 Task: Buy 2 Check Engine Light from Sensors section under best seller category for shipping address: Larry Evans, 1137 Sharon Lane, South Bend, Indiana 46625, Cell Number 5742125169. Pay from credit card ending with 7965, CVV 549
Action: Key pressed amazonn<Key.backspace>.com<Key.enter>
Screenshot: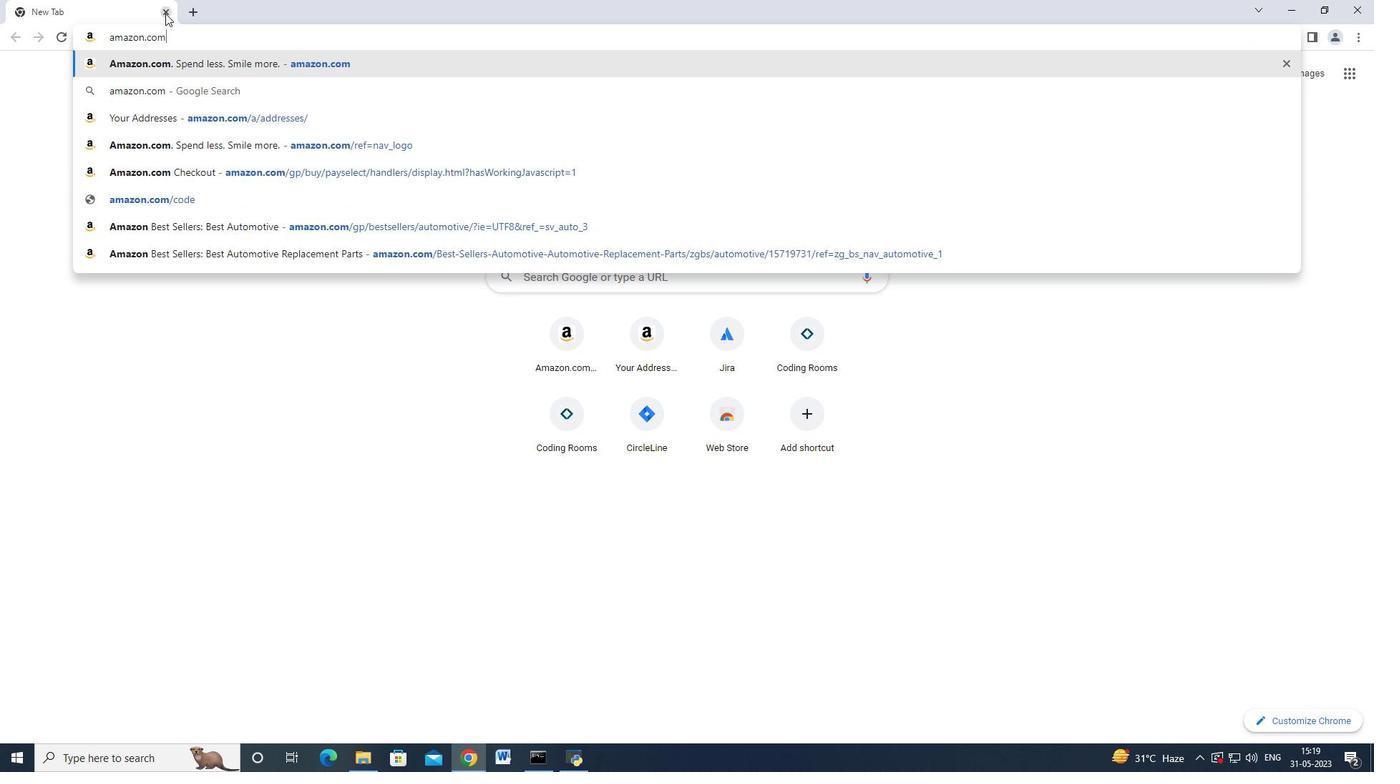 
Action: Mouse moved to (14, 100)
Screenshot: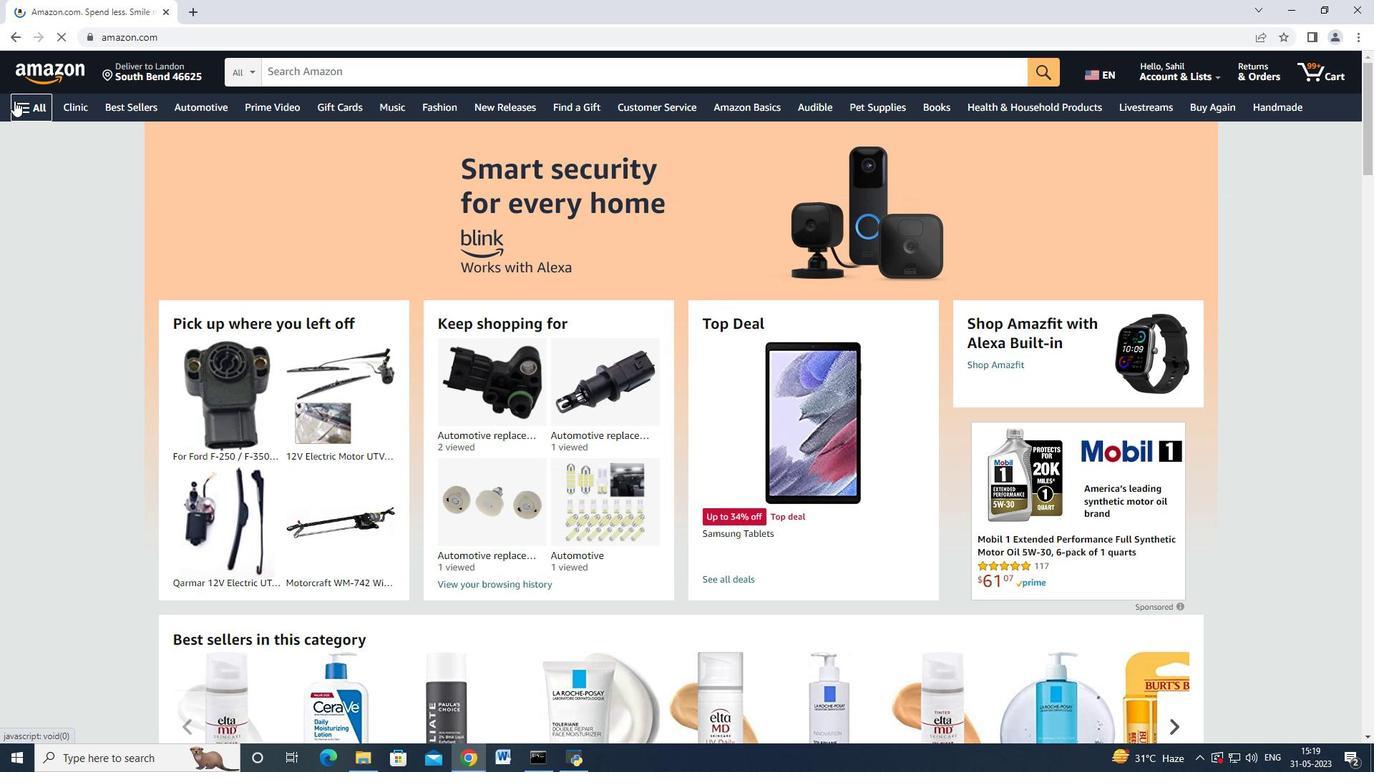 
Action: Mouse pressed left at (14, 100)
Screenshot: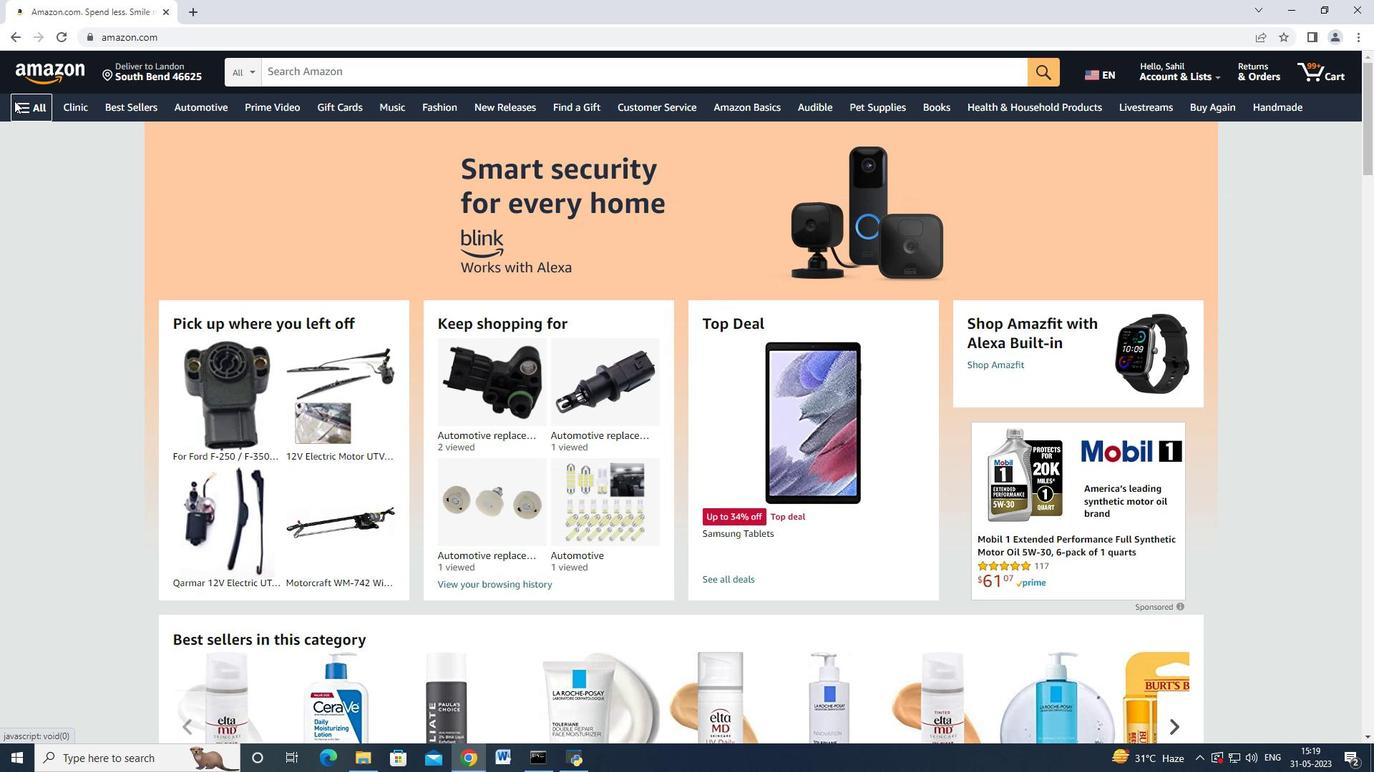
Action: Mouse moved to (78, 251)
Screenshot: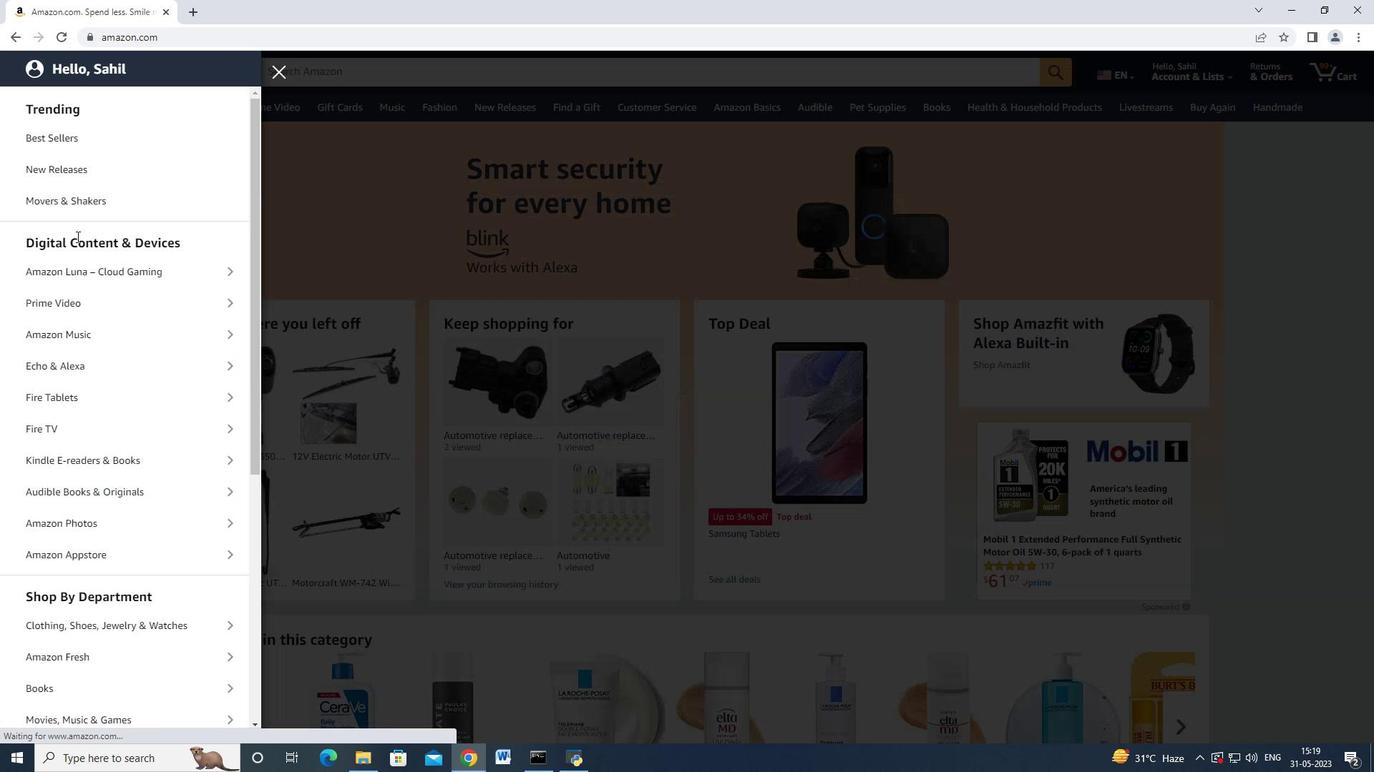 
Action: Mouse scrolled (78, 250) with delta (0, 0)
Screenshot: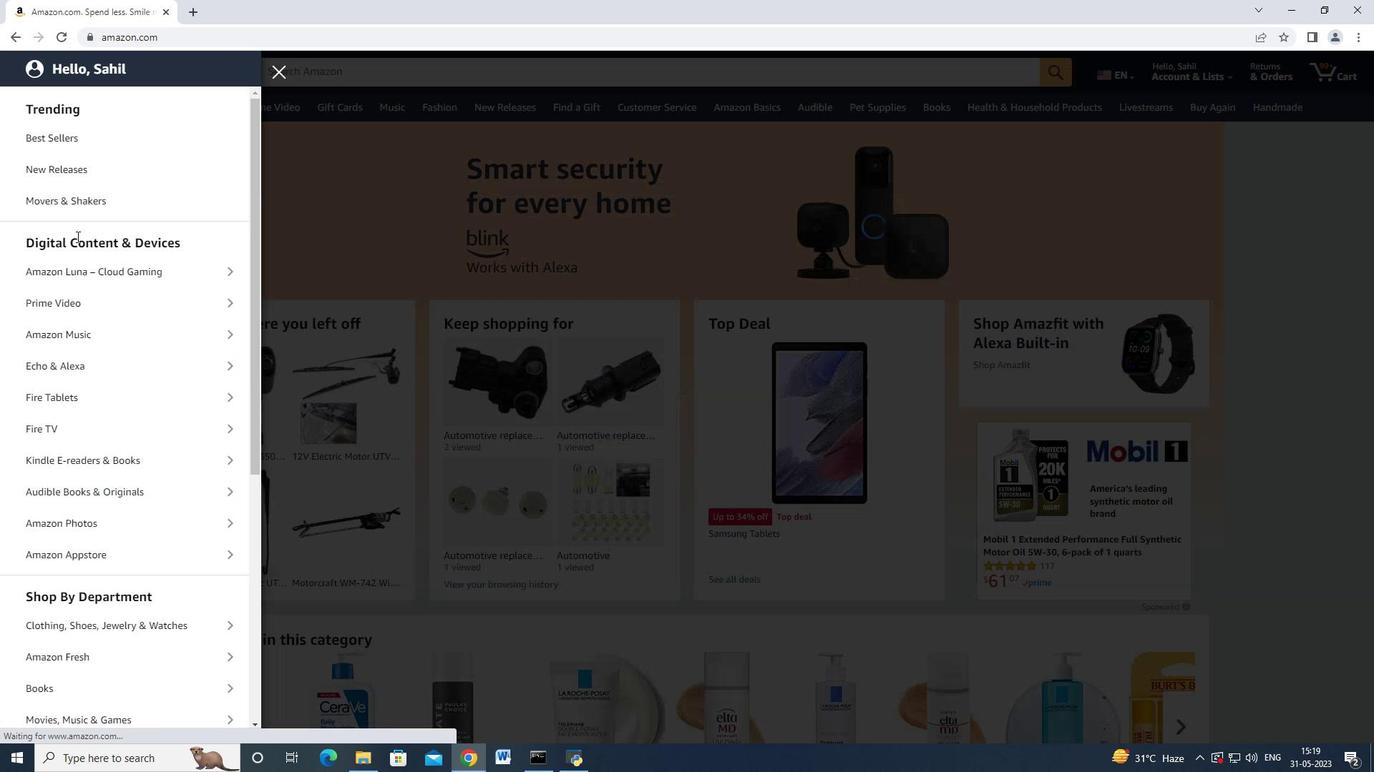
Action: Mouse moved to (86, 292)
Screenshot: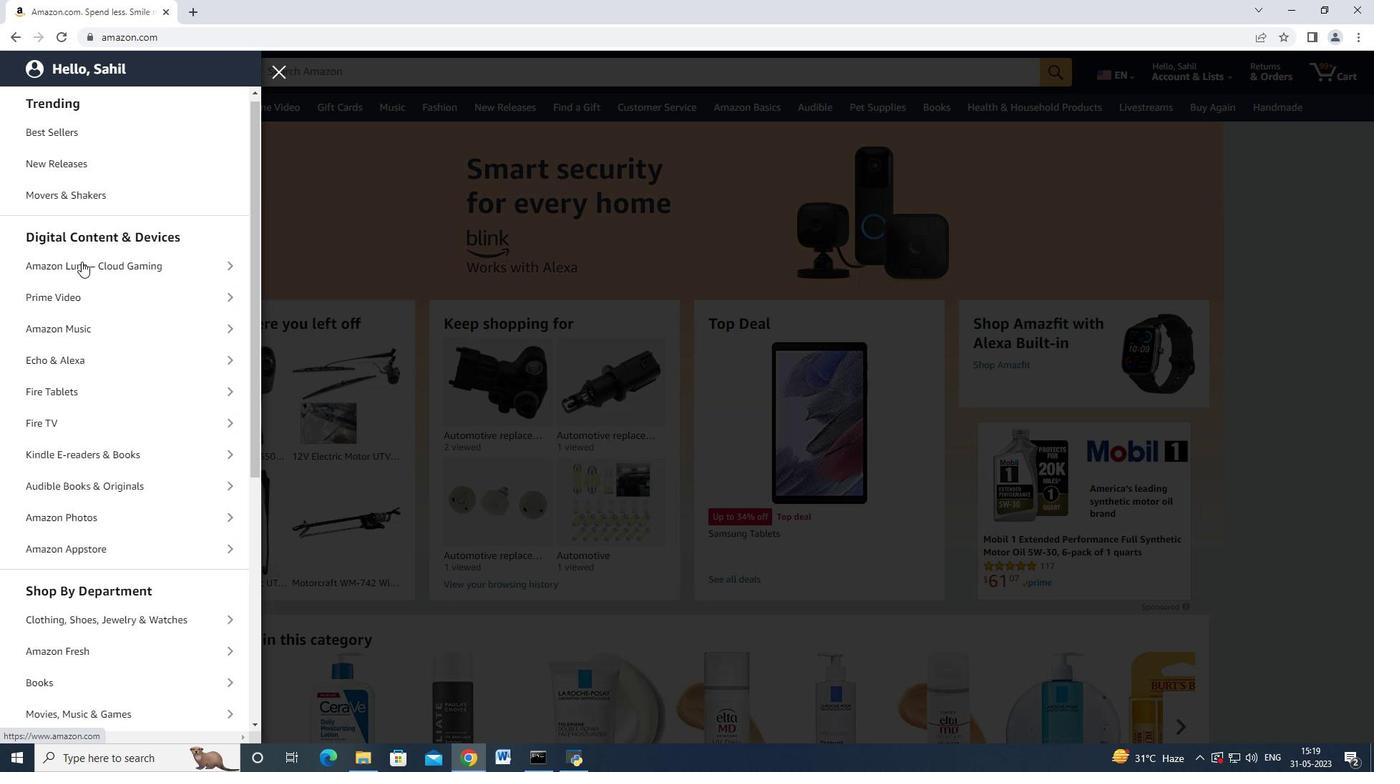 
Action: Mouse scrolled (86, 291) with delta (0, 0)
Screenshot: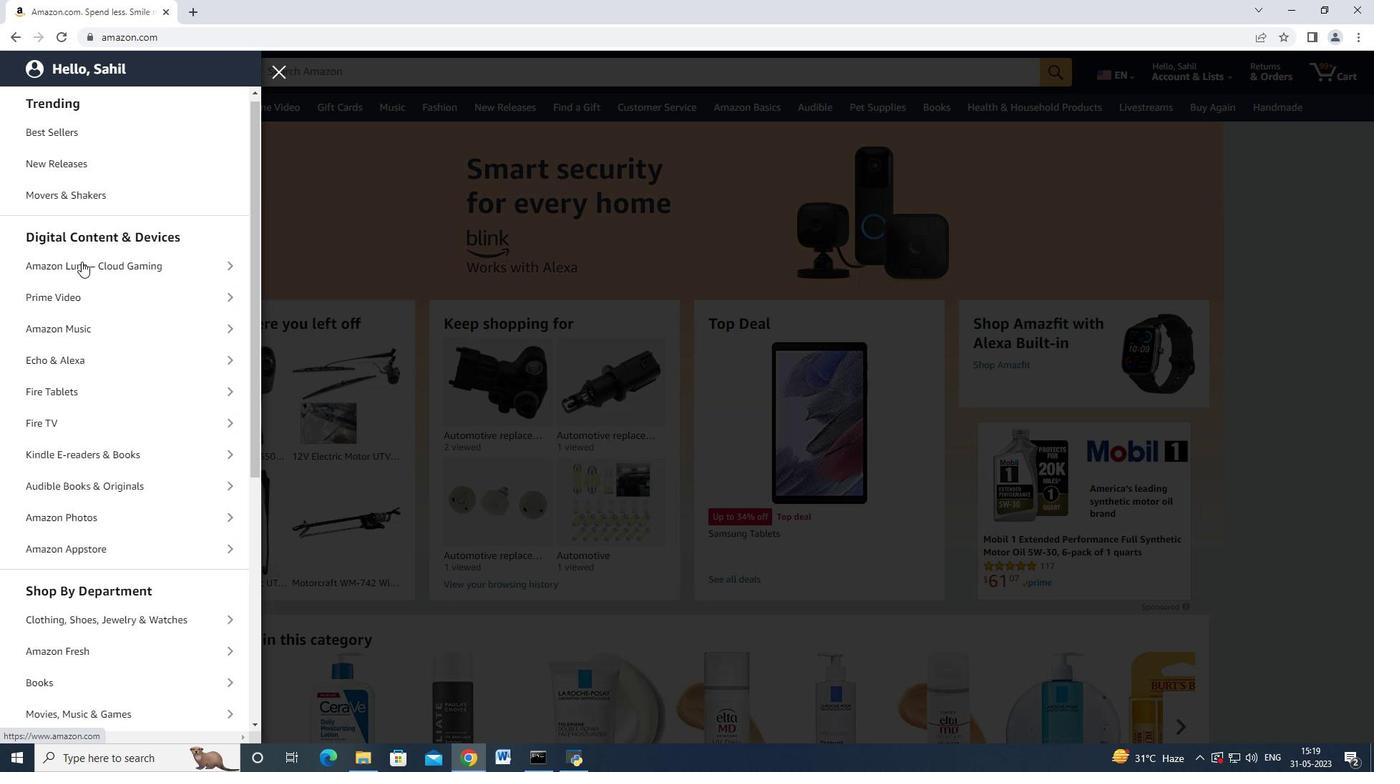
Action: Mouse moved to (113, 448)
Screenshot: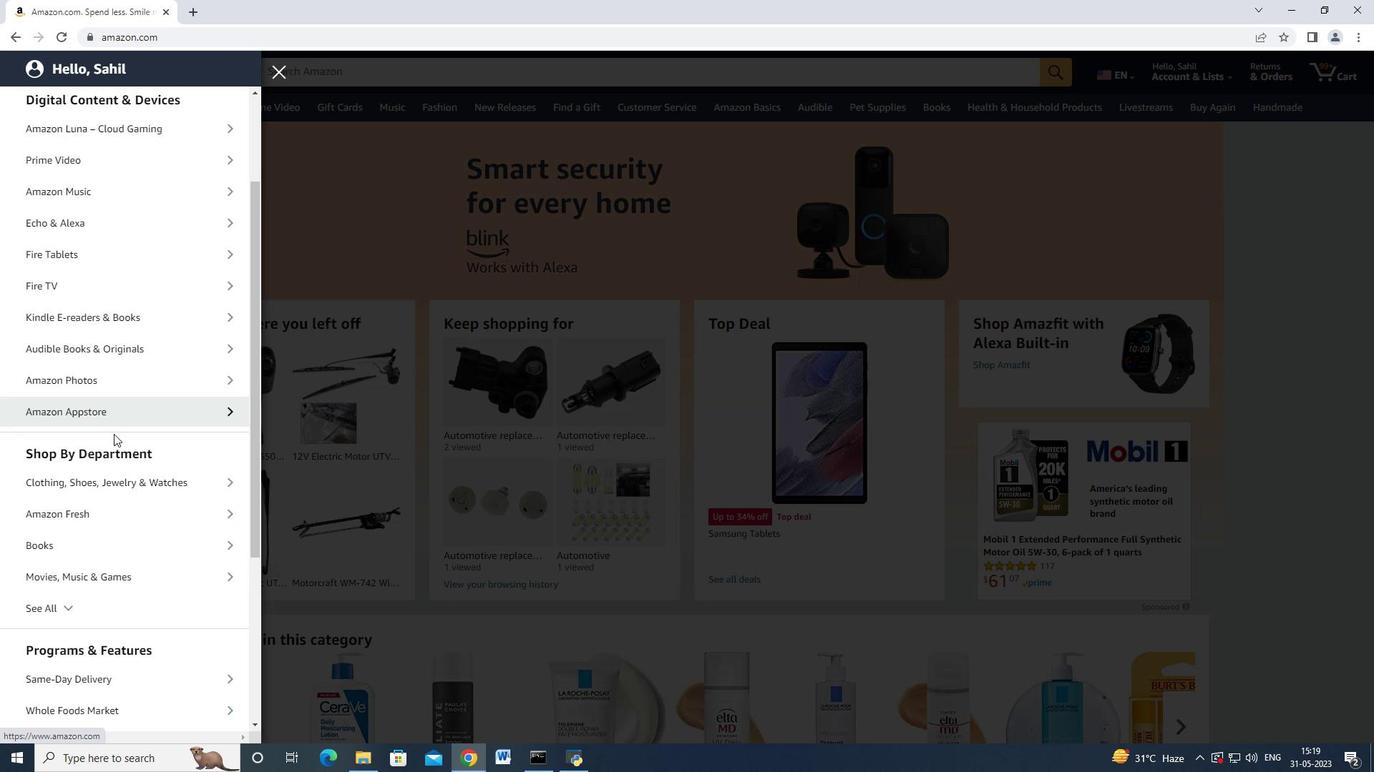 
Action: Mouse scrolled (113, 447) with delta (0, 0)
Screenshot: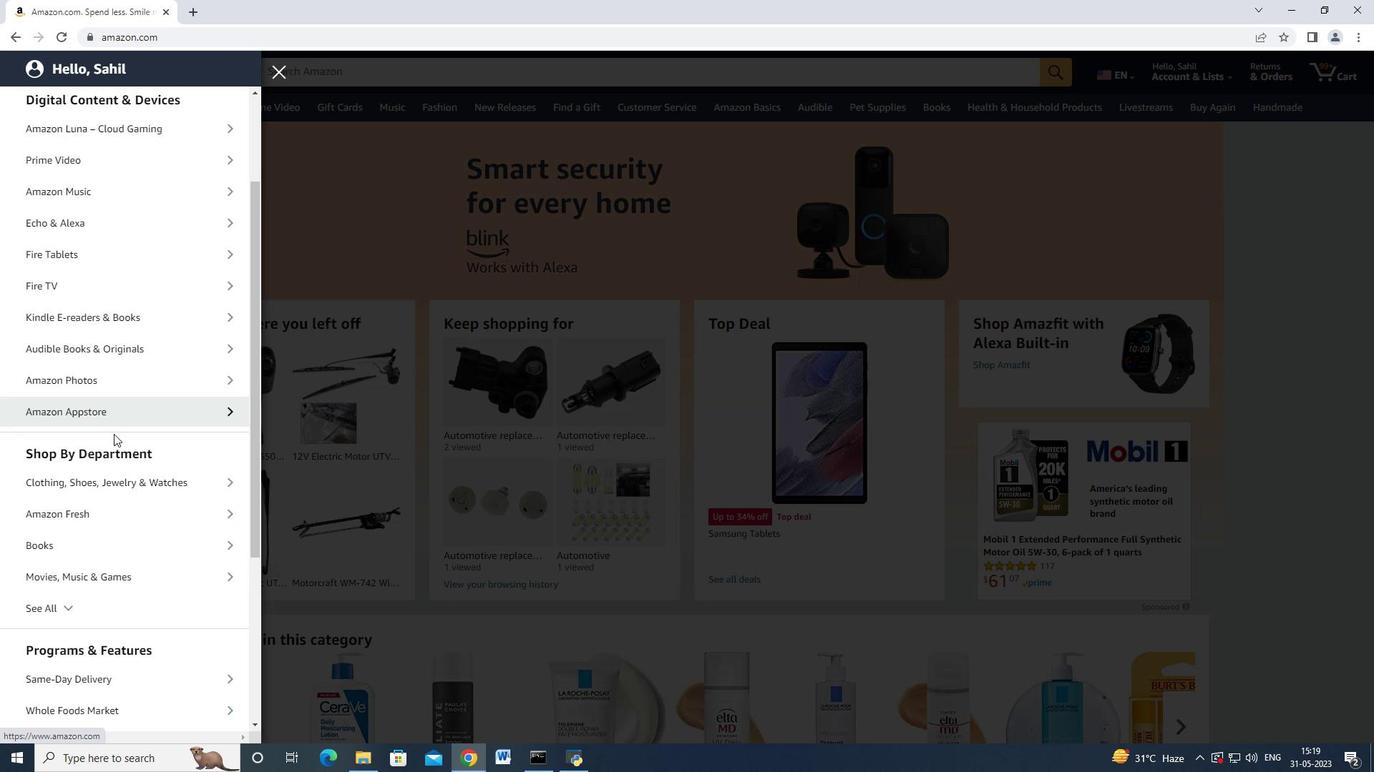 
Action: Mouse moved to (91, 486)
Screenshot: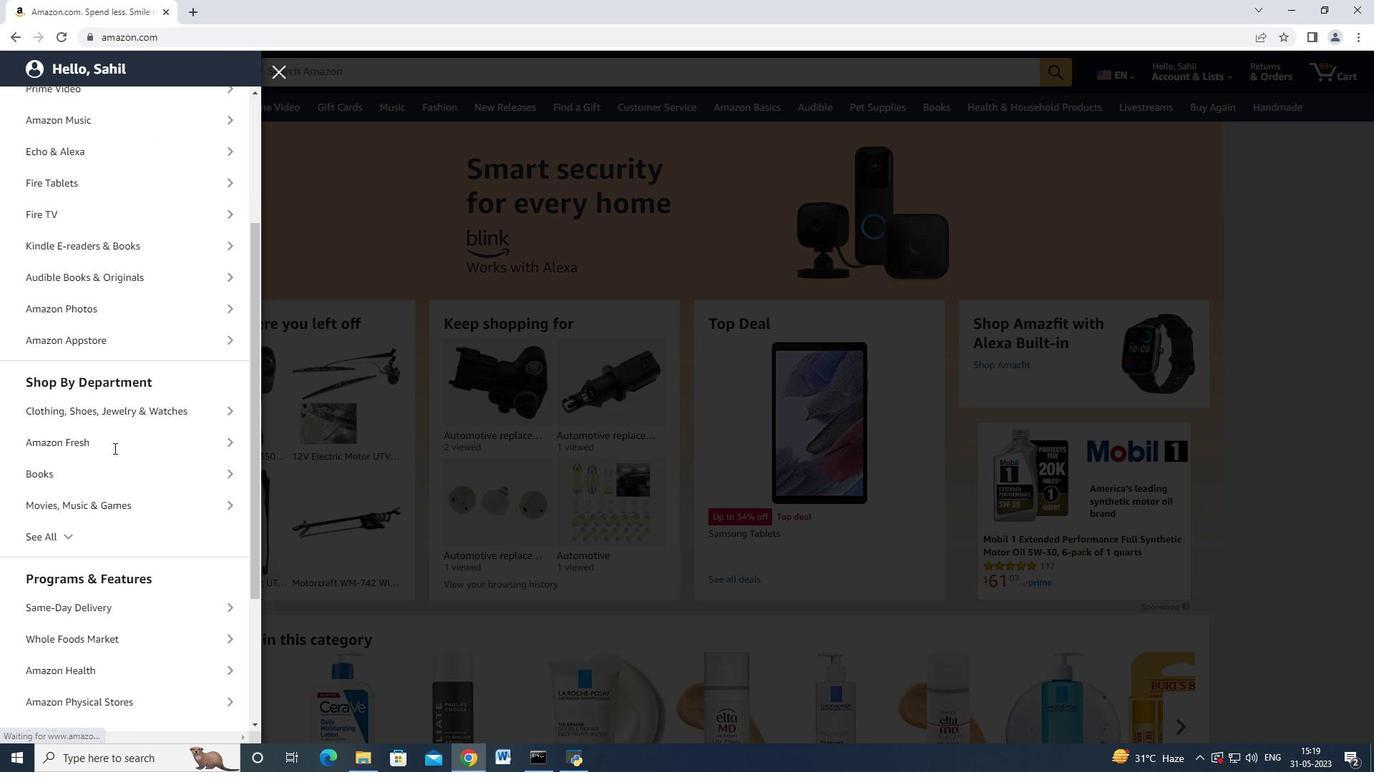 
Action: Mouse scrolled (113, 447) with delta (0, 0)
Screenshot: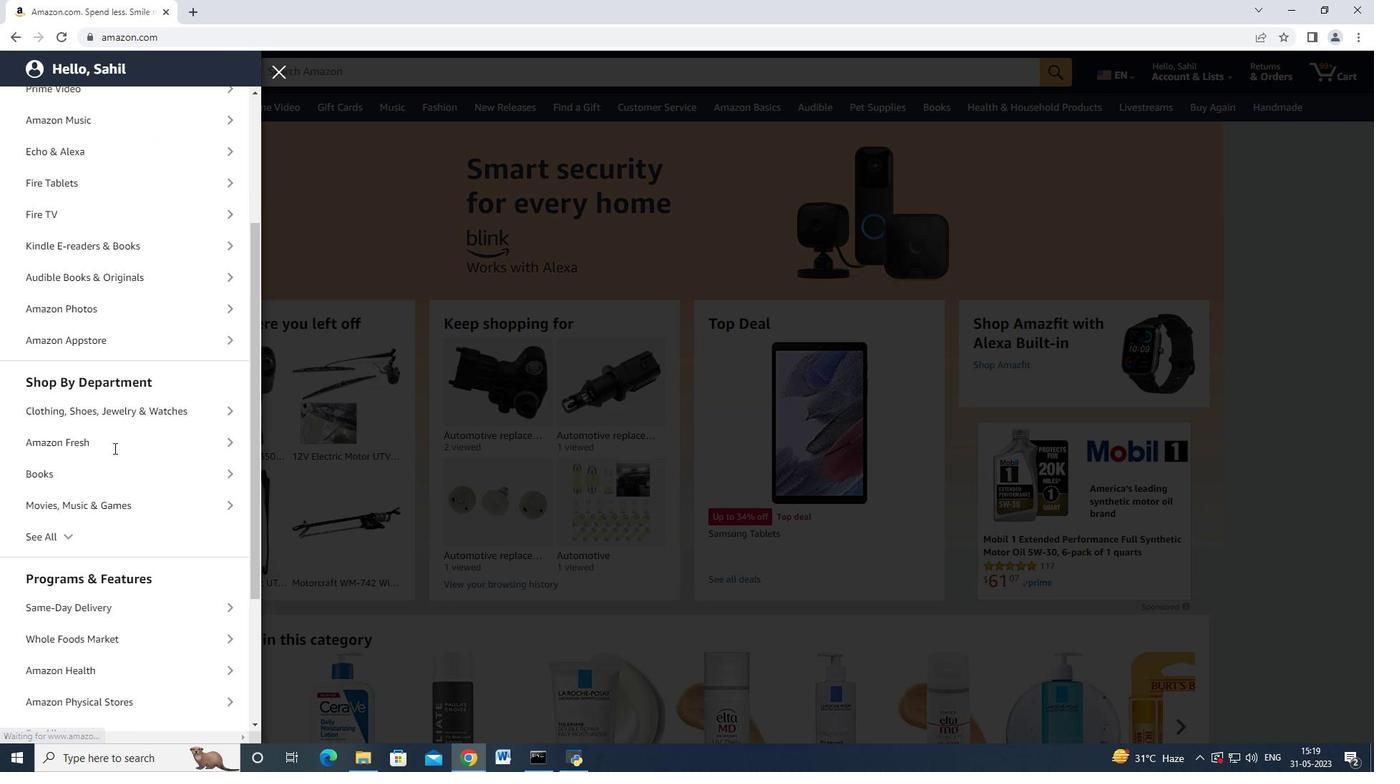 
Action: Mouse moved to (59, 476)
Screenshot: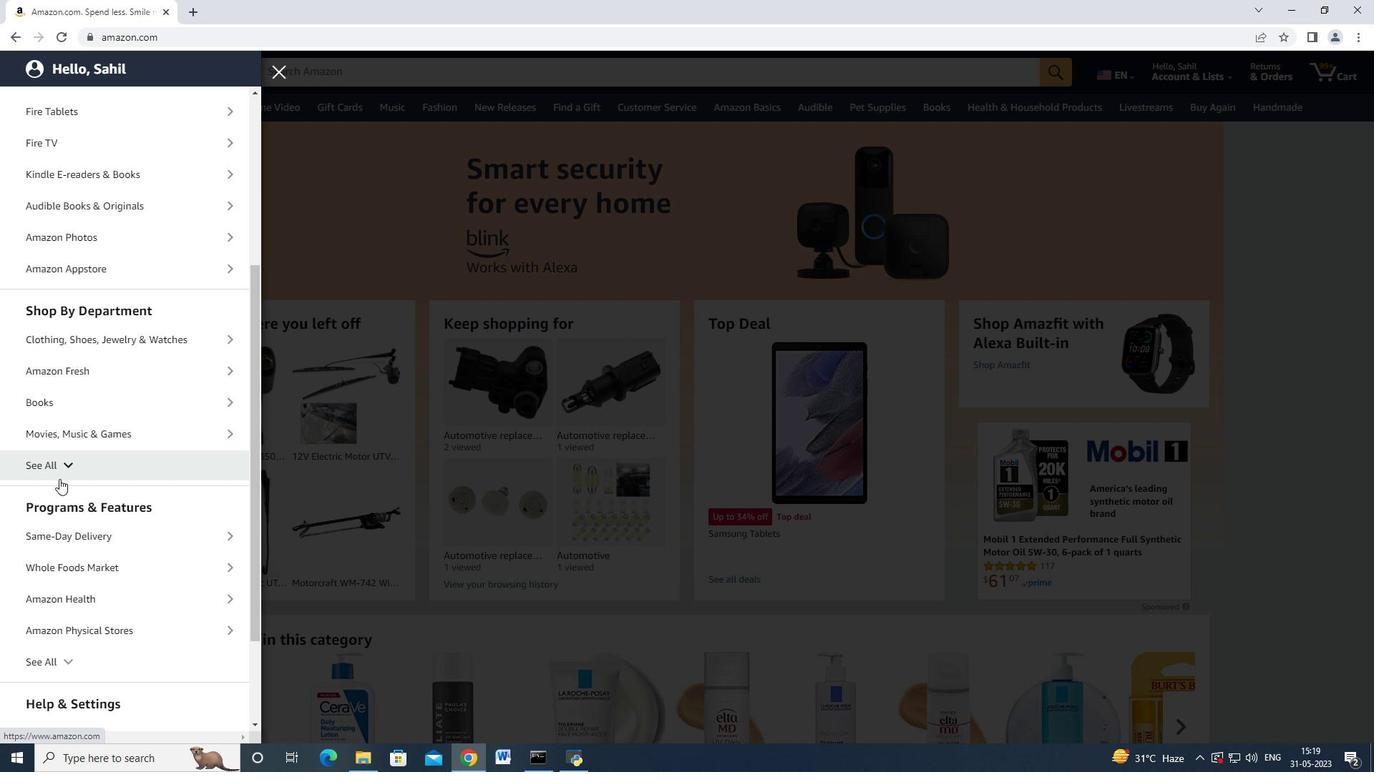
Action: Mouse pressed left at (59, 476)
Screenshot: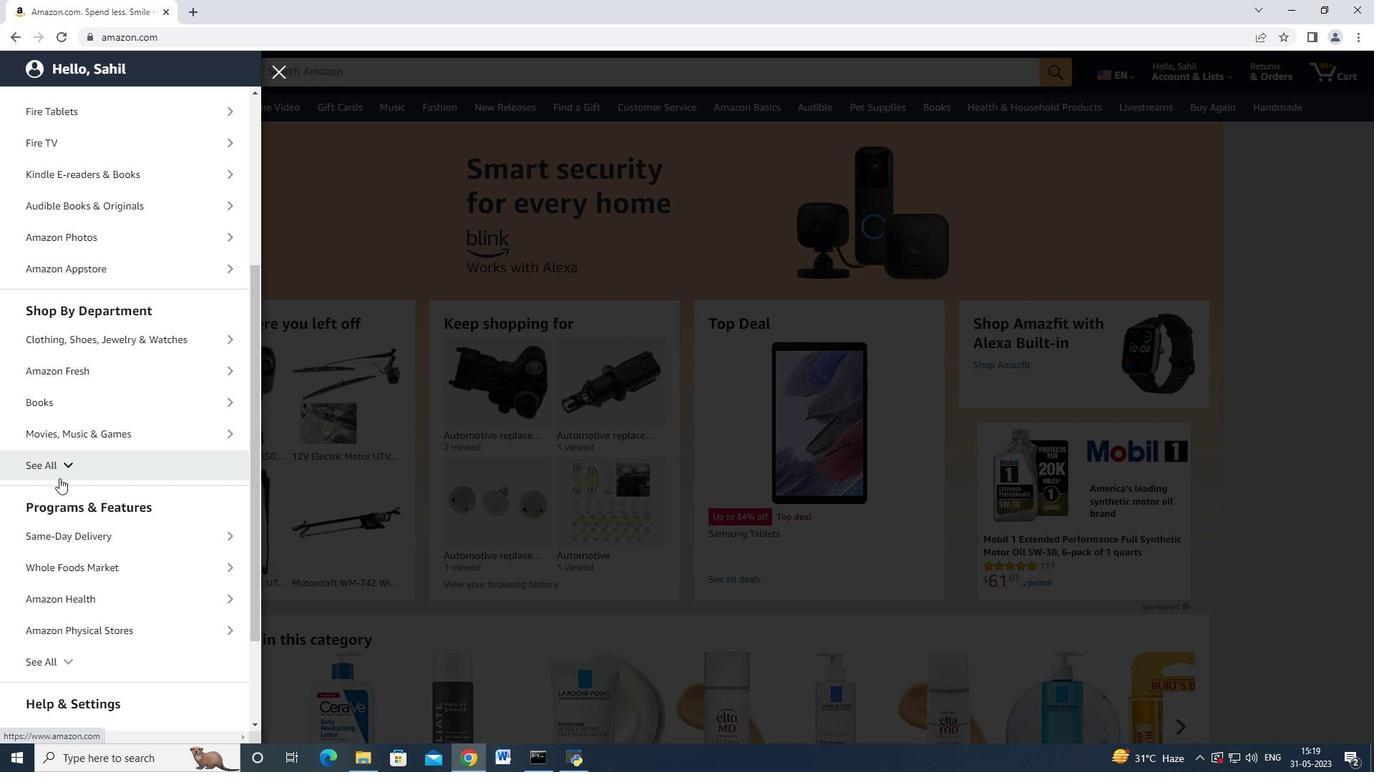 
Action: Mouse moved to (65, 478)
Screenshot: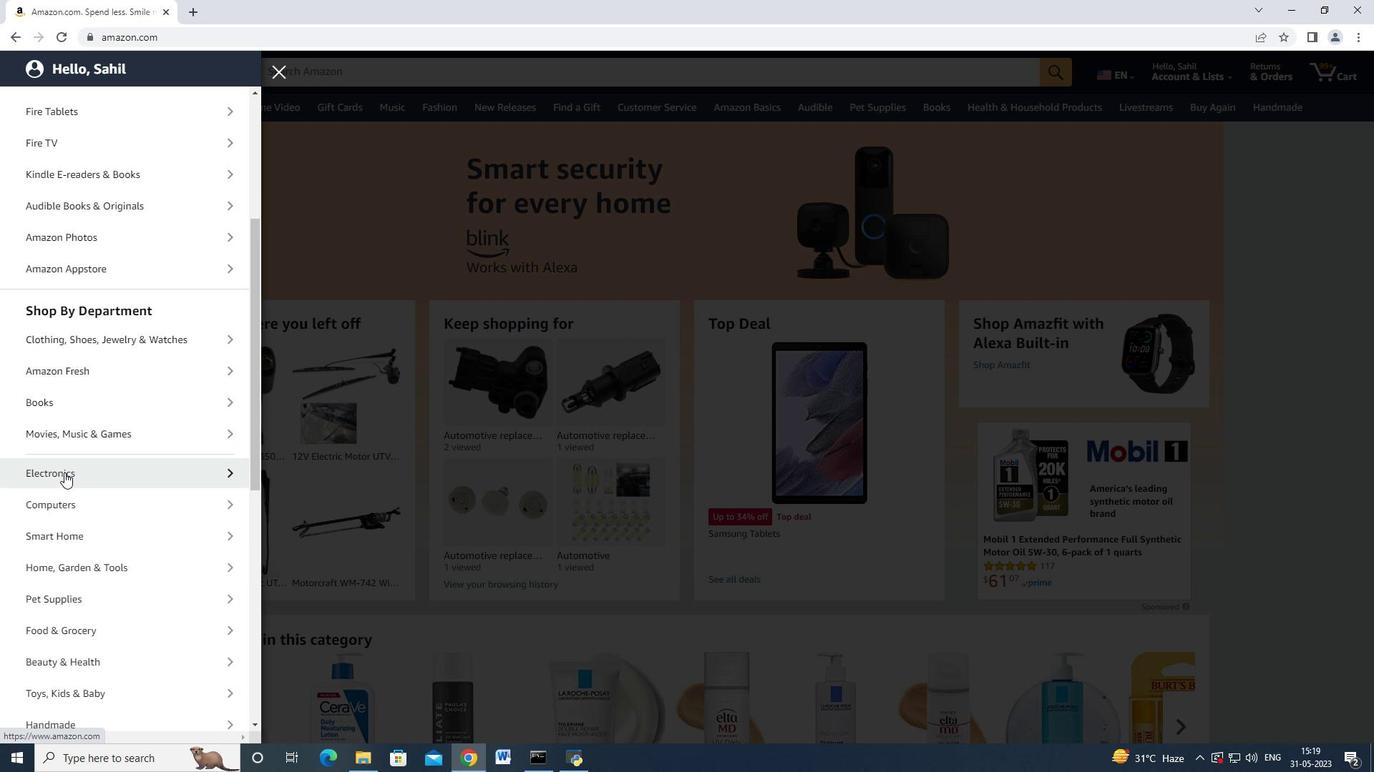 
Action: Mouse scrolled (65, 477) with delta (0, 0)
Screenshot: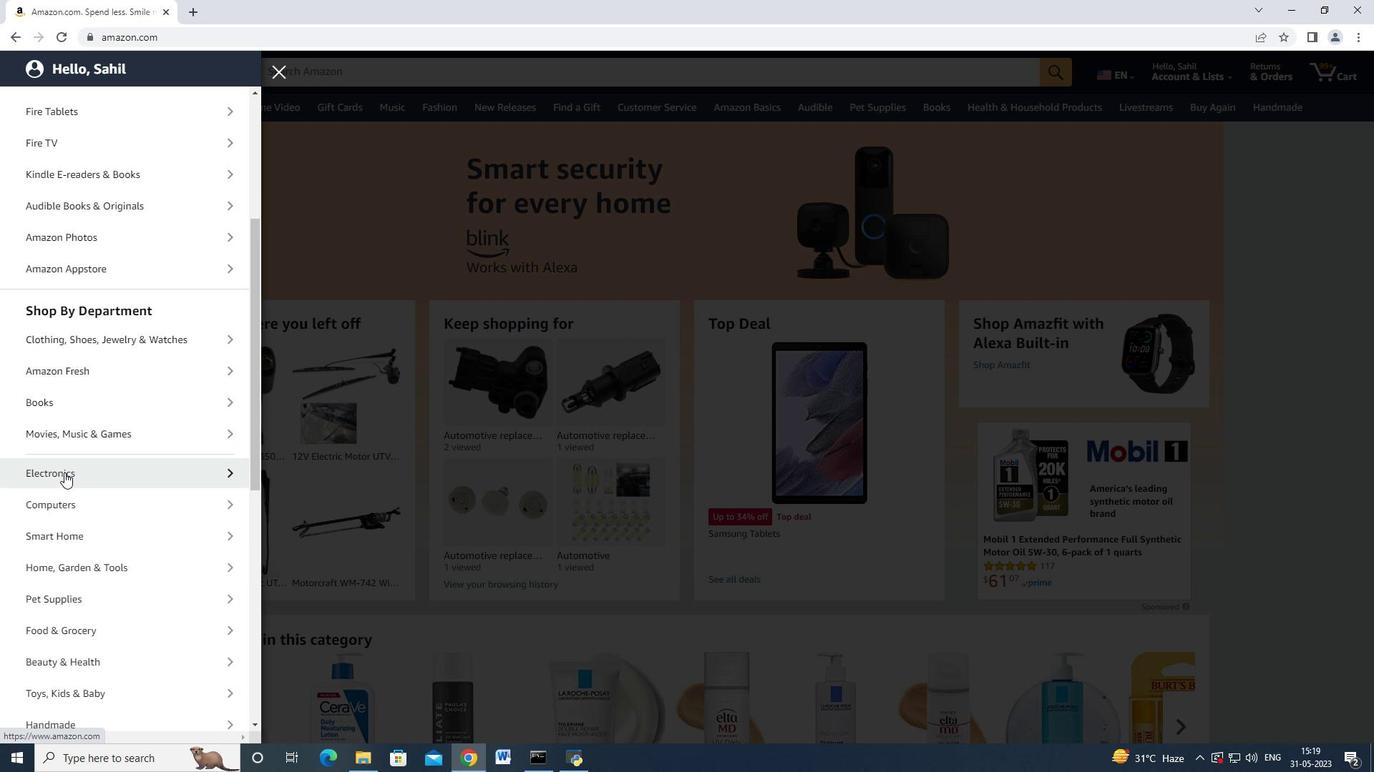 
Action: Mouse scrolled (65, 477) with delta (0, 0)
Screenshot: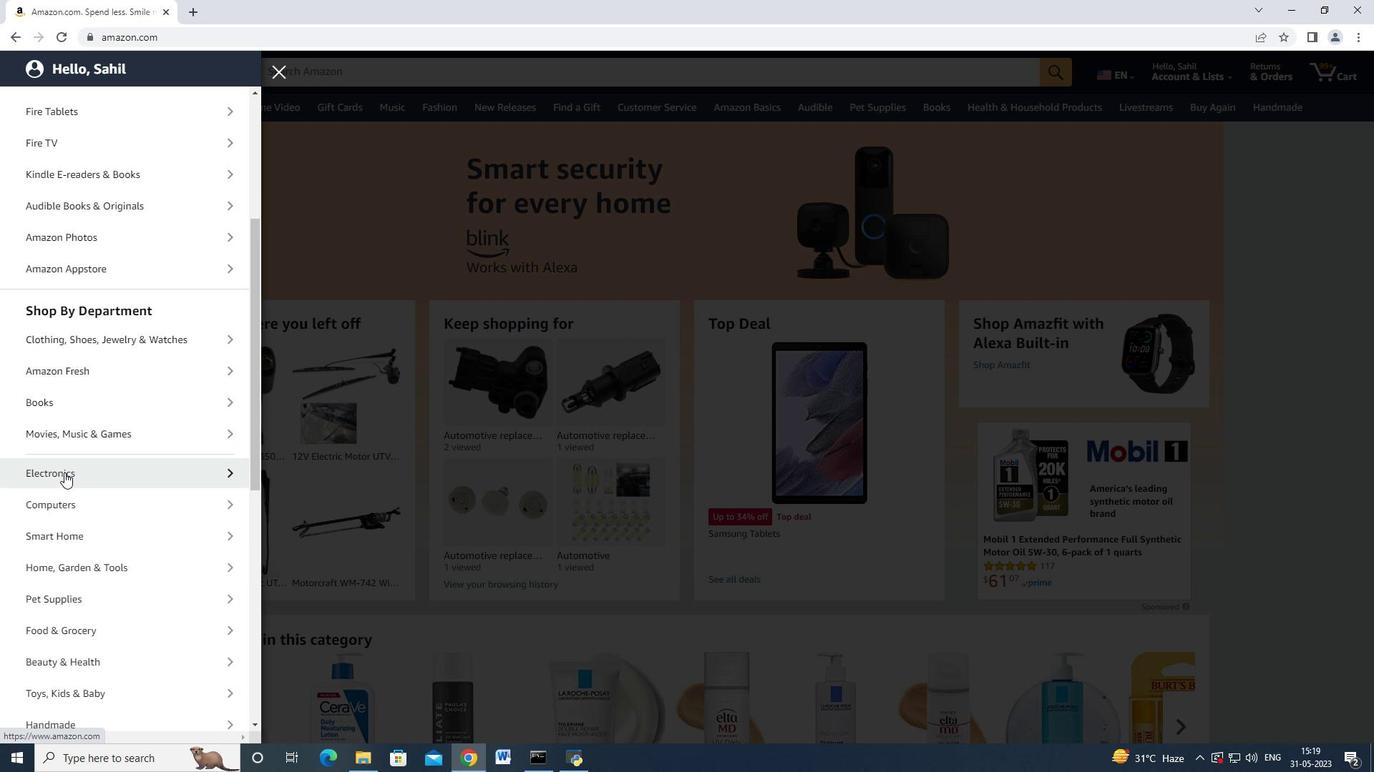 
Action: Mouse scrolled (65, 477) with delta (0, 0)
Screenshot: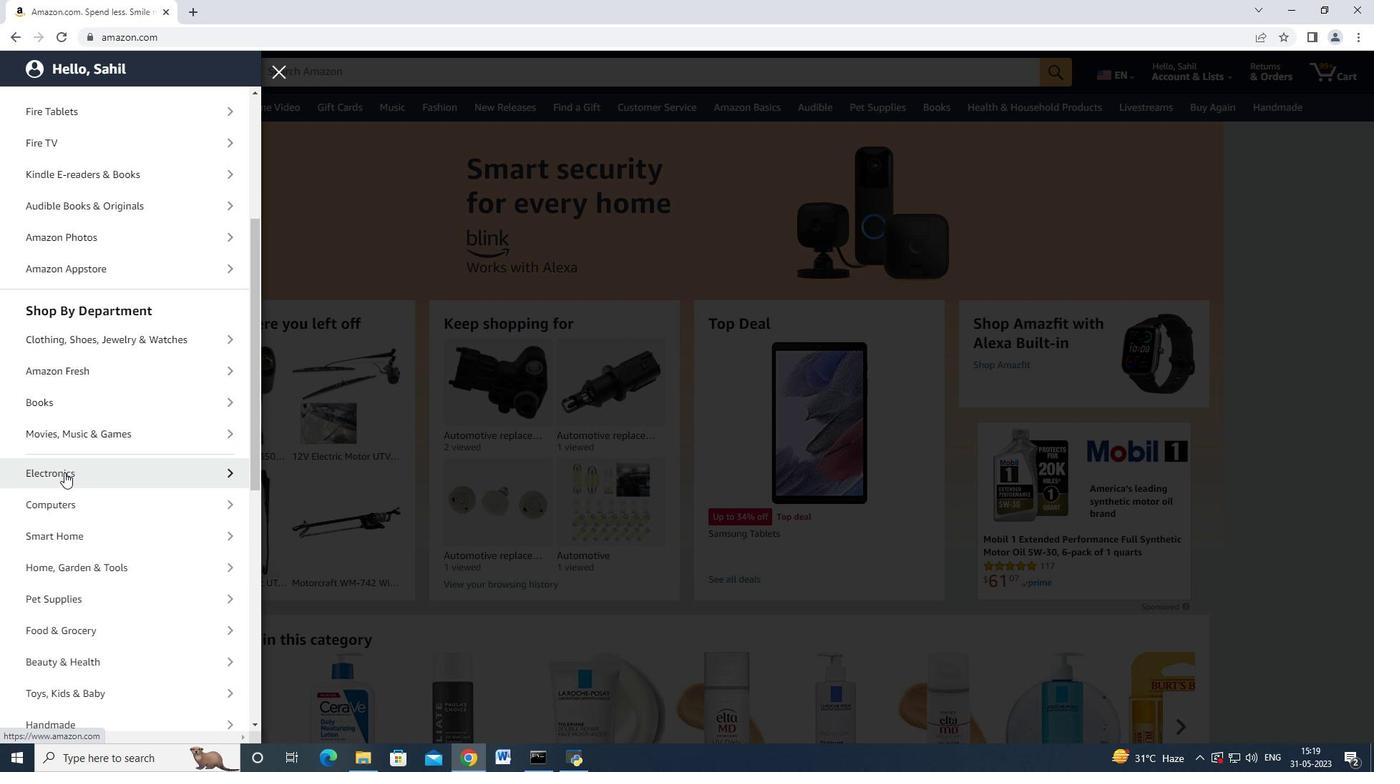 
Action: Mouse moved to (65, 478)
Screenshot: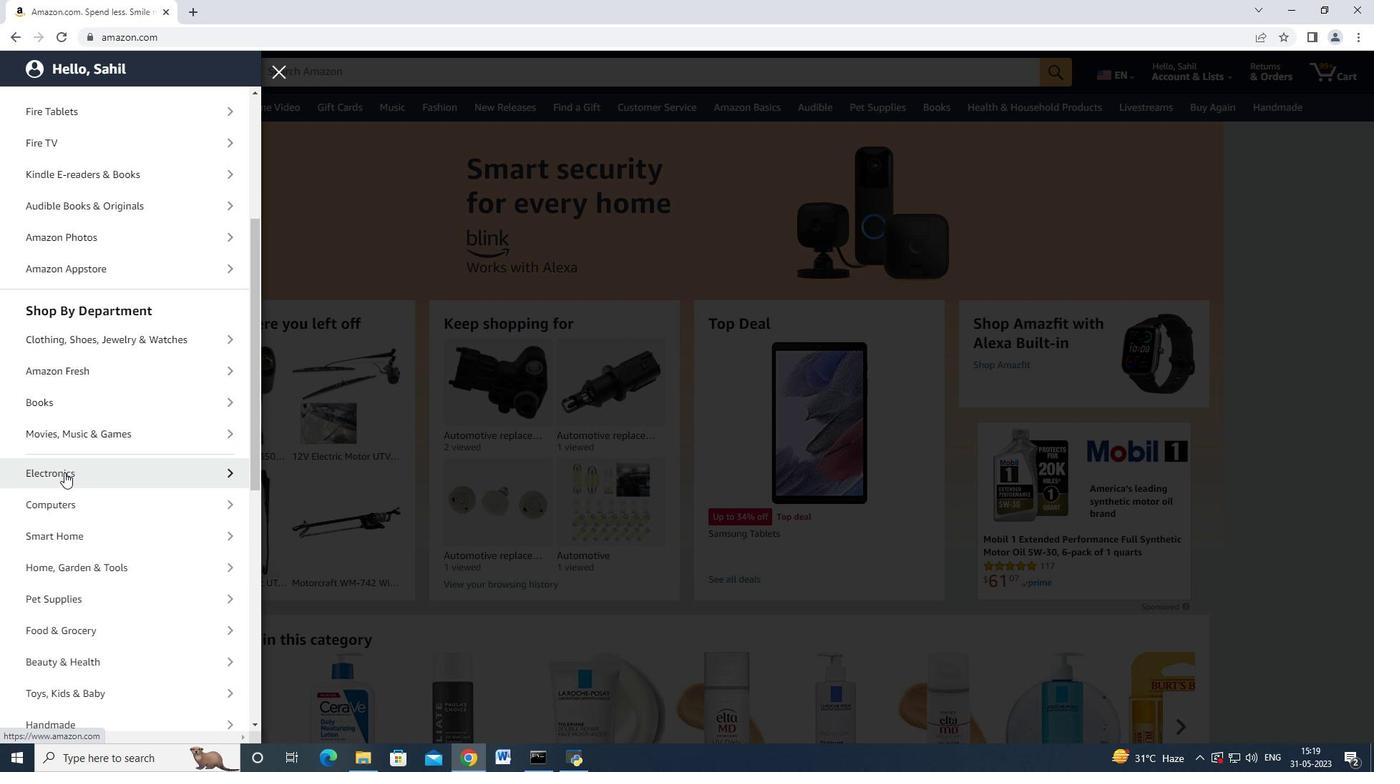 
Action: Mouse scrolled (65, 477) with delta (0, 0)
Screenshot: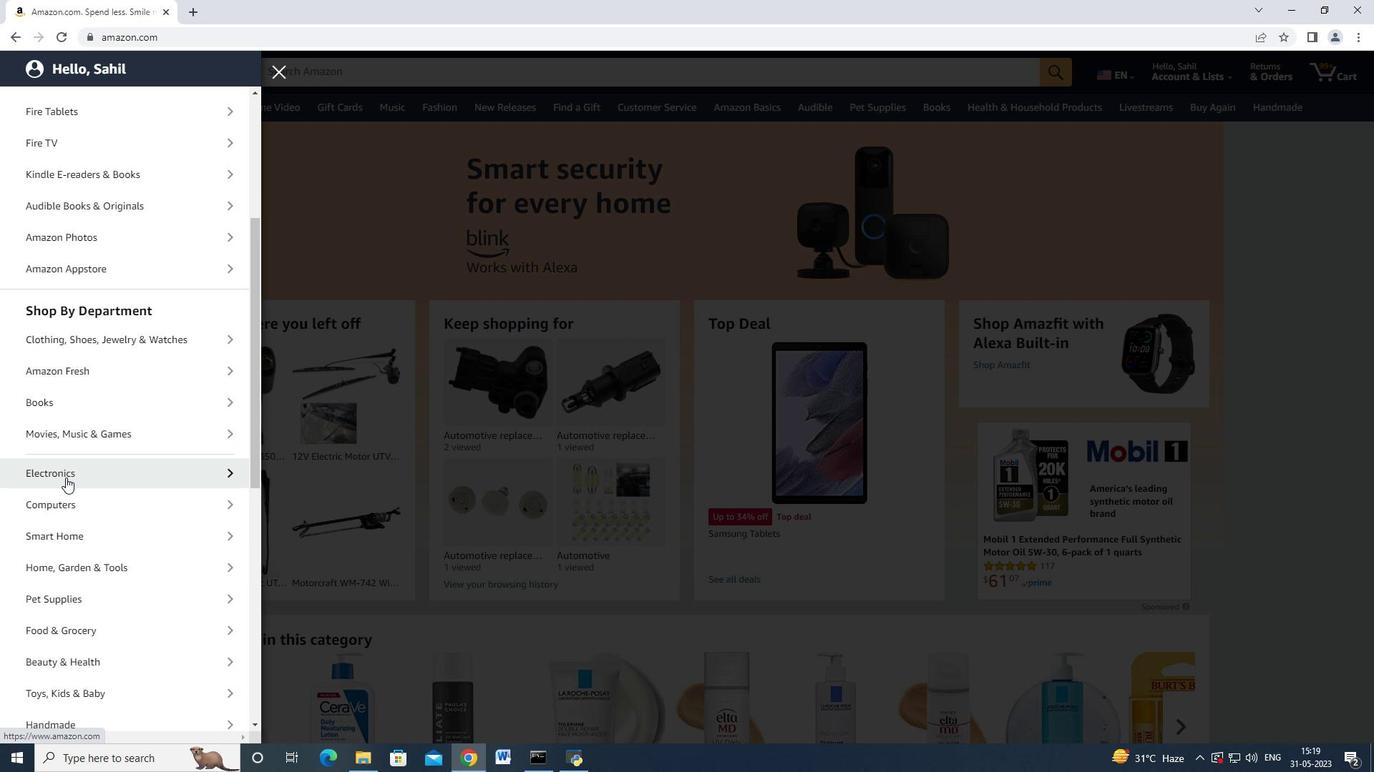 
Action: Mouse moved to (110, 531)
Screenshot: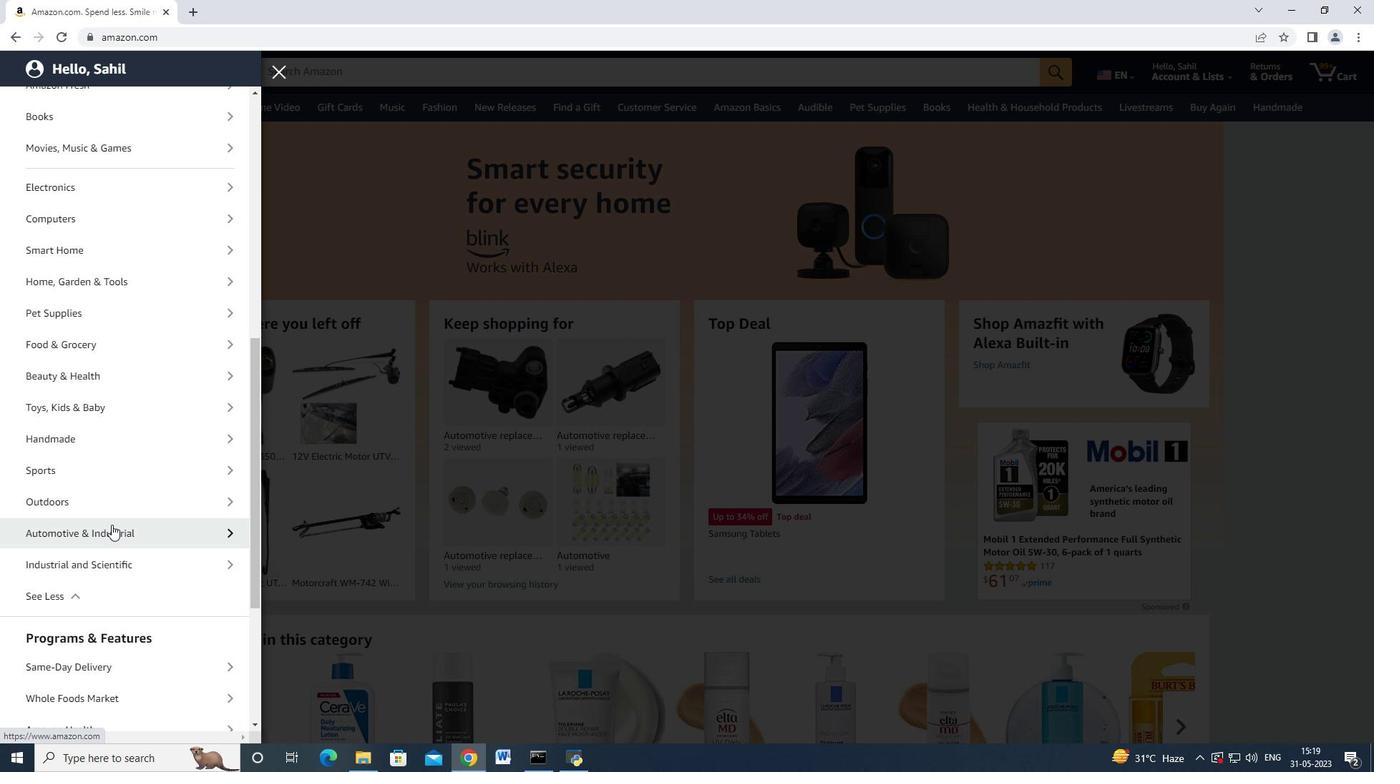 
Action: Mouse pressed left at (110, 531)
Screenshot: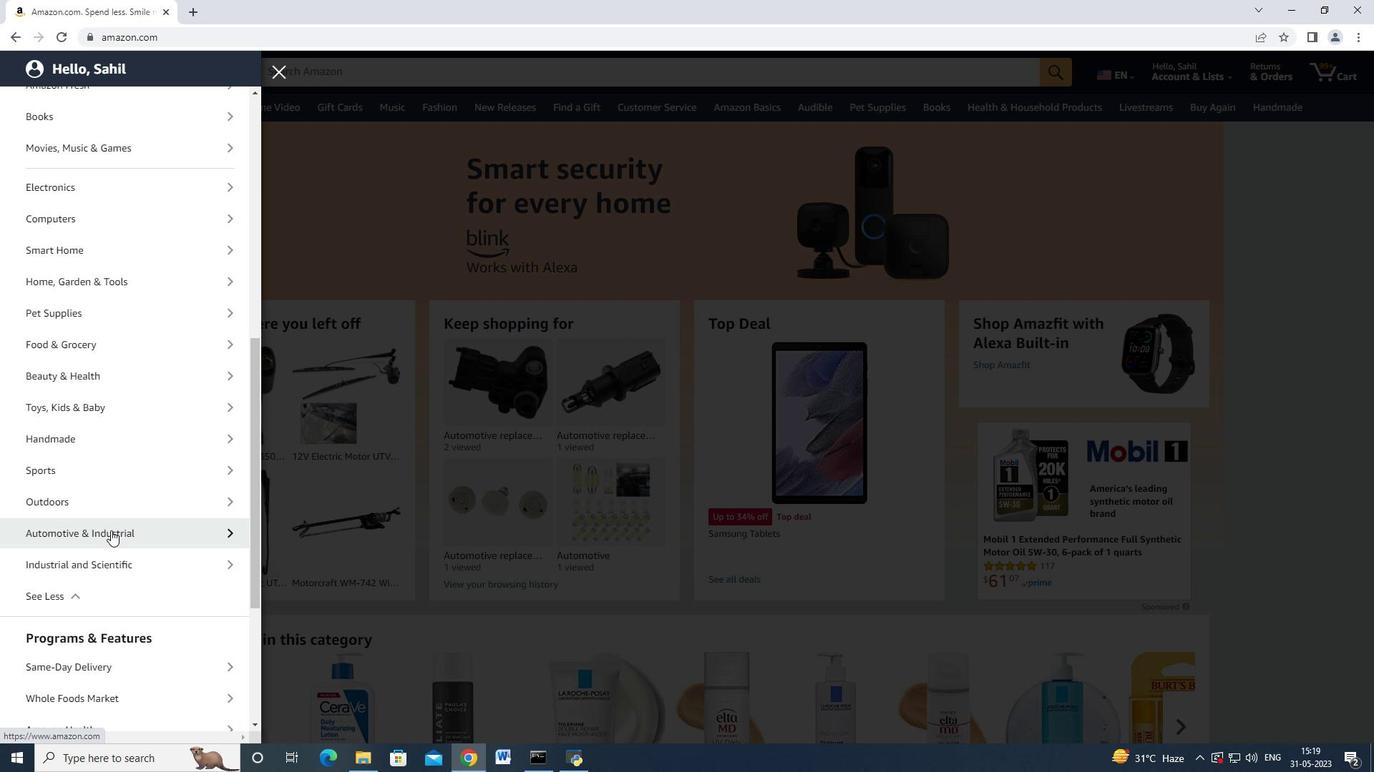 
Action: Mouse moved to (110, 163)
Screenshot: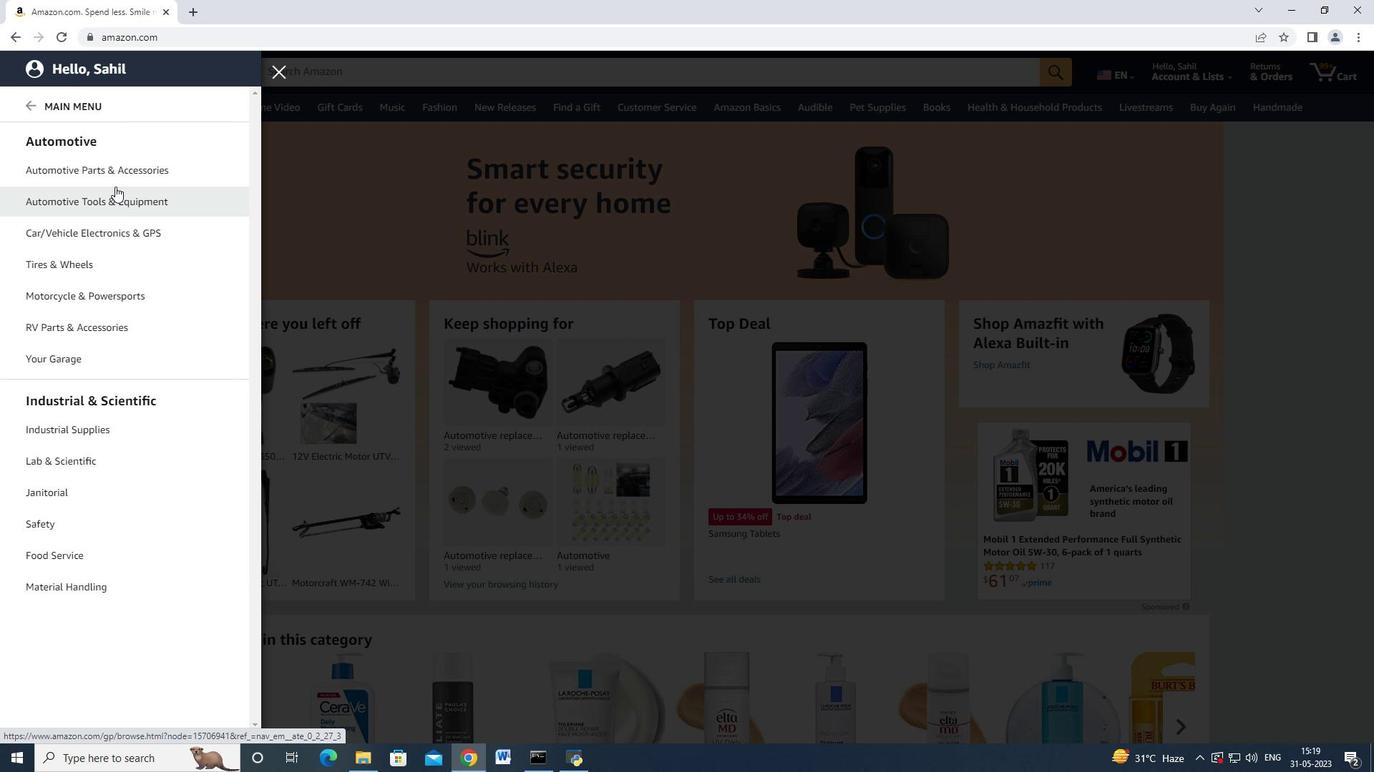 
Action: Mouse pressed left at (110, 163)
Screenshot: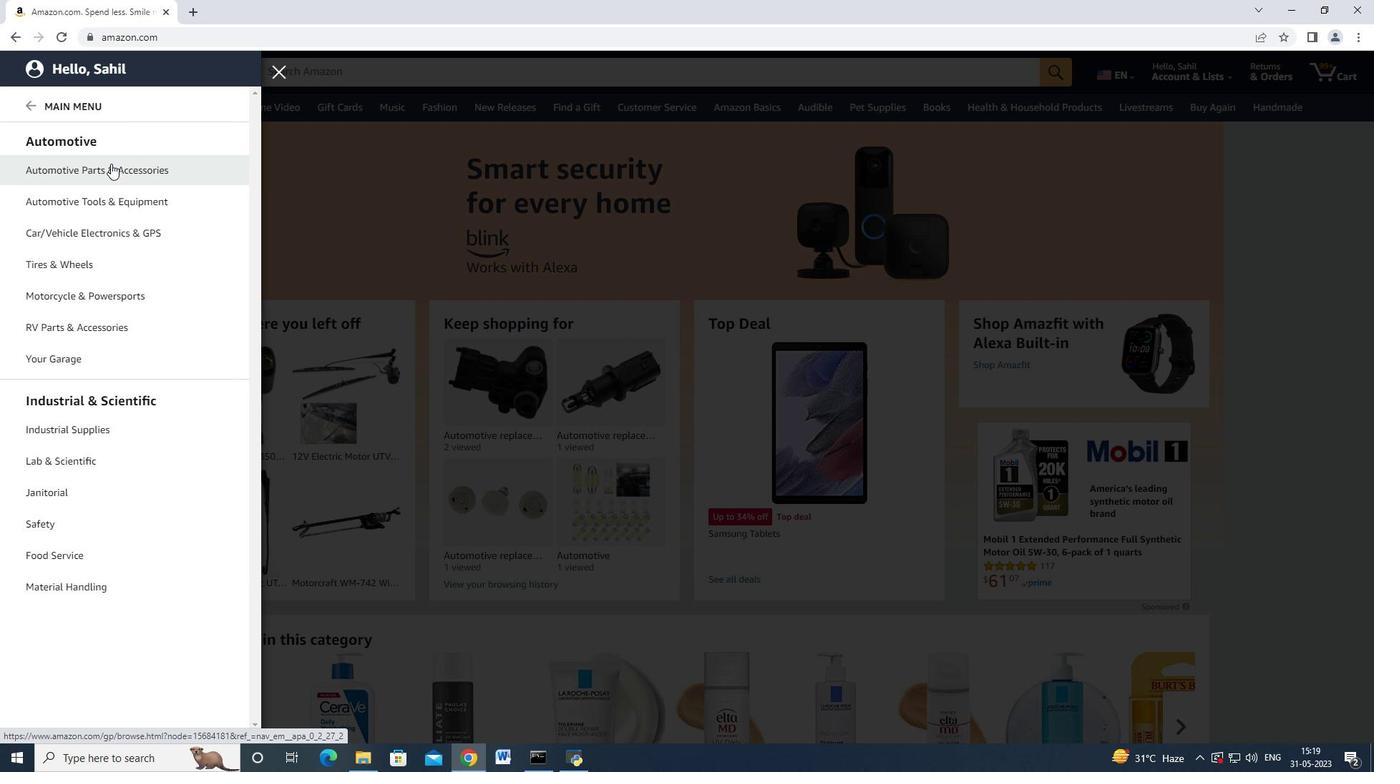 
Action: Mouse moved to (249, 131)
Screenshot: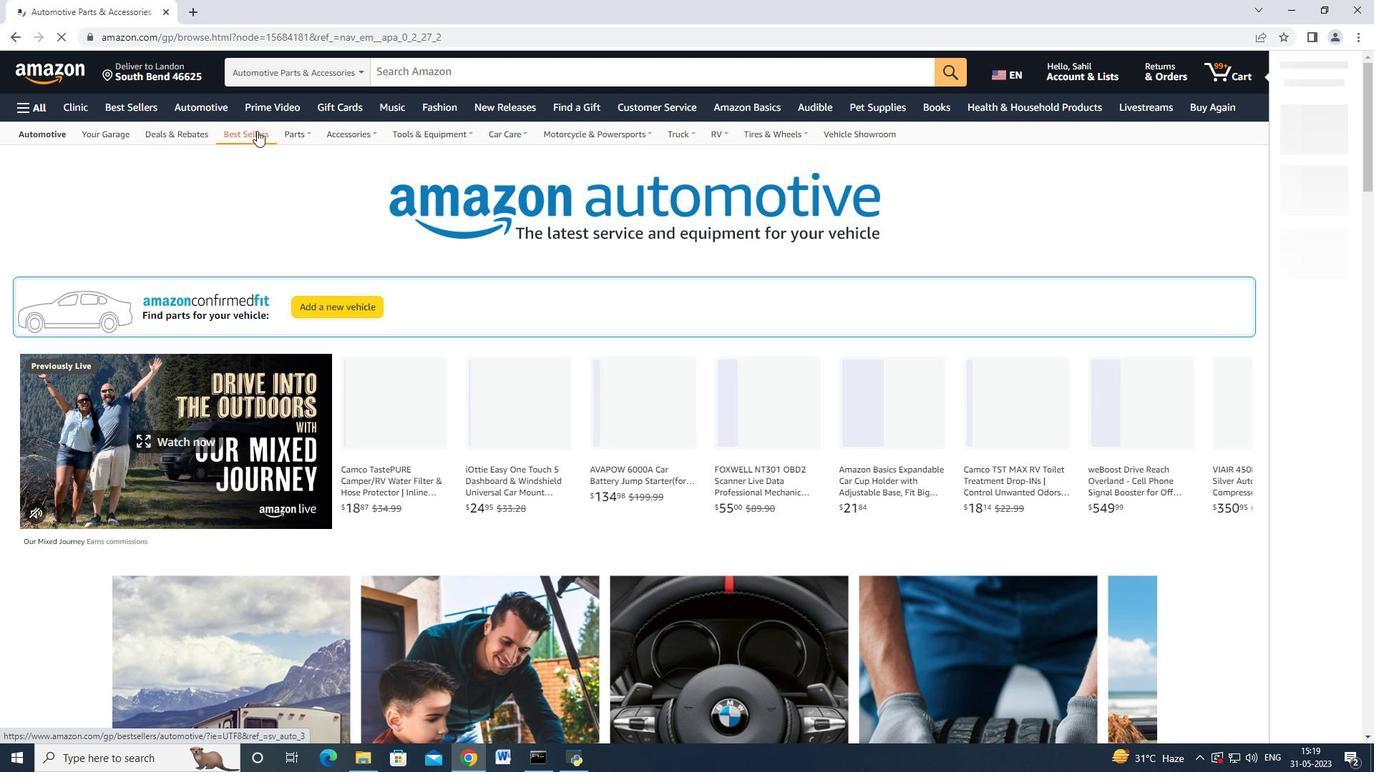
Action: Mouse pressed left at (249, 131)
Screenshot: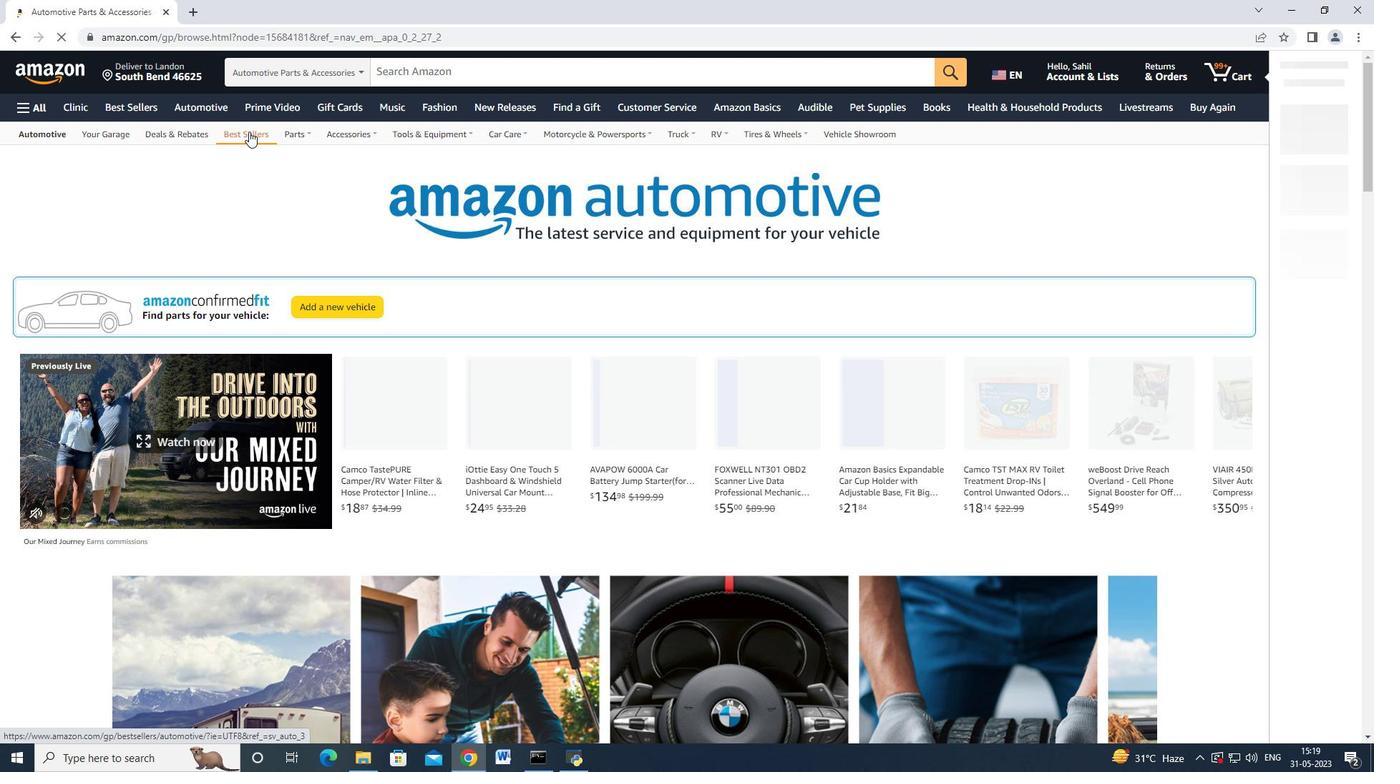 
Action: Mouse moved to (234, 206)
Screenshot: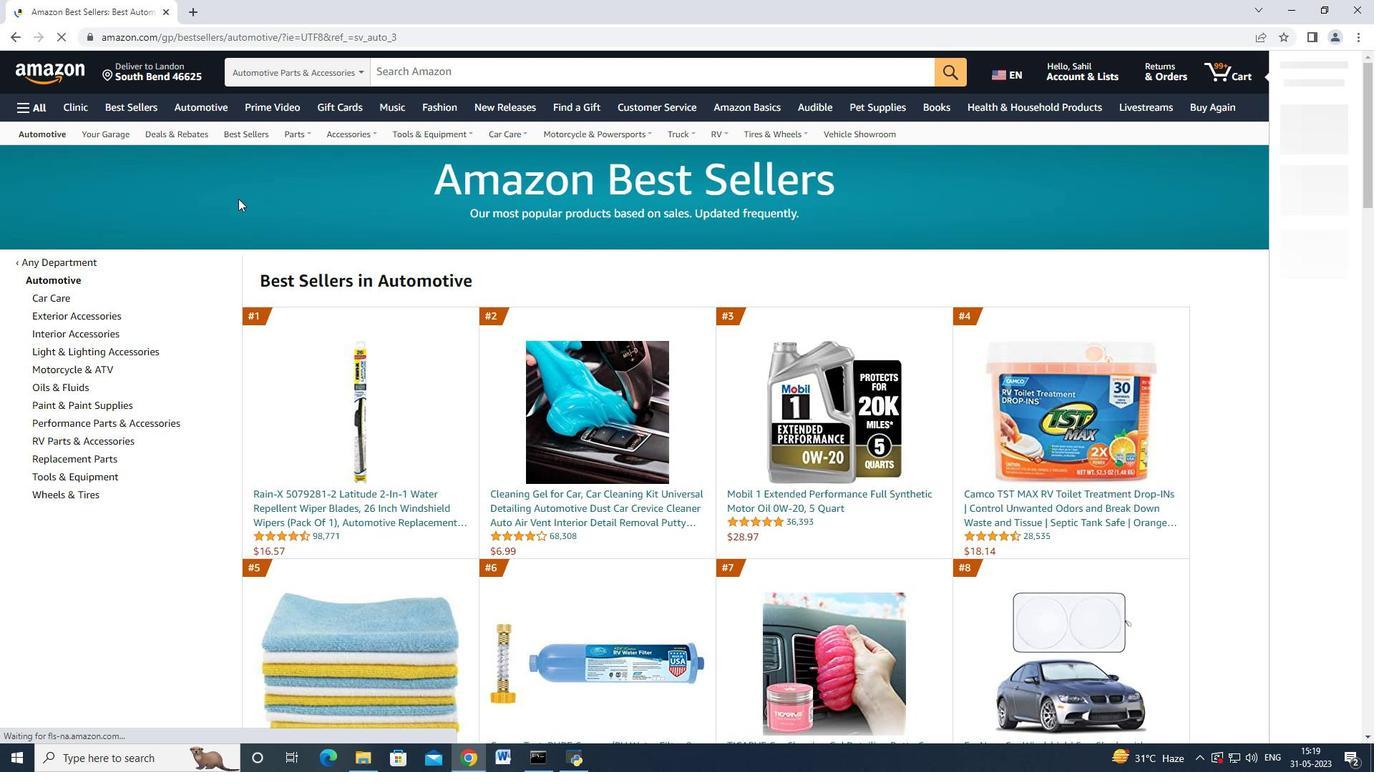 
Action: Mouse scrolled (234, 205) with delta (0, 0)
Screenshot: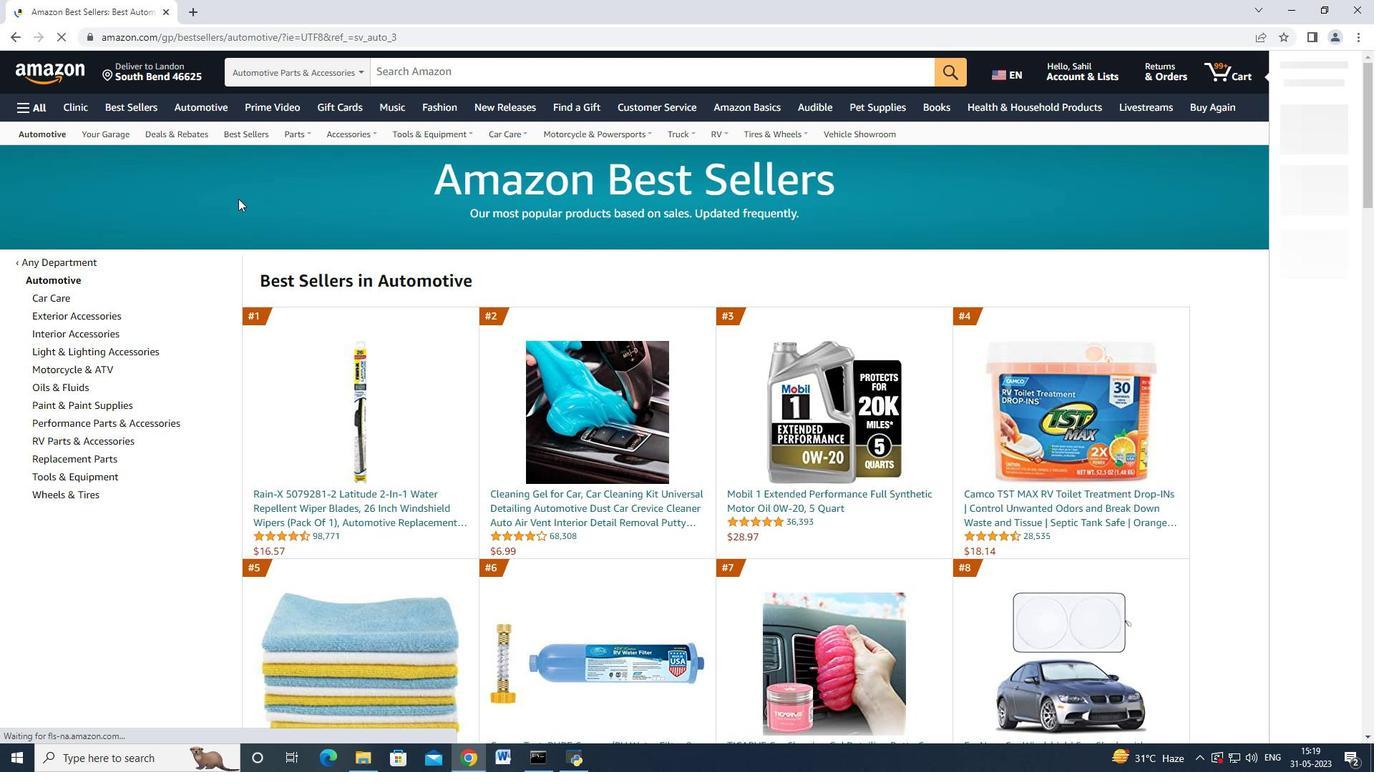 
Action: Mouse moved to (234, 207)
Screenshot: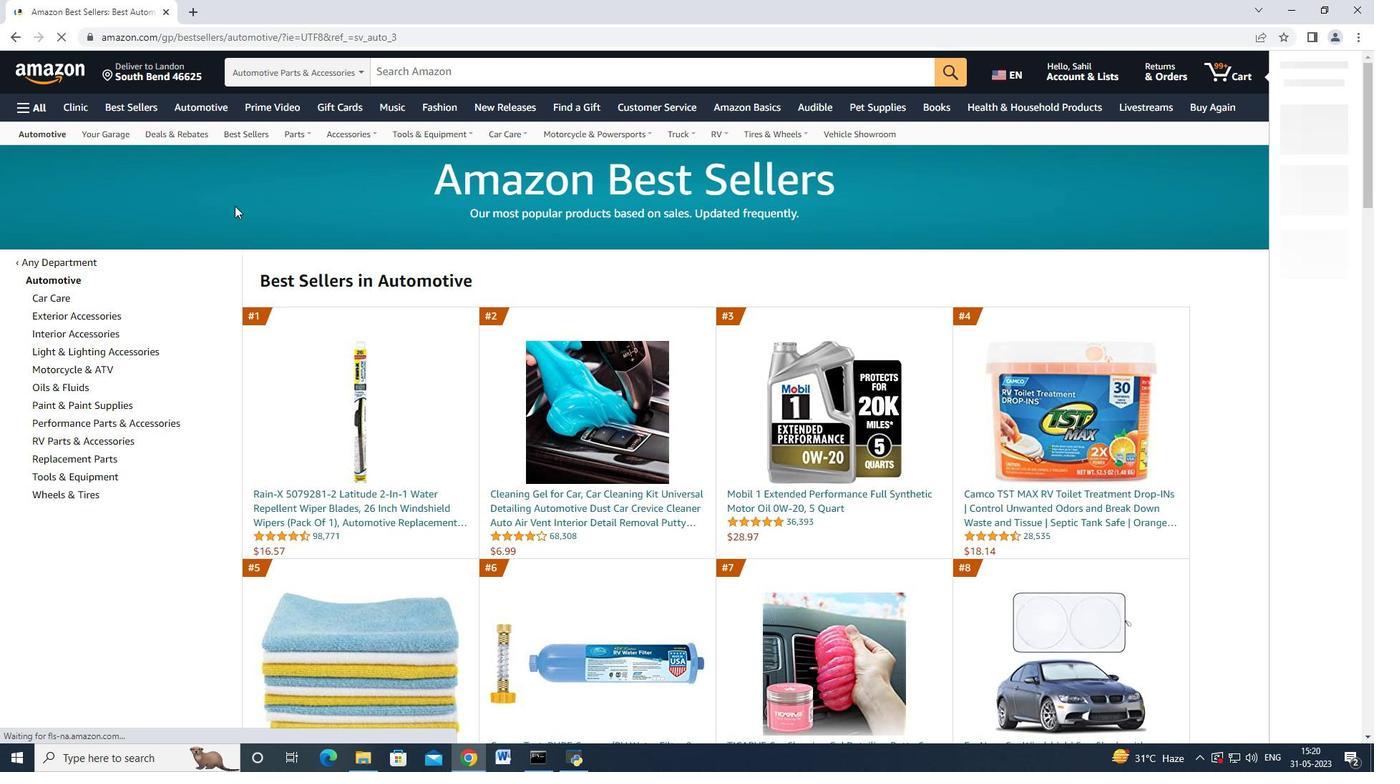 
Action: Mouse scrolled (234, 206) with delta (0, 0)
Screenshot: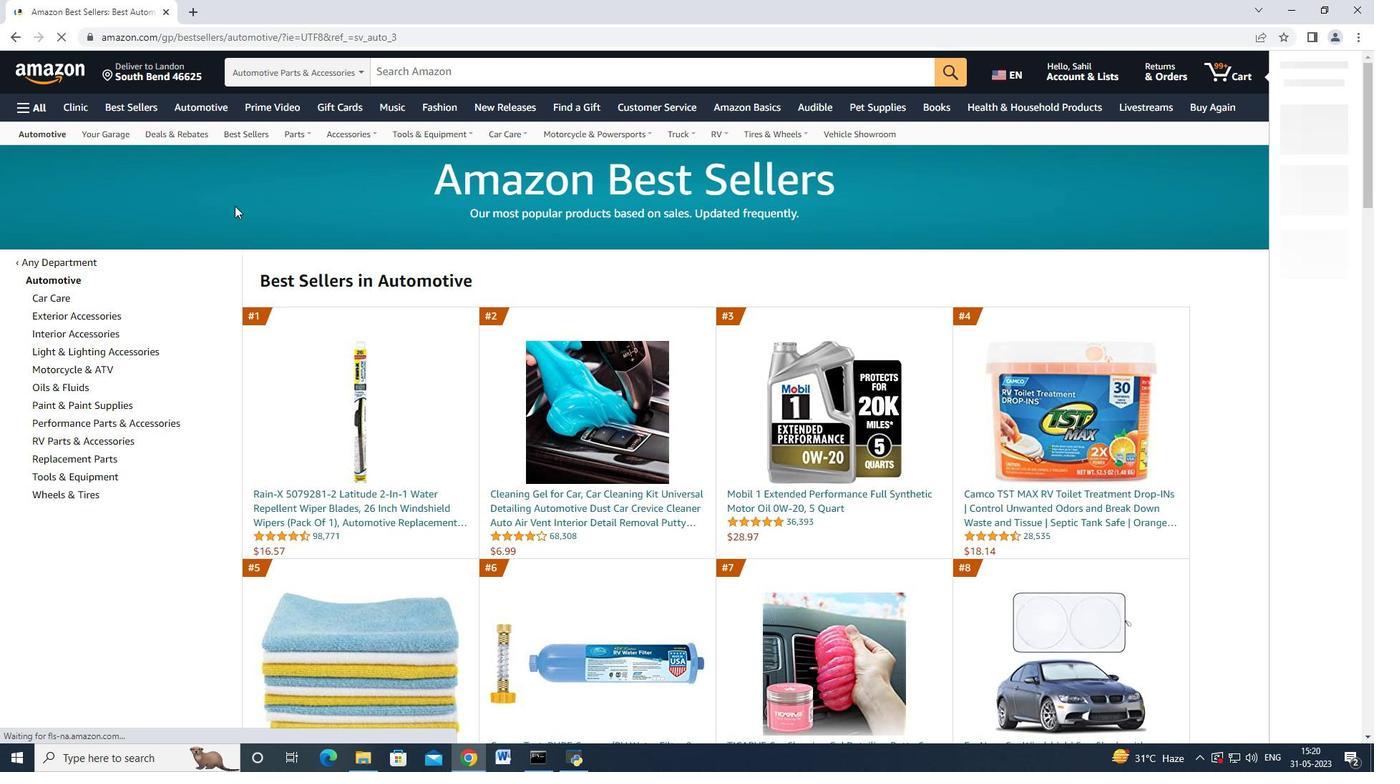 
Action: Mouse moved to (77, 321)
Screenshot: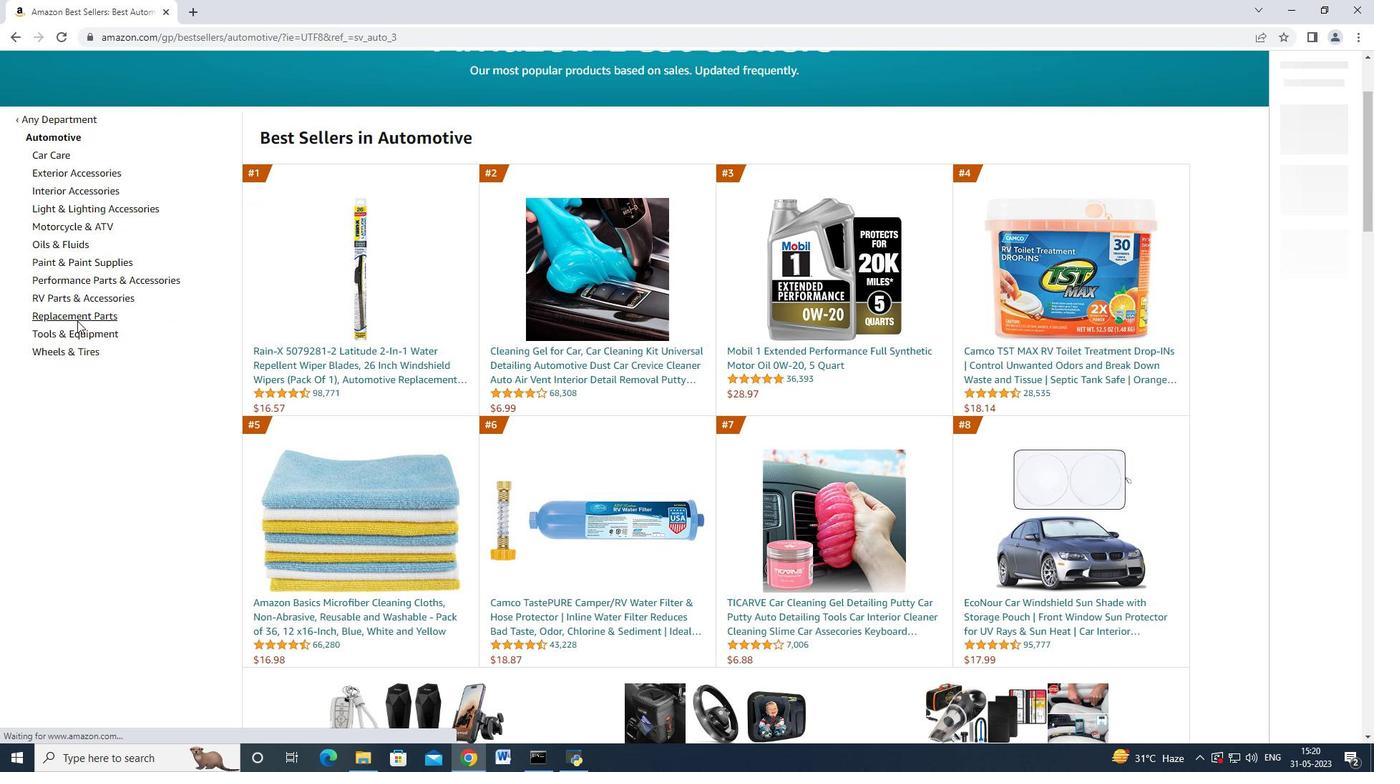 
Action: Mouse pressed left at (77, 321)
Screenshot: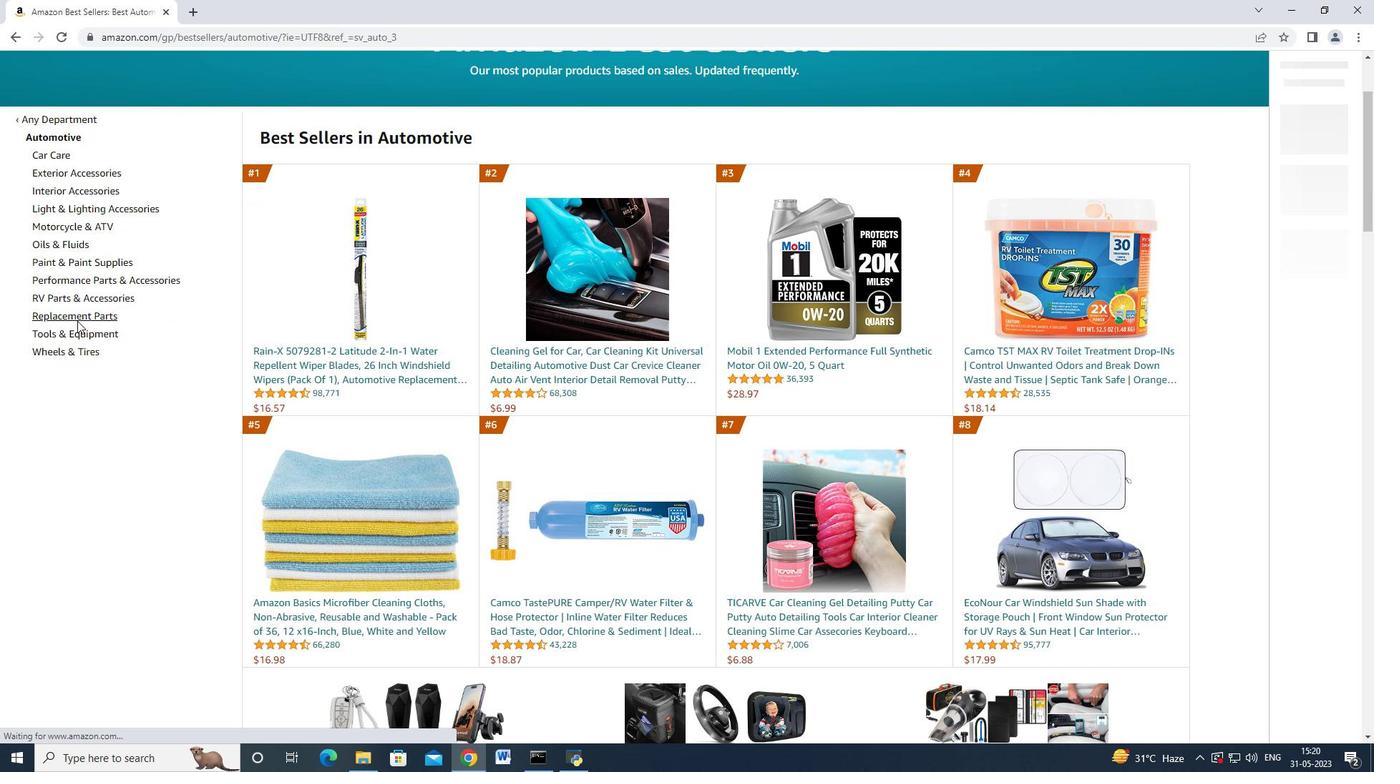 
Action: Mouse moved to (201, 314)
Screenshot: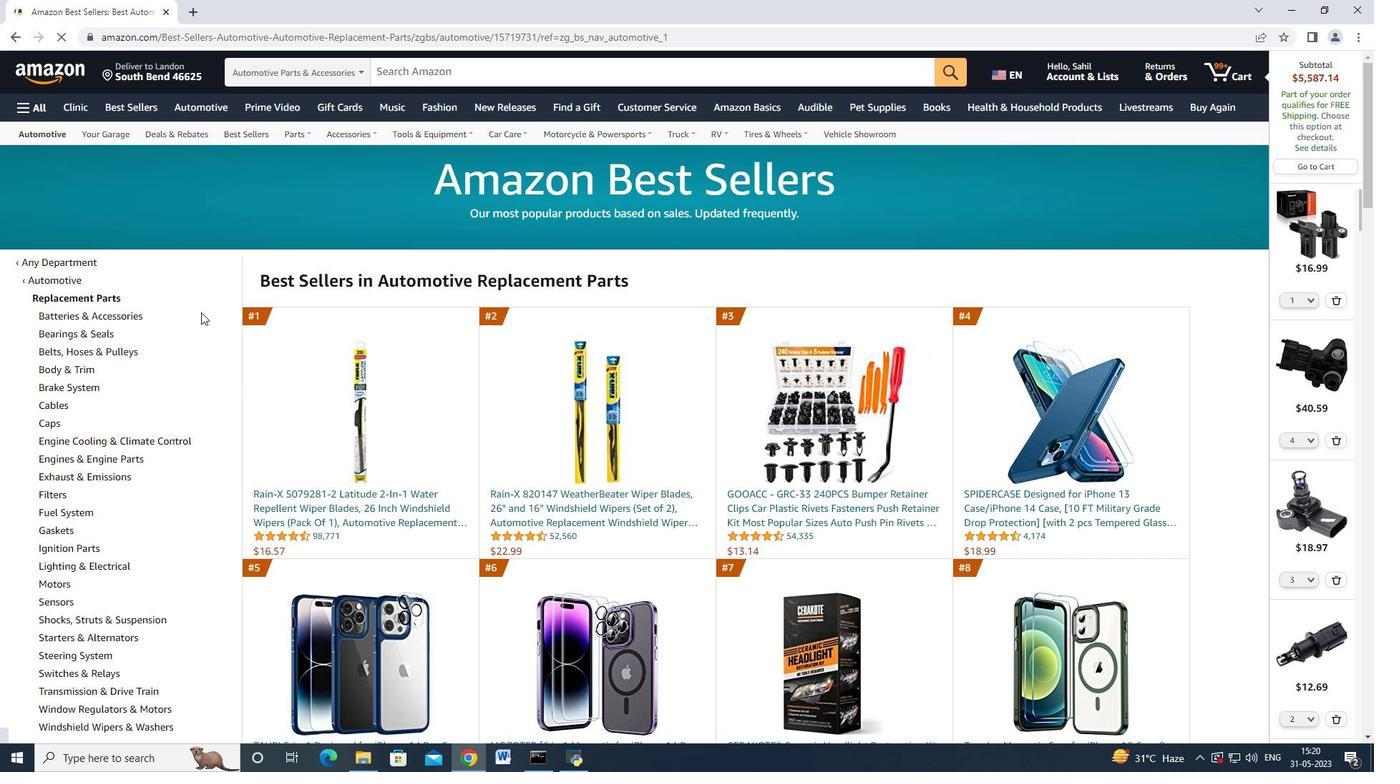 
Action: Mouse scrolled (201, 314) with delta (0, 0)
Screenshot: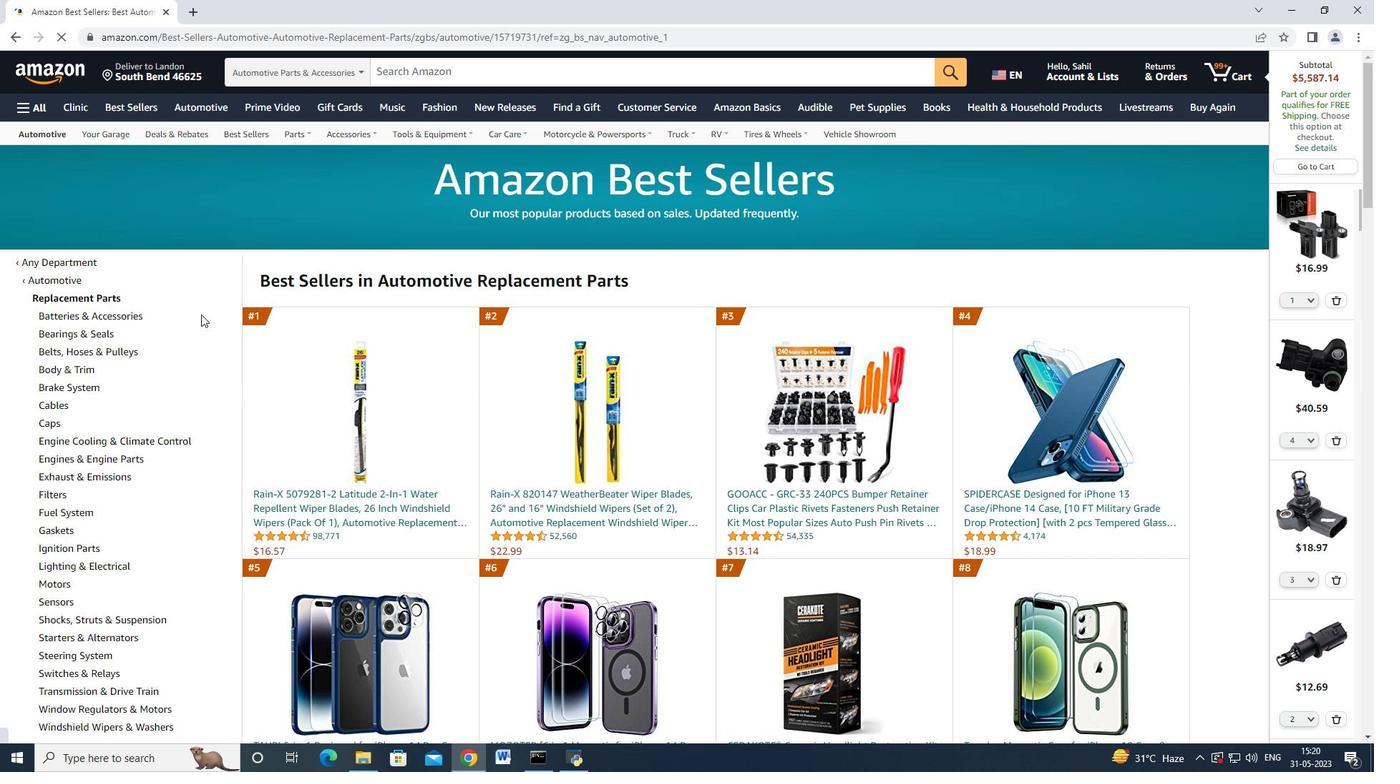 
Action: Mouse moved to (199, 318)
Screenshot: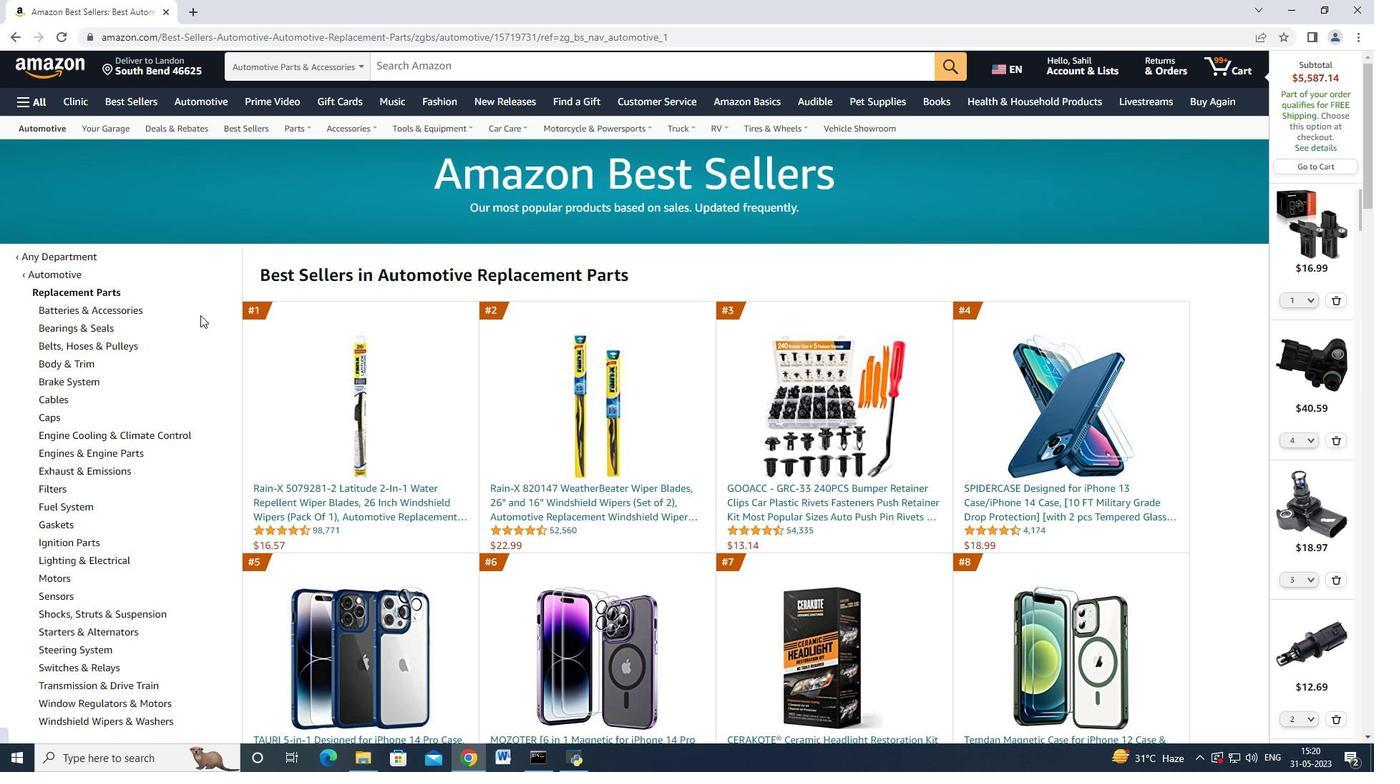 
Action: Mouse scrolled (199, 317) with delta (0, 0)
Screenshot: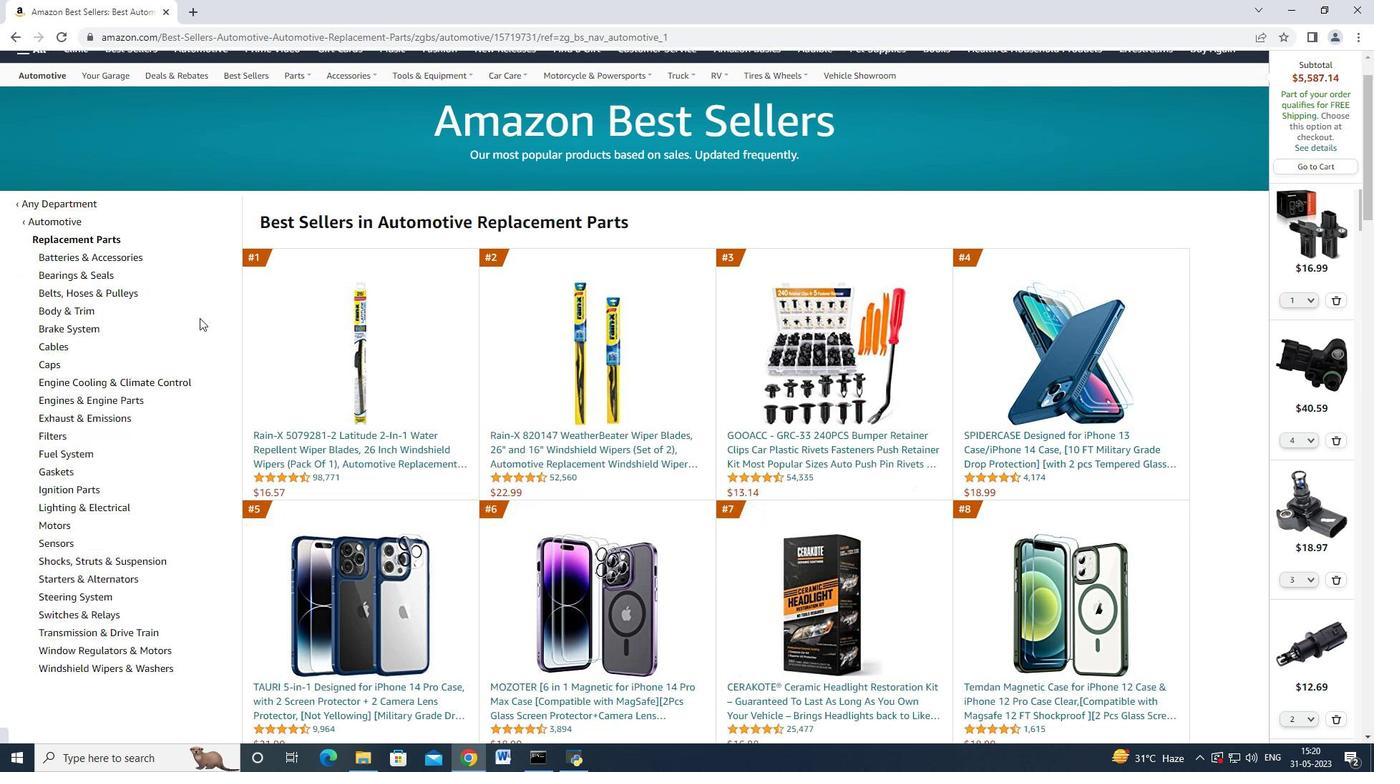 
Action: Mouse scrolled (199, 317) with delta (0, 0)
Screenshot: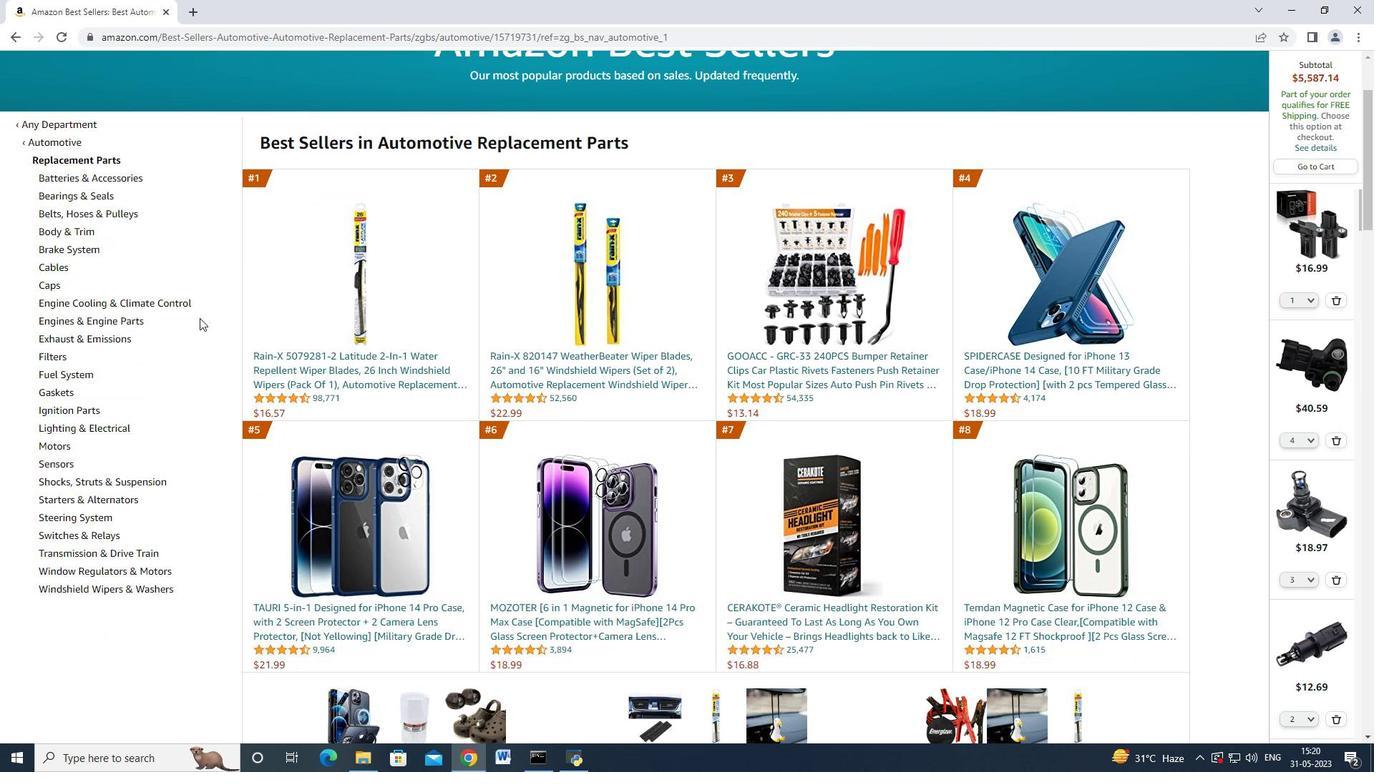 
Action: Mouse moved to (57, 387)
Screenshot: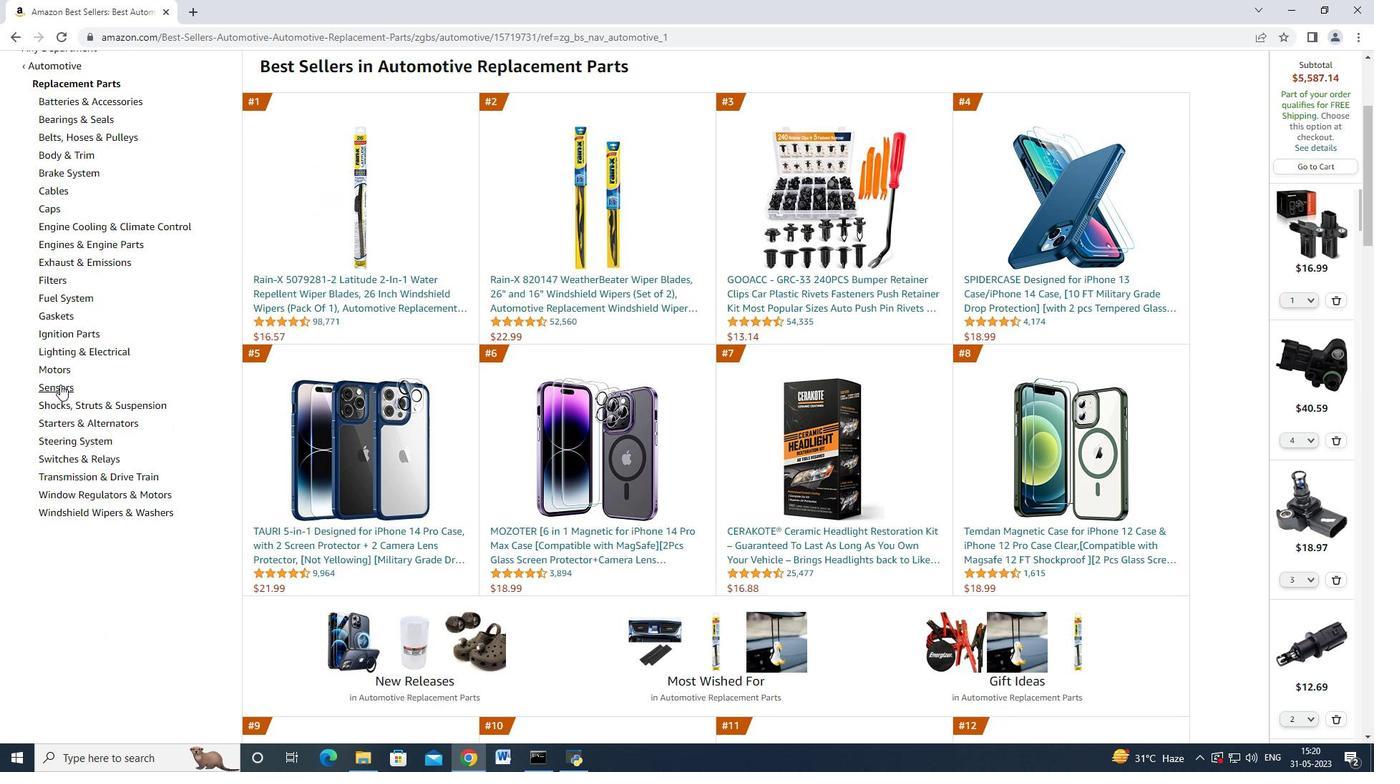 
Action: Mouse pressed left at (57, 387)
Screenshot: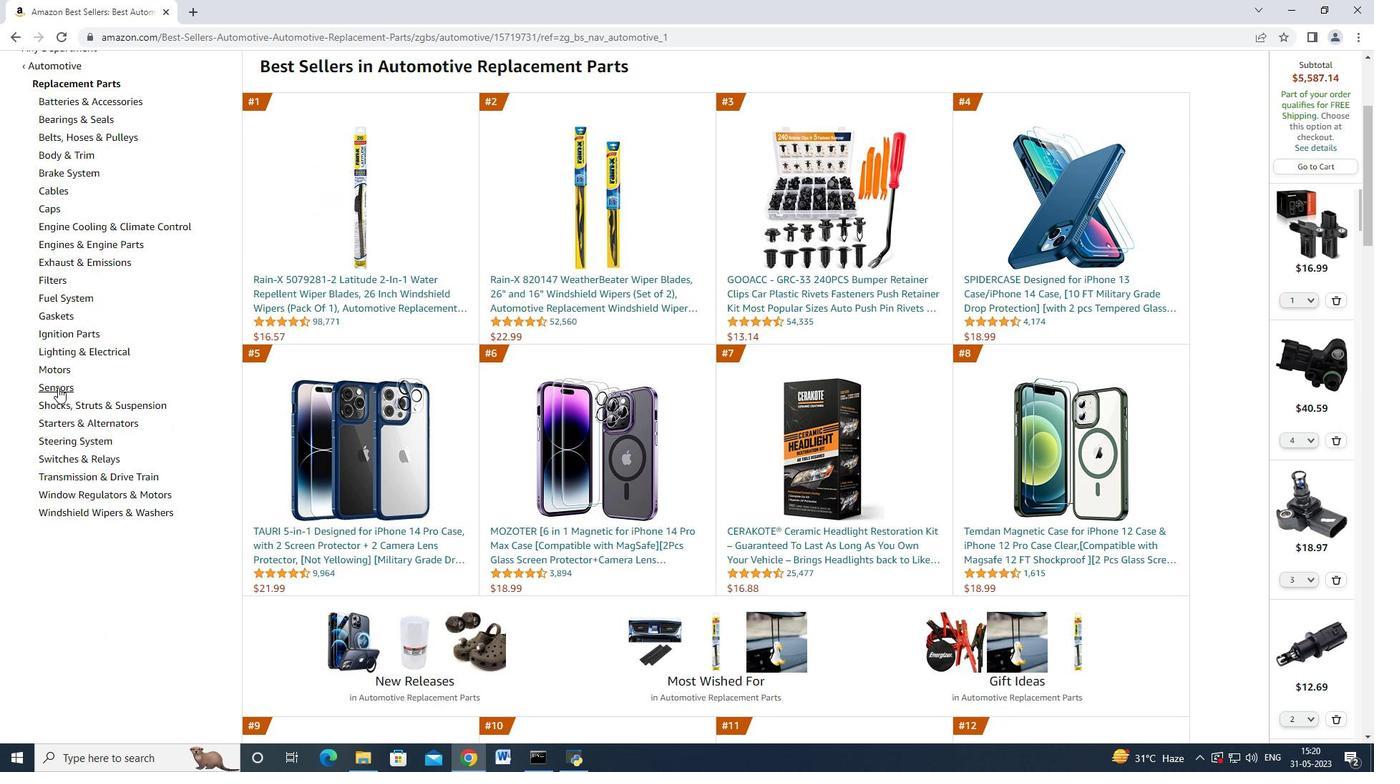 
Action: Mouse moved to (130, 347)
Screenshot: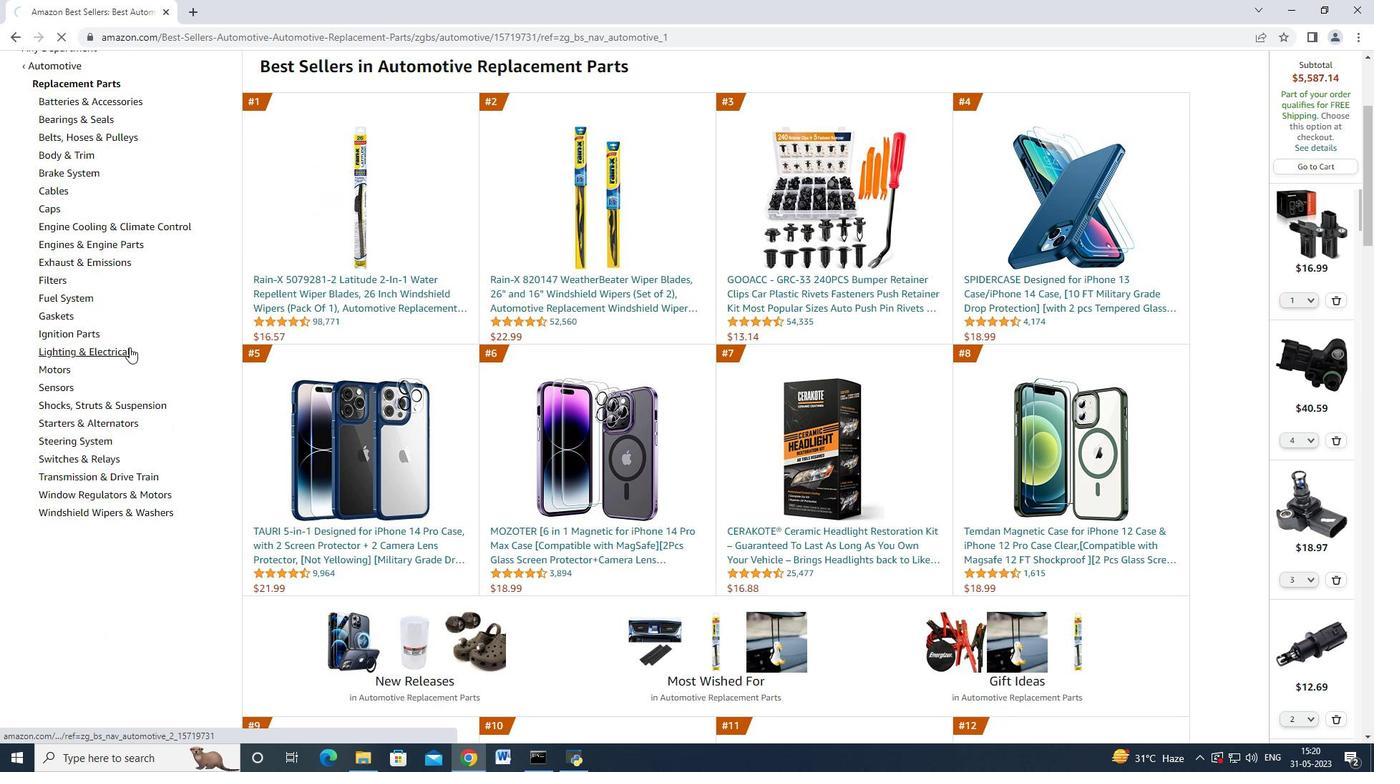 
Action: Mouse scrolled (130, 346) with delta (0, 0)
Screenshot: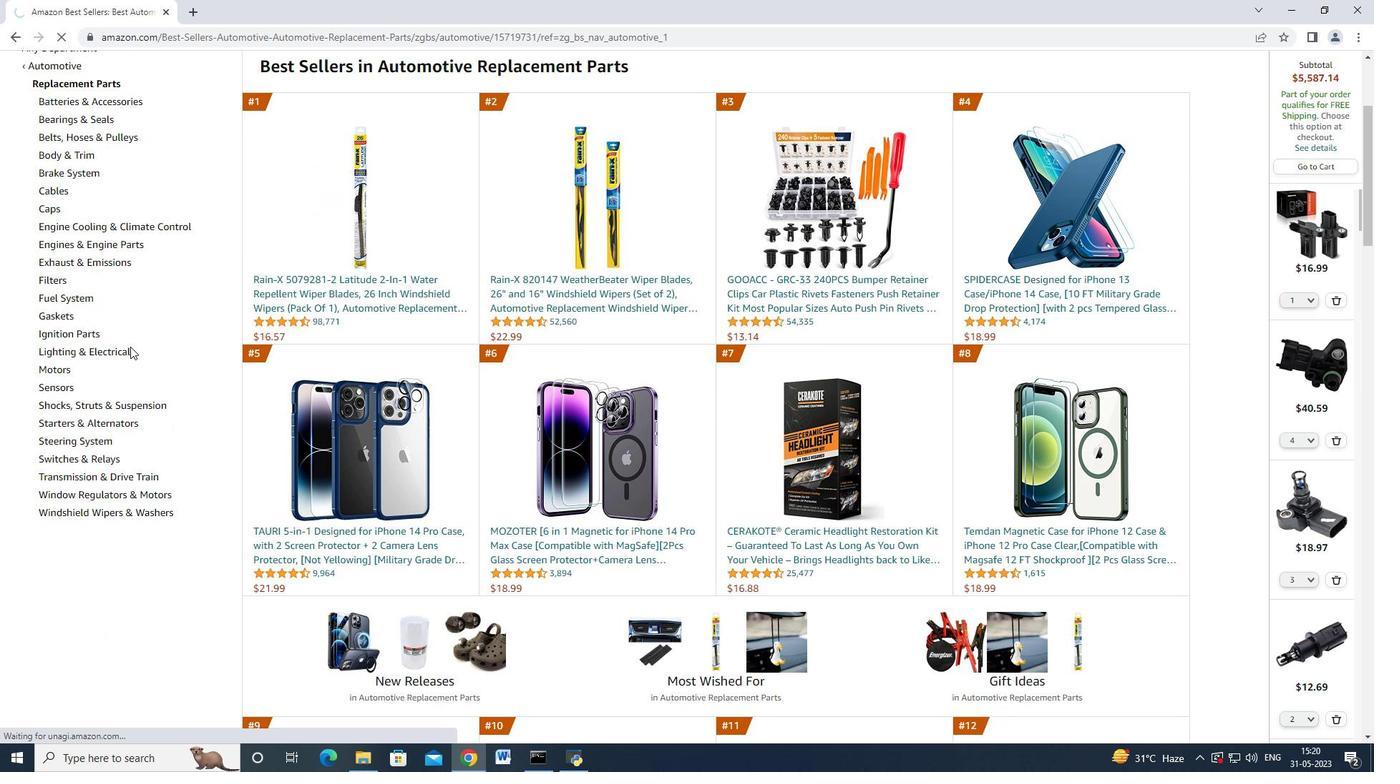 
Action: Mouse scrolled (130, 346) with delta (0, 0)
Screenshot: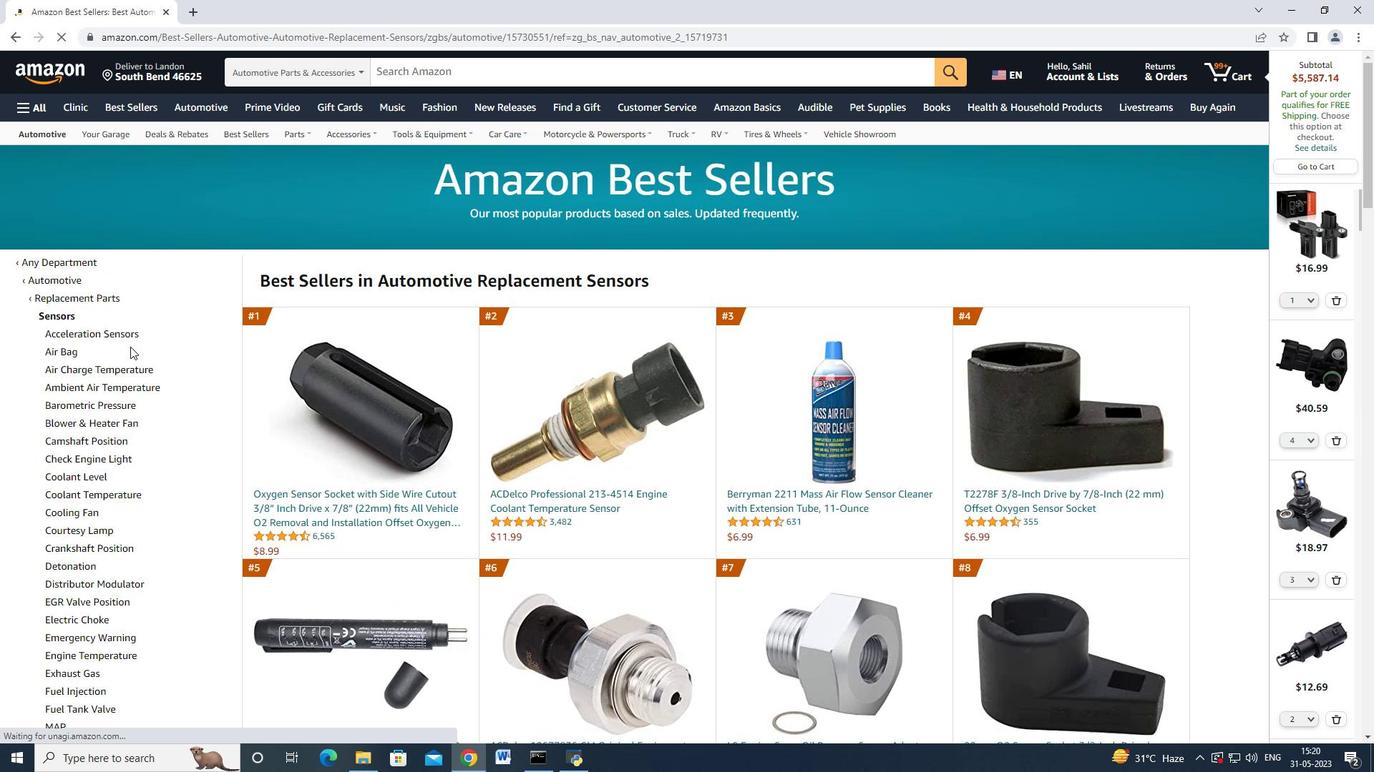 
Action: Mouse scrolled (130, 346) with delta (0, 0)
Screenshot: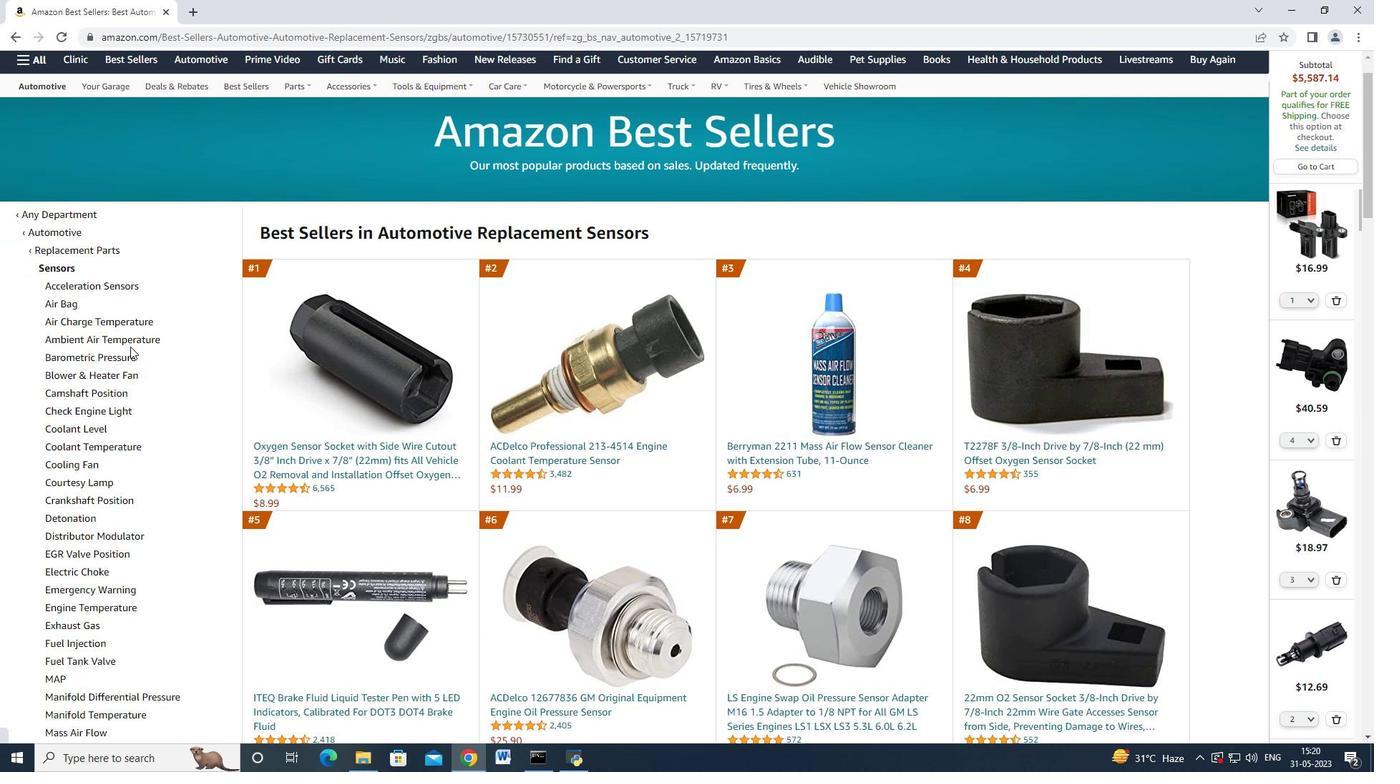 
Action: Mouse moved to (110, 338)
Screenshot: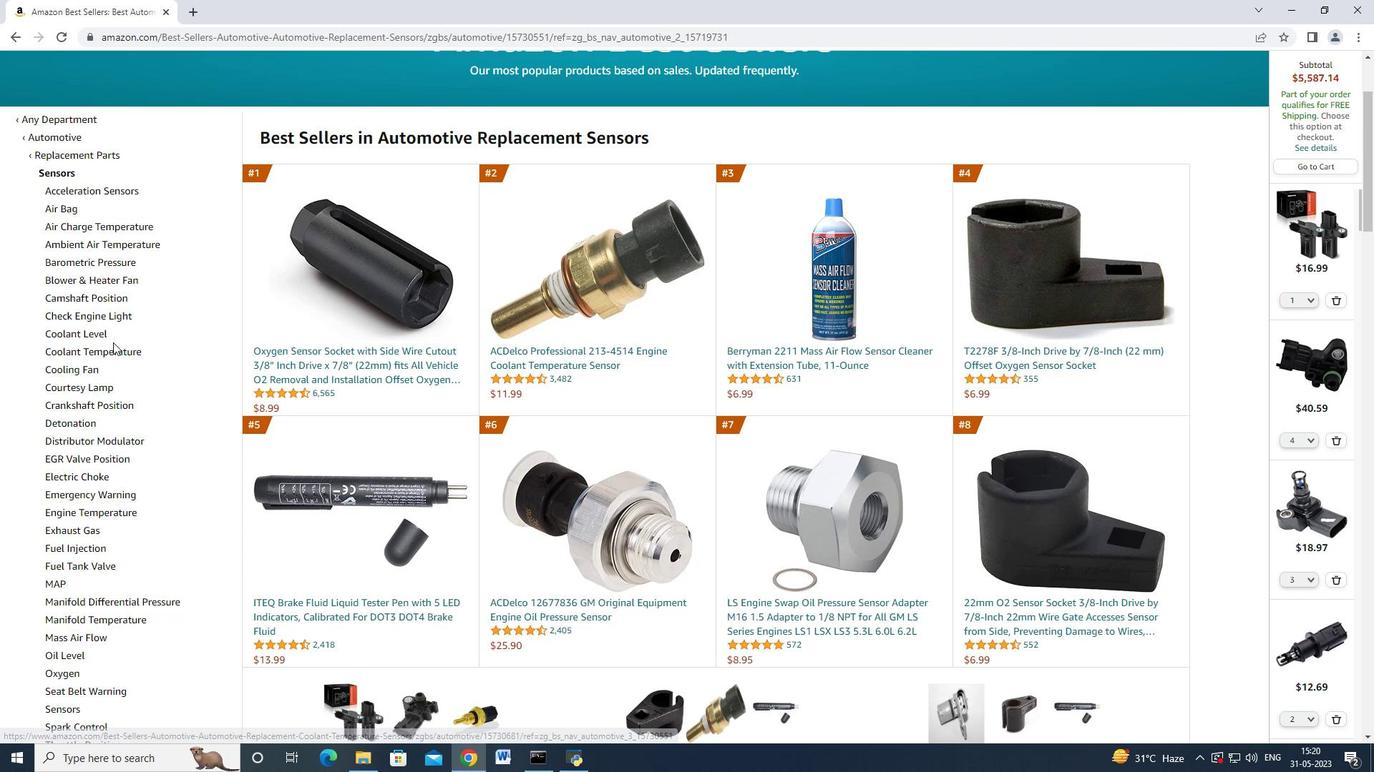 
Action: Mouse scrolled (110, 337) with delta (0, 0)
Screenshot: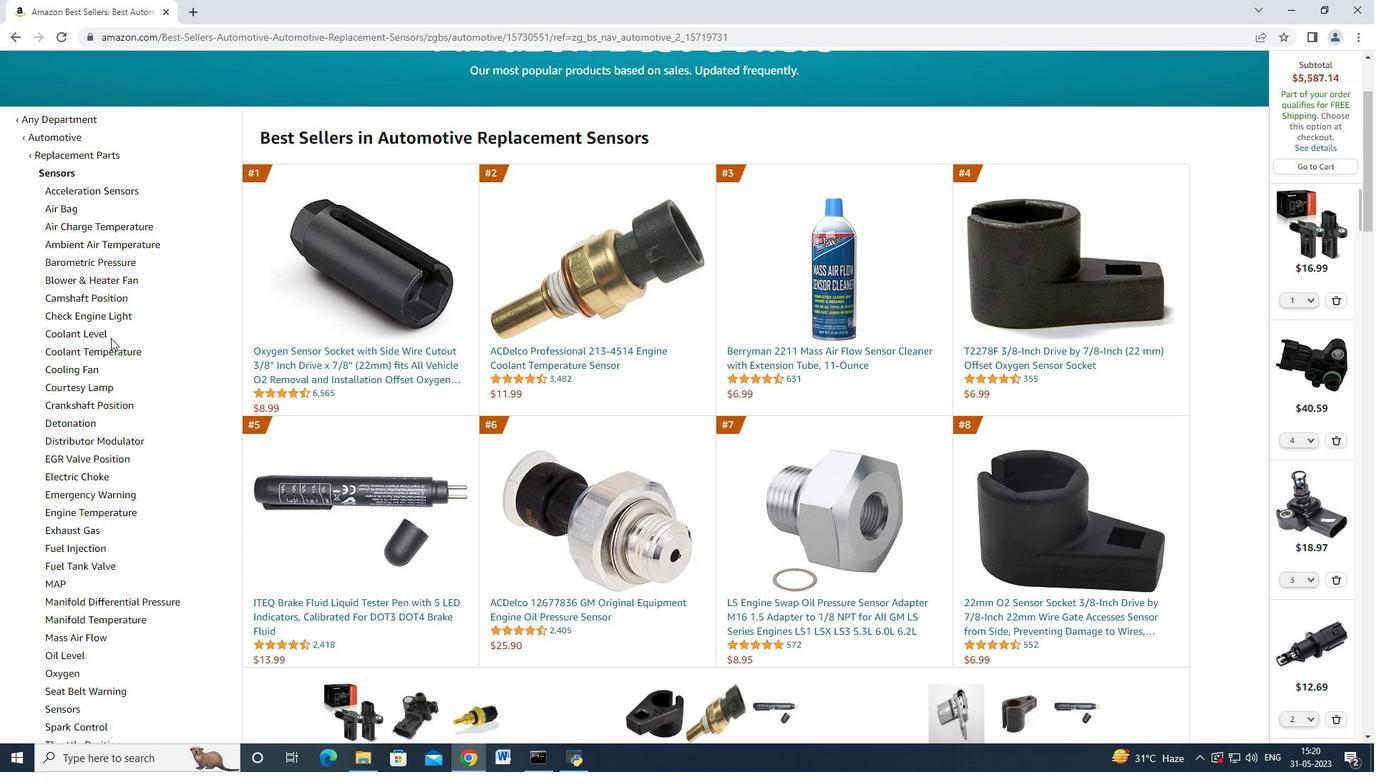 
Action: Mouse moved to (115, 246)
Screenshot: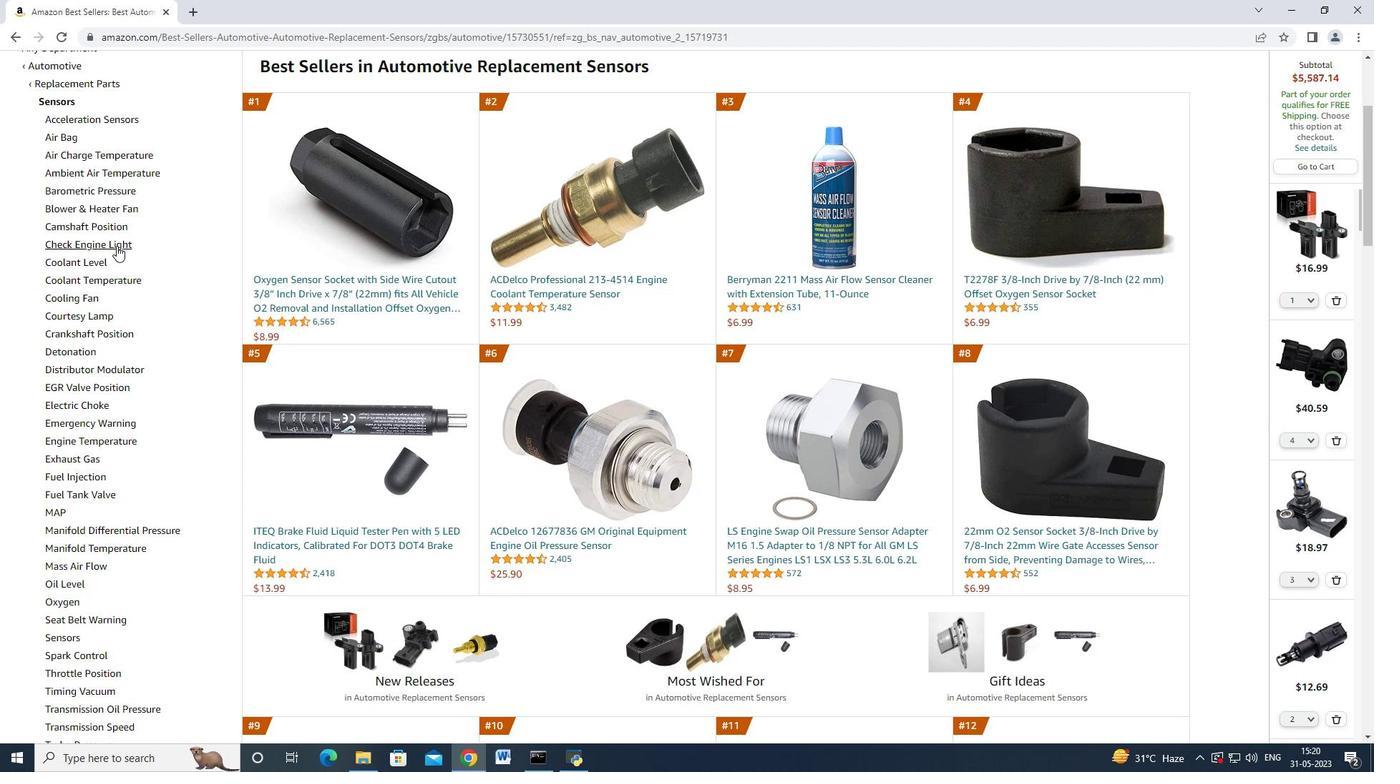 
Action: Mouse pressed left at (115, 246)
Screenshot: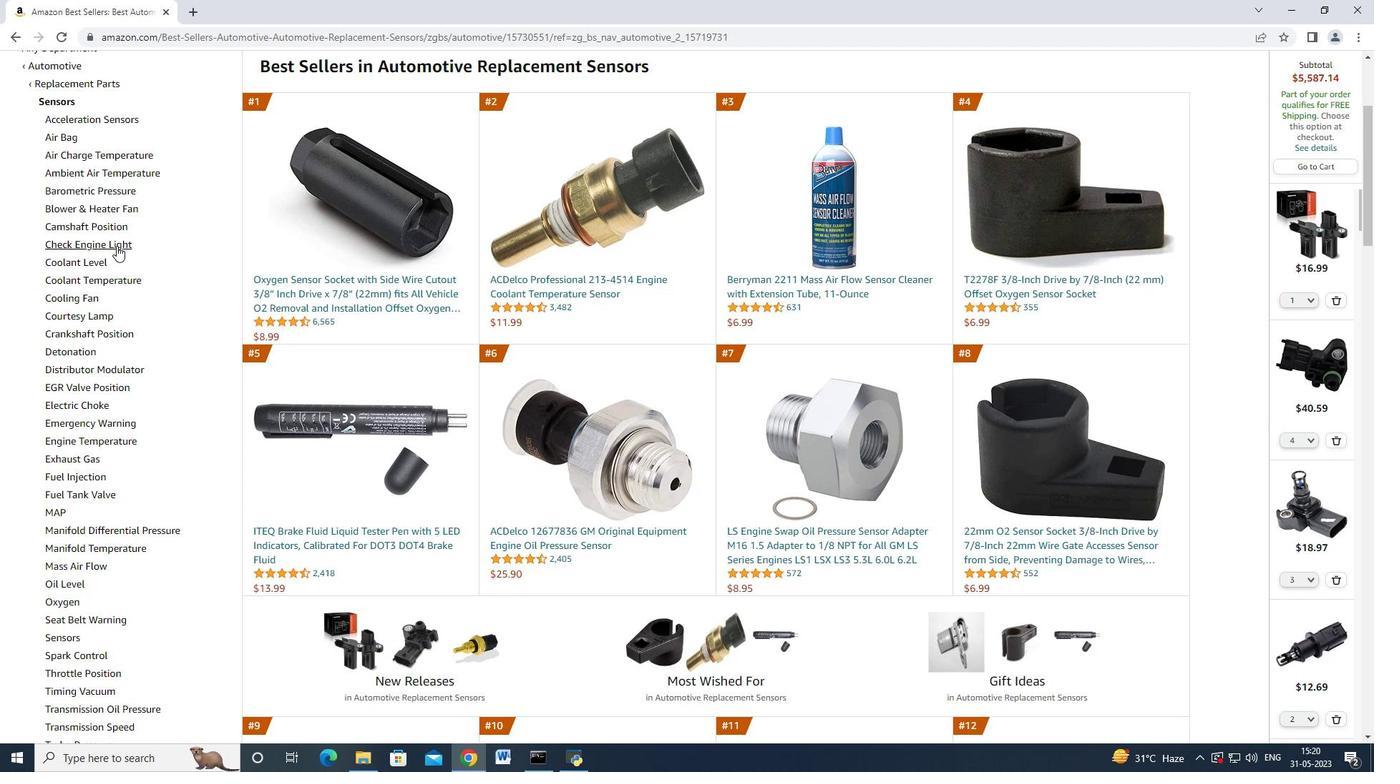 
Action: Mouse moved to (153, 77)
Screenshot: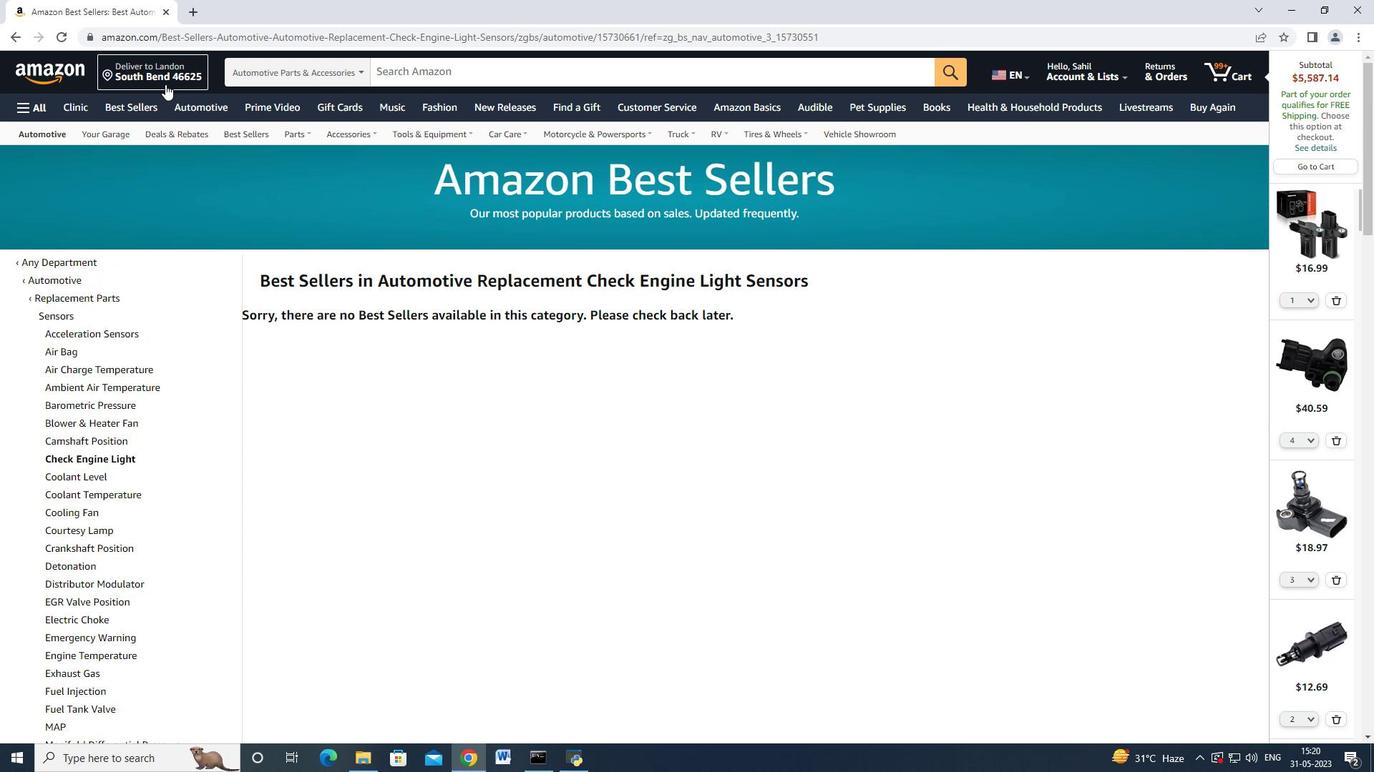 
Action: Mouse pressed left at (153, 77)
Screenshot: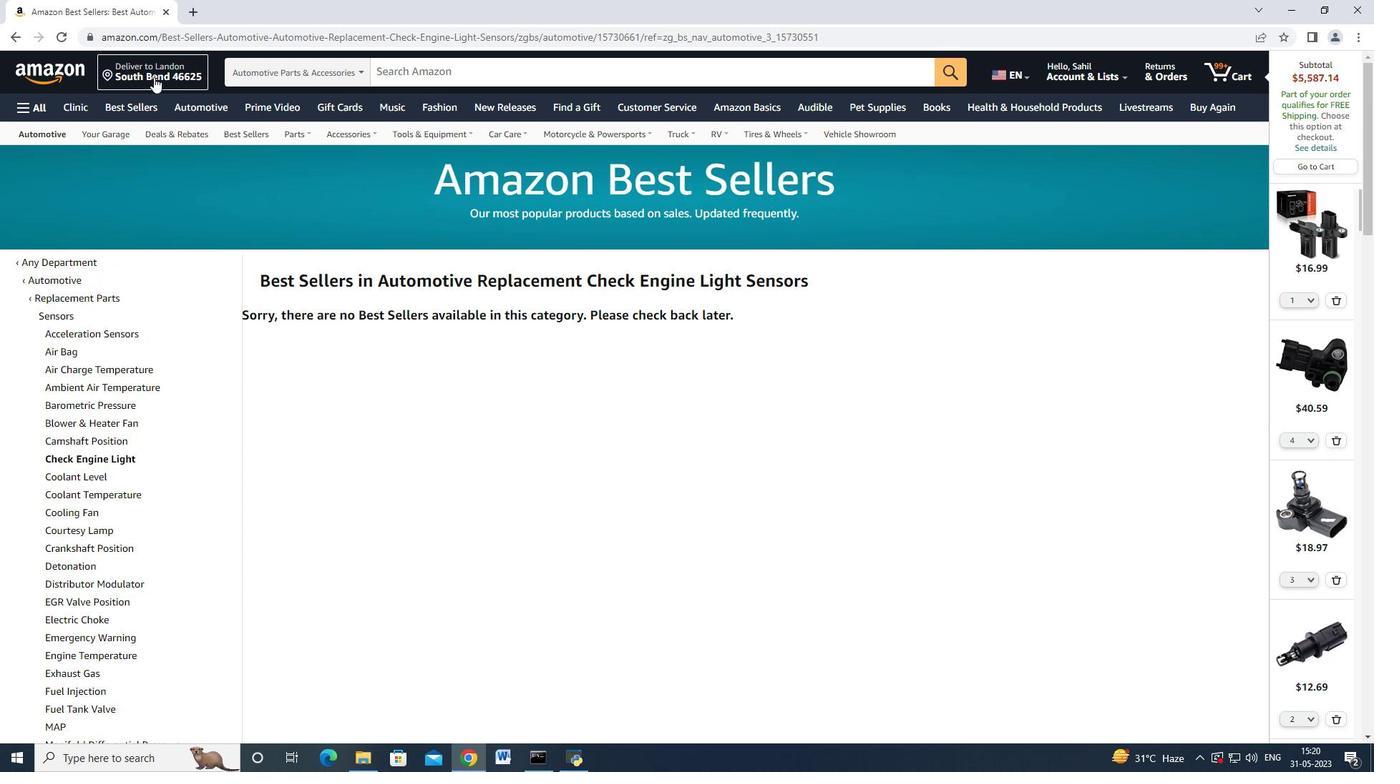 
Action: Mouse moved to (531, 309)
Screenshot: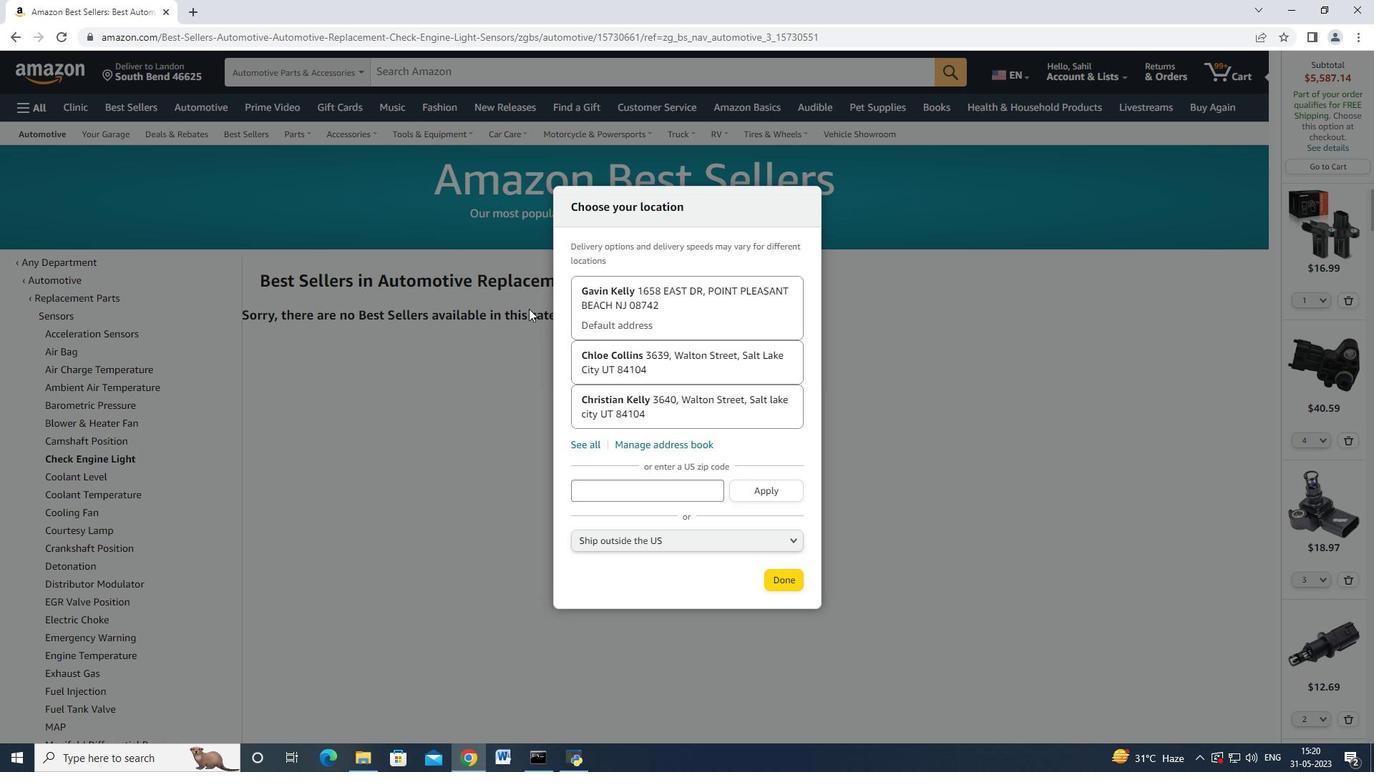 
Action: Mouse scrolled (531, 309) with delta (0, 0)
Screenshot: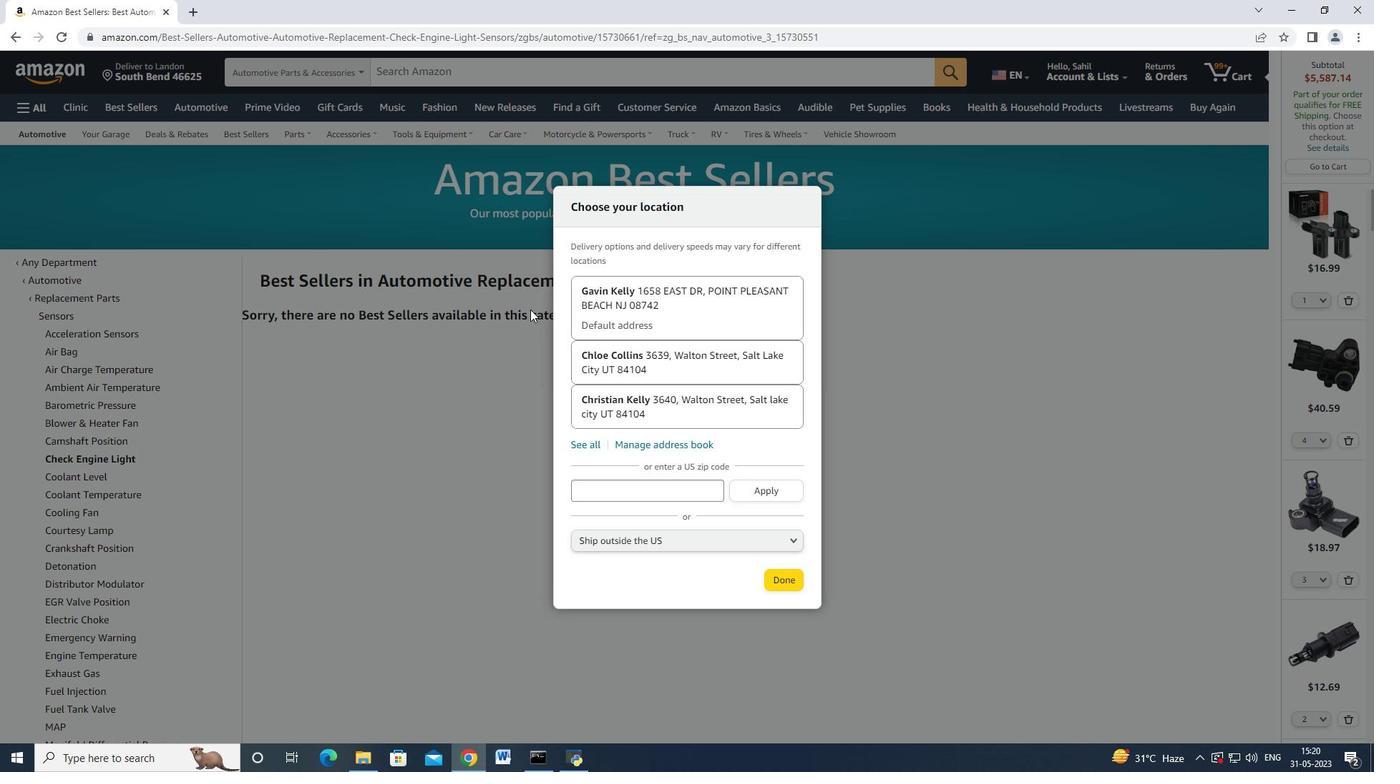 
Action: Mouse moved to (532, 313)
Screenshot: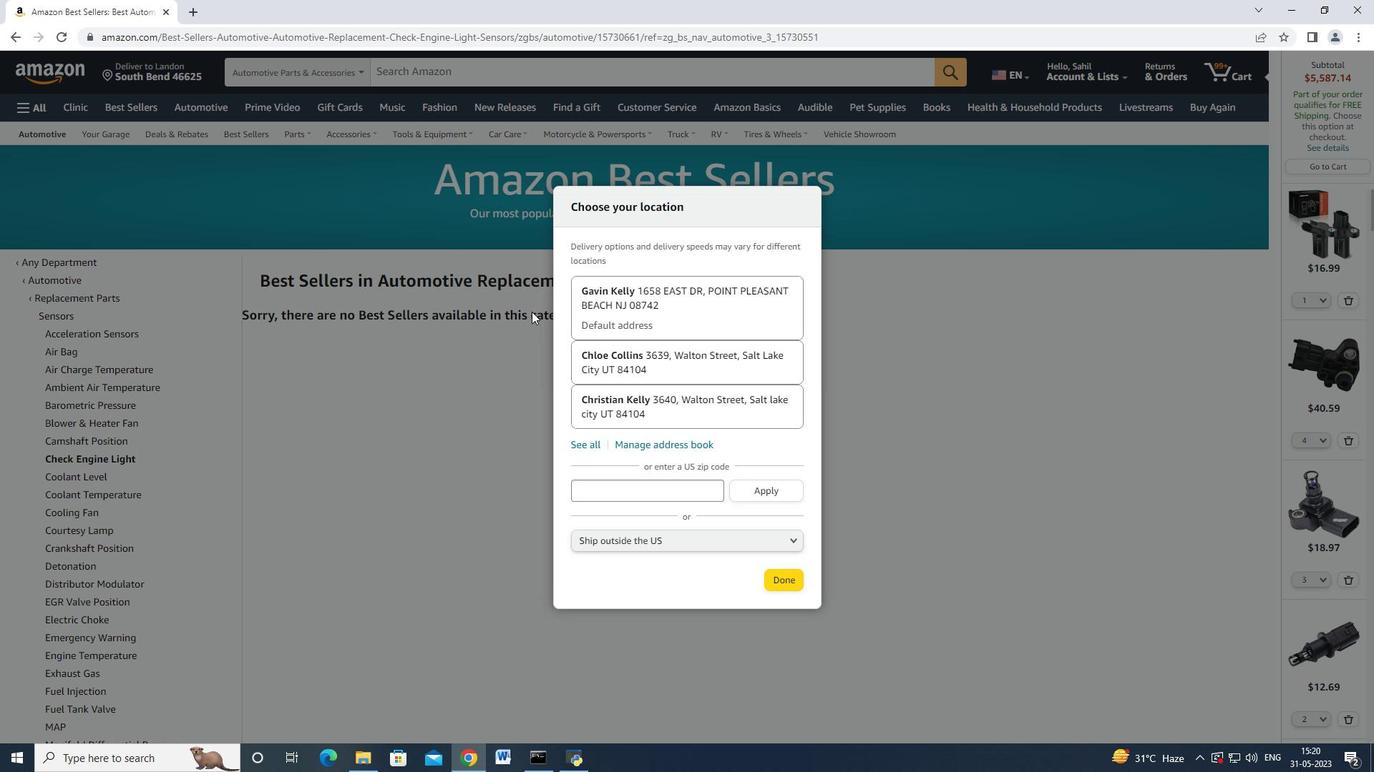 
Action: Mouse scrolled (532, 312) with delta (0, 0)
Screenshot: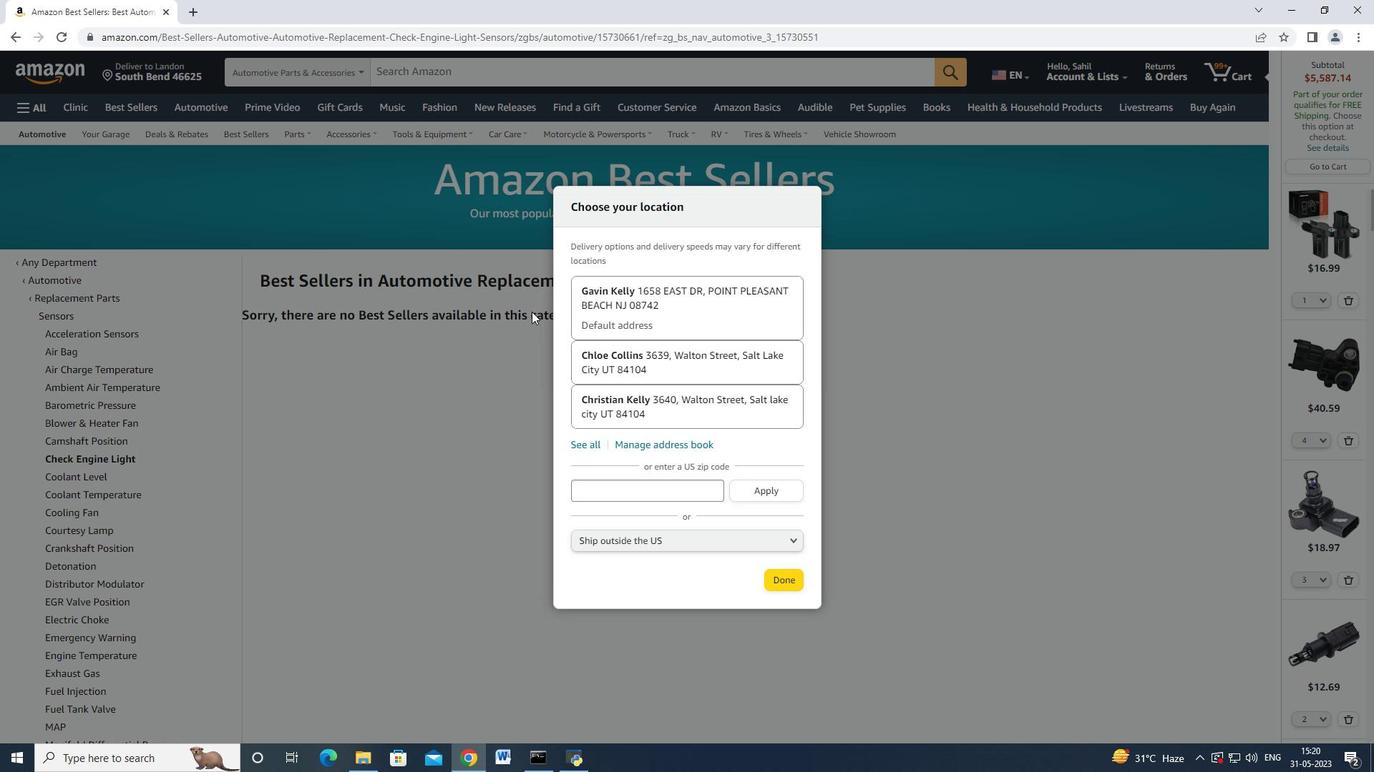 
Action: Mouse moved to (586, 334)
Screenshot: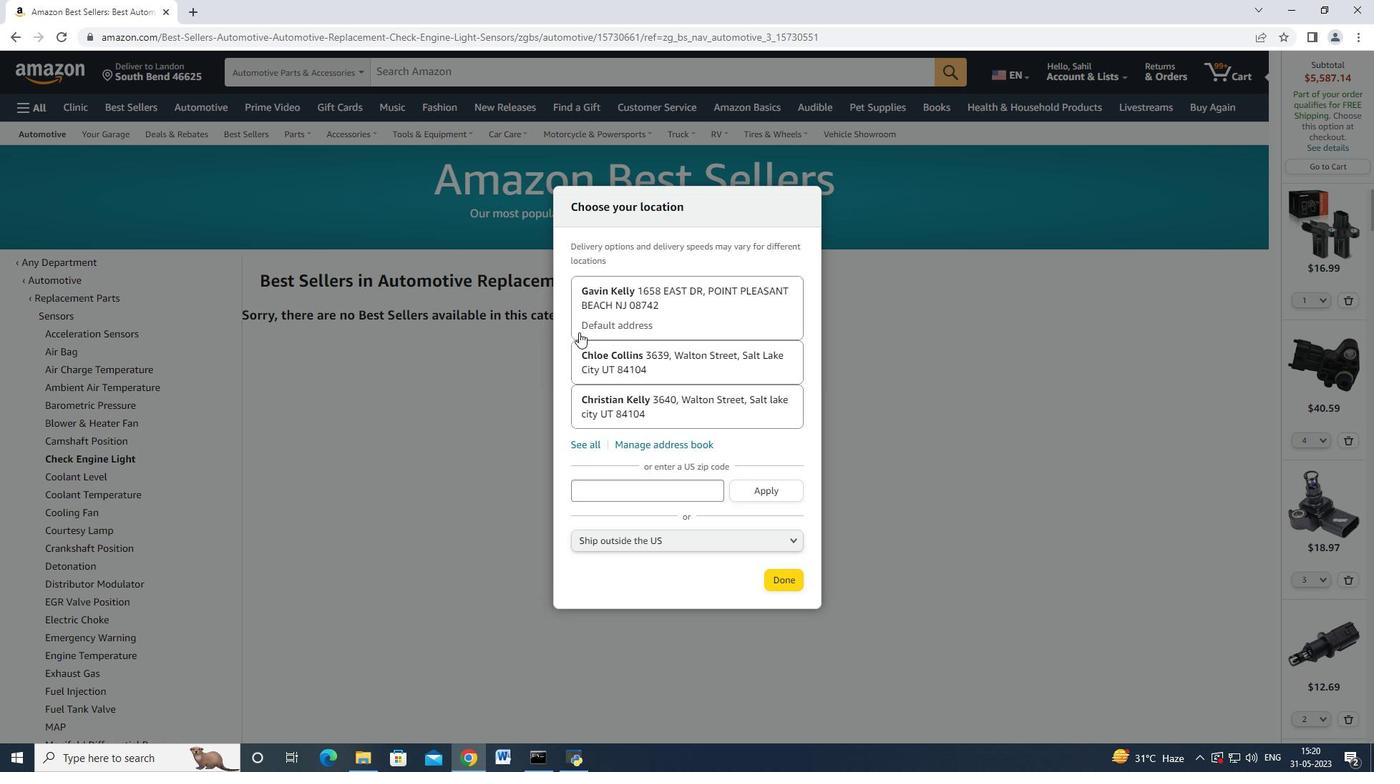 
Action: Mouse scrolled (586, 334) with delta (0, 0)
Screenshot: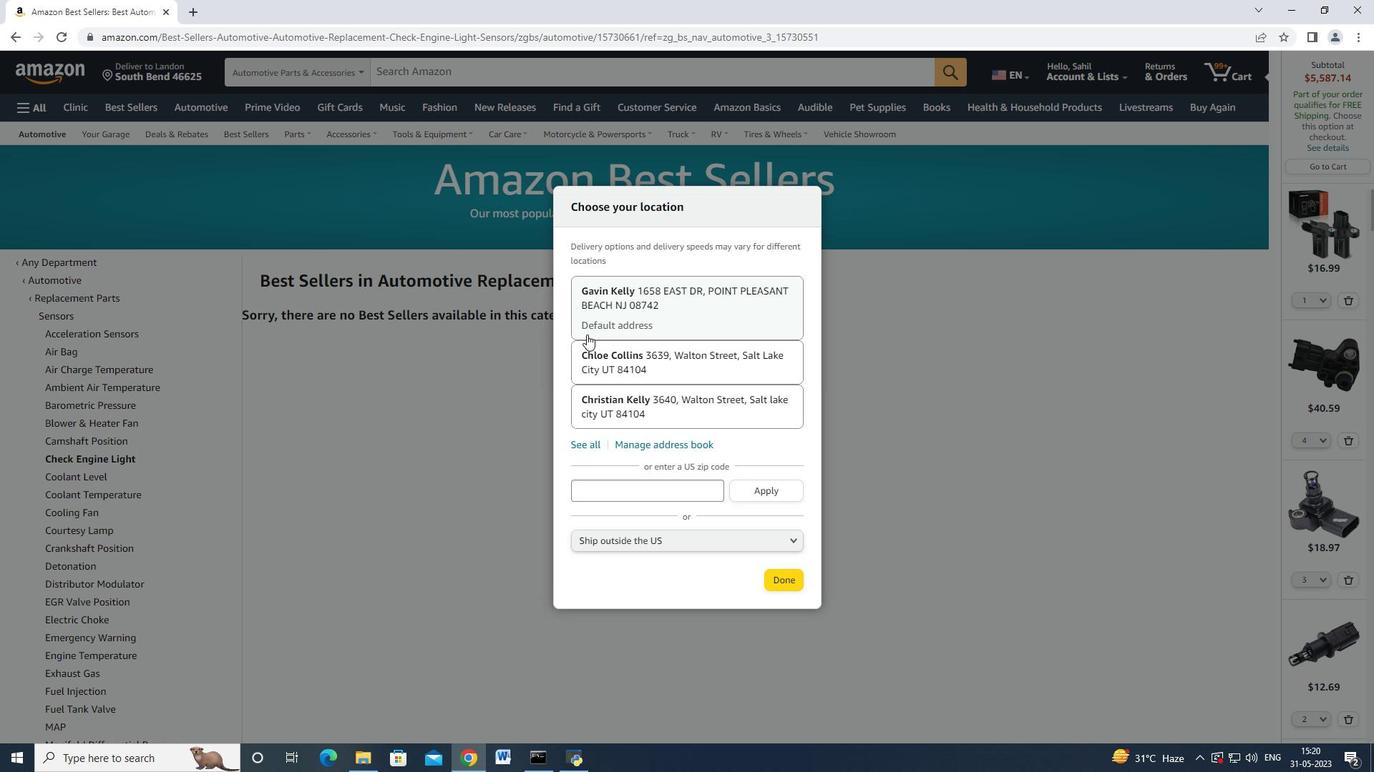 
Action: Mouse scrolled (586, 334) with delta (0, 0)
Screenshot: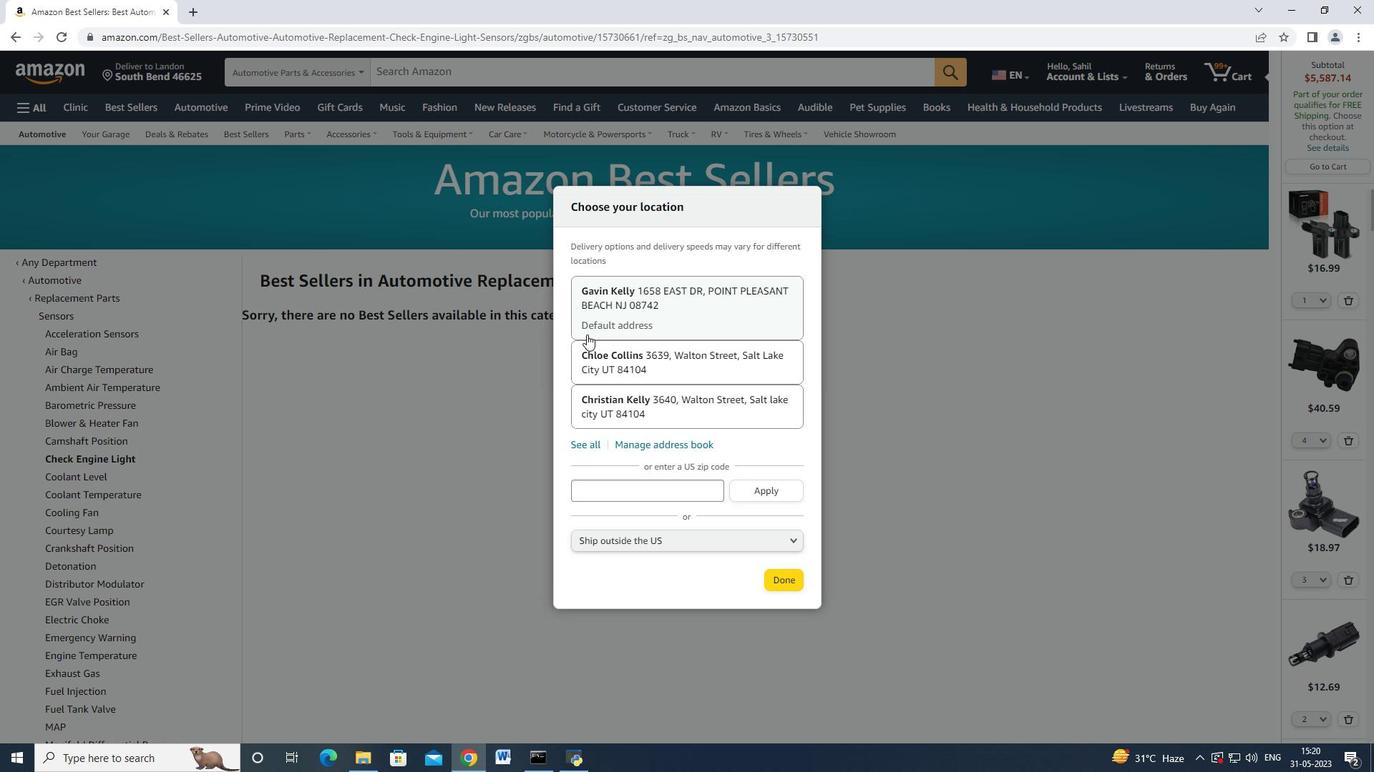 
Action: Mouse scrolled (586, 334) with delta (0, 0)
Screenshot: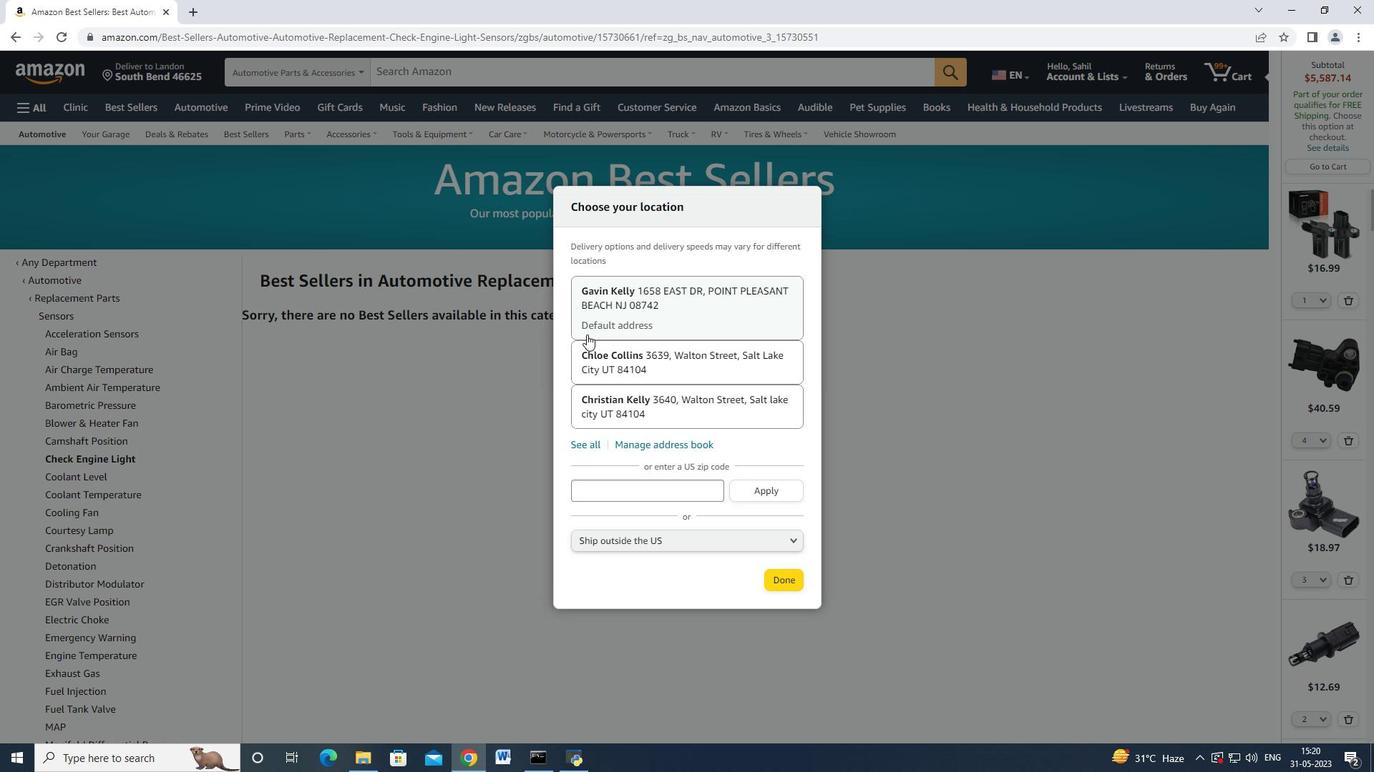 
Action: Mouse moved to (538, 362)
Screenshot: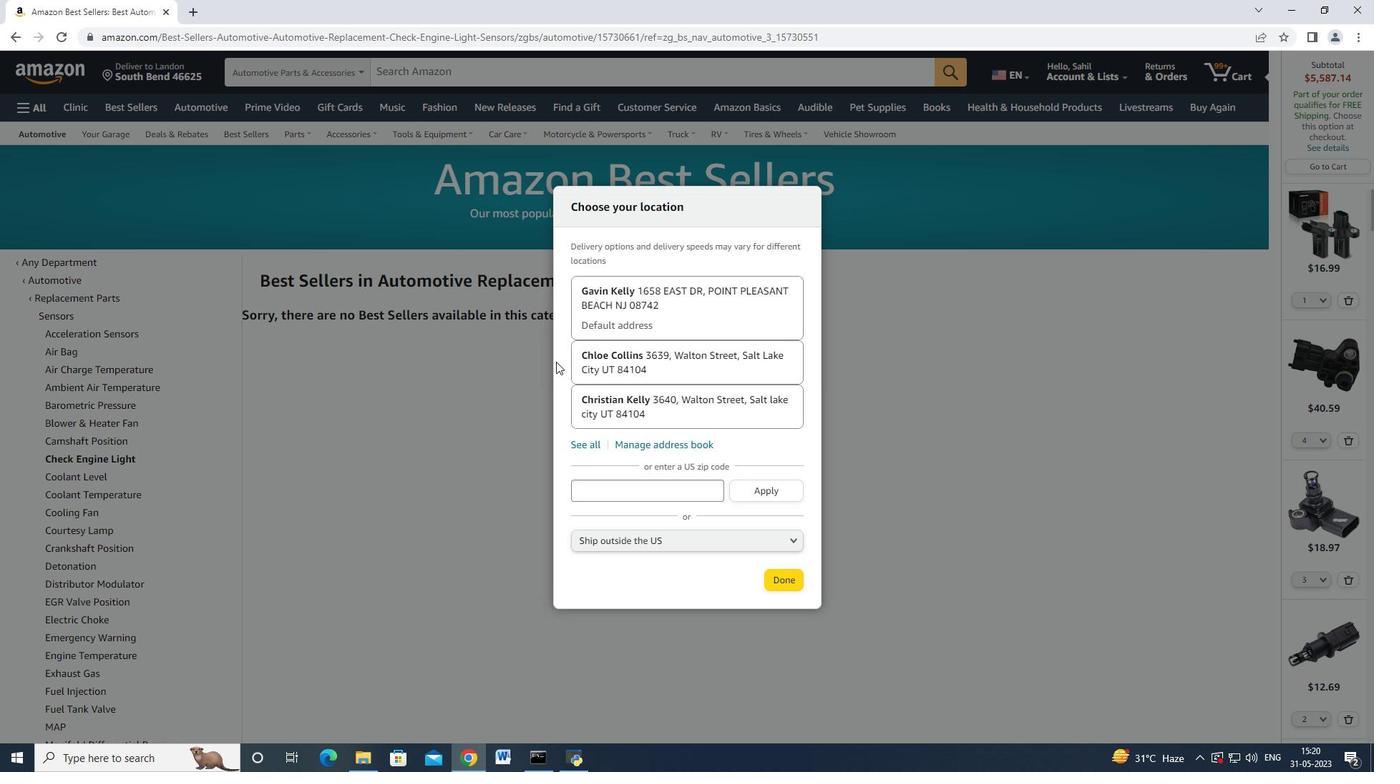 
Action: Mouse scrolled (538, 361) with delta (0, 0)
Screenshot: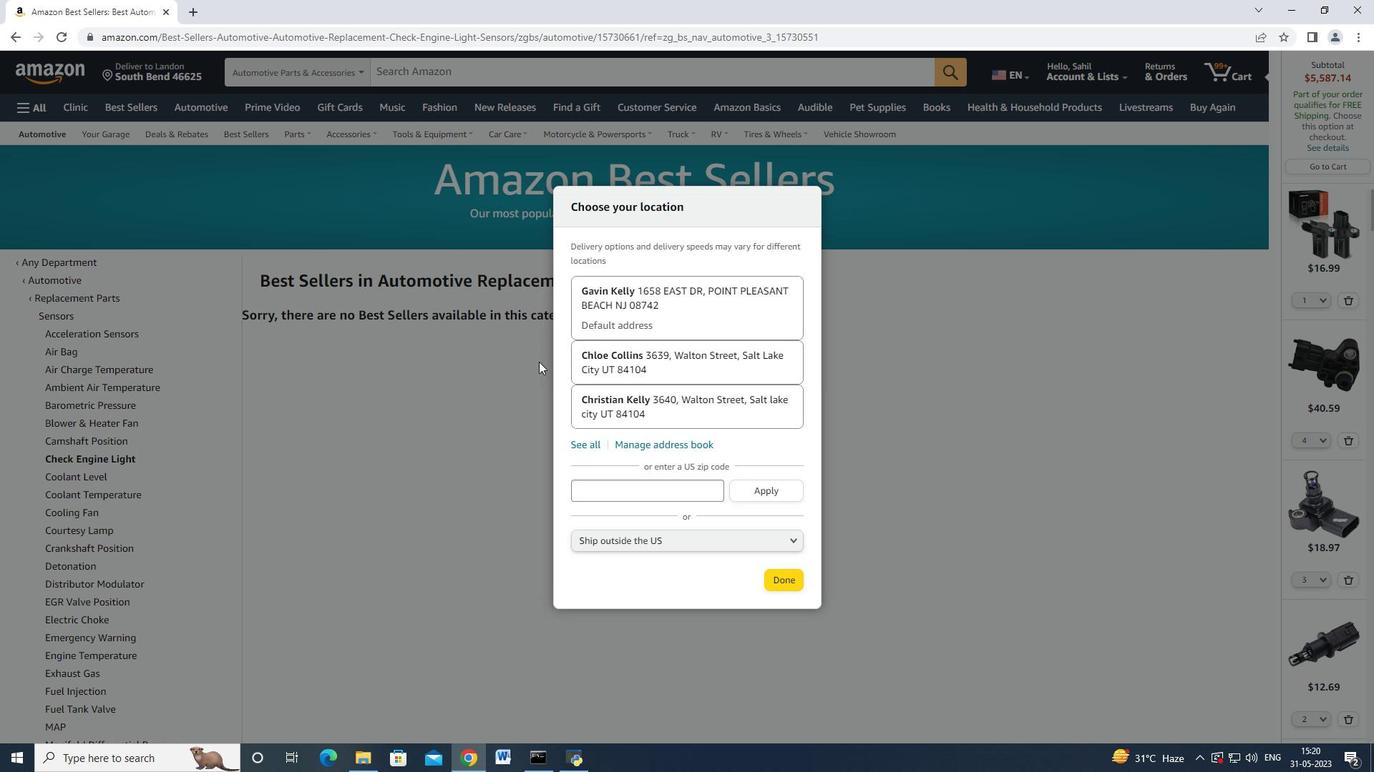 
Action: Mouse scrolled (538, 361) with delta (0, 0)
Screenshot: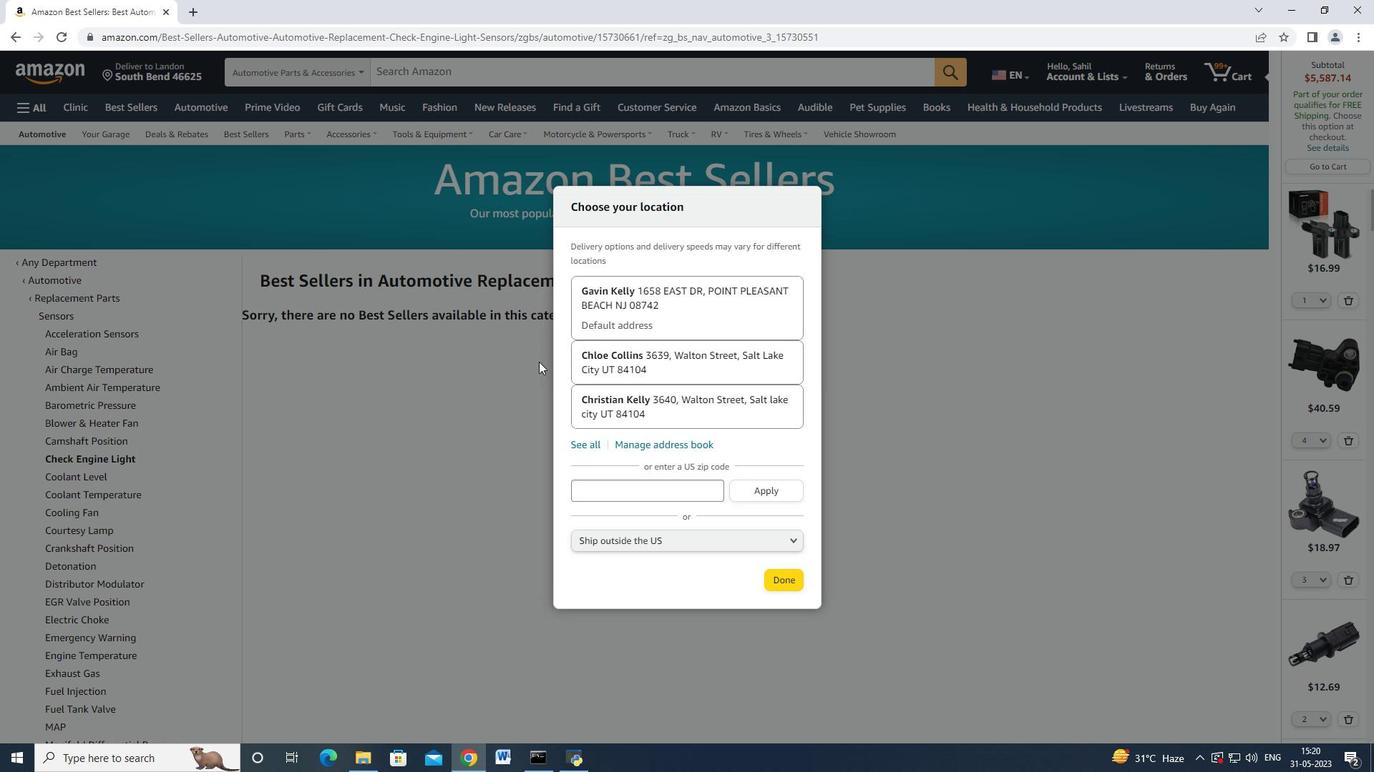 
Action: Mouse moved to (614, 372)
Screenshot: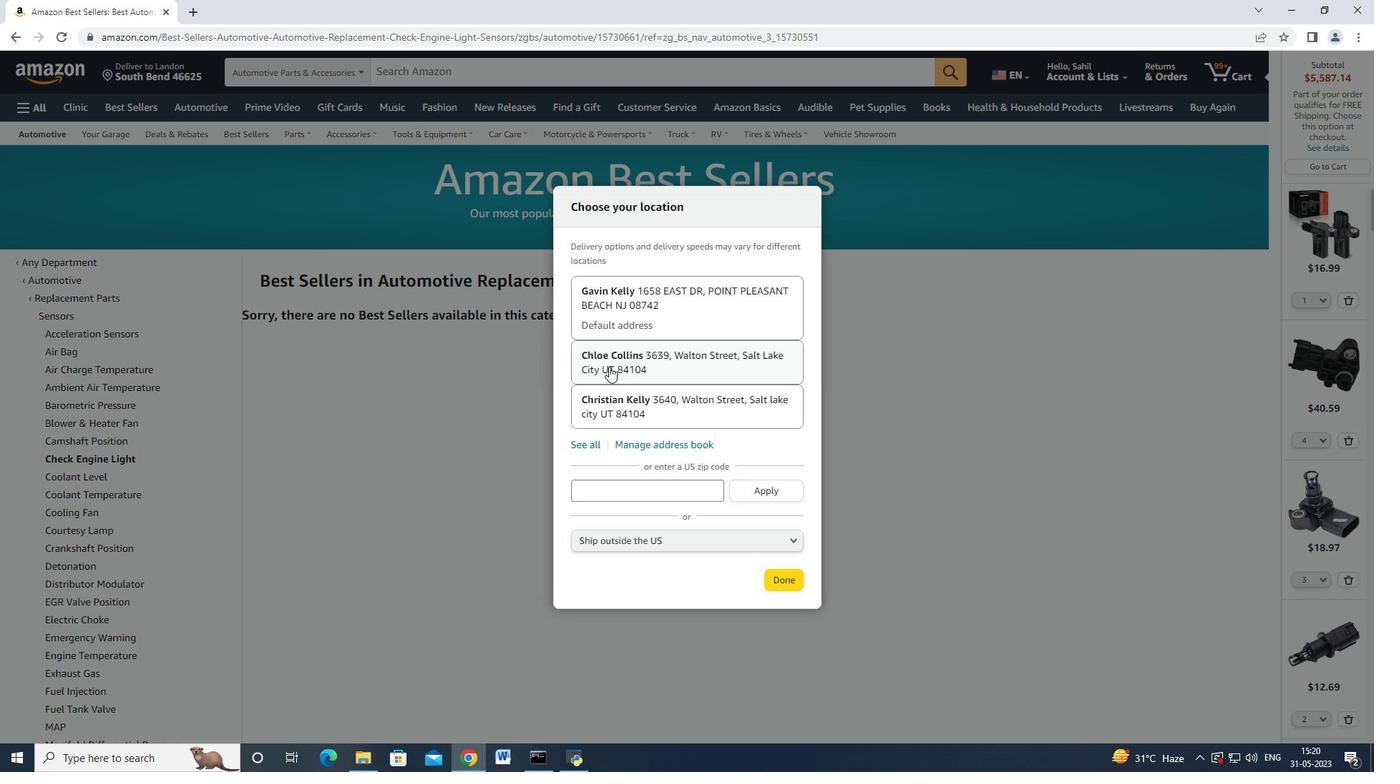 
Action: Mouse scrolled (614, 372) with delta (0, 0)
Screenshot: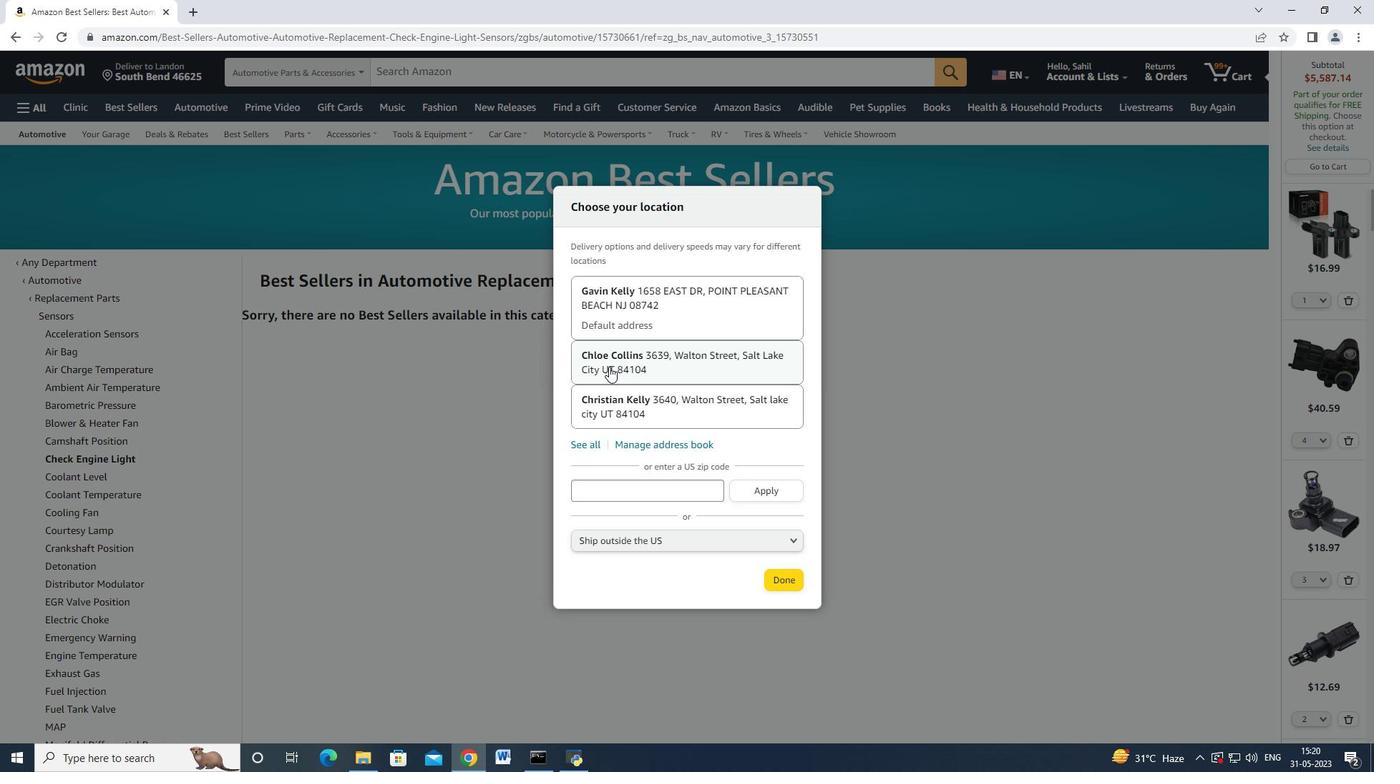 
Action: Mouse moved to (624, 442)
Screenshot: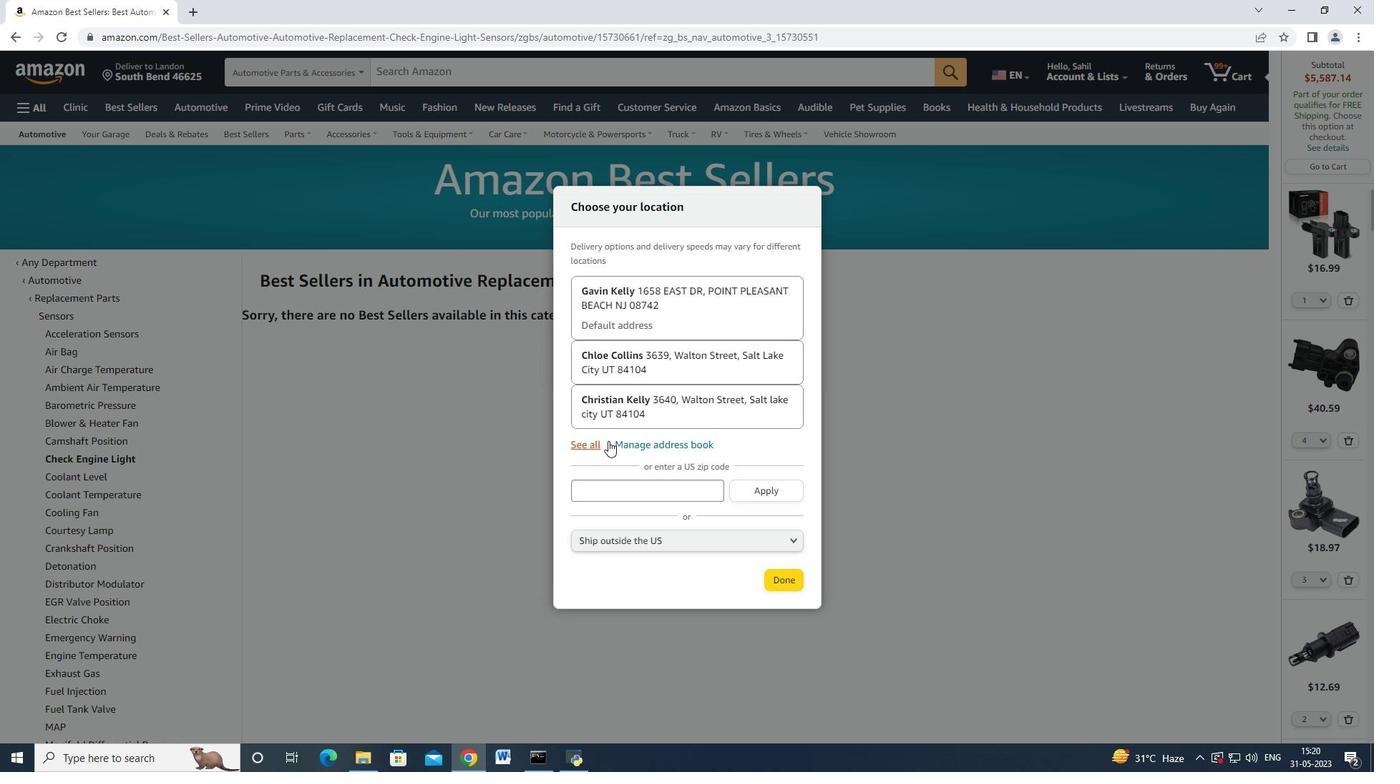 
Action: Mouse pressed left at (624, 442)
Screenshot: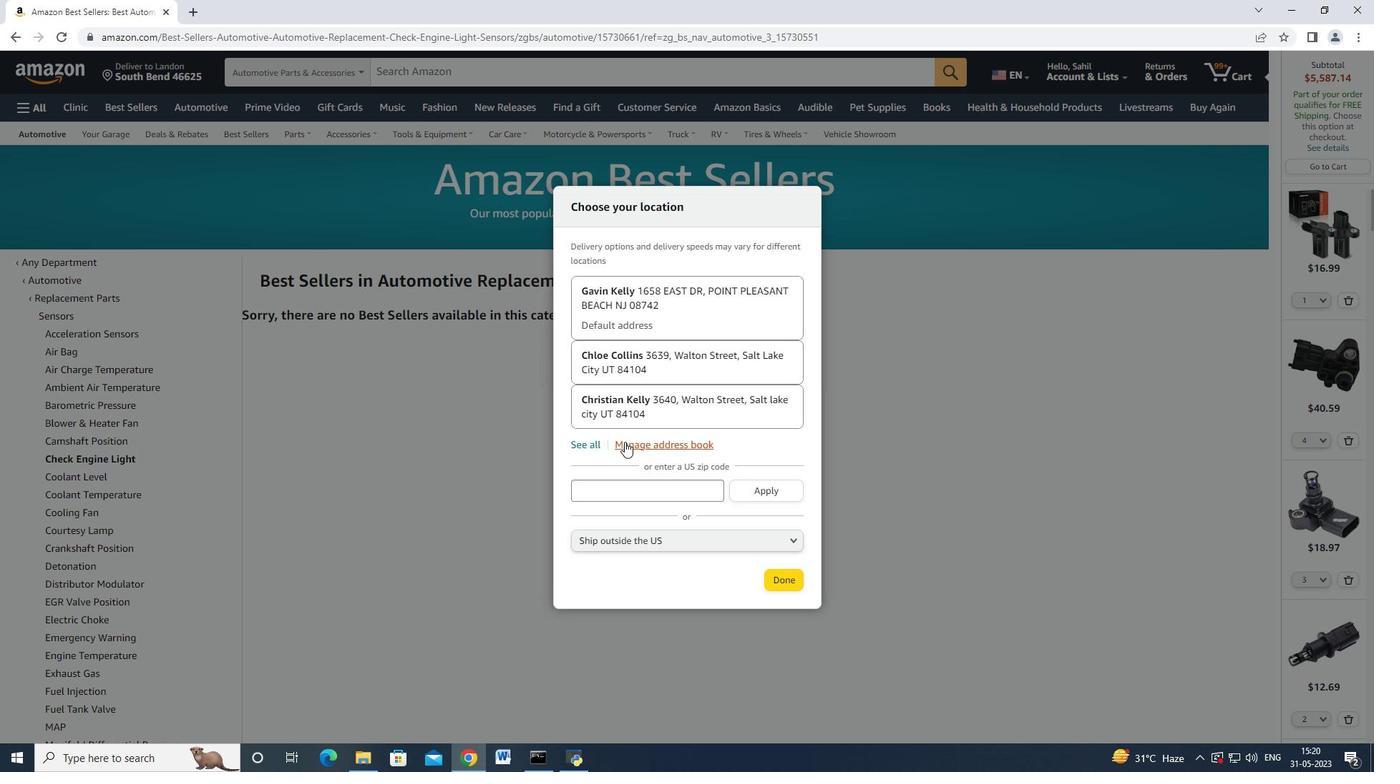 
Action: Mouse moved to (336, 254)
Screenshot: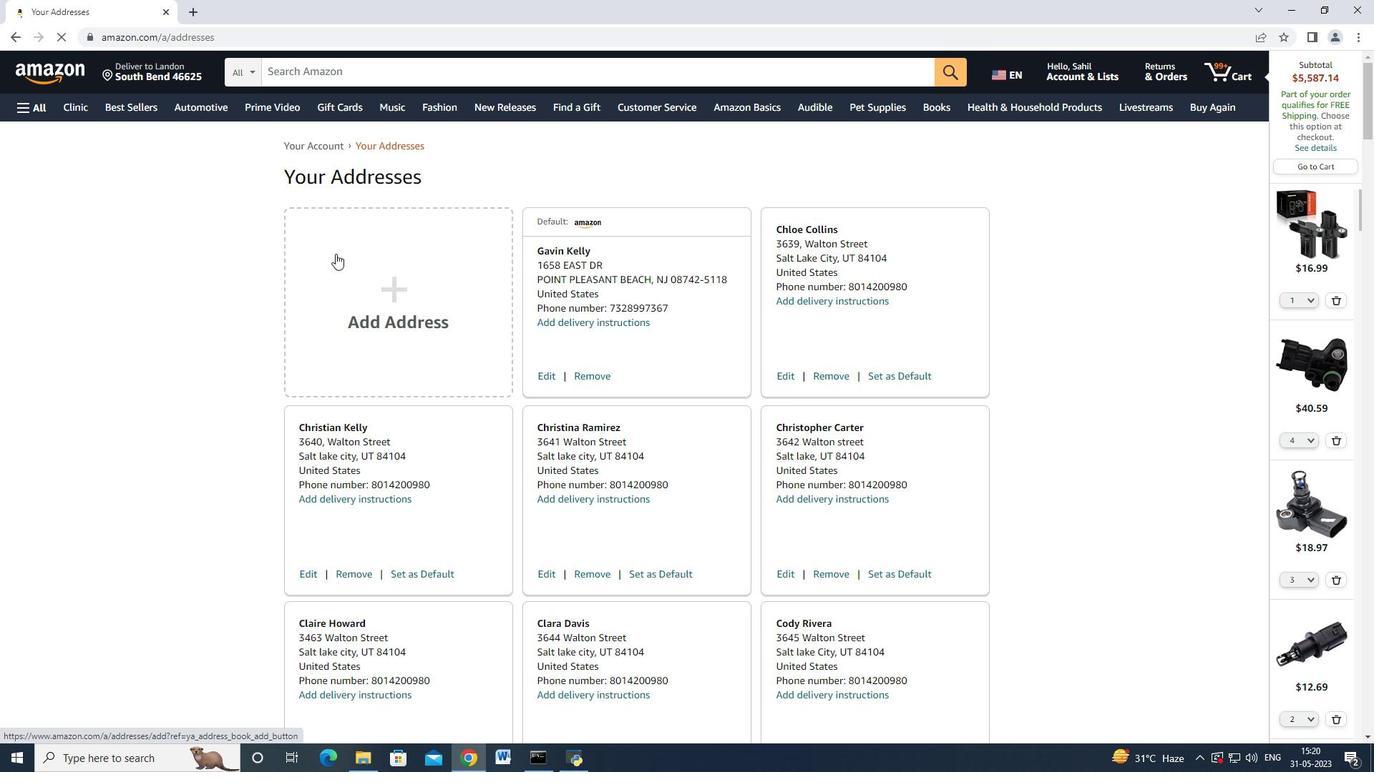 
Action: Mouse pressed left at (336, 254)
Screenshot: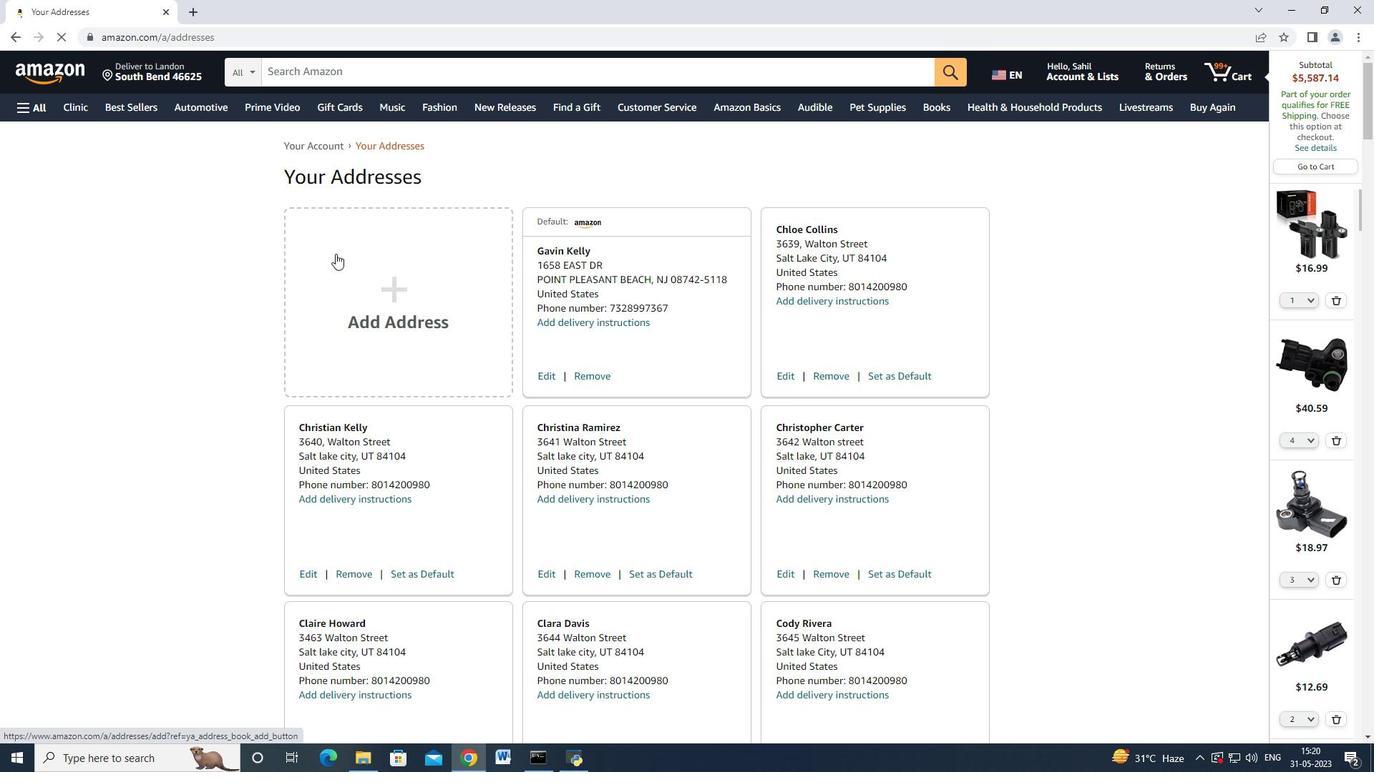 
Action: Mouse moved to (510, 351)
Screenshot: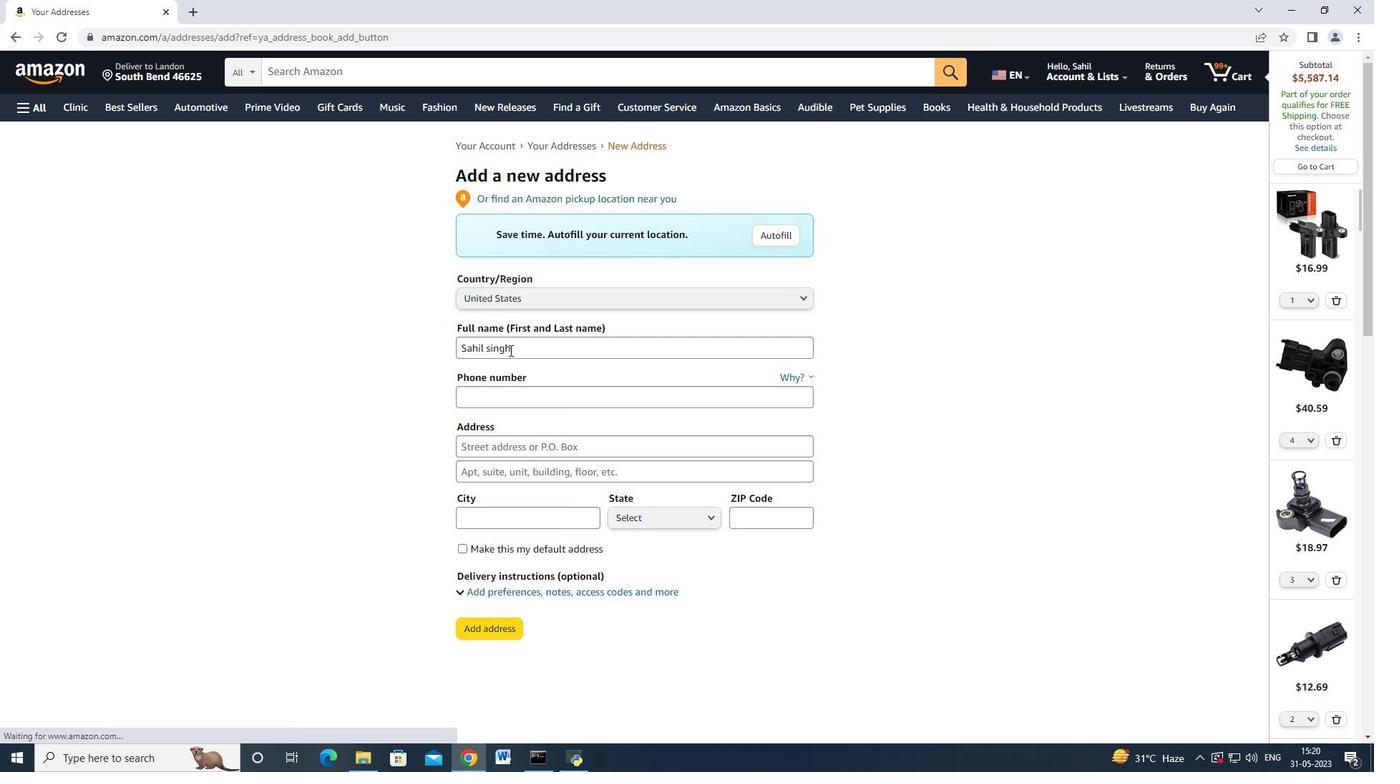 
Action: Mouse pressed left at (510, 351)
Screenshot: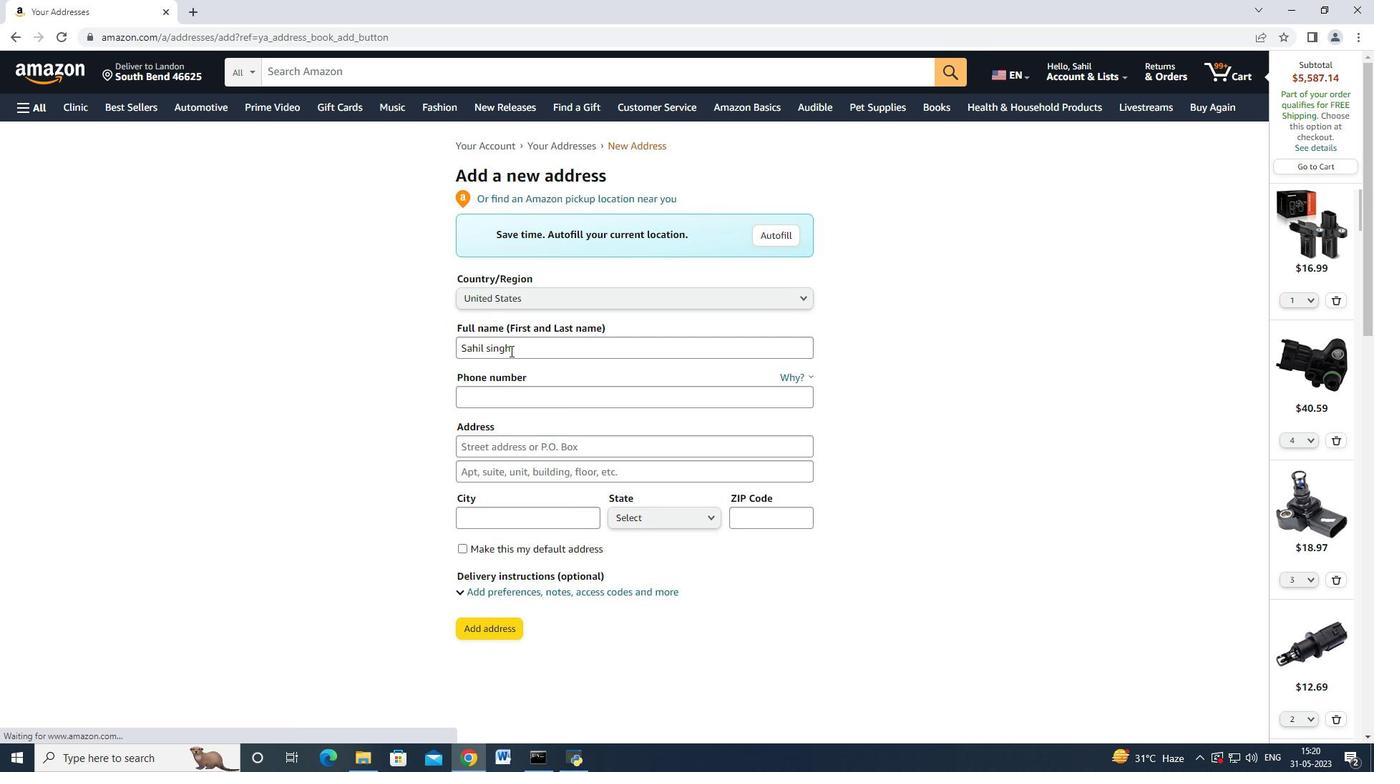 
Action: Mouse moved to (805, 398)
Screenshot: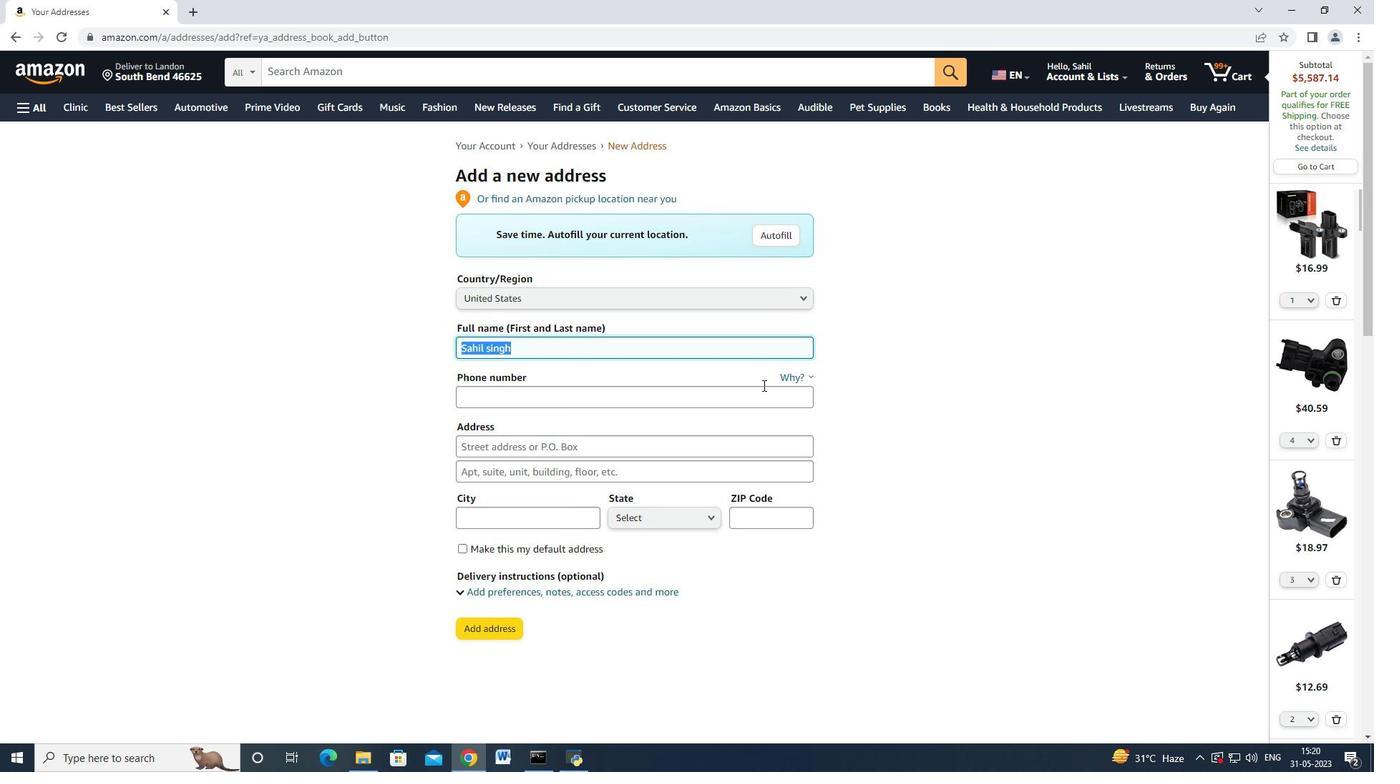 
Action: Key pressed <Key.backspace><Key.shift>Larry<Key.space><Key.shift_r>Evans<Key.space><Key.tab><Key.tab>5742125169<Key.tab>1137<Key.space><Key.shift_r>sharon<Key.space><Key.shift>lane<Key.space><Key.tab><Key.tab><Key.shift>South<Key.space><Key.shift>Bend<Key.space>
Screenshot: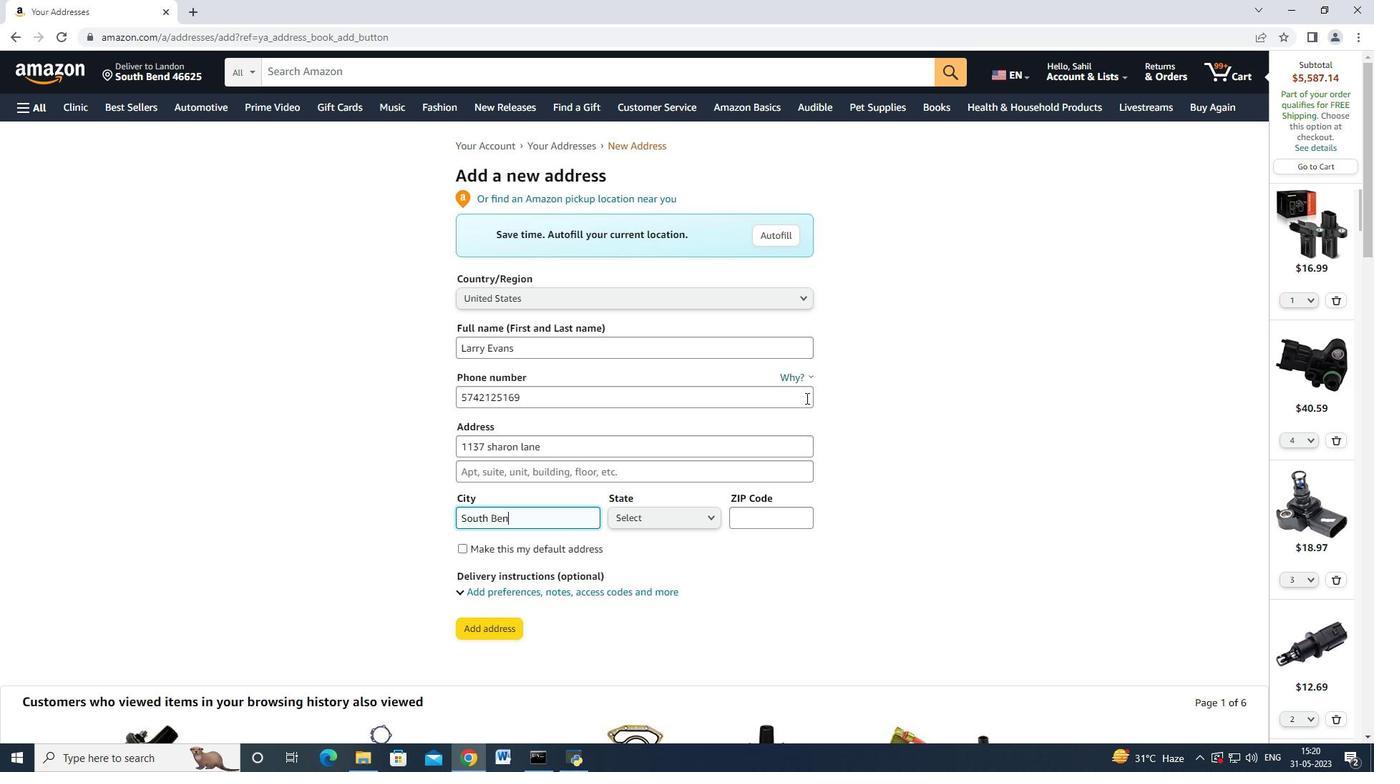 
Action: Mouse moved to (680, 511)
Screenshot: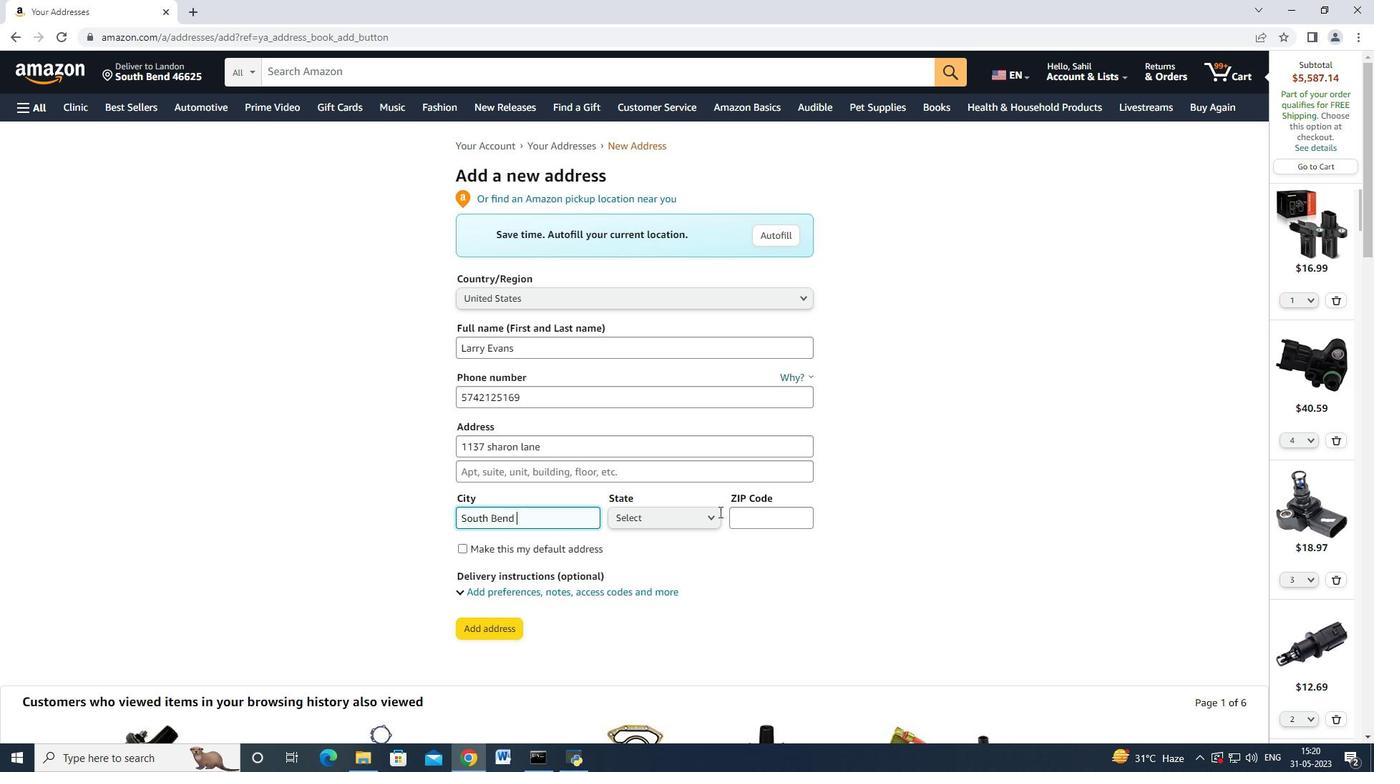
Action: Mouse pressed left at (680, 511)
Screenshot: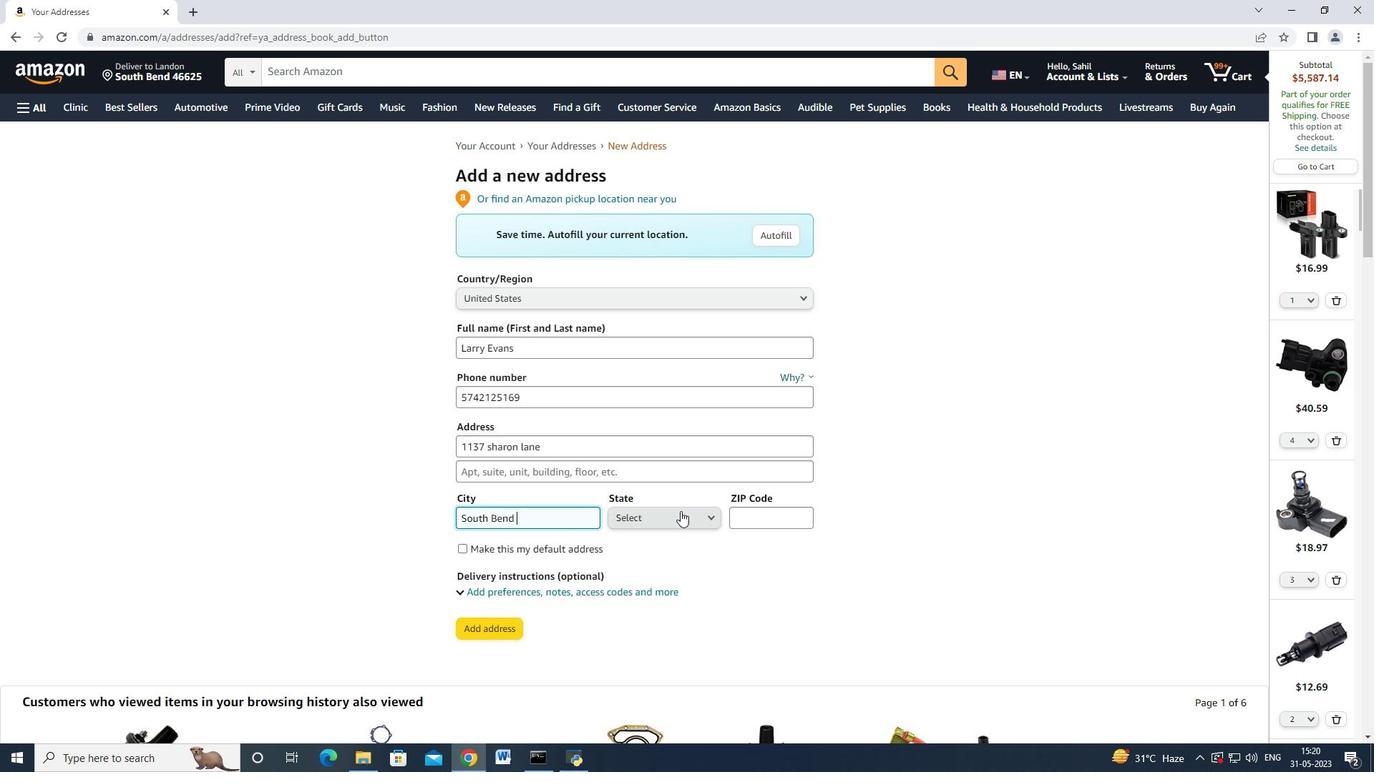 
Action: Mouse moved to (704, 364)
Screenshot: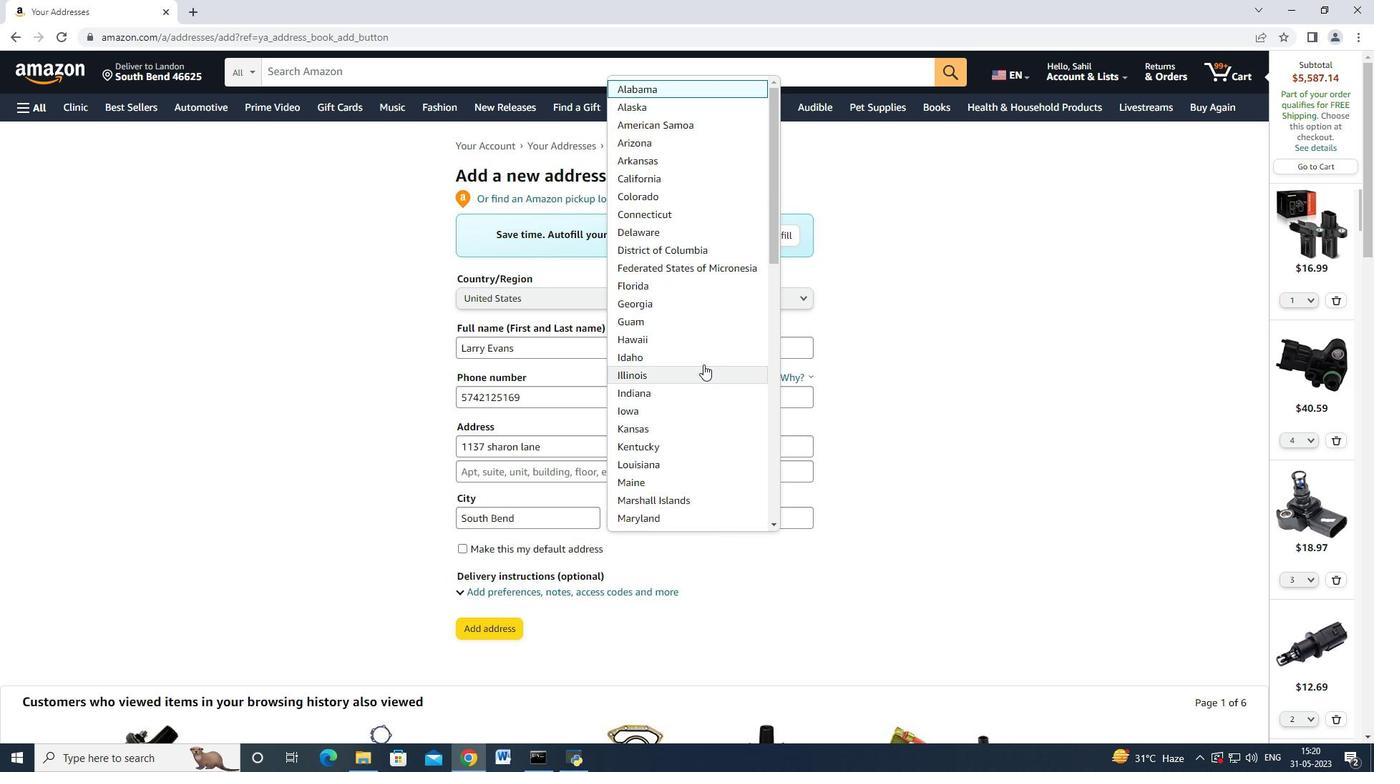
Action: Mouse scrolled (704, 363) with delta (0, 0)
Screenshot: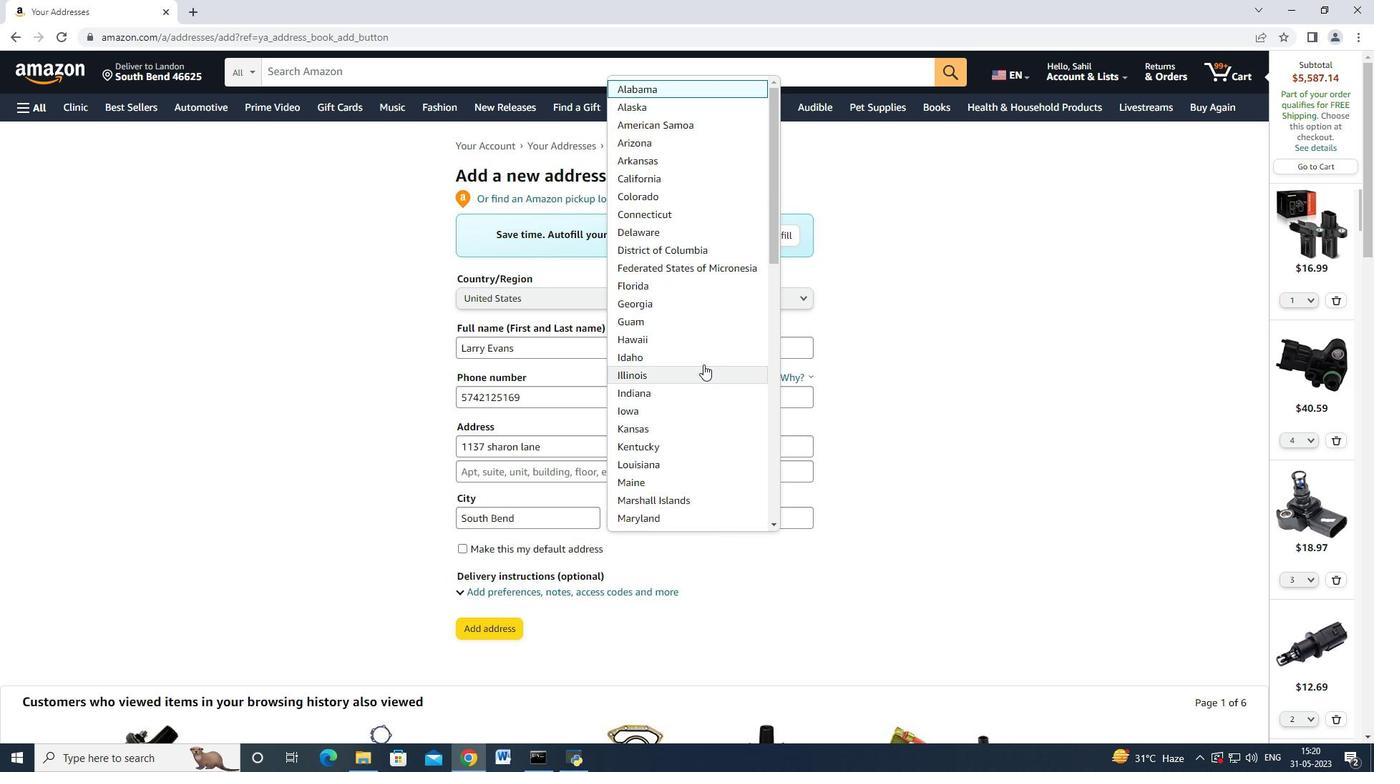 
Action: Mouse moved to (704, 364)
Screenshot: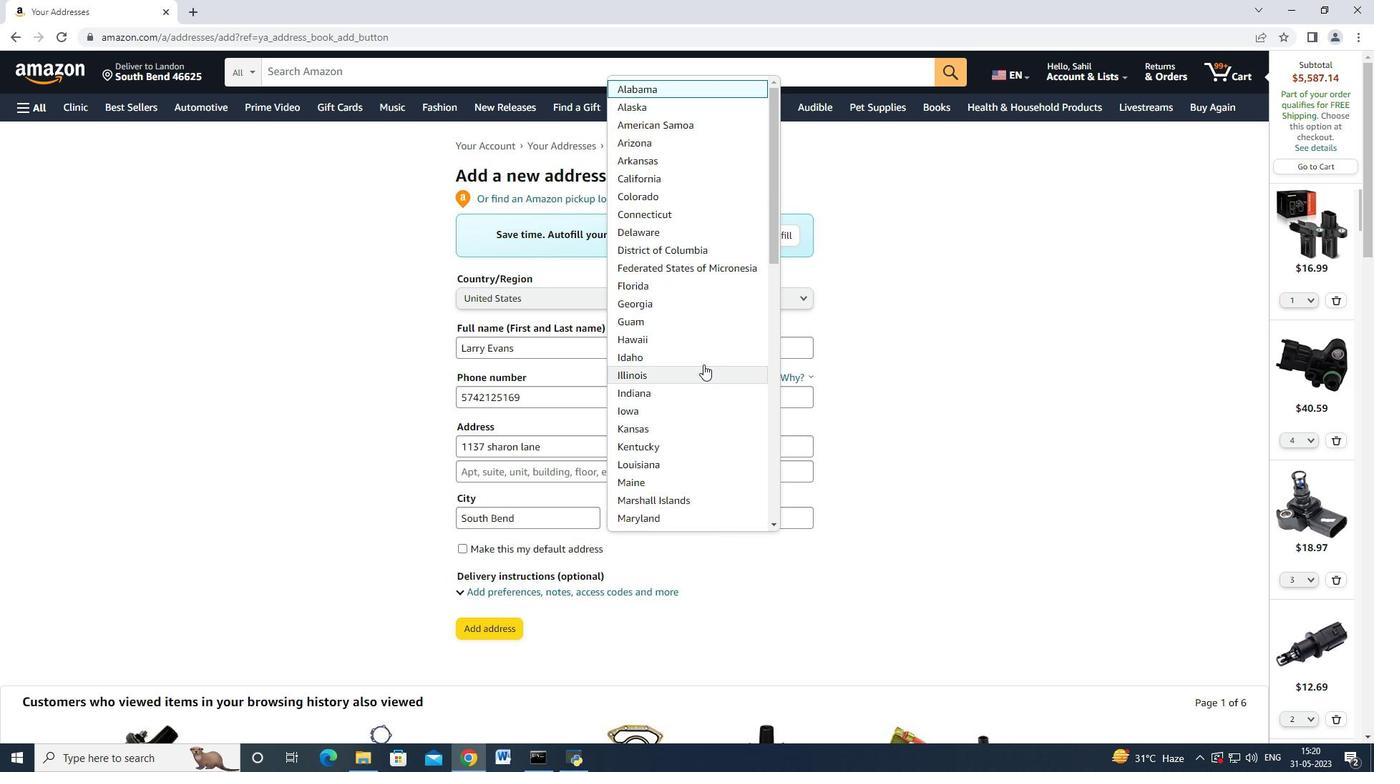 
Action: Mouse scrolled (704, 363) with delta (0, 0)
Screenshot: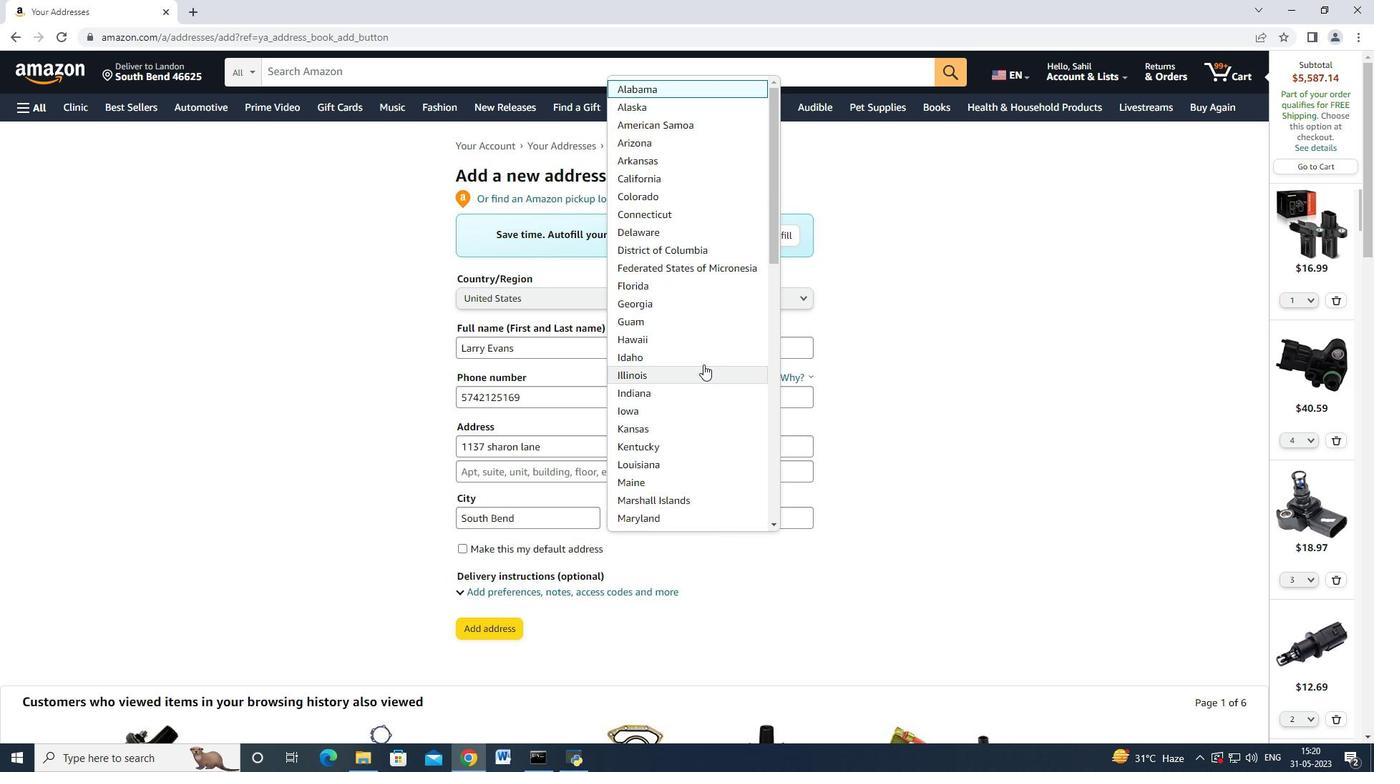 
Action: Mouse scrolled (704, 363) with delta (0, 0)
Screenshot: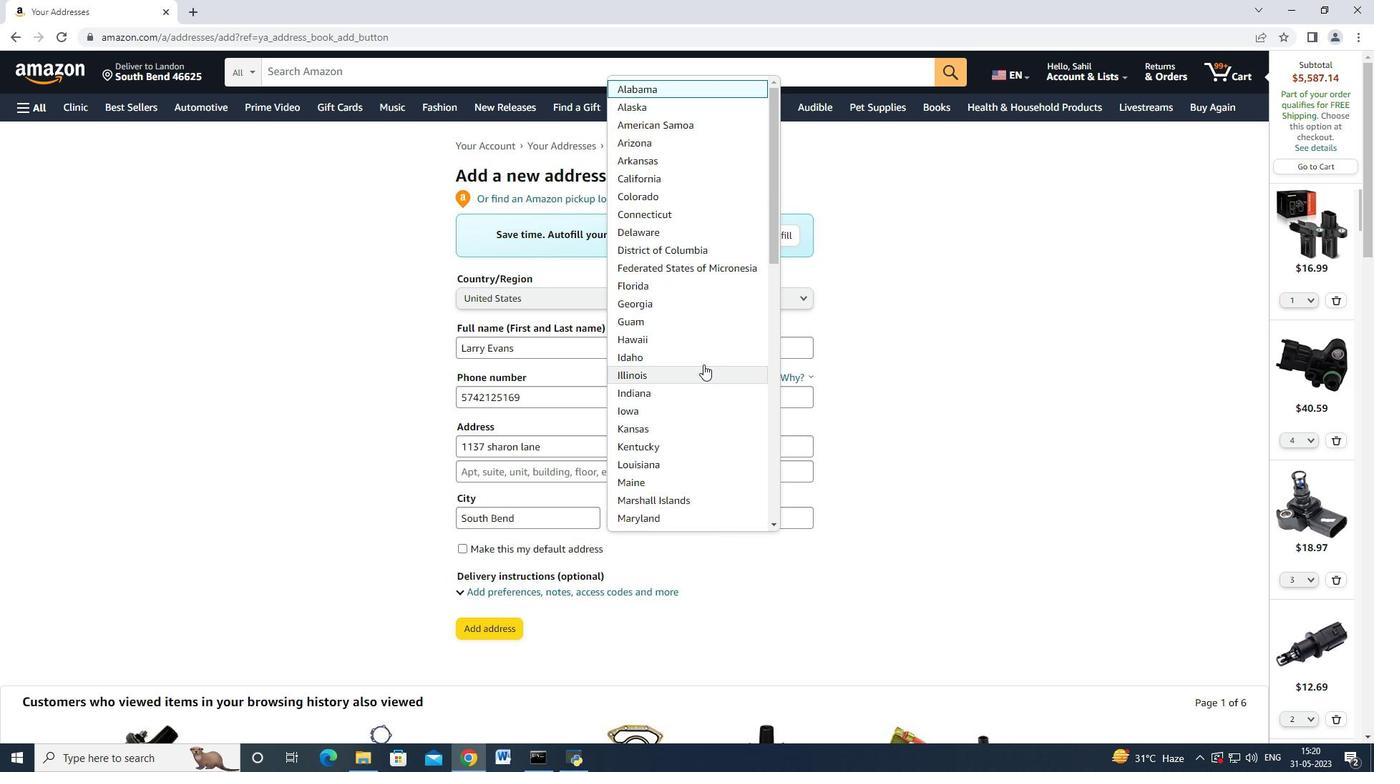 
Action: Mouse scrolled (704, 363) with delta (0, 0)
Screenshot: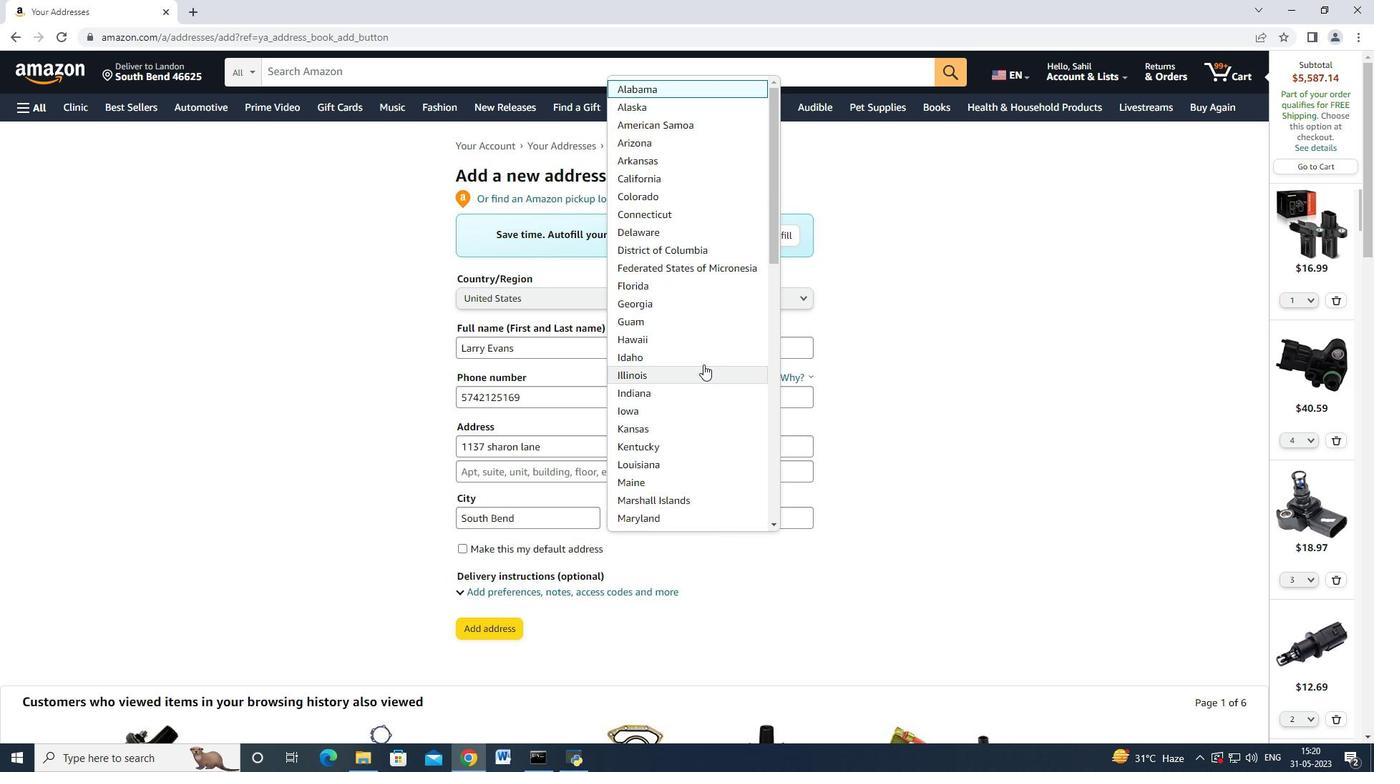 
Action: Mouse scrolled (704, 364) with delta (0, 0)
Screenshot: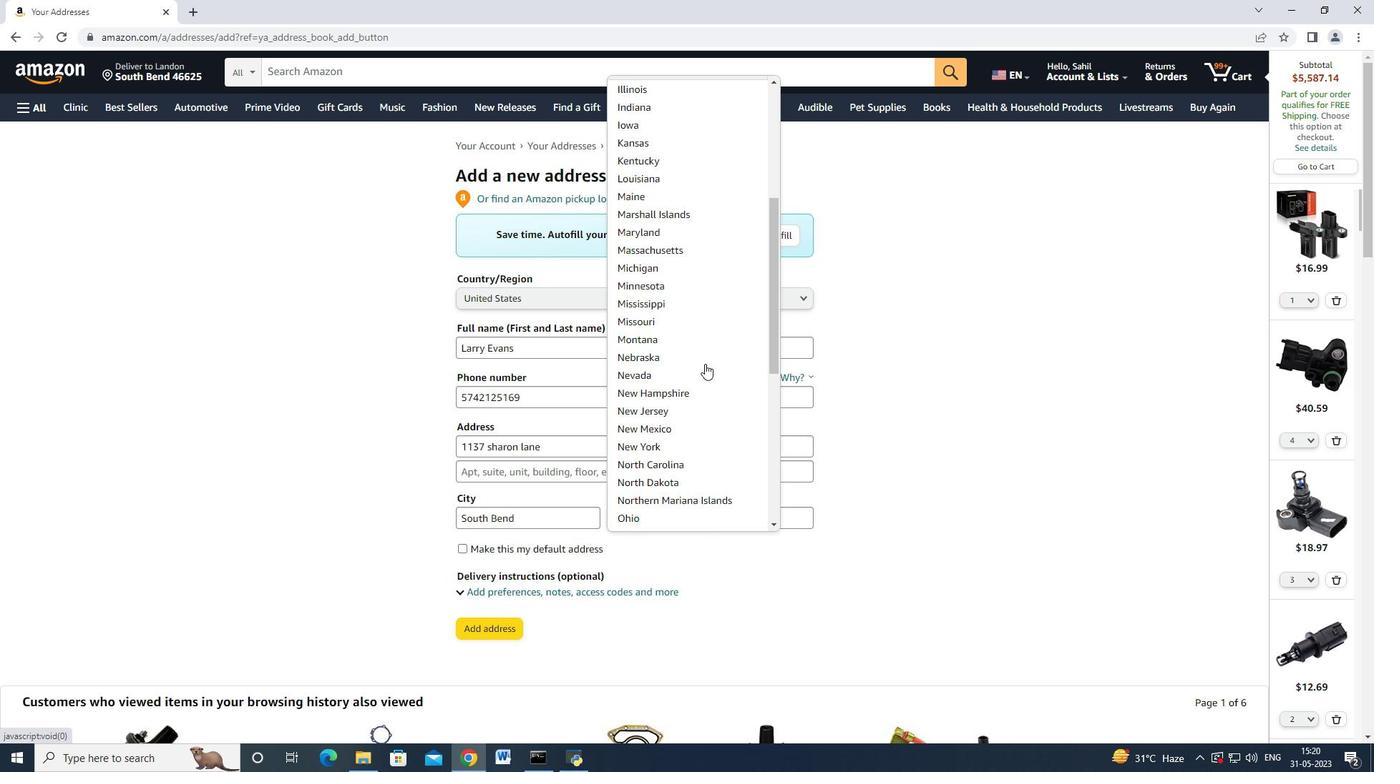 
Action: Mouse scrolled (704, 364) with delta (0, 0)
Screenshot: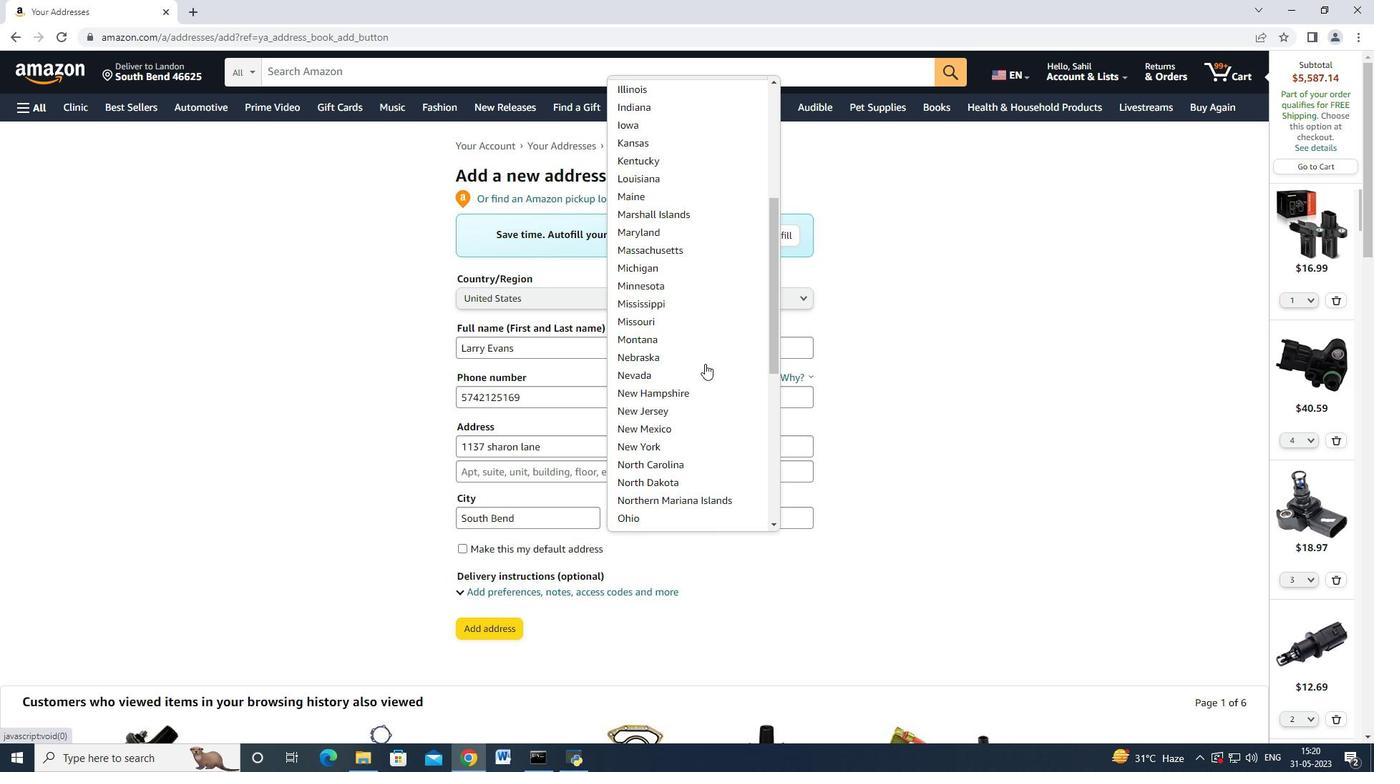 
Action: Mouse moved to (665, 256)
Screenshot: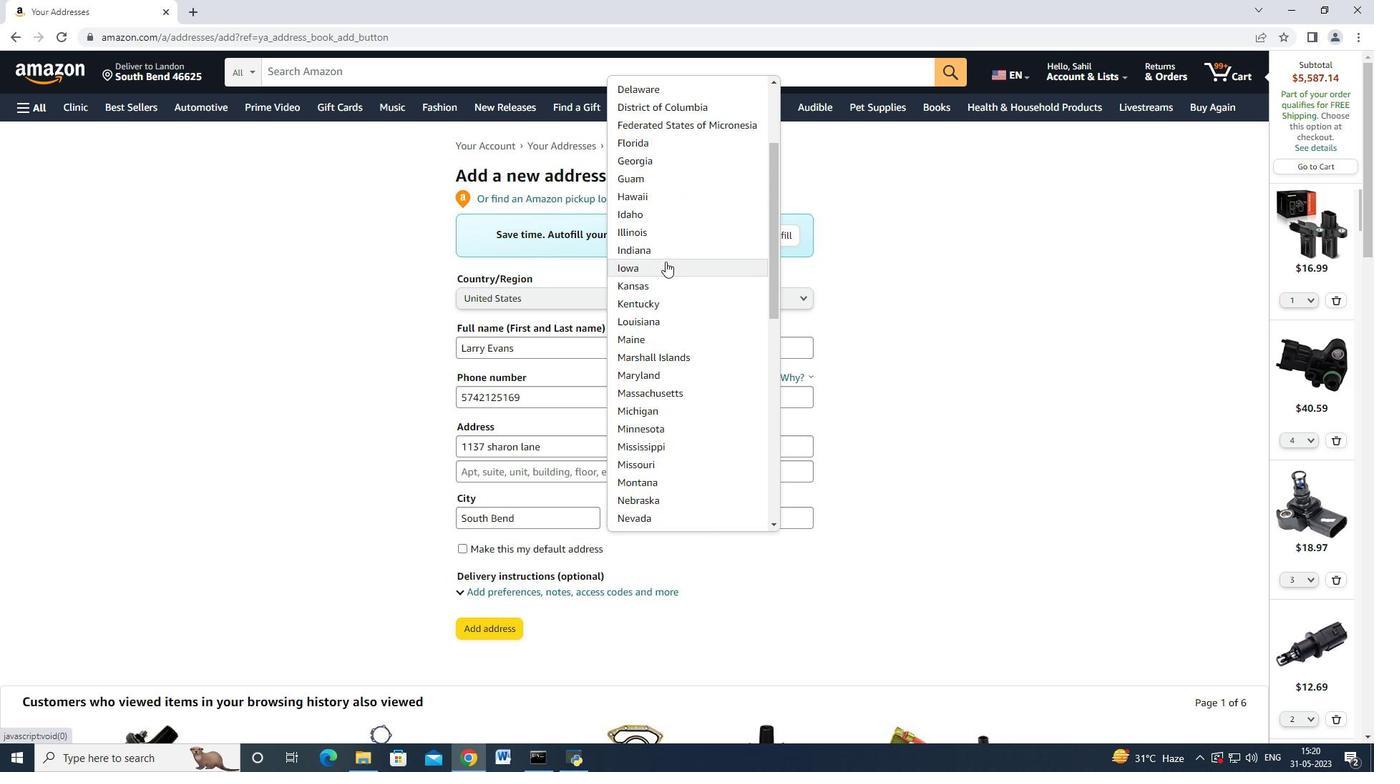 
Action: Mouse pressed left at (665, 256)
Screenshot: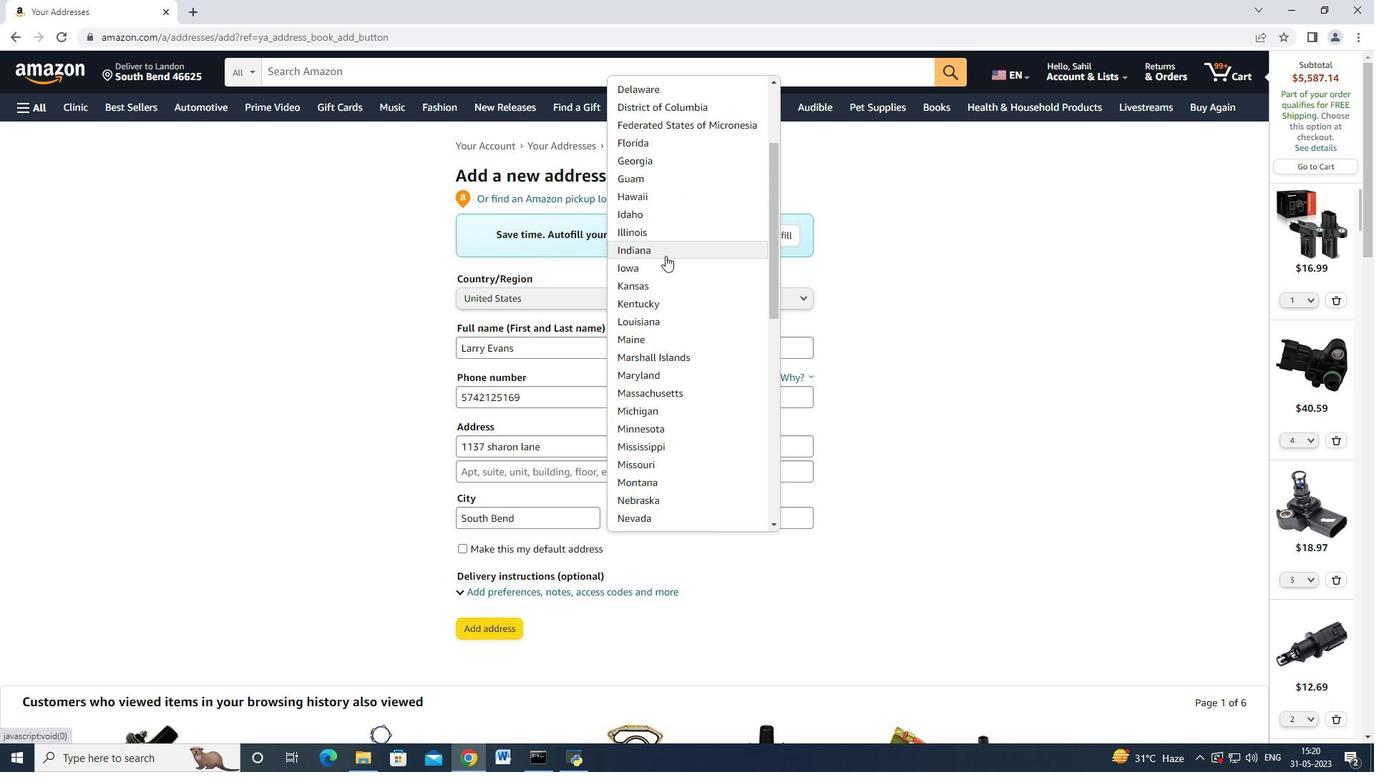 
Action: Mouse moved to (757, 517)
Screenshot: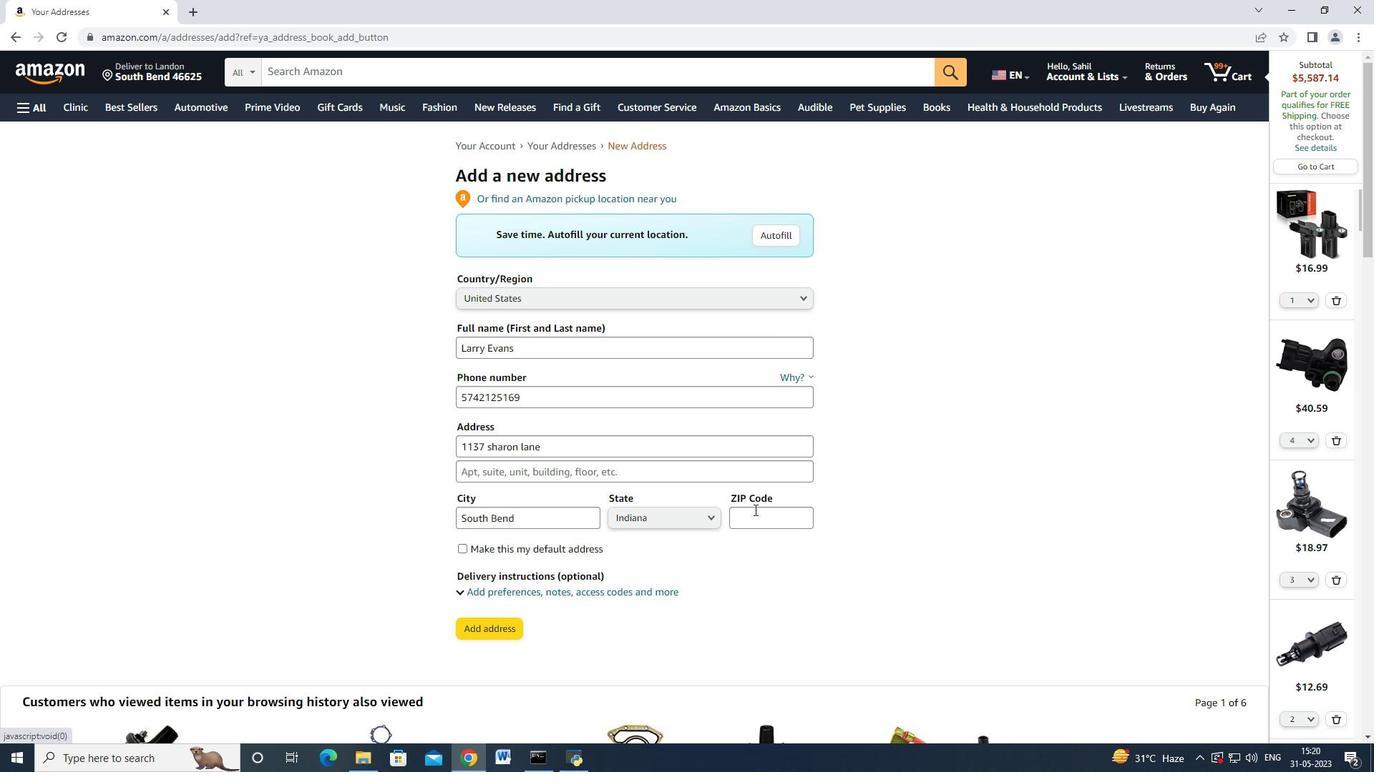 
Action: Mouse pressed left at (757, 517)
Screenshot: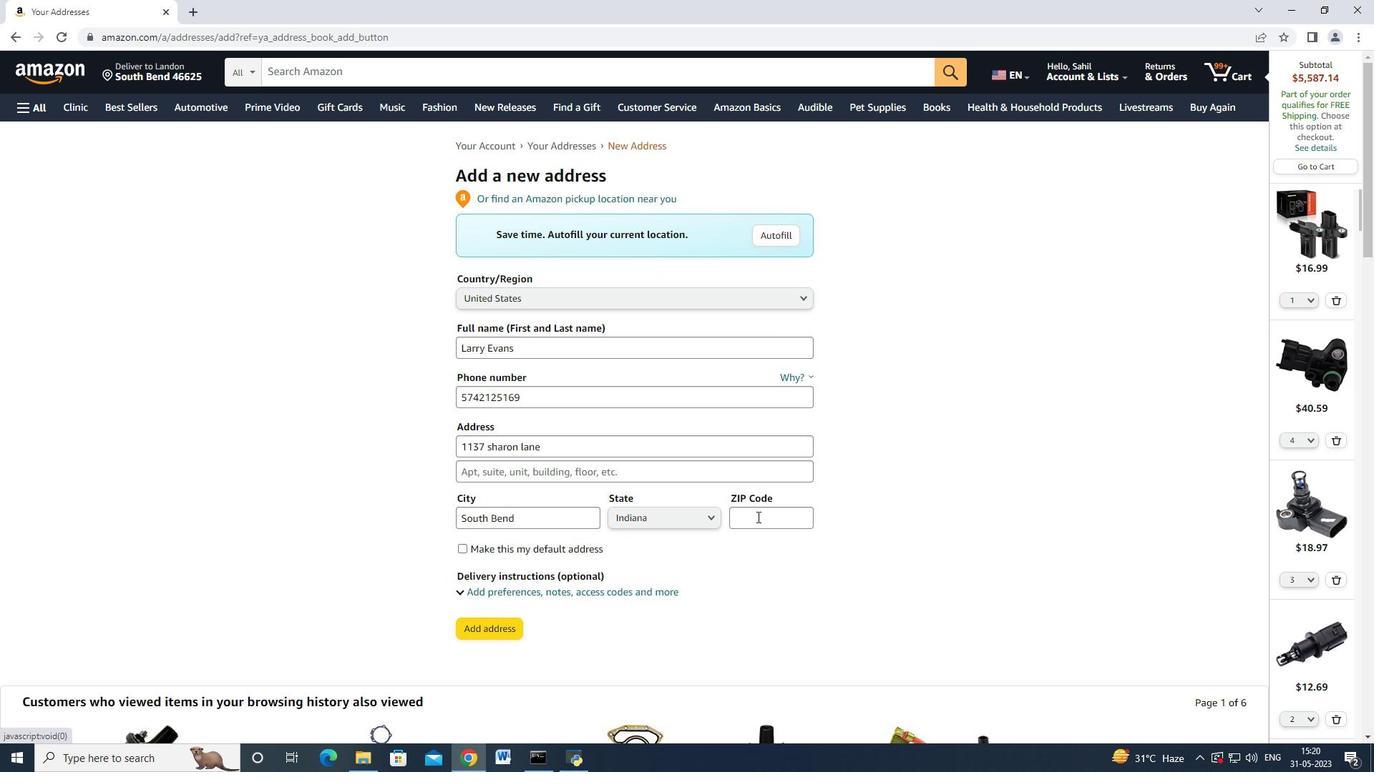 
Action: Mouse pressed left at (757, 517)
Screenshot: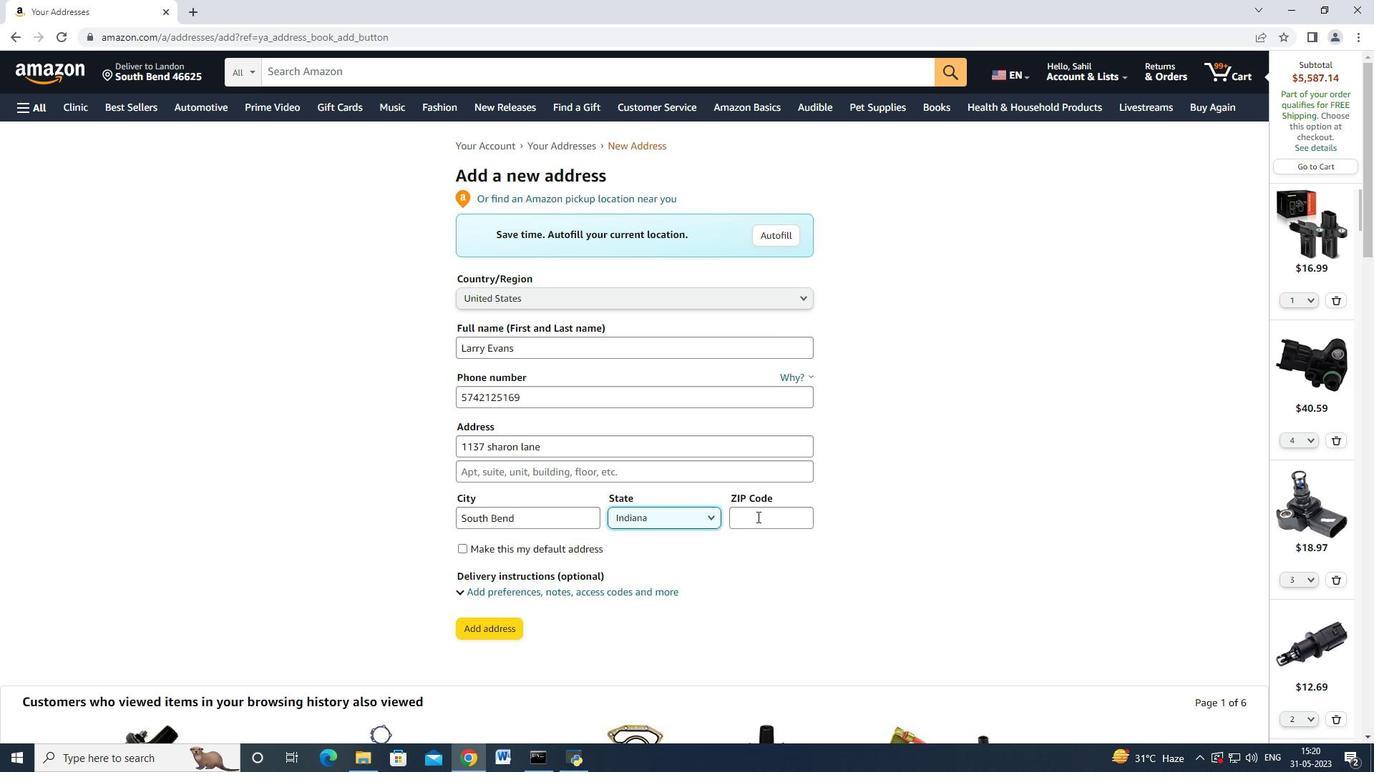 
Action: Key pressed 46625<Key.tab><Key.tab><Key.tab>
Screenshot: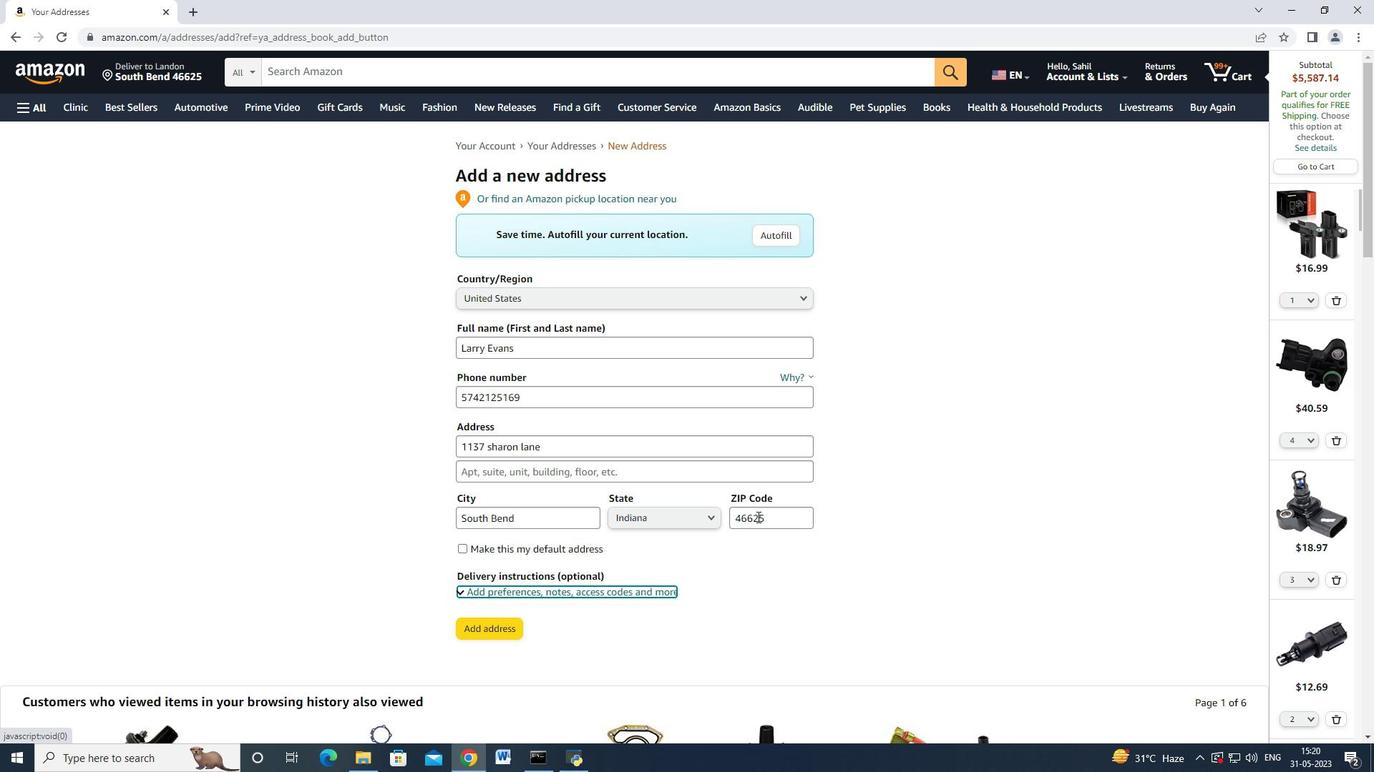 
Action: Mouse moved to (496, 657)
Screenshot: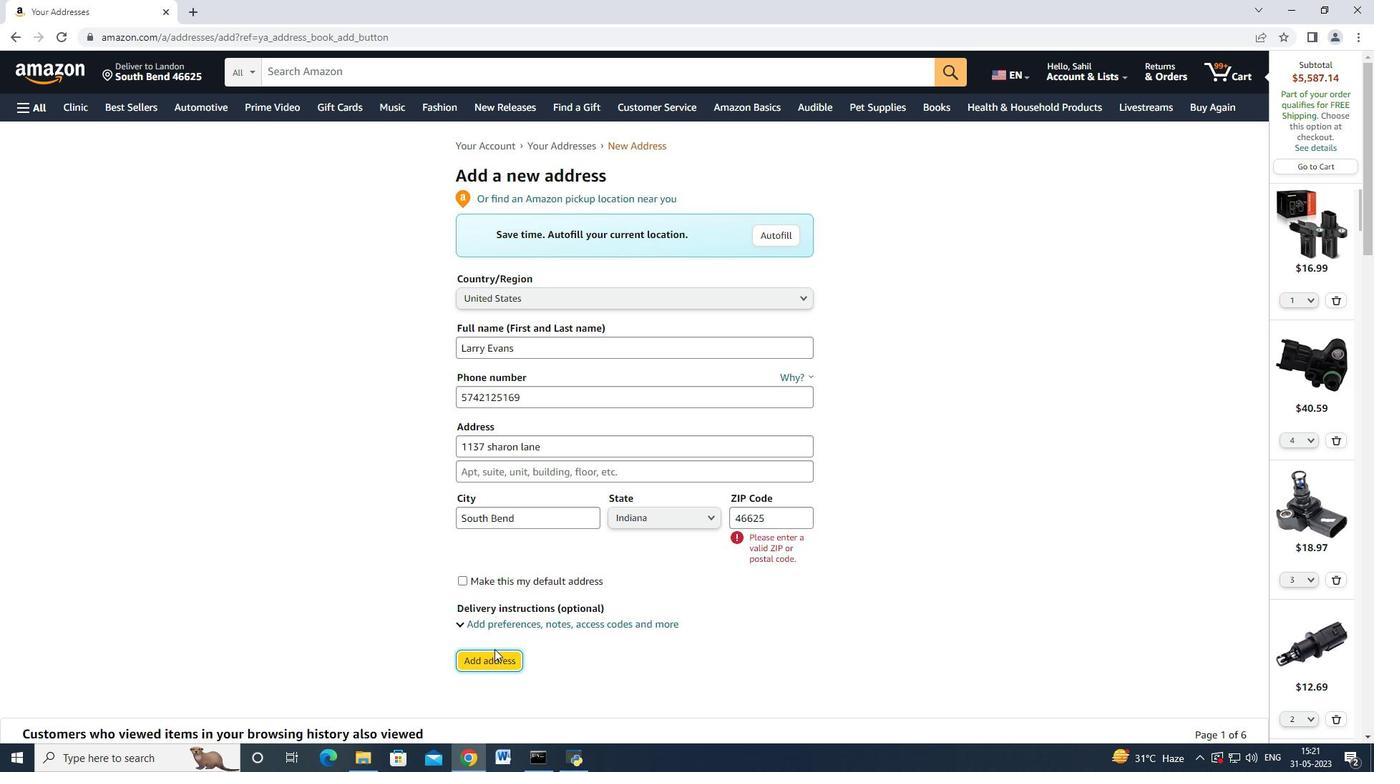 
Action: Mouse pressed left at (496, 657)
Screenshot: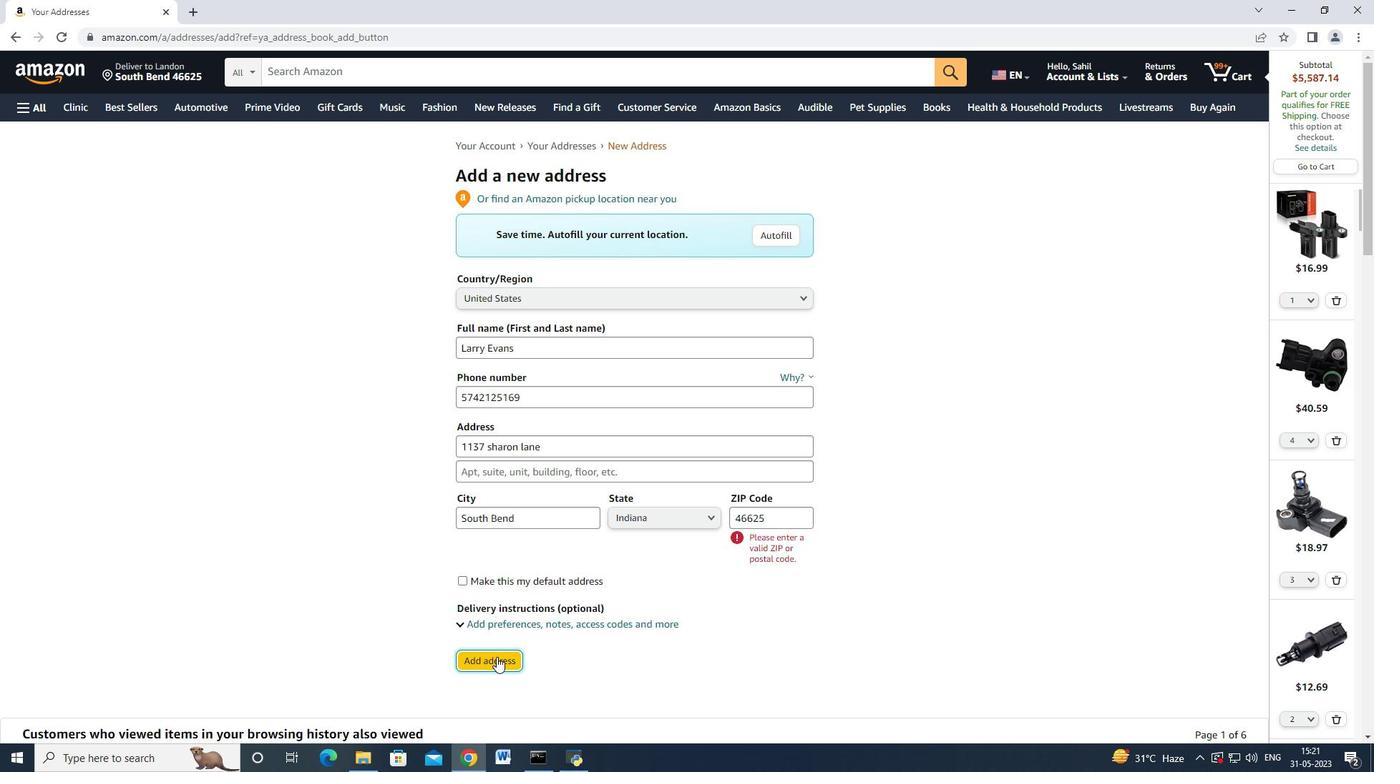 
Action: Mouse moved to (488, 644)
Screenshot: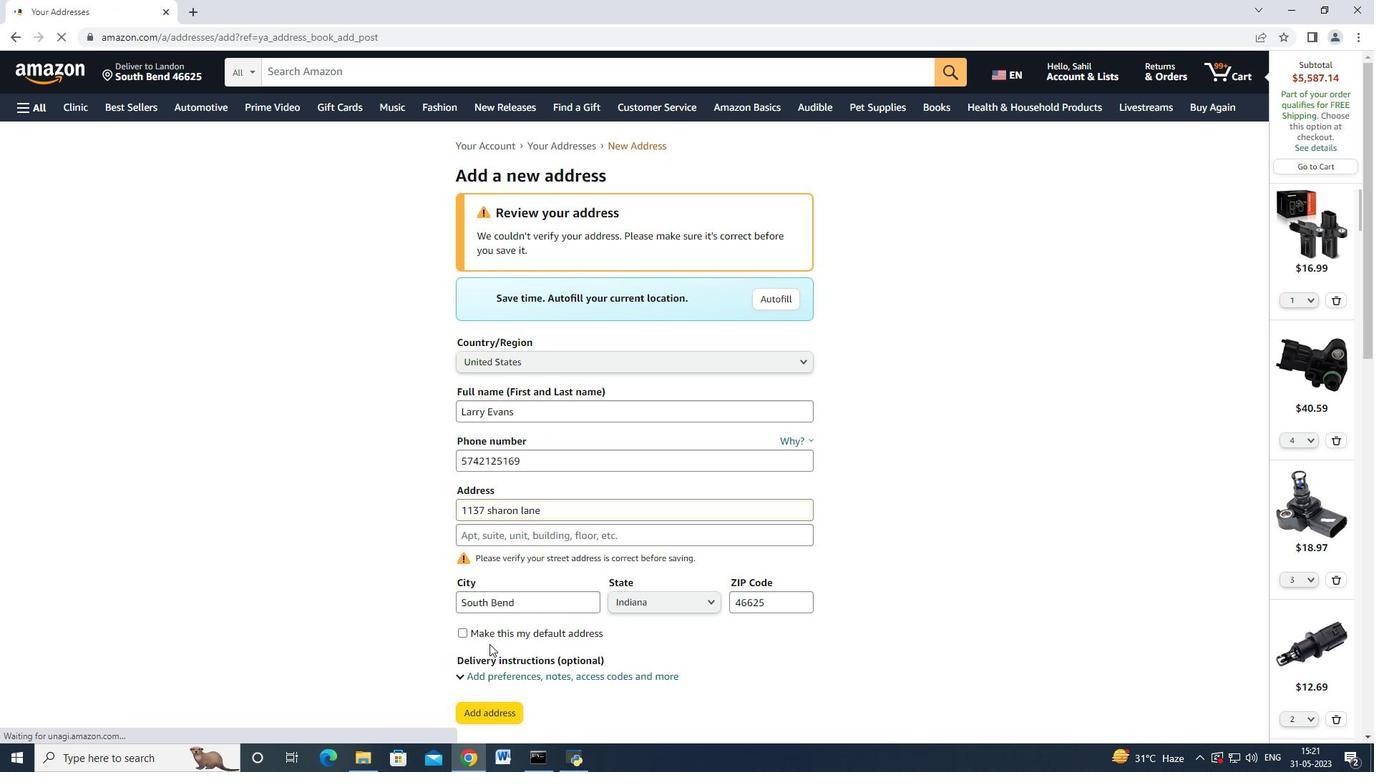 
Action: Mouse scrolled (488, 644) with delta (0, 0)
Screenshot: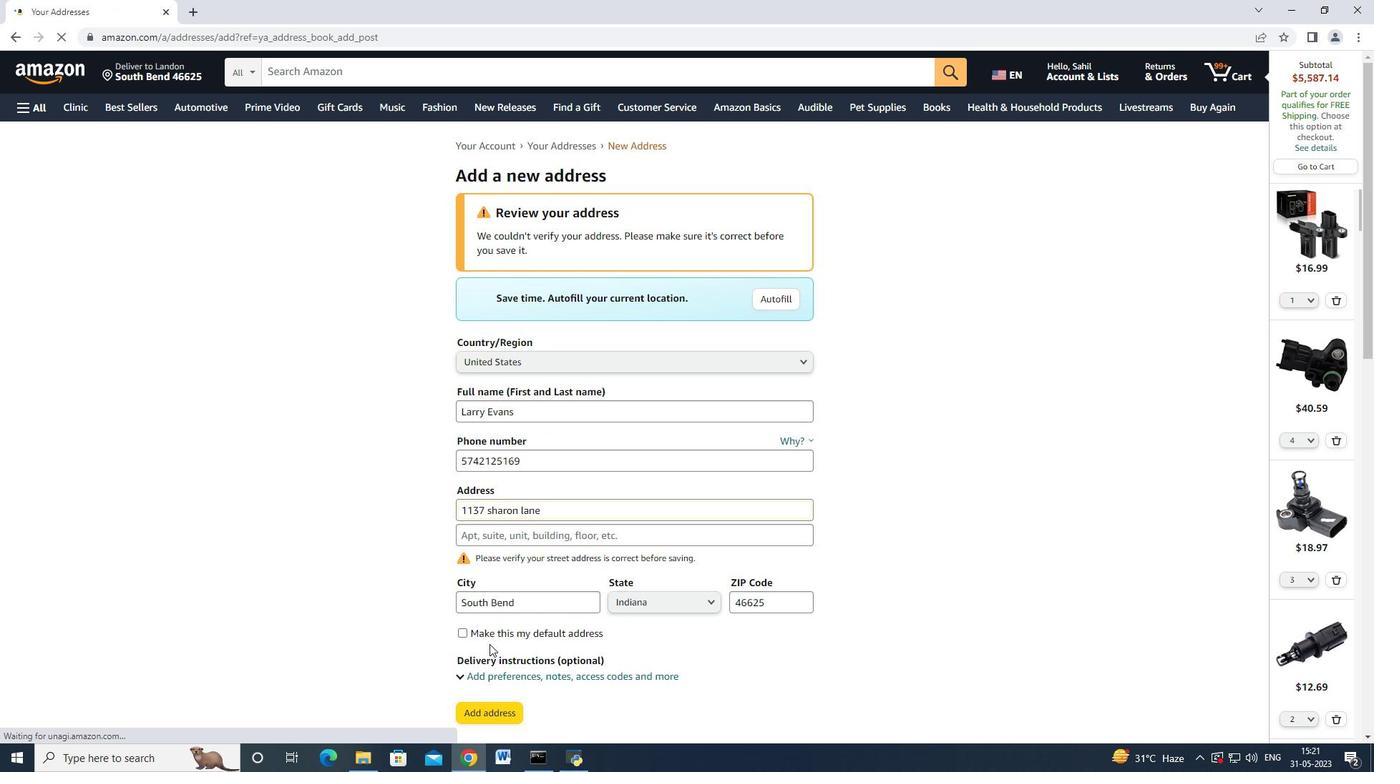 
Action: Mouse moved to (489, 645)
Screenshot: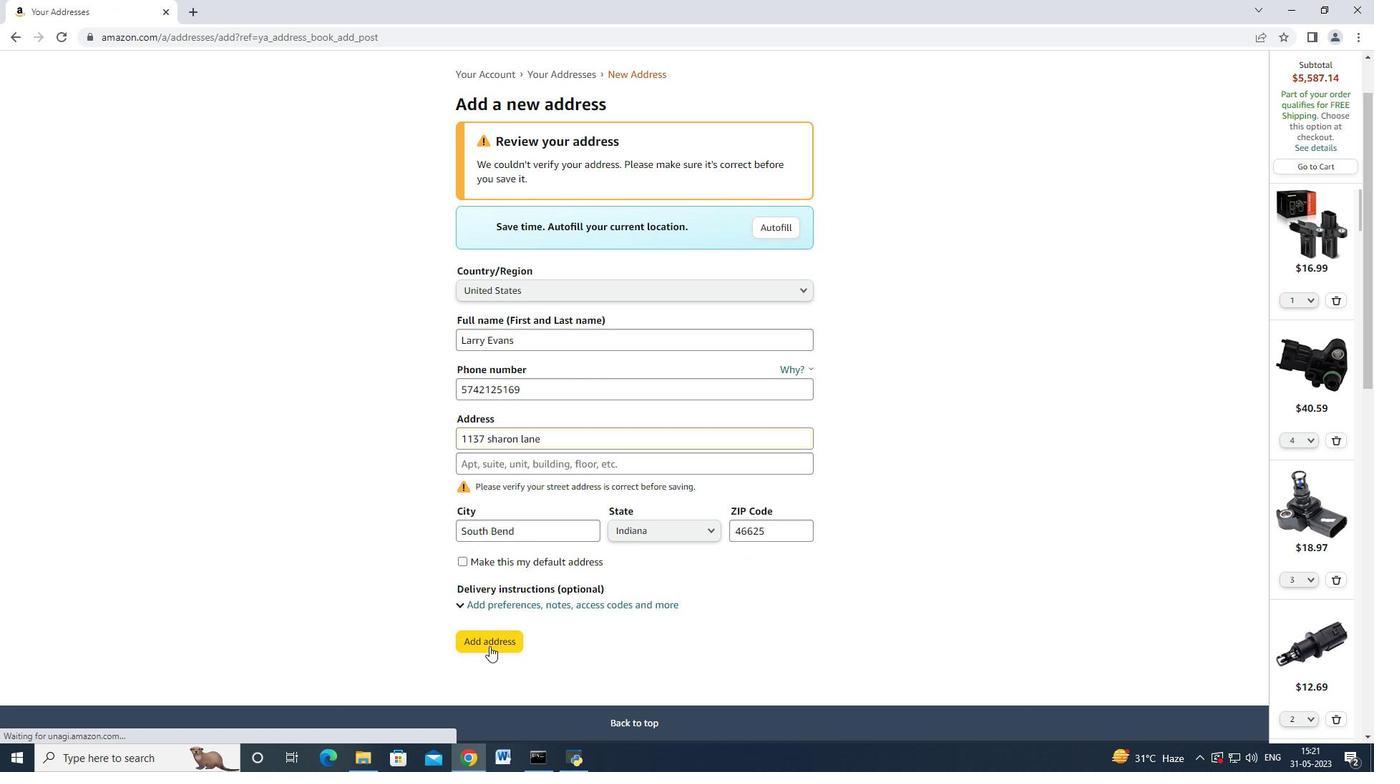 
Action: Mouse pressed left at (489, 645)
Screenshot: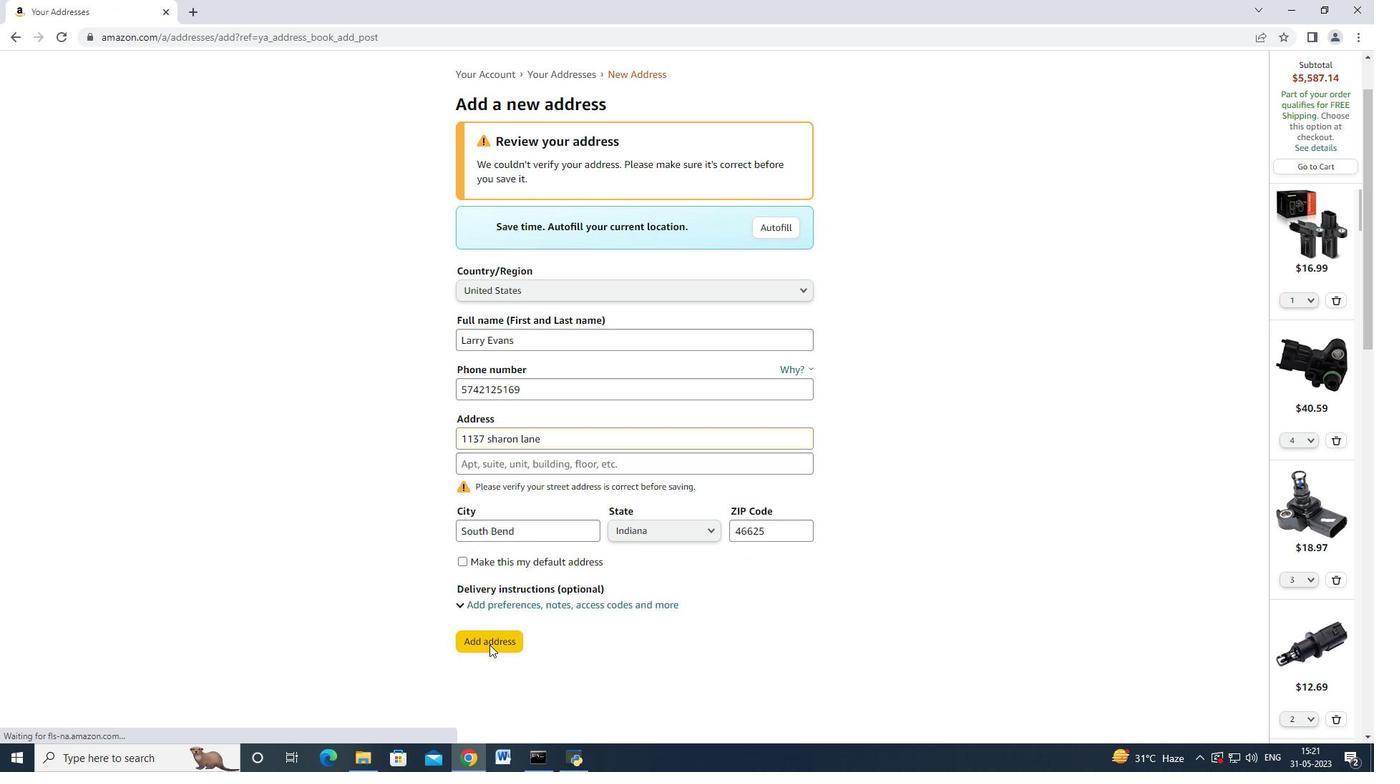 
Action: Mouse moved to (357, 562)
Screenshot: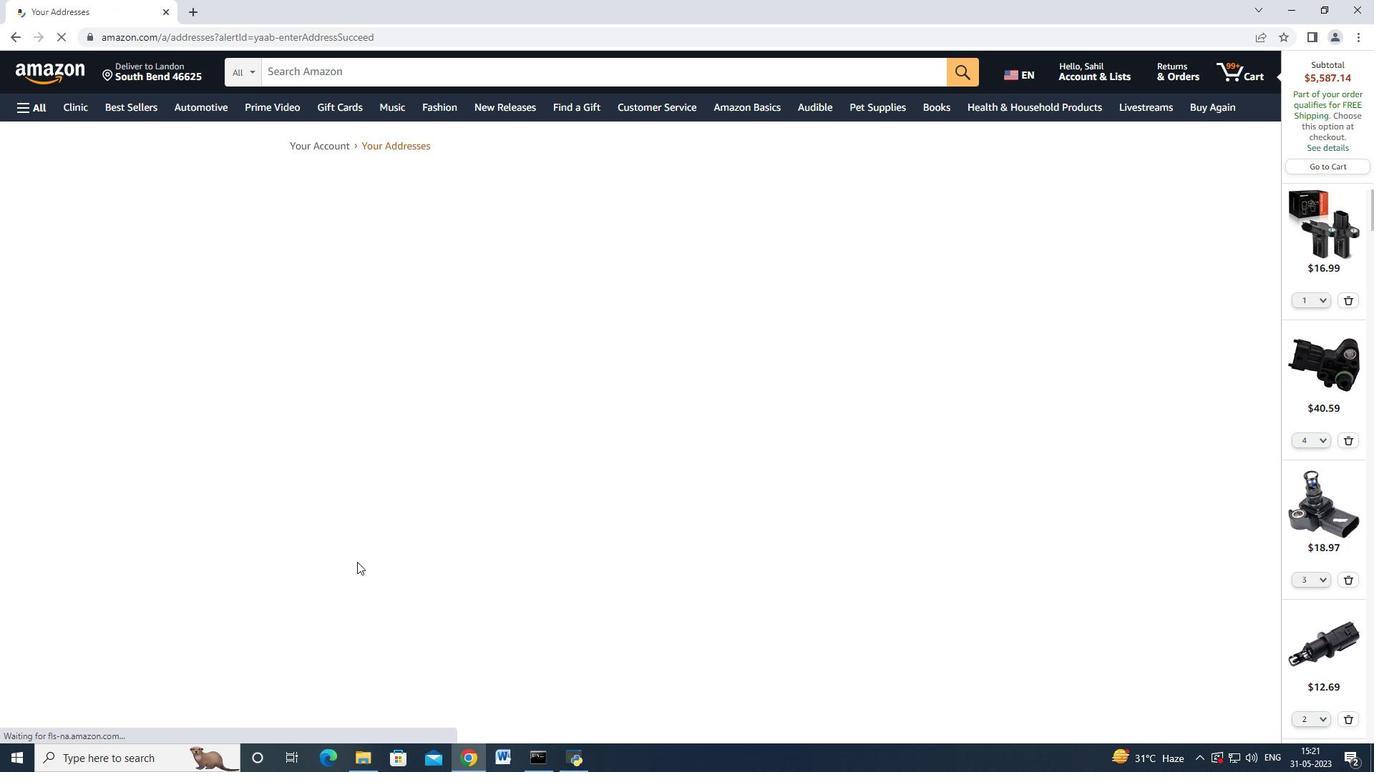 
Action: Mouse scrolled (357, 563) with delta (0, 0)
Screenshot: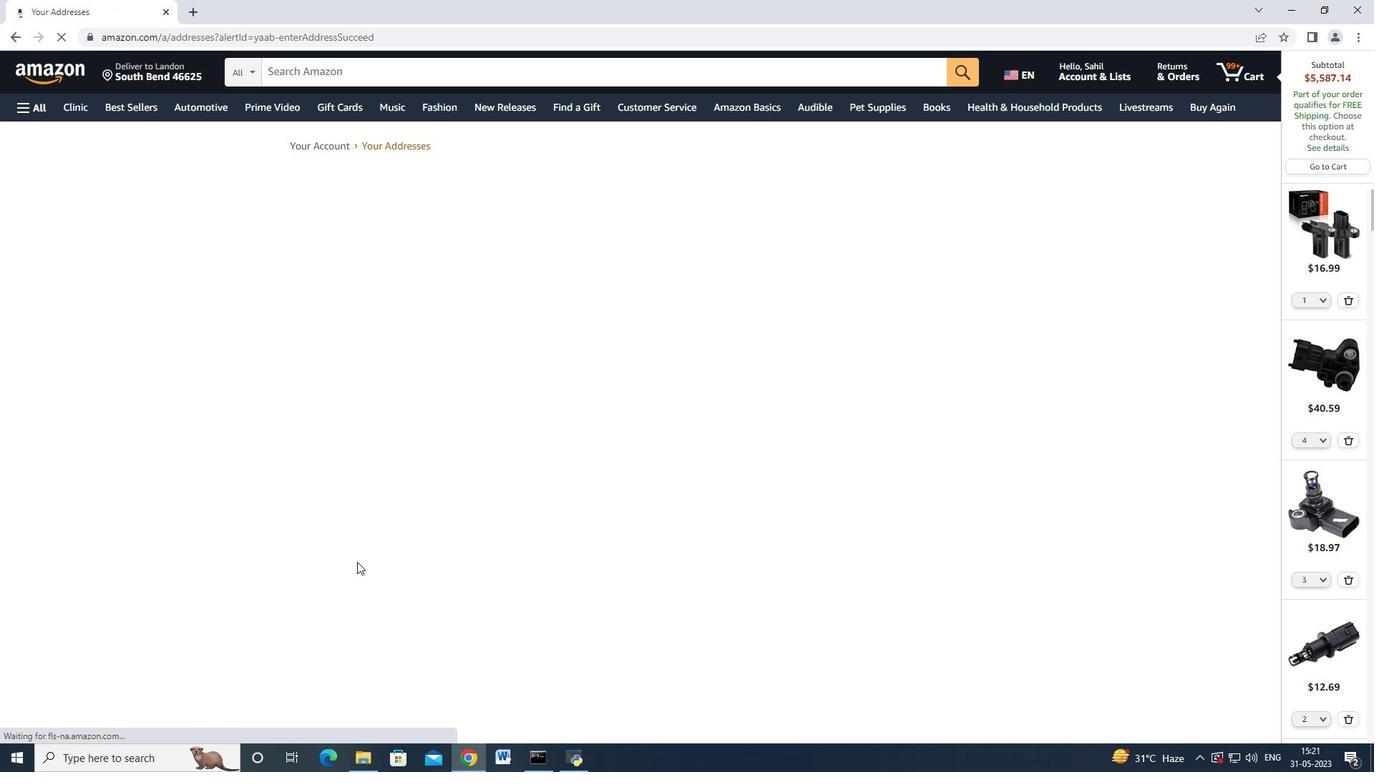 
Action: Mouse moved to (325, 327)
Screenshot: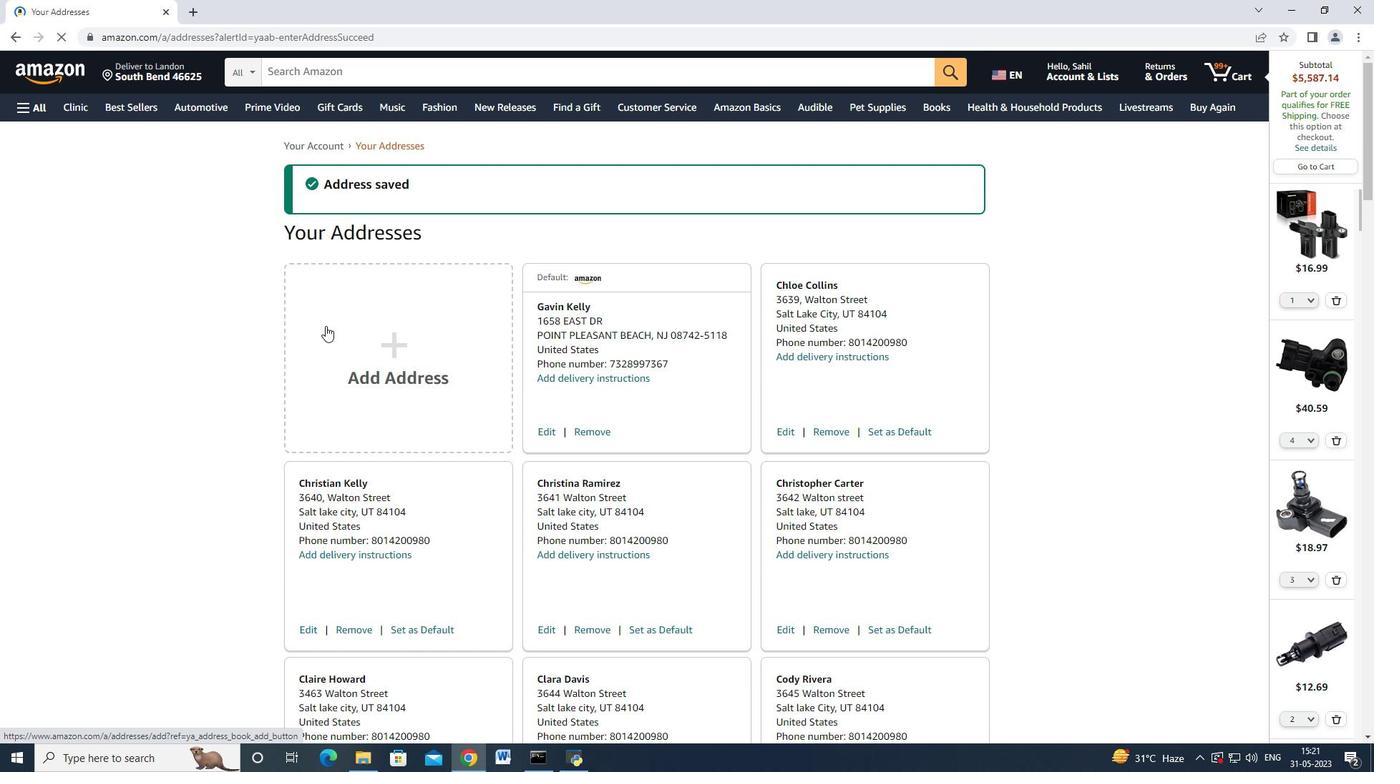 
Action: Mouse scrolled (325, 328) with delta (0, 0)
Screenshot: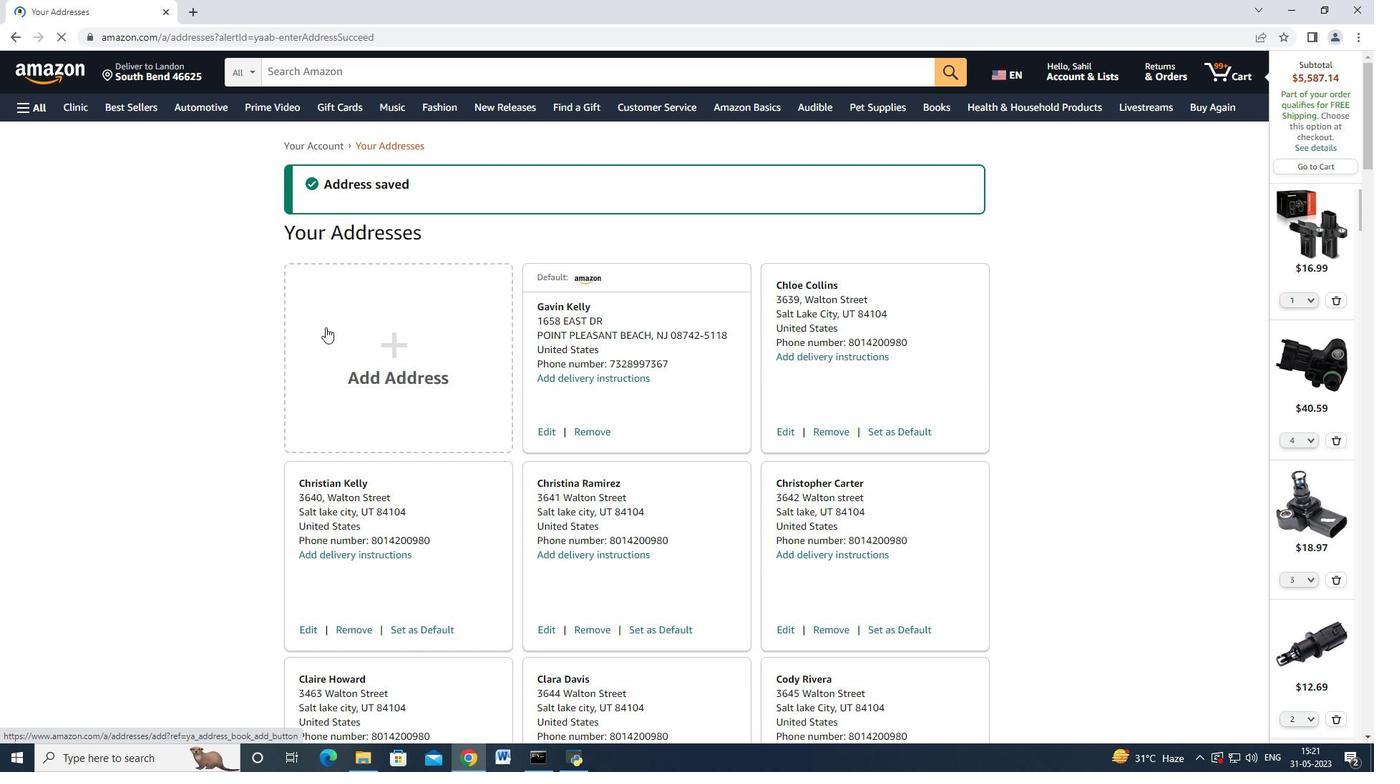 
Action: Mouse scrolled (325, 328) with delta (0, 0)
Screenshot: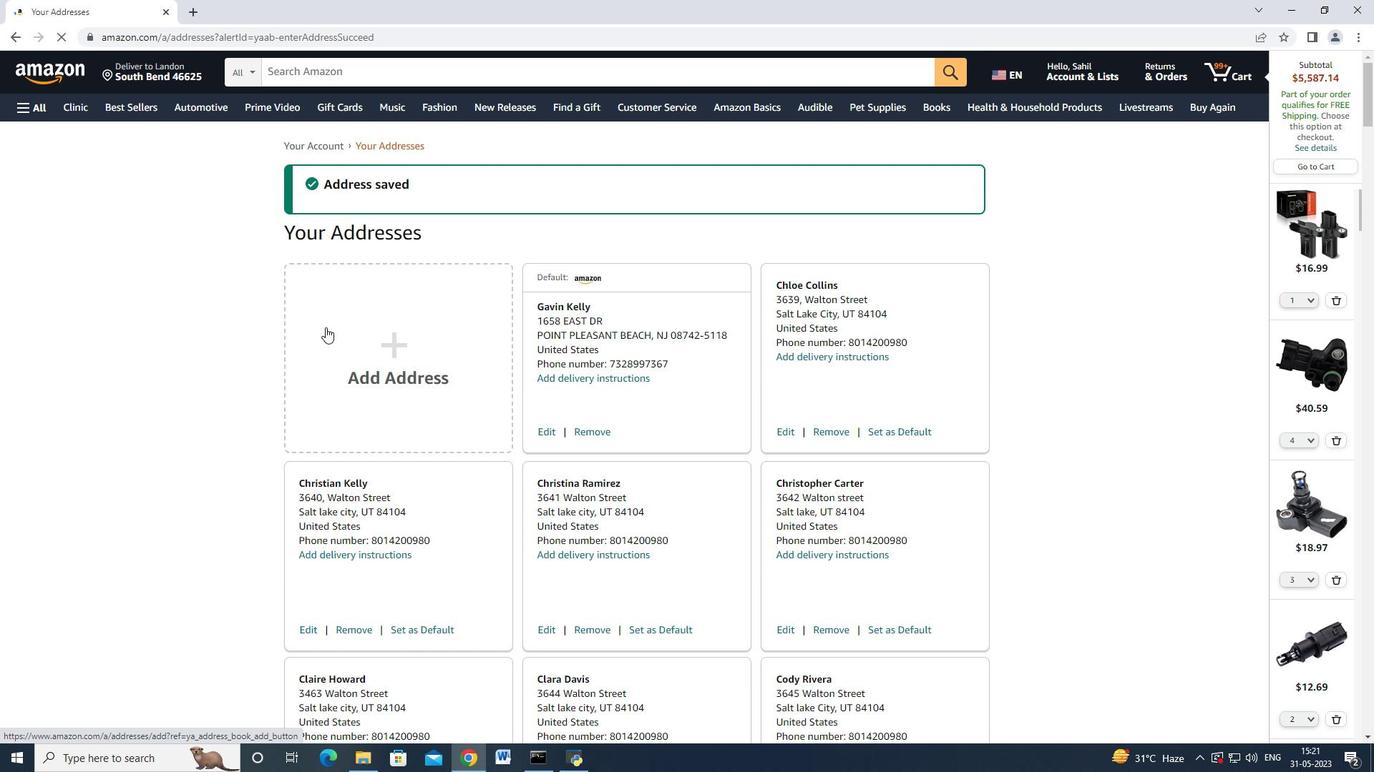 
Action: Mouse moved to (325, 327)
Screenshot: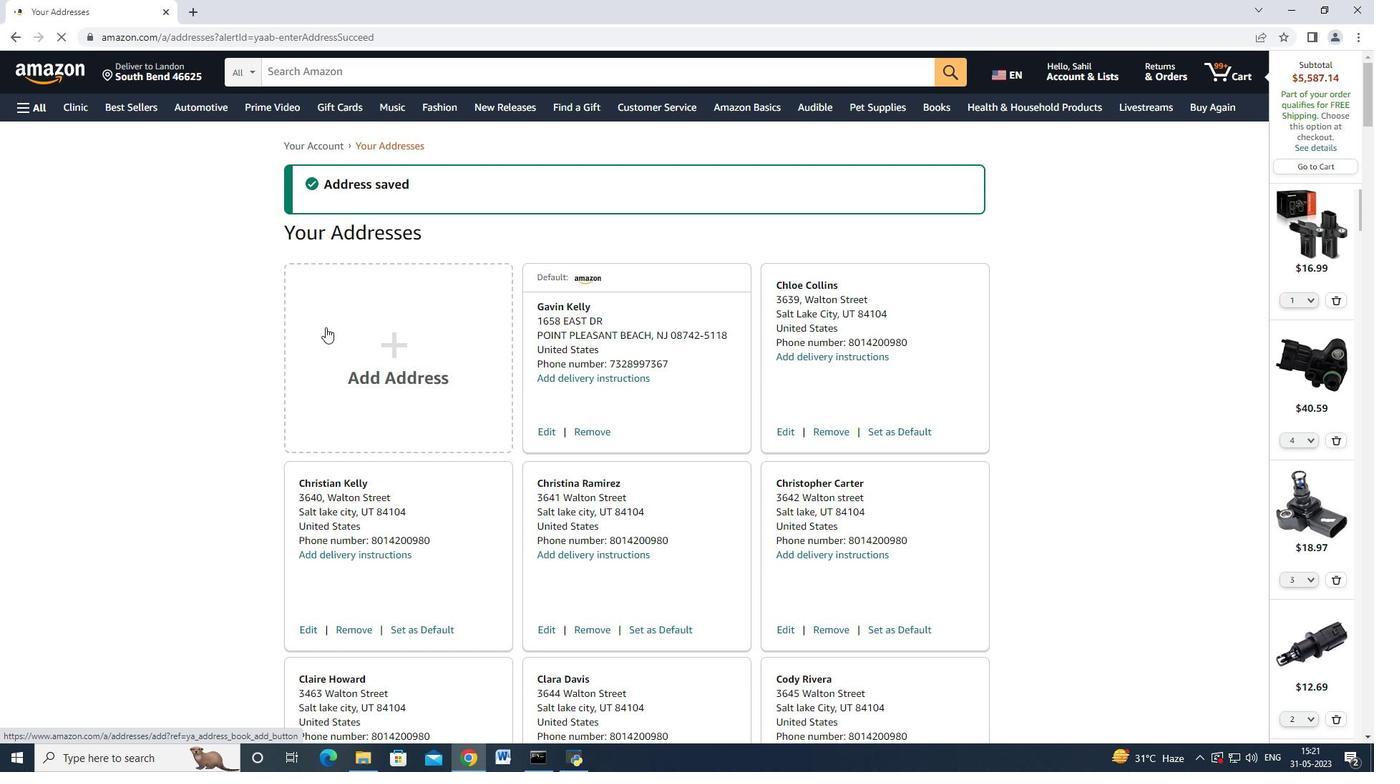 
Action: Mouse scrolled (325, 328) with delta (0, 0)
Screenshot: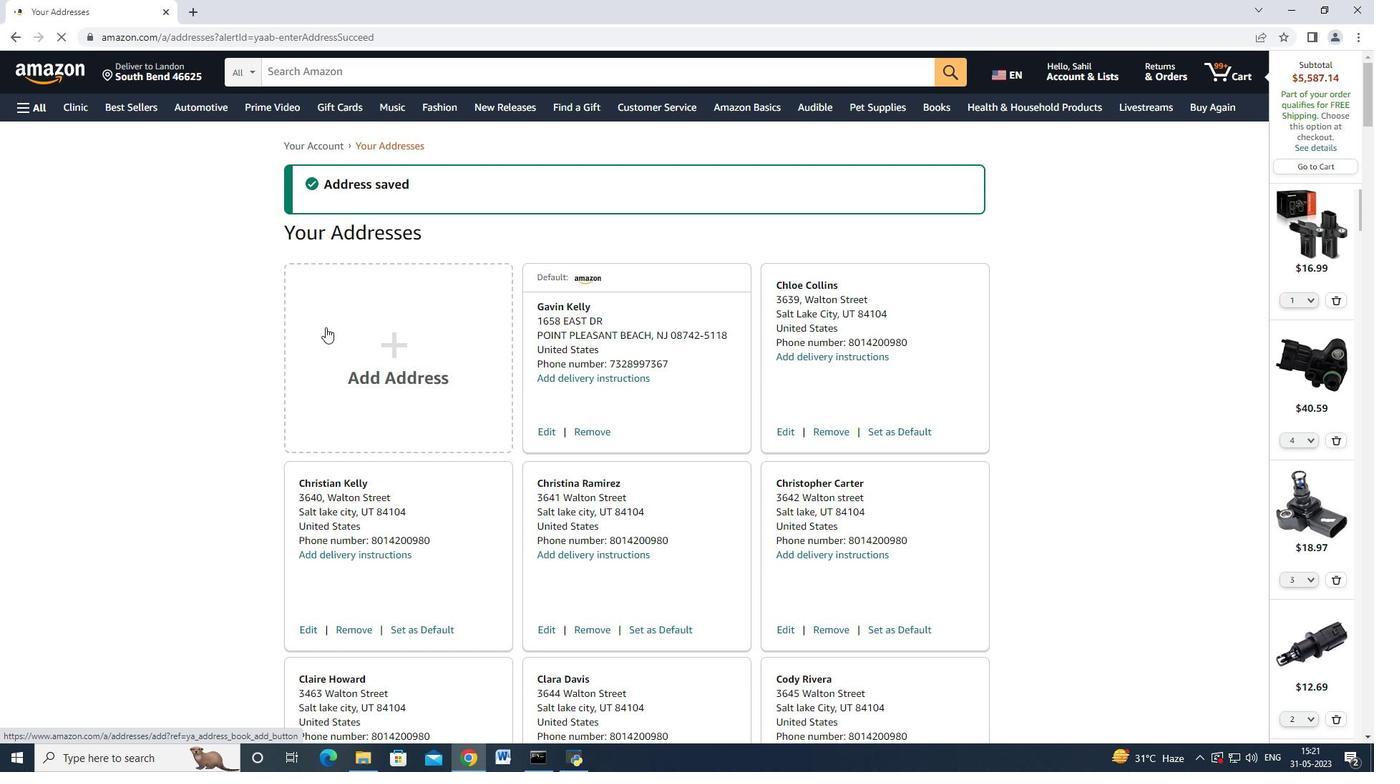 
Action: Mouse moved to (306, 276)
Screenshot: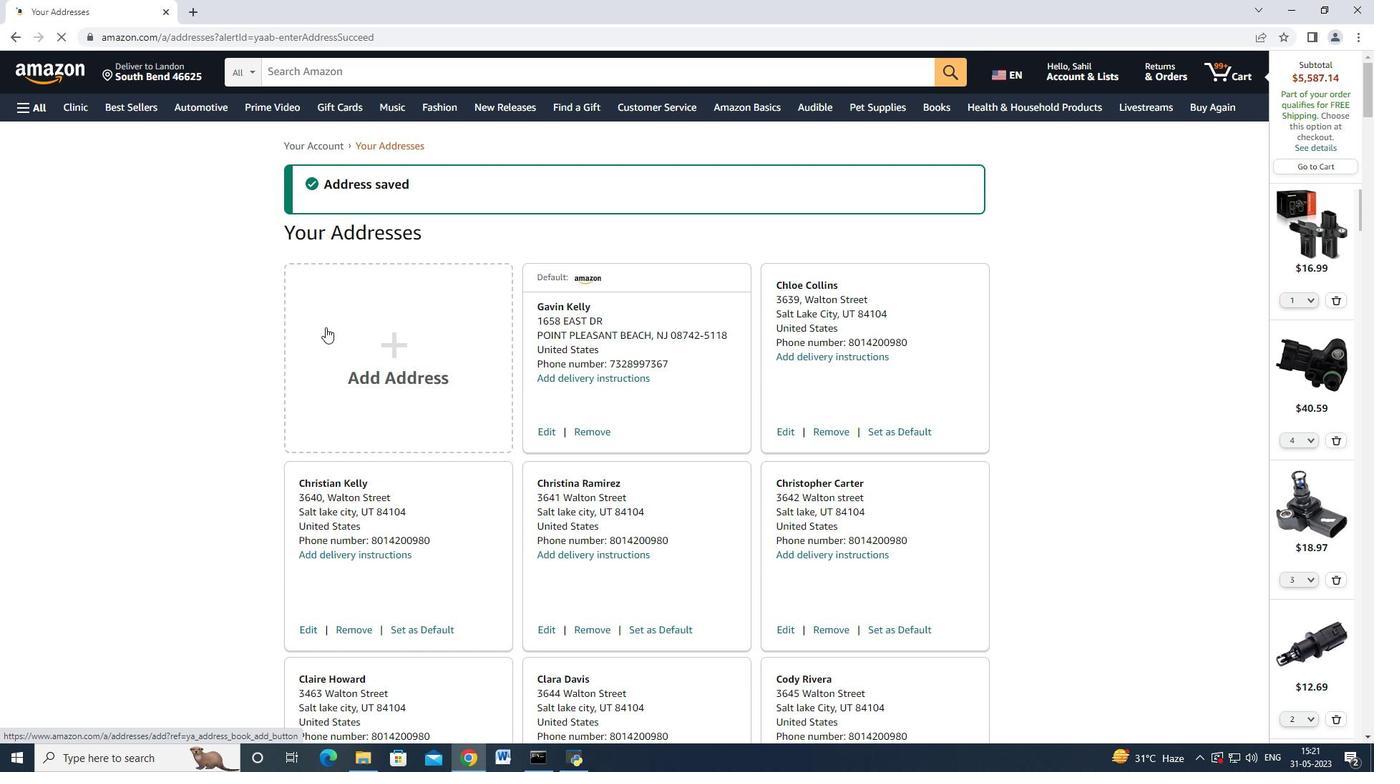 
Action: Mouse scrolled (325, 328) with delta (0, 0)
Screenshot: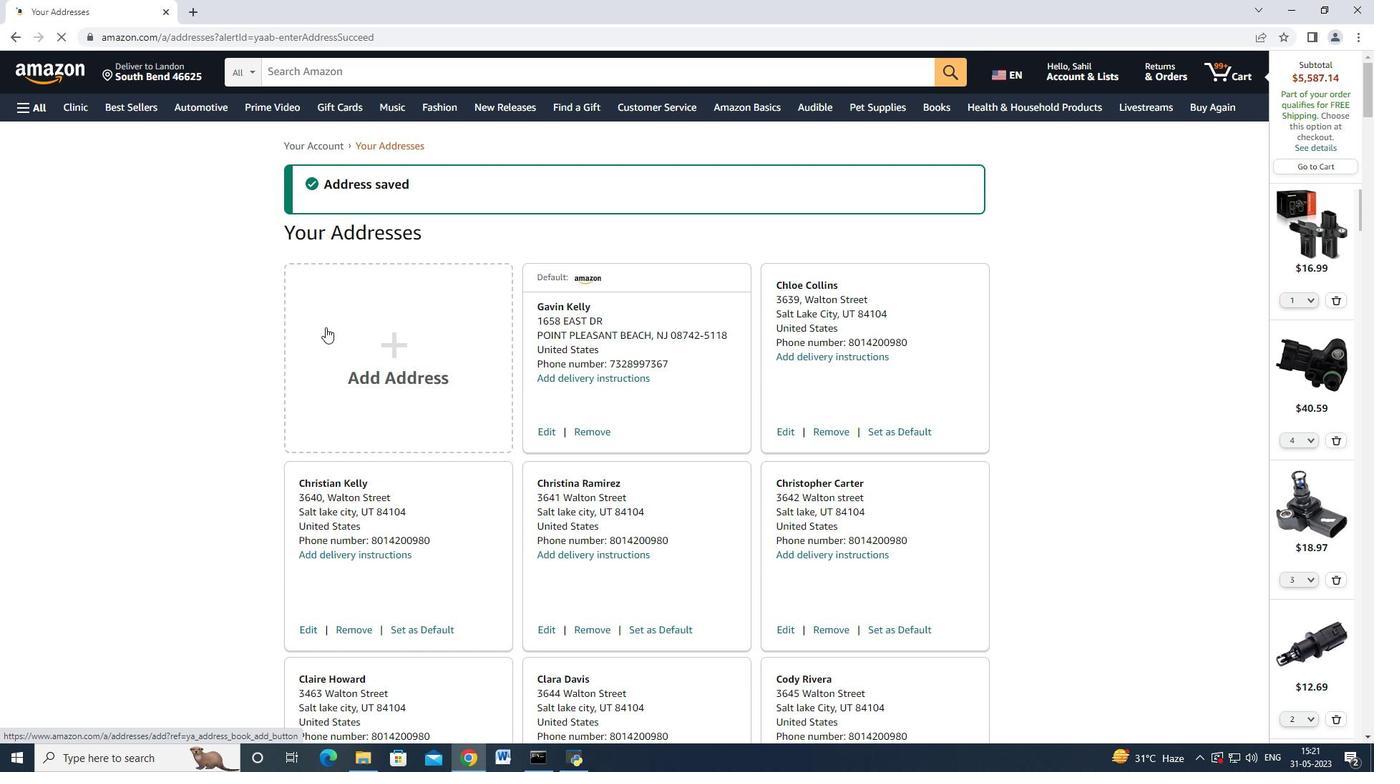 
Action: Mouse moved to (153, 71)
Screenshot: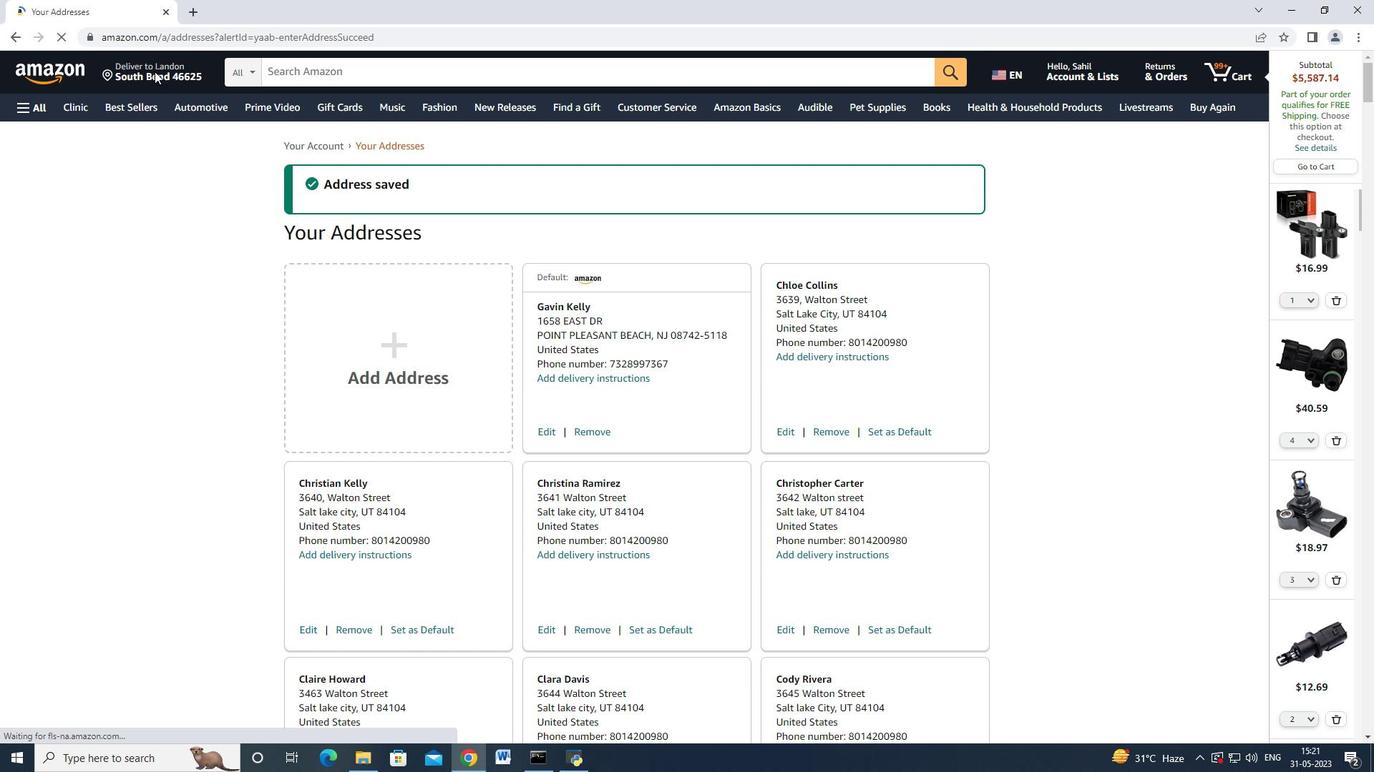 
Action: Mouse pressed left at (153, 71)
Screenshot: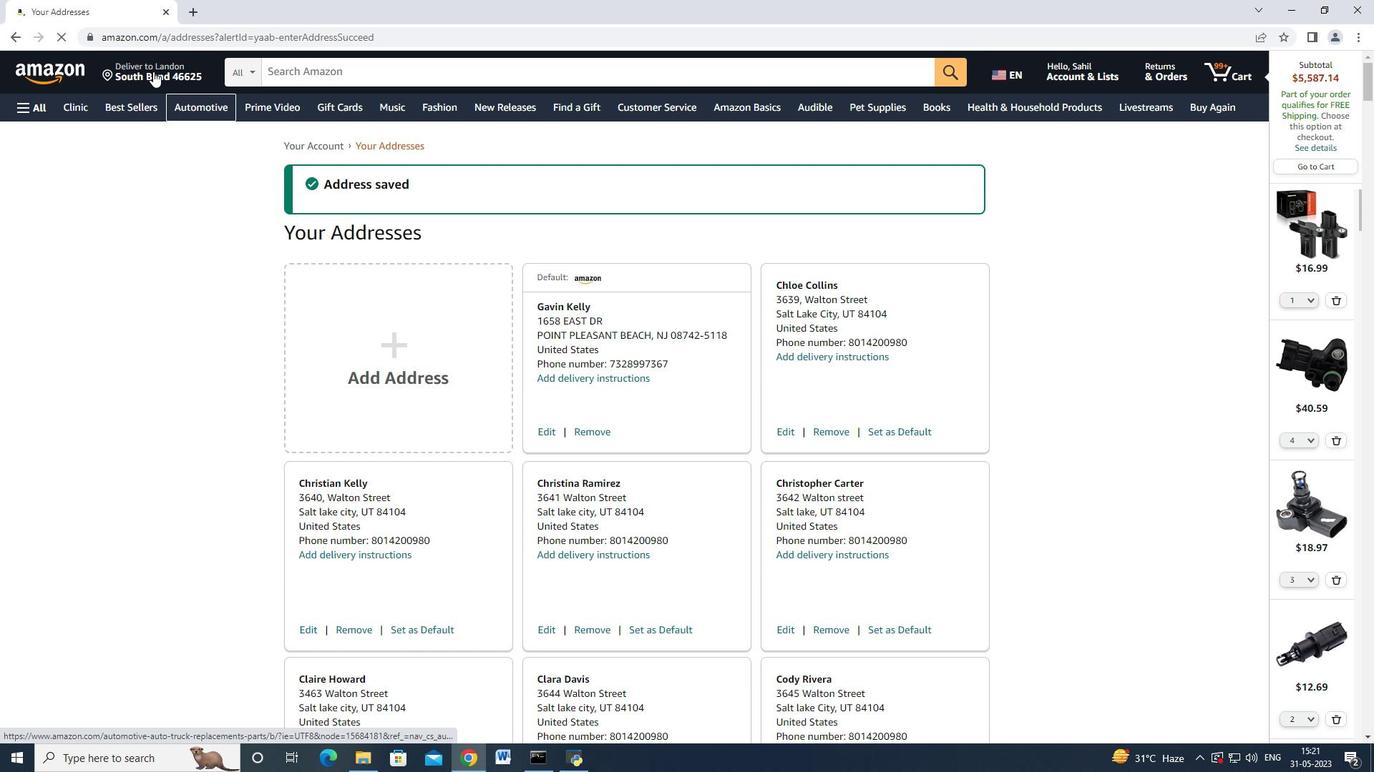 
Action: Mouse moved to (641, 410)
Screenshot: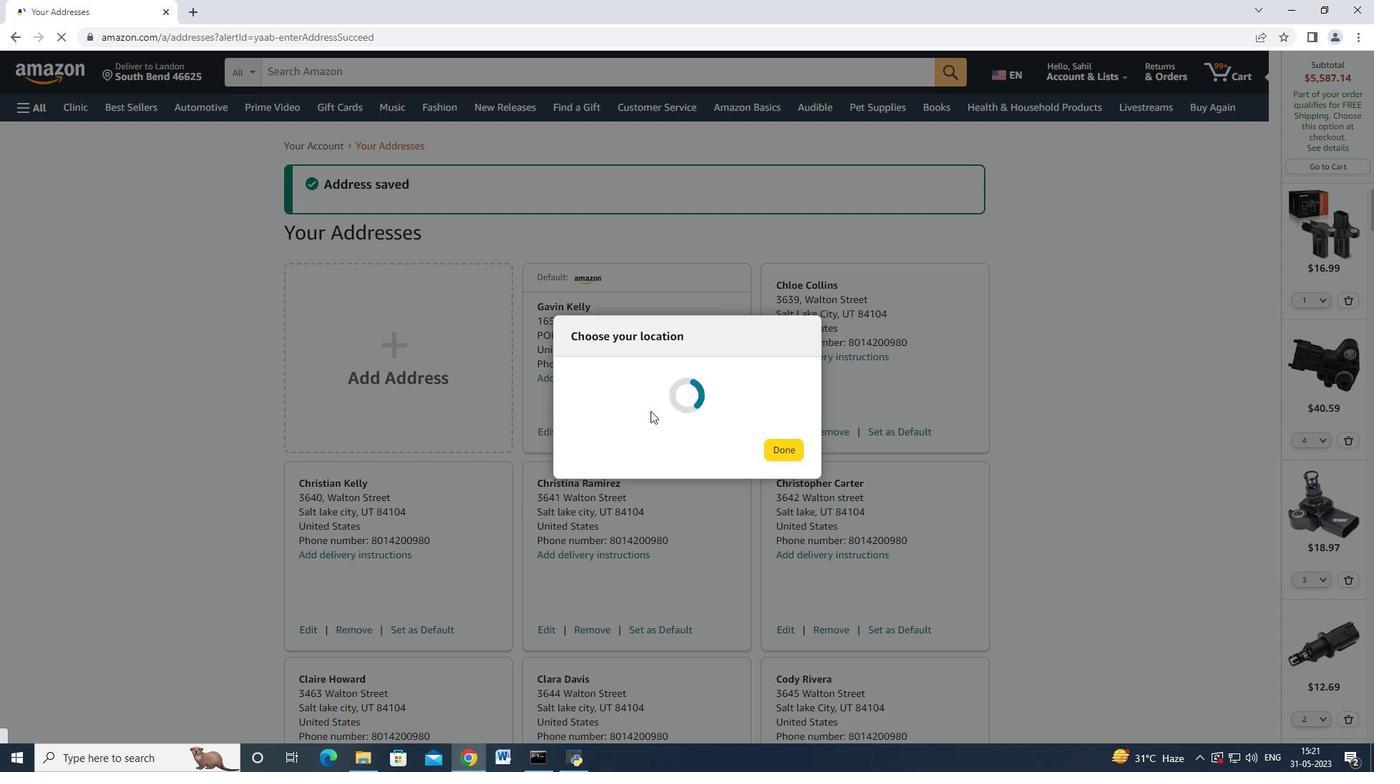
Action: Mouse scrolled (641, 410) with delta (0, 0)
Screenshot: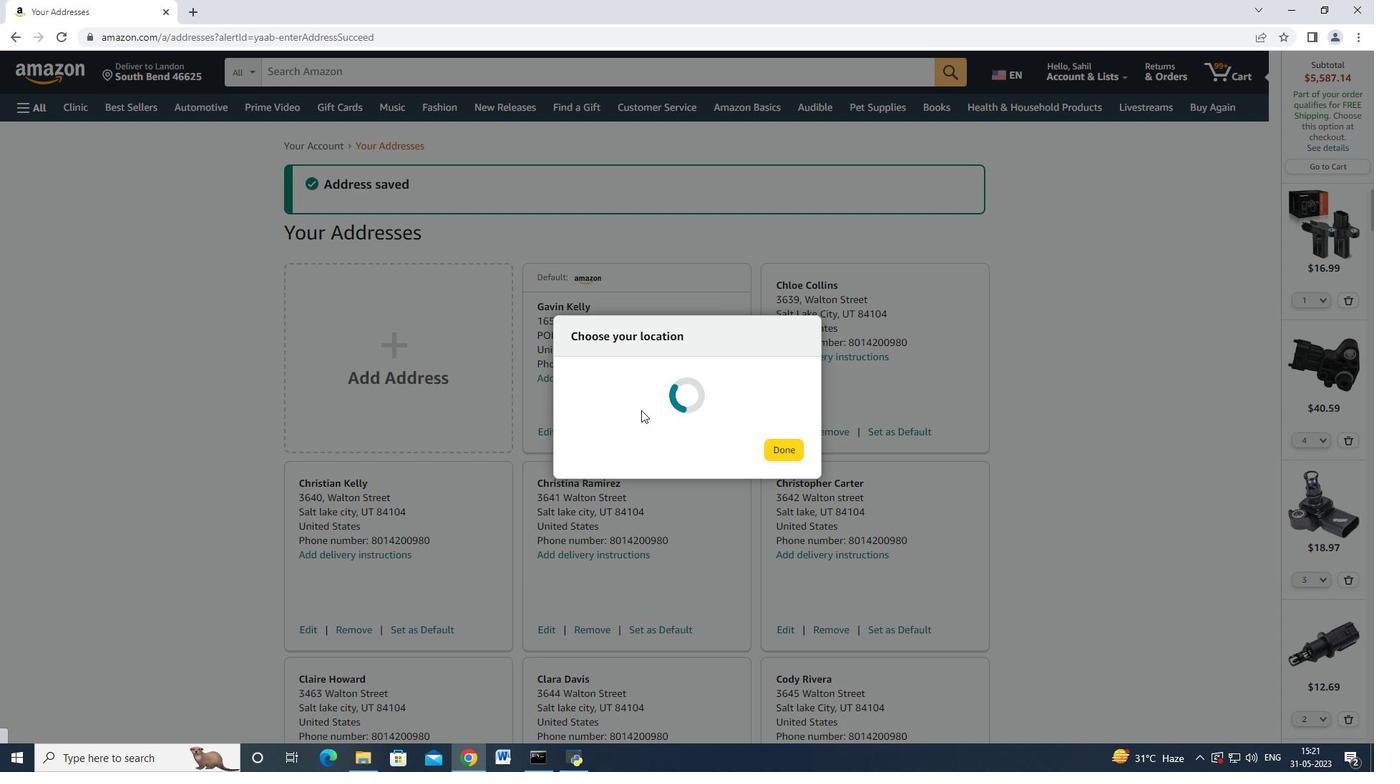
Action: Mouse moved to (639, 418)
Screenshot: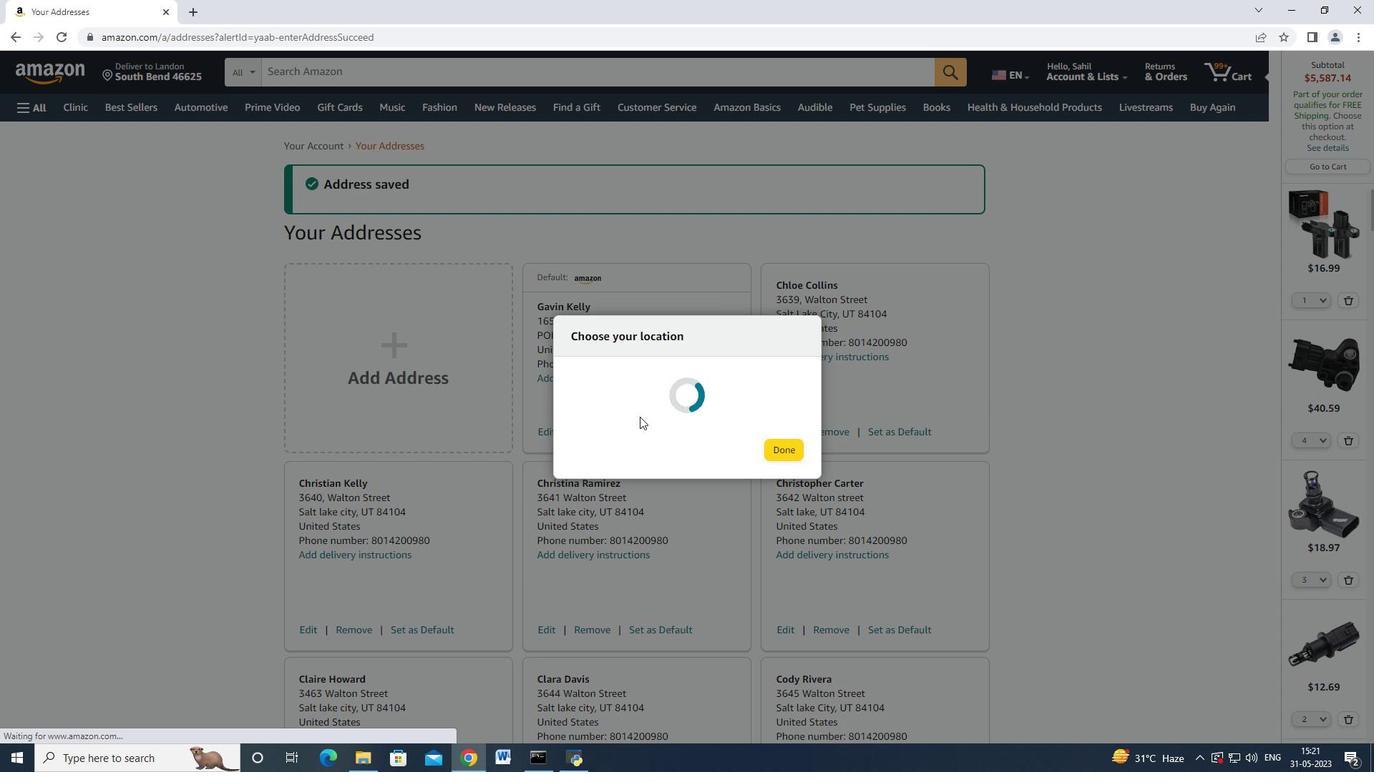 
Action: Mouse scrolled (639, 417) with delta (0, 0)
Screenshot: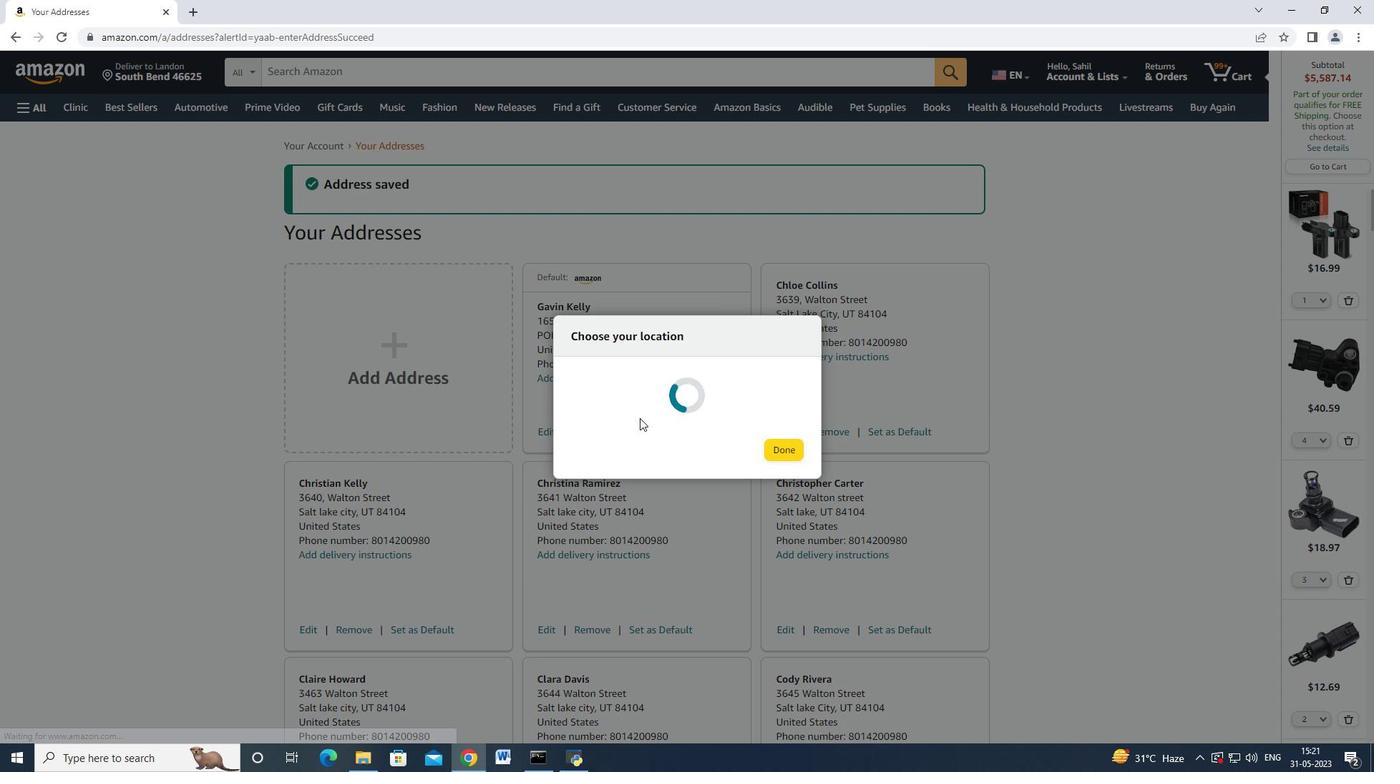 
Action: Mouse moved to (586, 442)
Screenshot: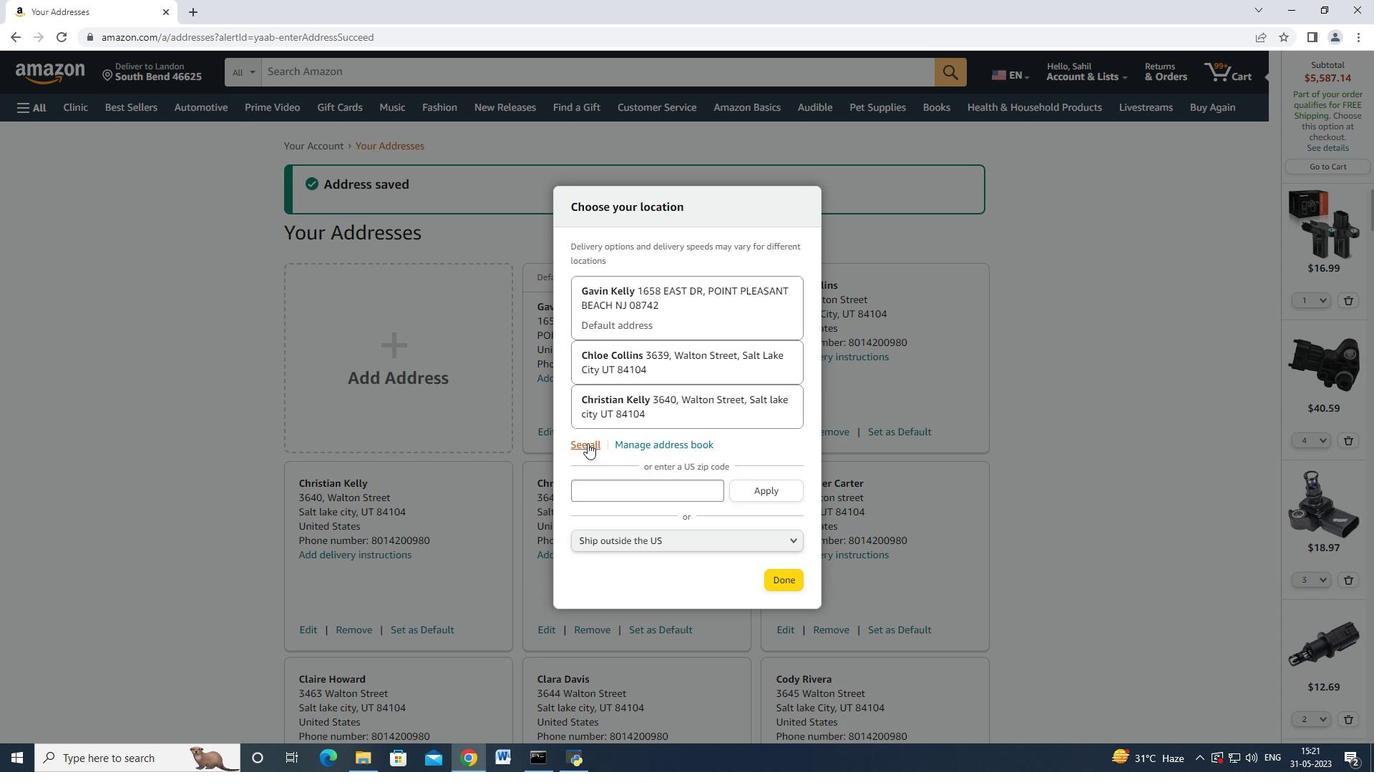 
Action: Mouse pressed left at (586, 442)
Screenshot: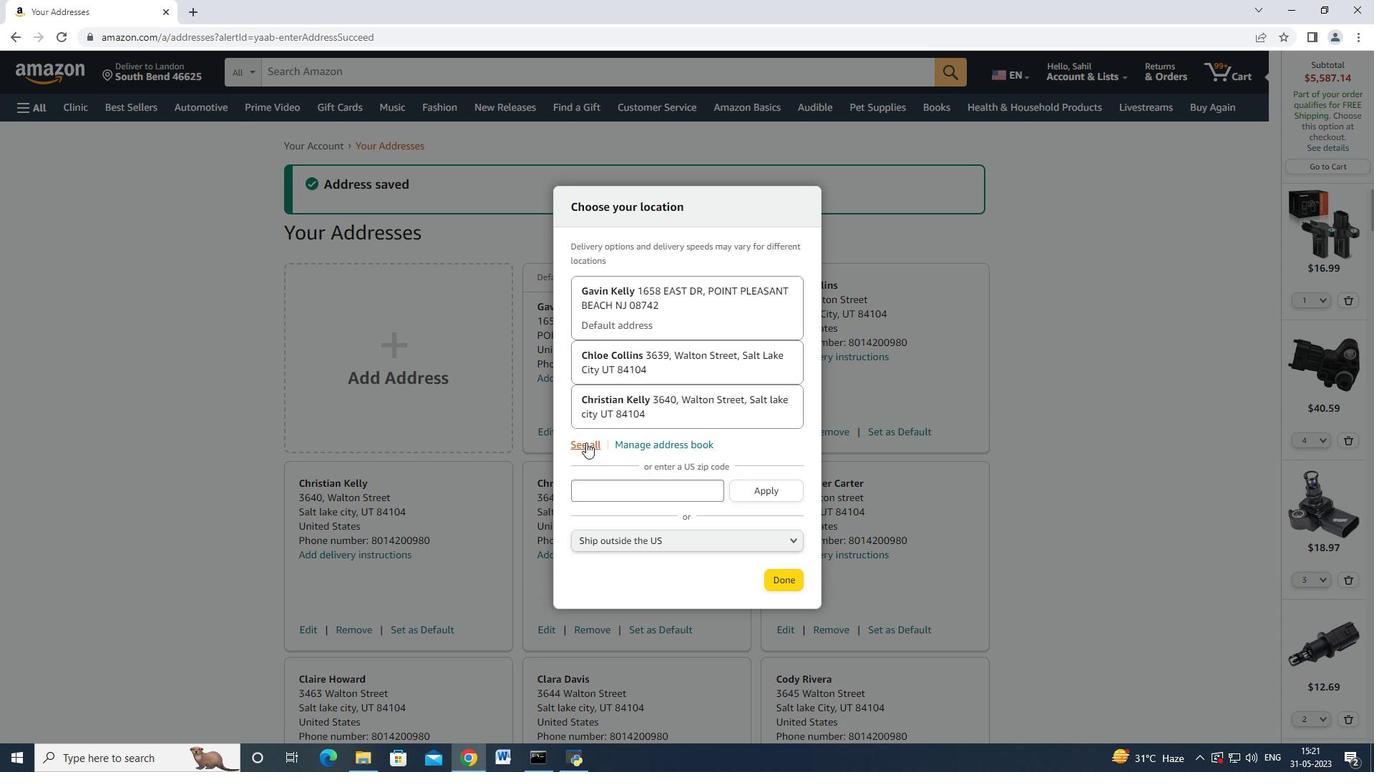 
Action: Mouse moved to (644, 440)
Screenshot: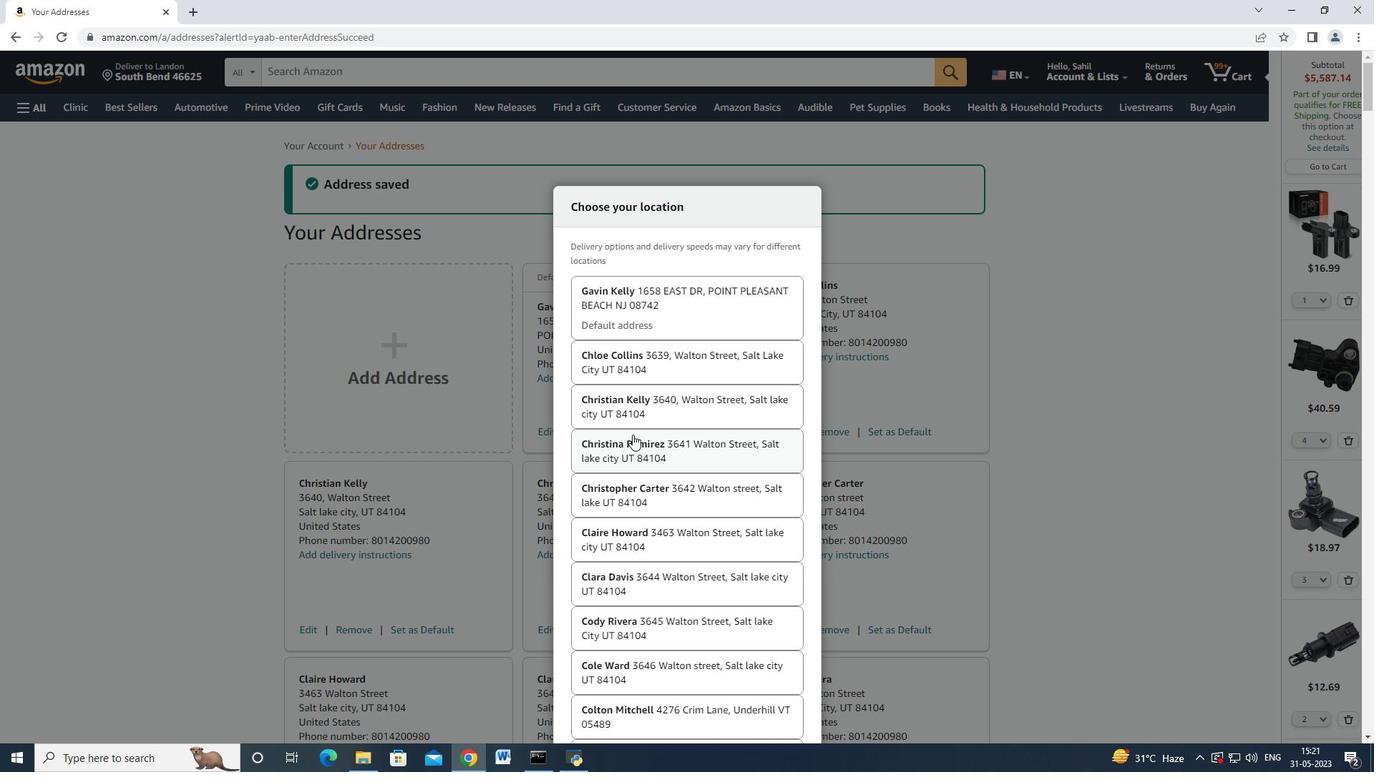 
Action: Mouse scrolled (644, 439) with delta (0, 0)
Screenshot: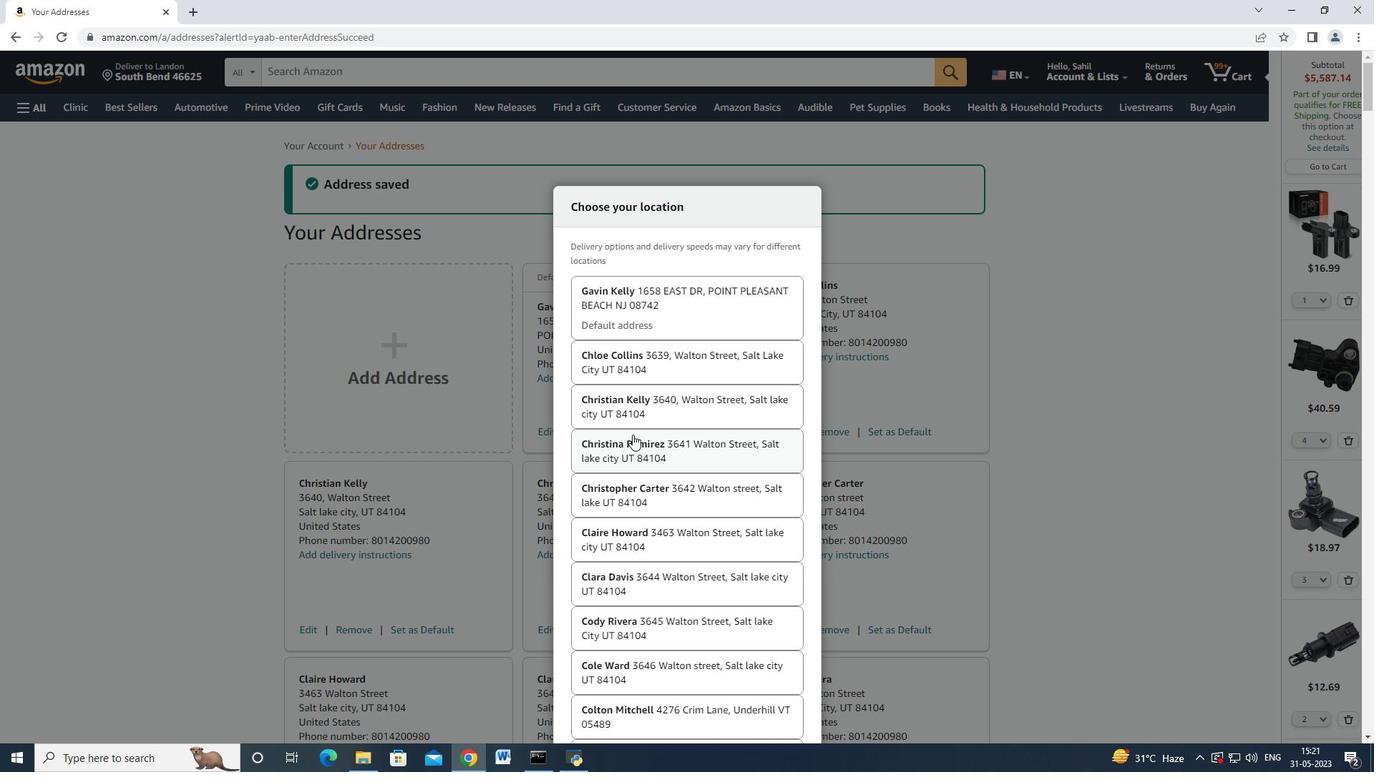 
Action: Mouse scrolled (644, 439) with delta (0, 0)
Screenshot: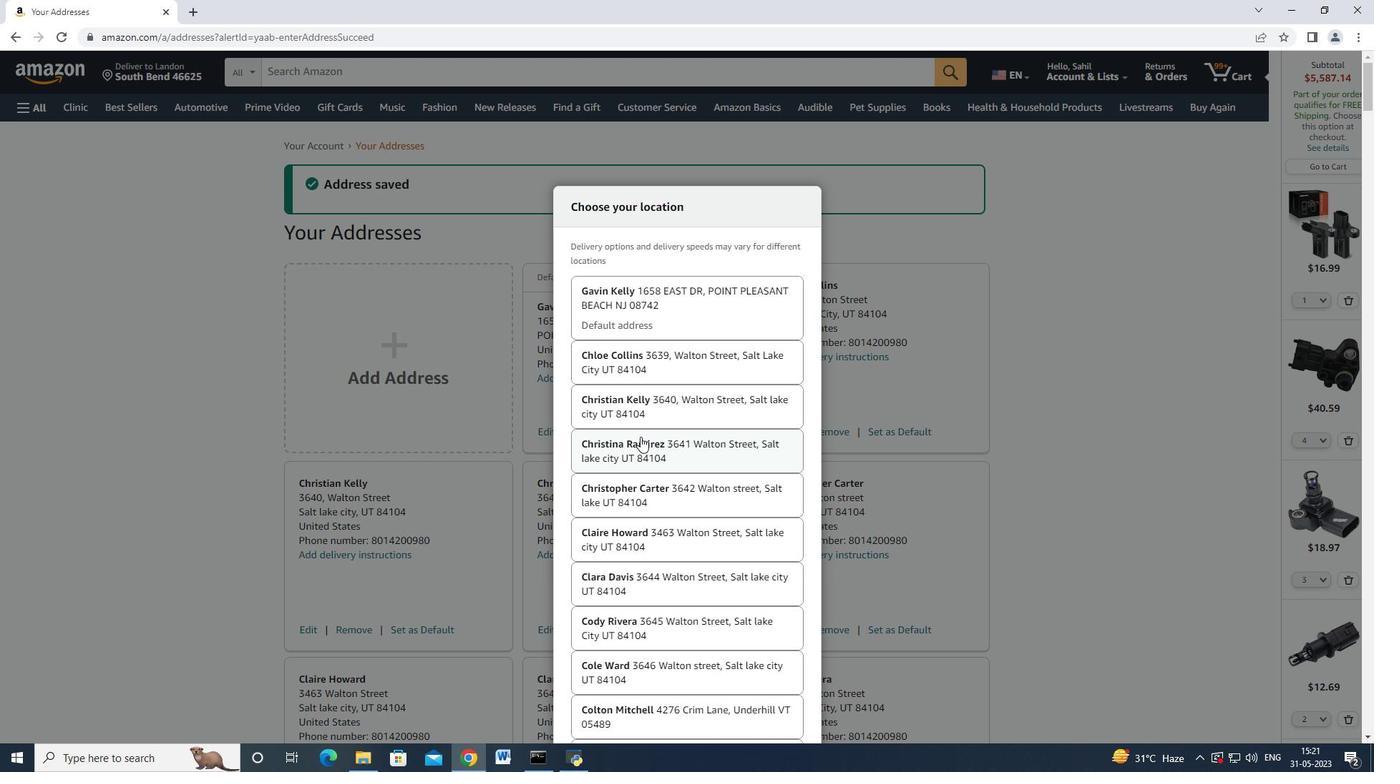 
Action: Mouse scrolled (644, 439) with delta (0, 0)
Screenshot: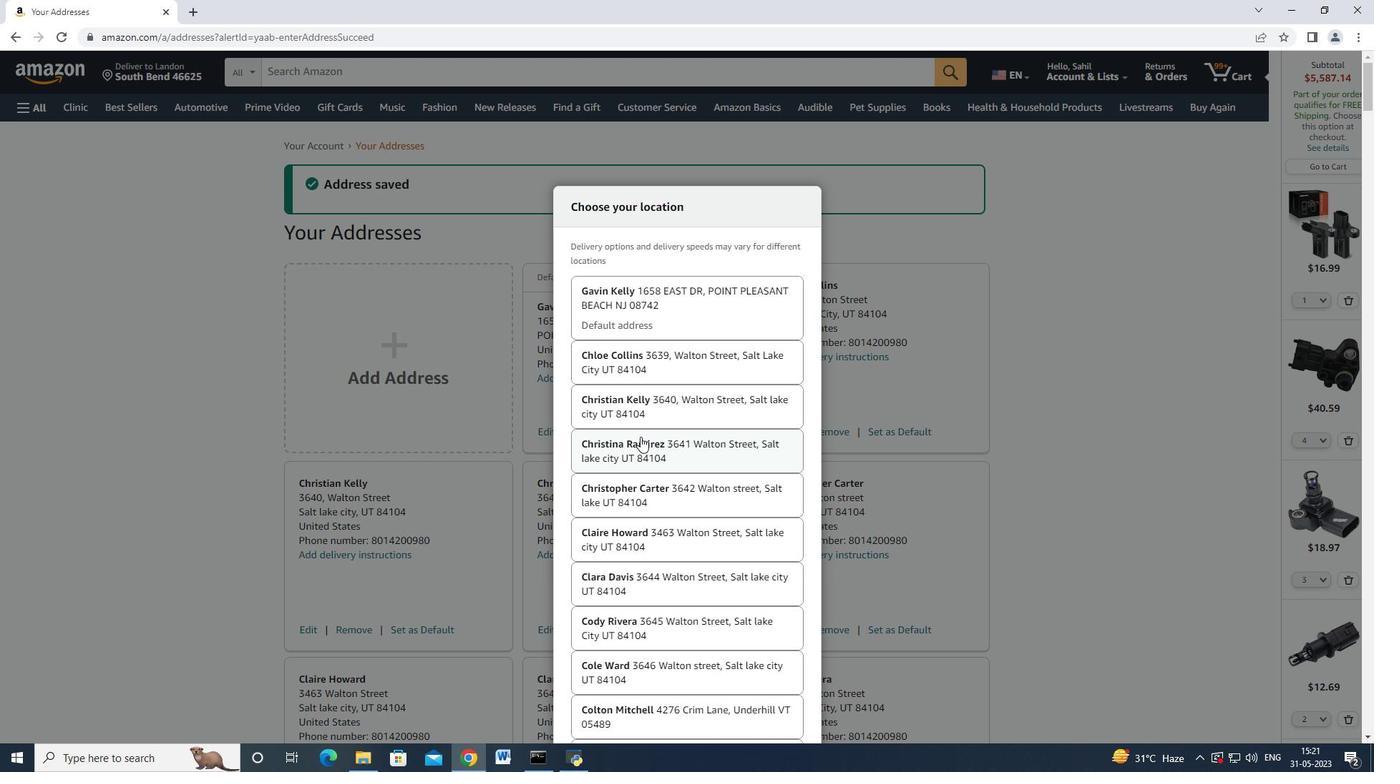 
Action: Mouse scrolled (644, 439) with delta (0, 0)
Screenshot: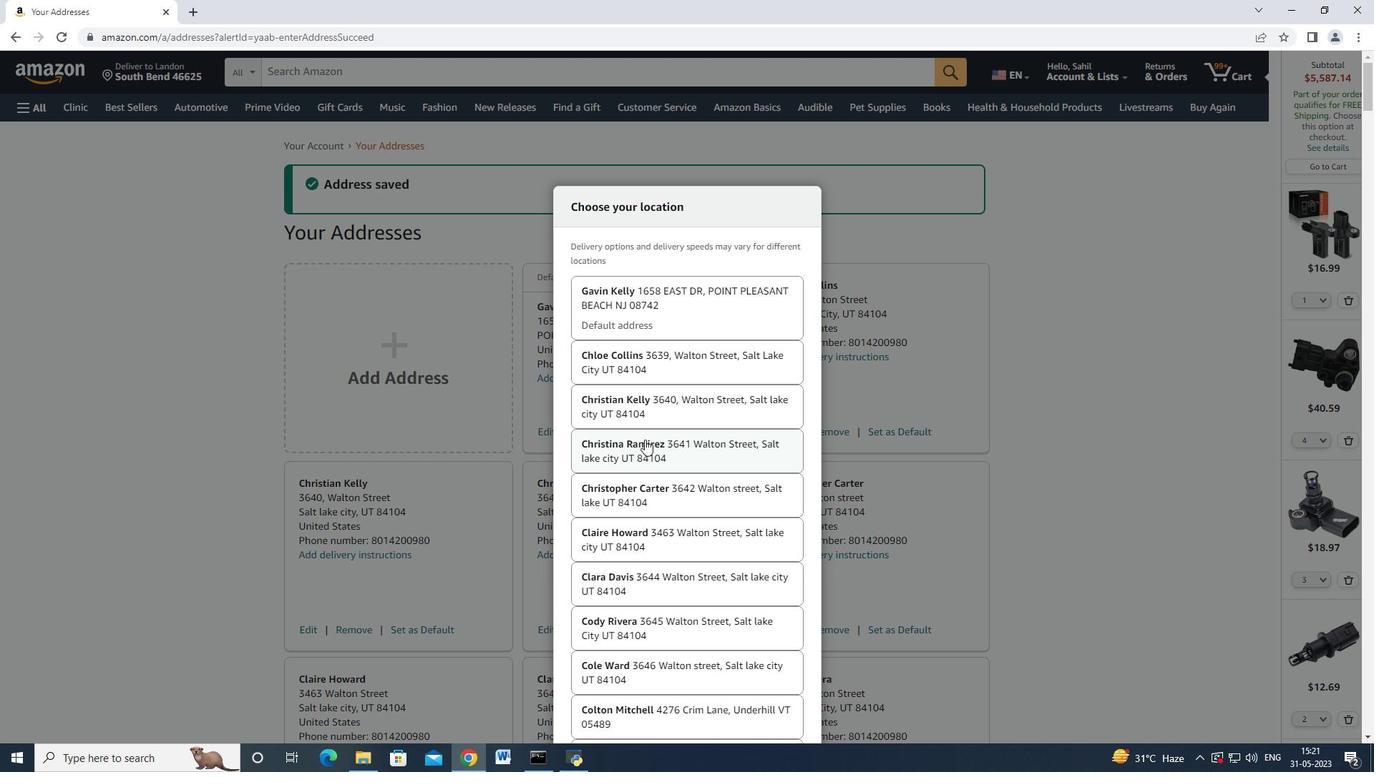 
Action: Mouse moved to (646, 438)
Screenshot: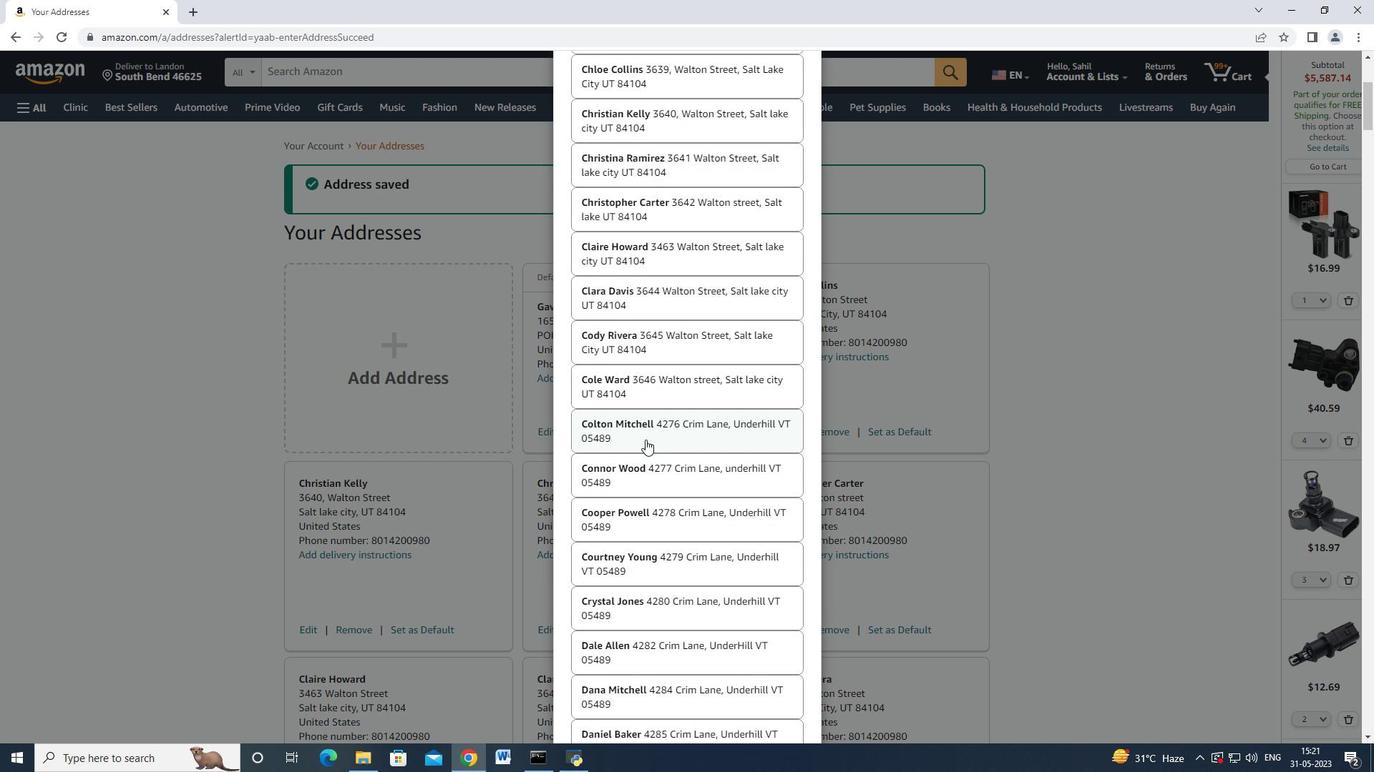
Action: Mouse scrolled (646, 437) with delta (0, 0)
Screenshot: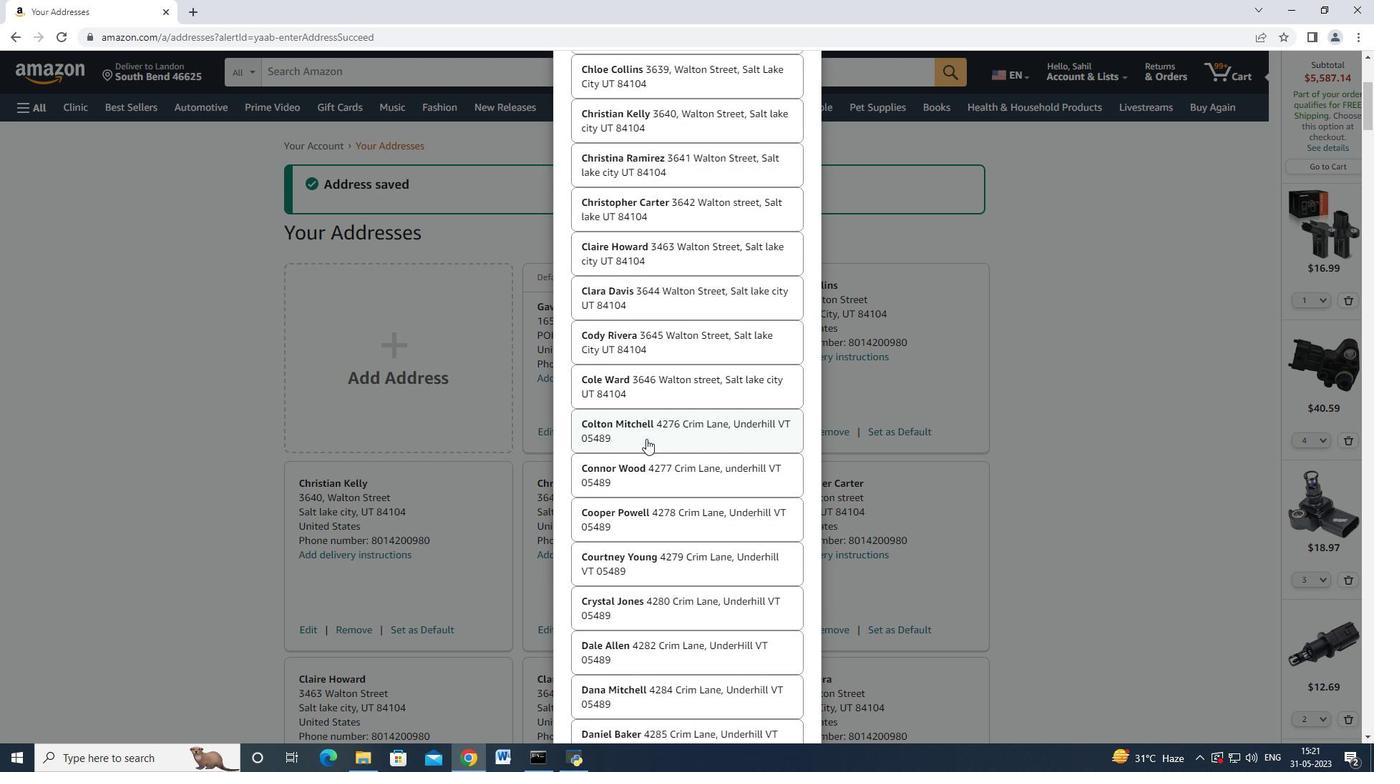 
Action: Mouse scrolled (646, 437) with delta (0, 0)
Screenshot: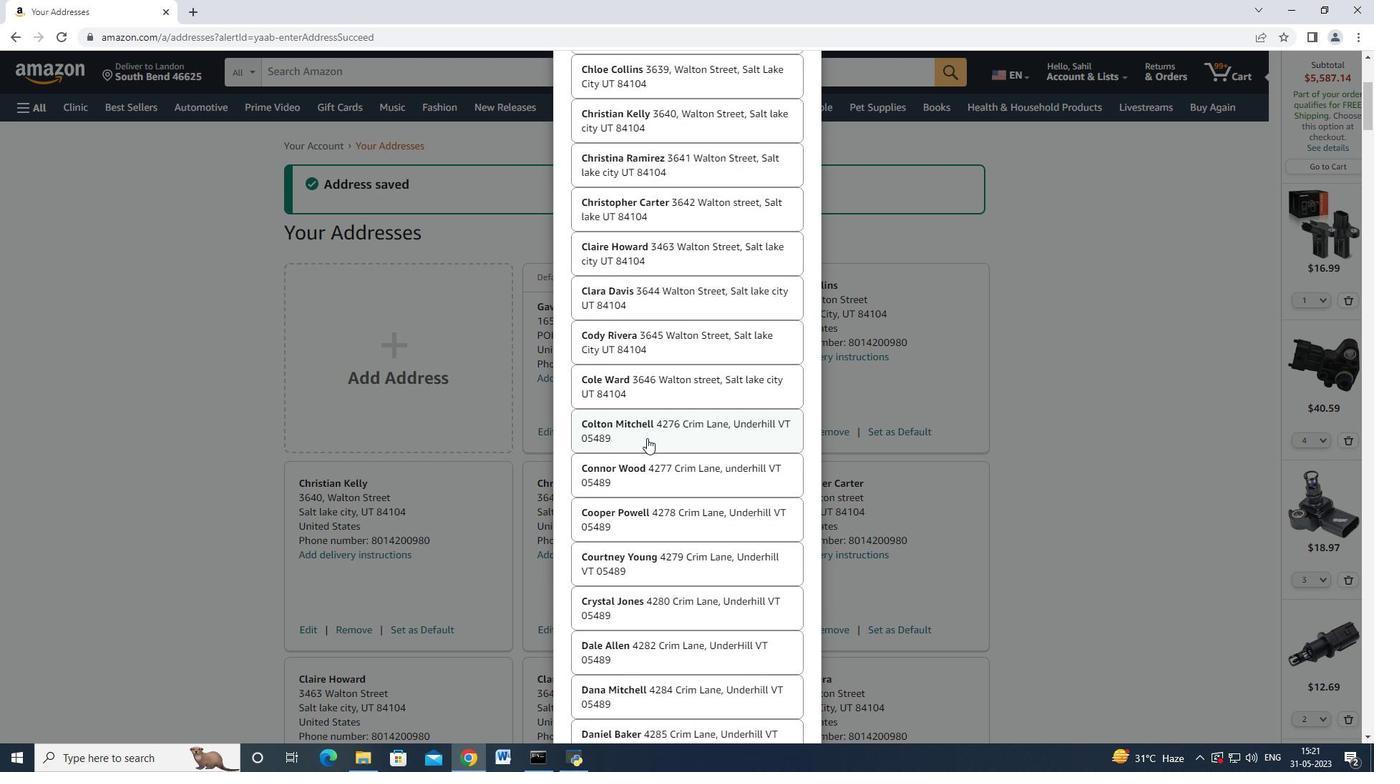 
Action: Mouse scrolled (646, 437) with delta (0, 0)
Screenshot: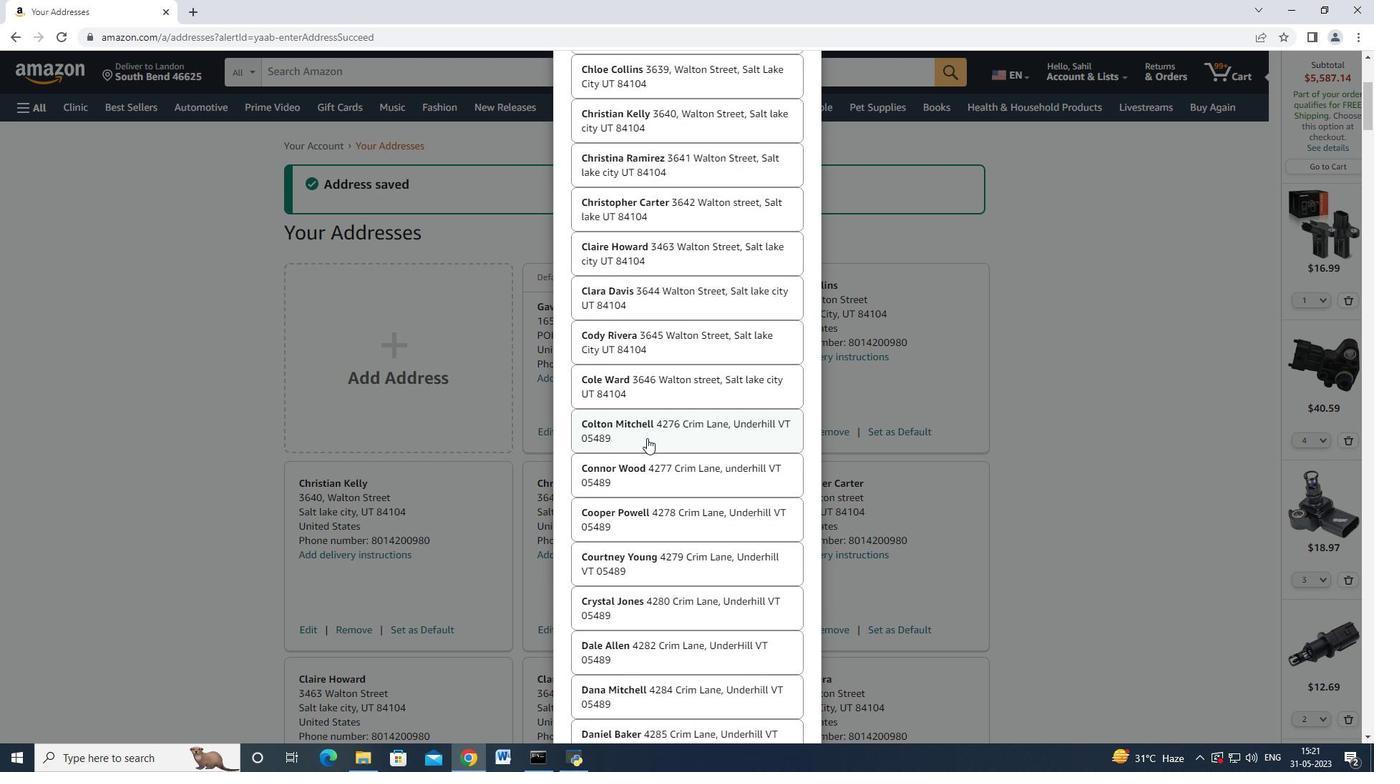 
Action: Mouse scrolled (646, 437) with delta (0, 0)
Screenshot: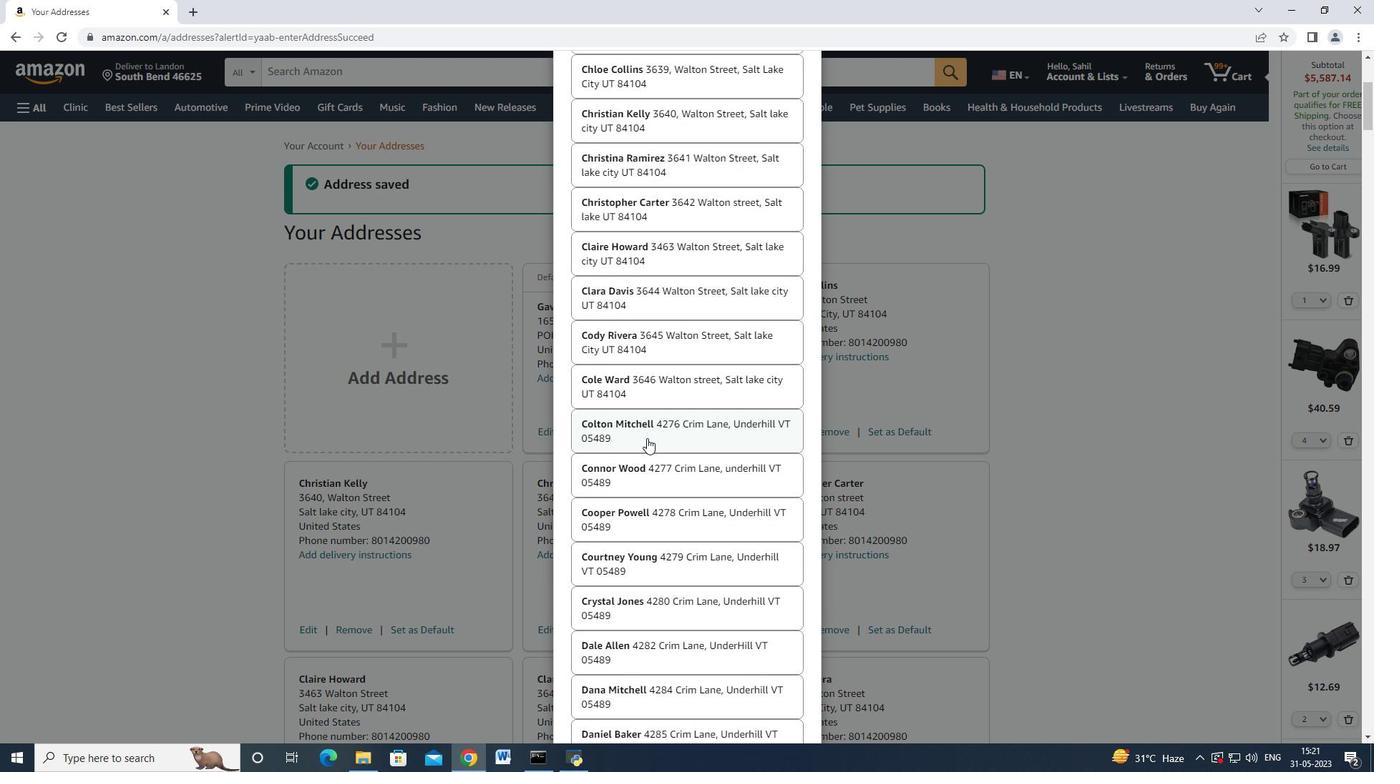 
Action: Mouse scrolled (646, 437) with delta (0, 0)
Screenshot: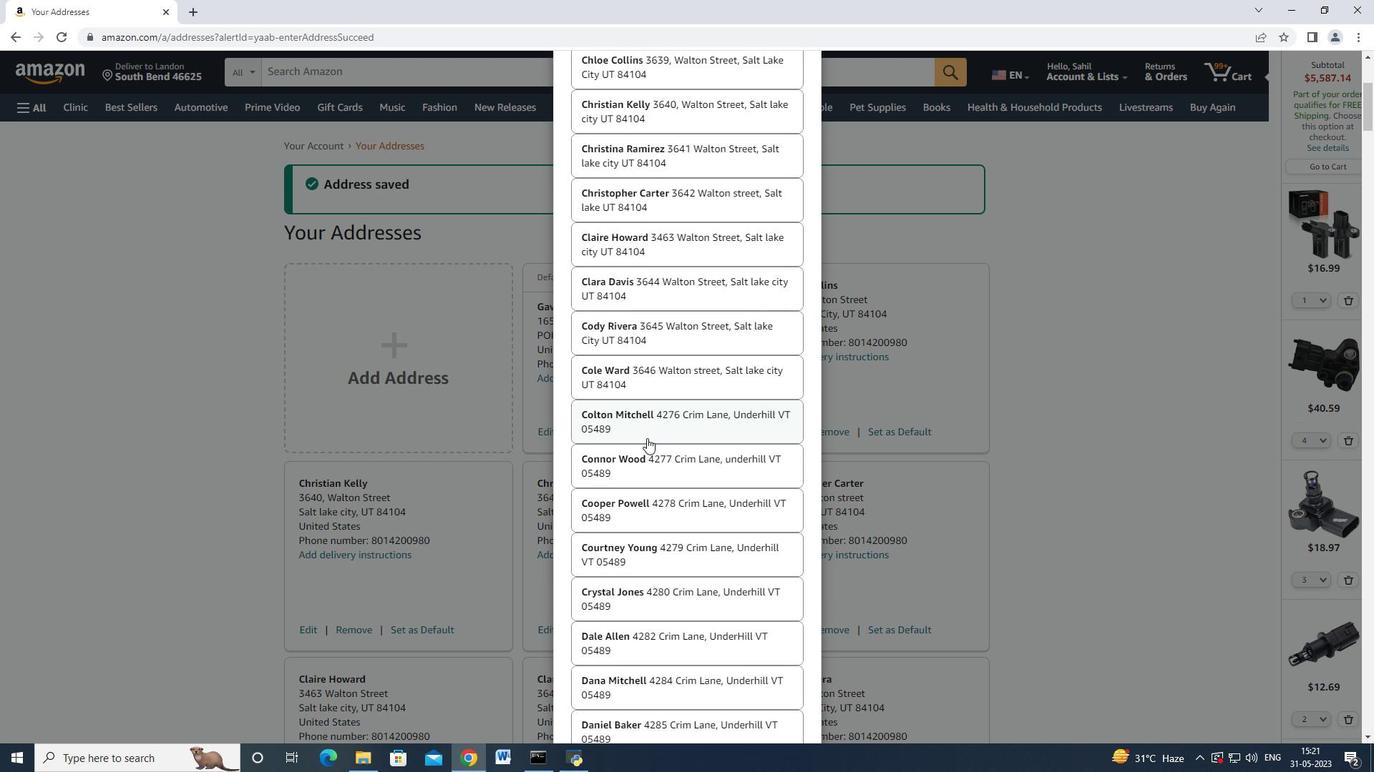 
Action: Mouse moved to (646, 438)
Screenshot: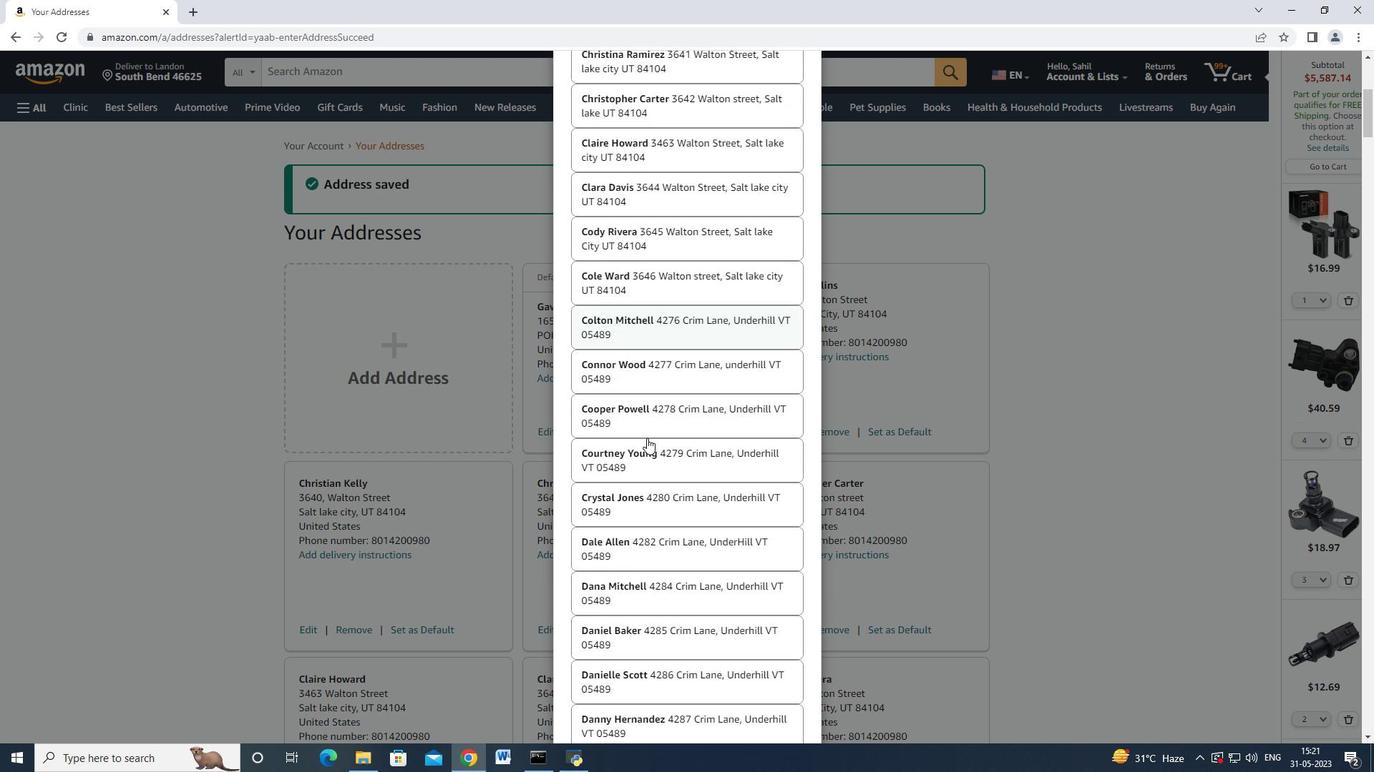 
Action: Mouse scrolled (646, 437) with delta (0, 0)
Screenshot: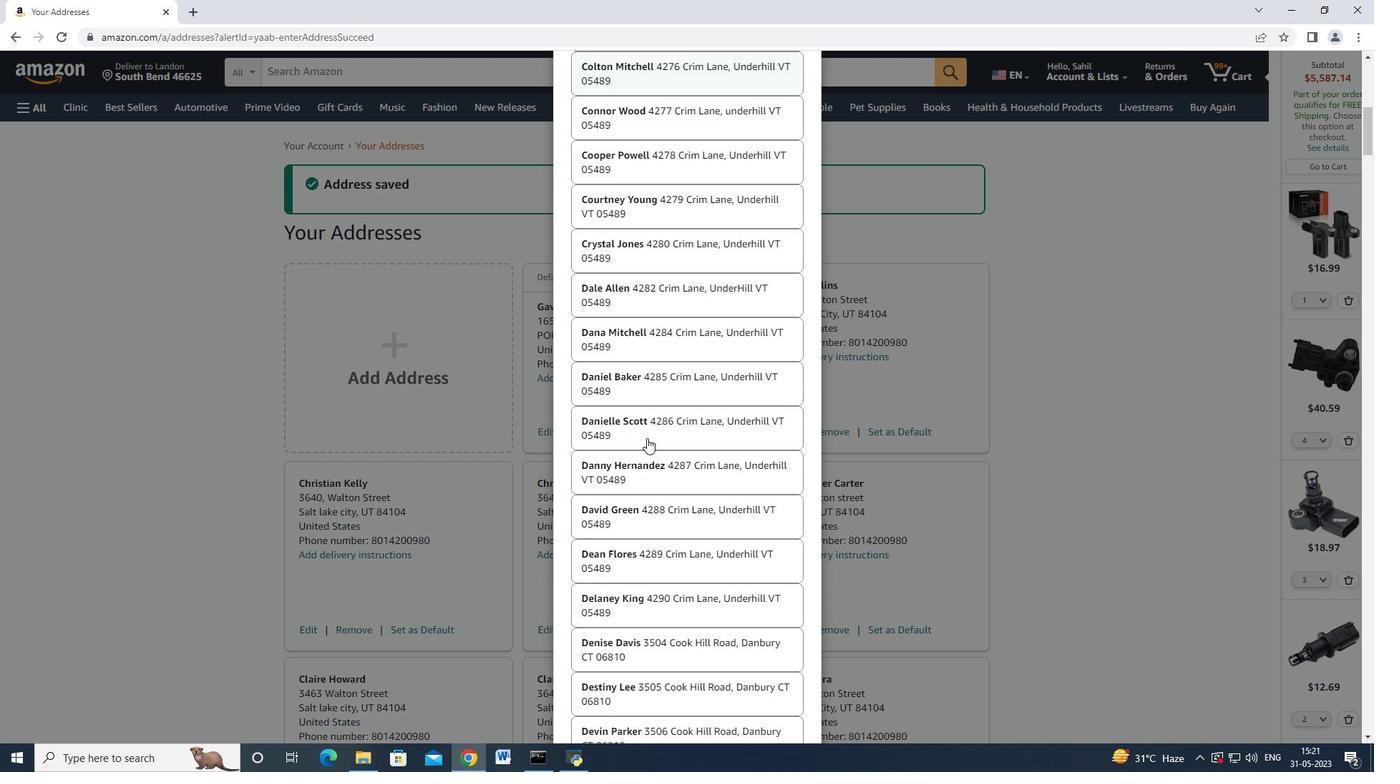 
Action: Mouse scrolled (646, 437) with delta (0, 0)
Screenshot: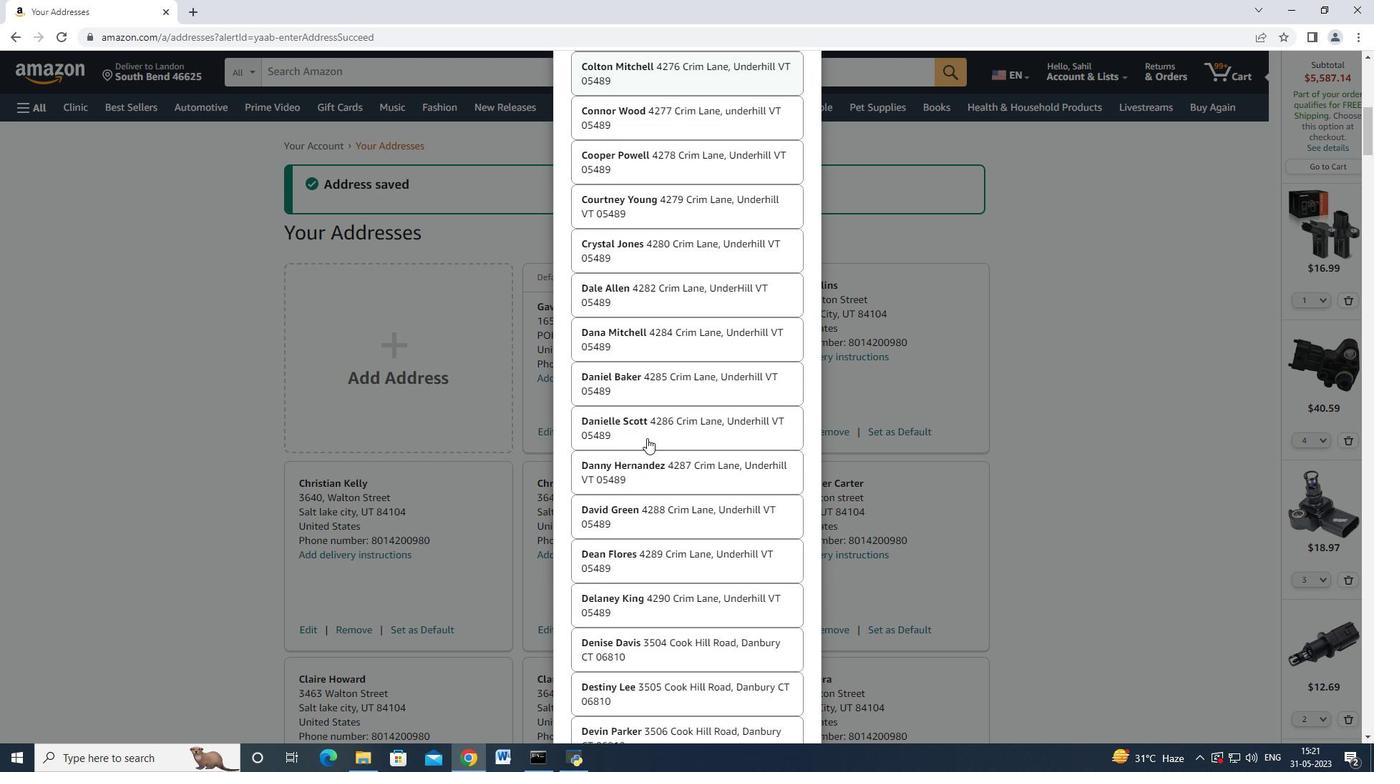 
Action: Mouse scrolled (646, 437) with delta (0, 0)
Screenshot: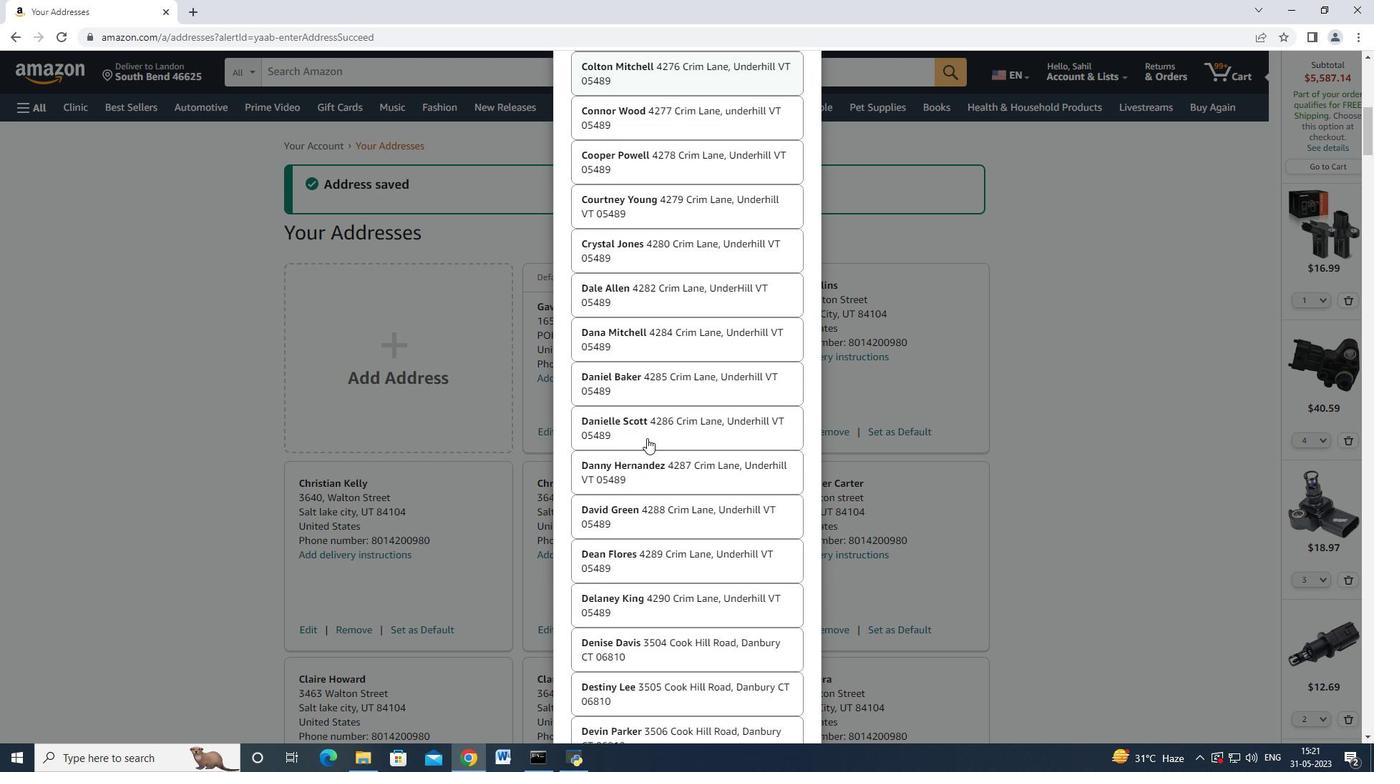 
Action: Mouse moved to (647, 437)
Screenshot: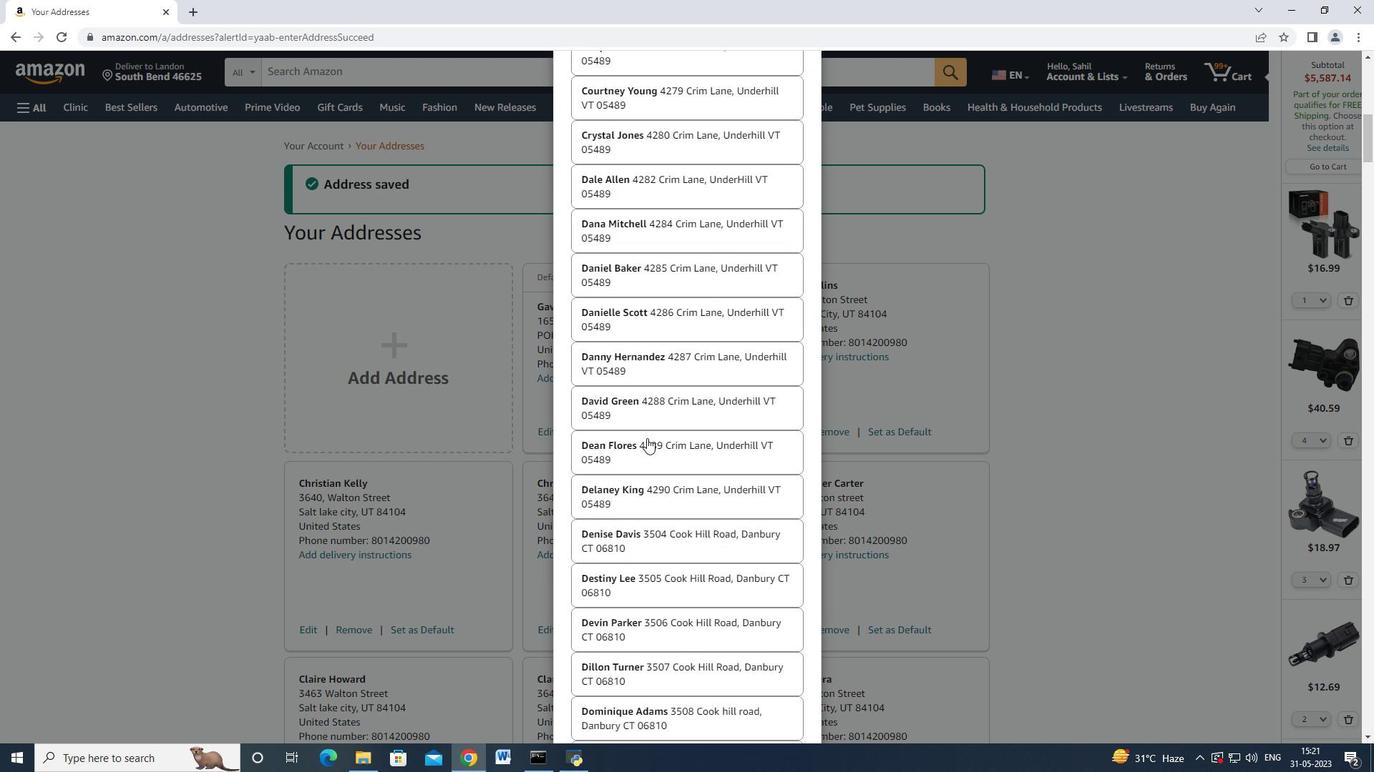 
Action: Mouse scrolled (647, 437) with delta (0, 0)
Screenshot: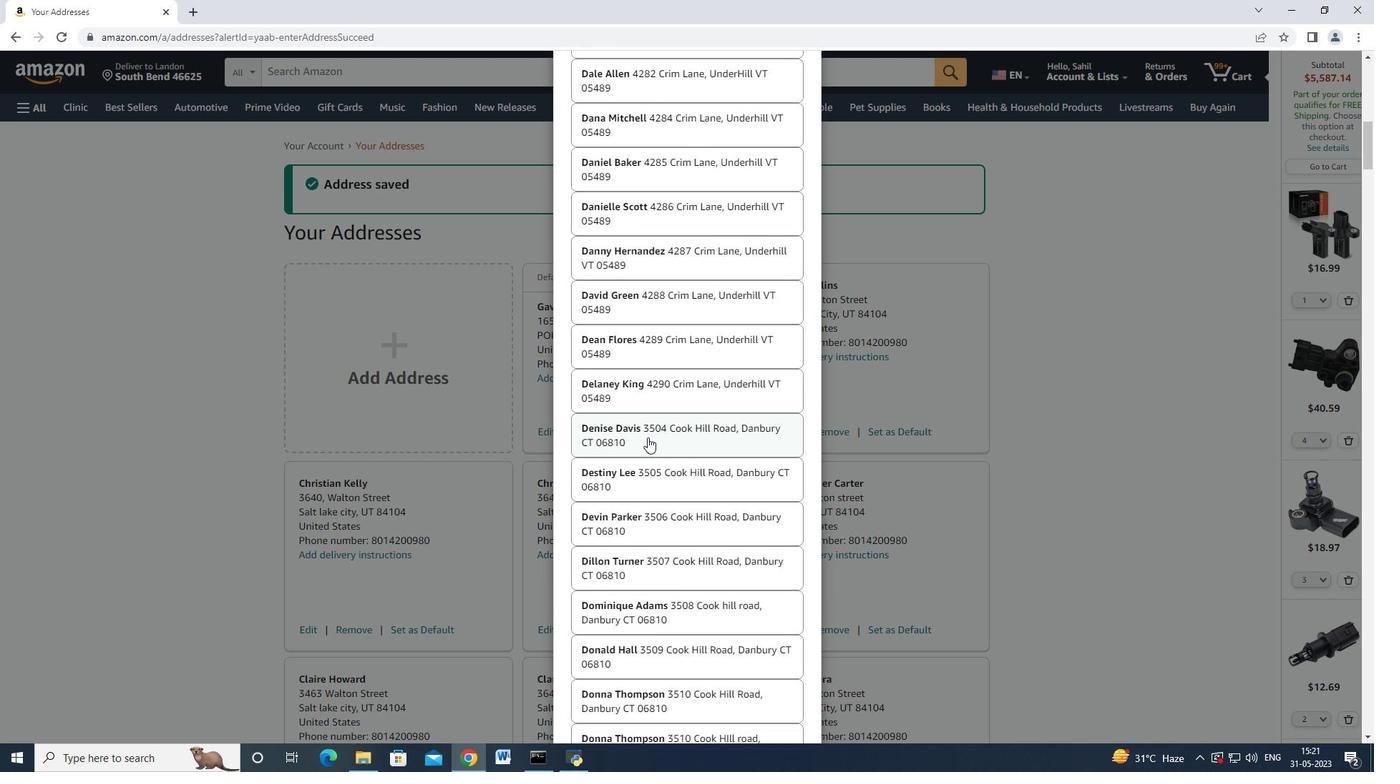 
Action: Mouse scrolled (647, 437) with delta (0, 0)
Screenshot: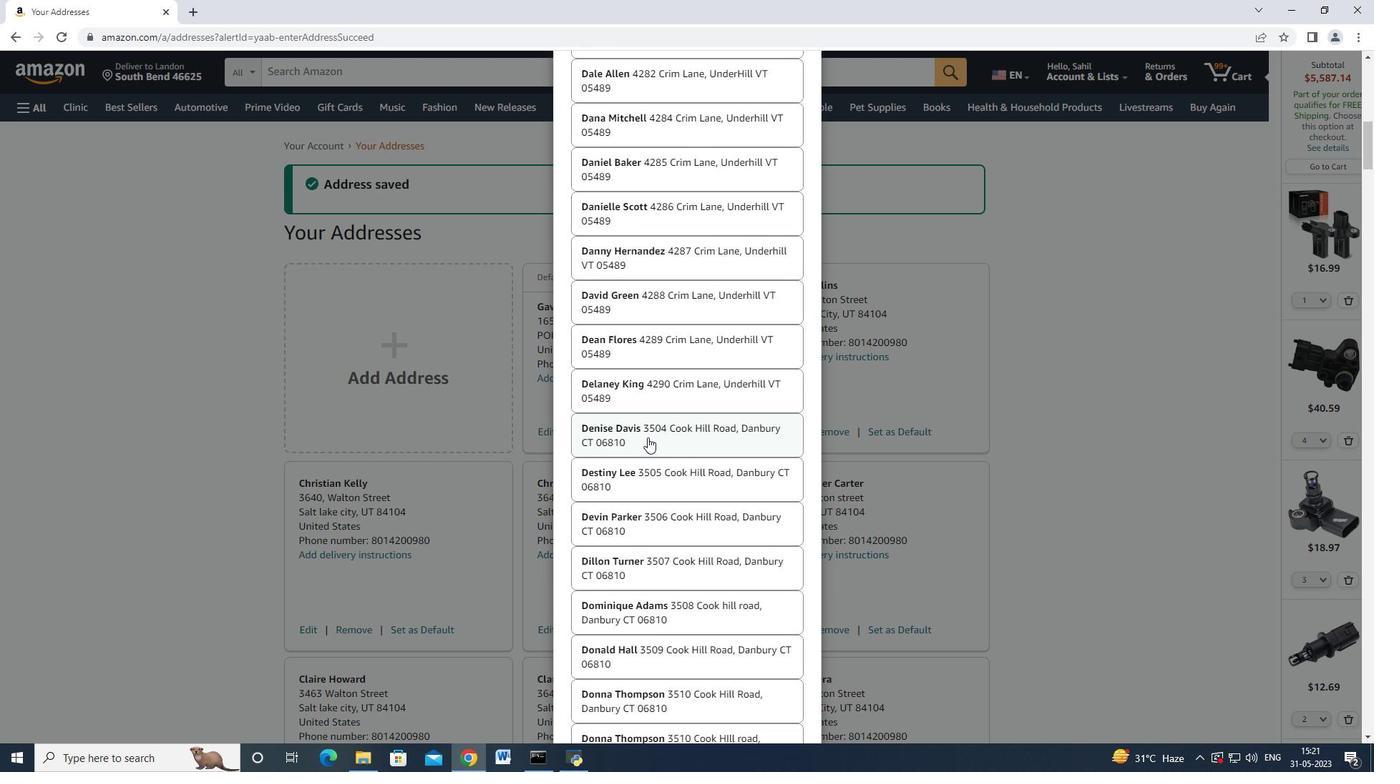 
Action: Mouse scrolled (647, 437) with delta (0, 0)
Screenshot: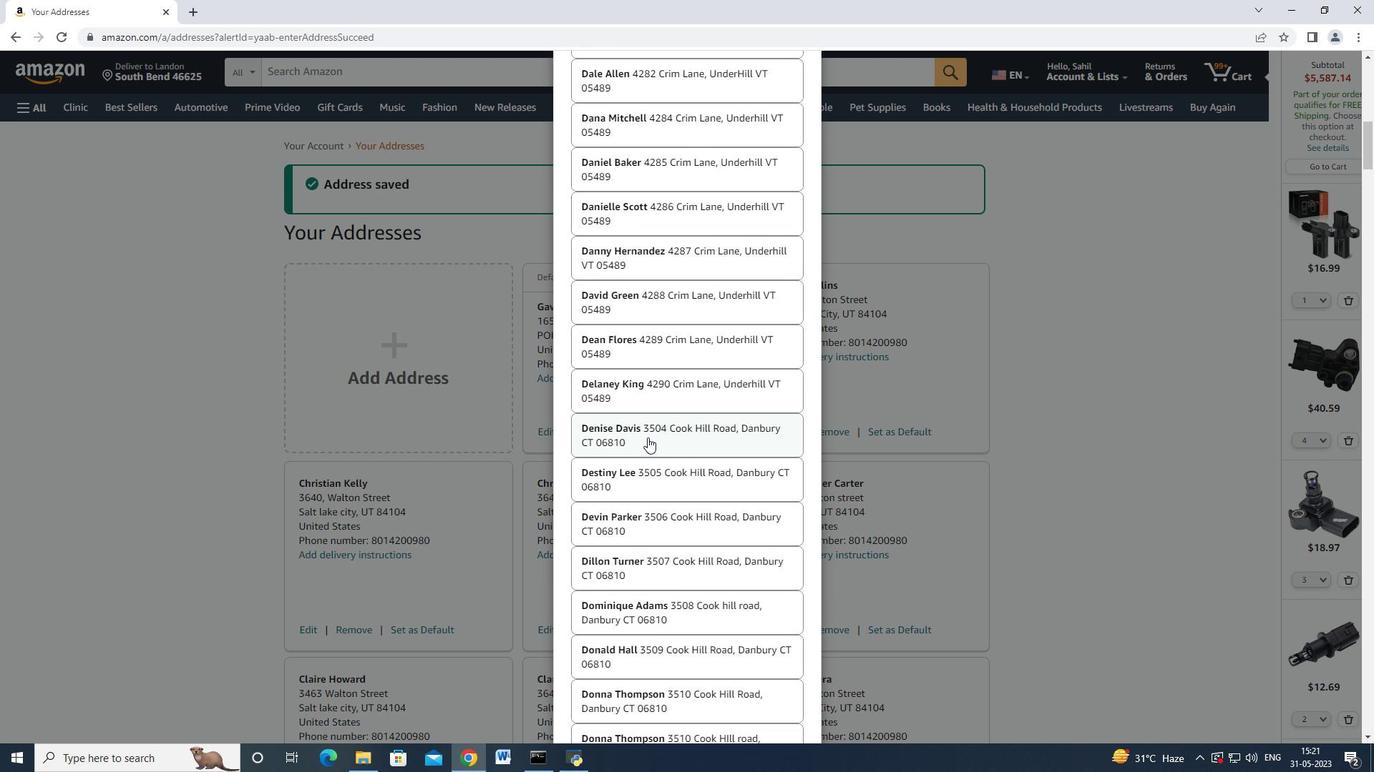 
Action: Mouse scrolled (647, 437) with delta (0, 0)
Screenshot: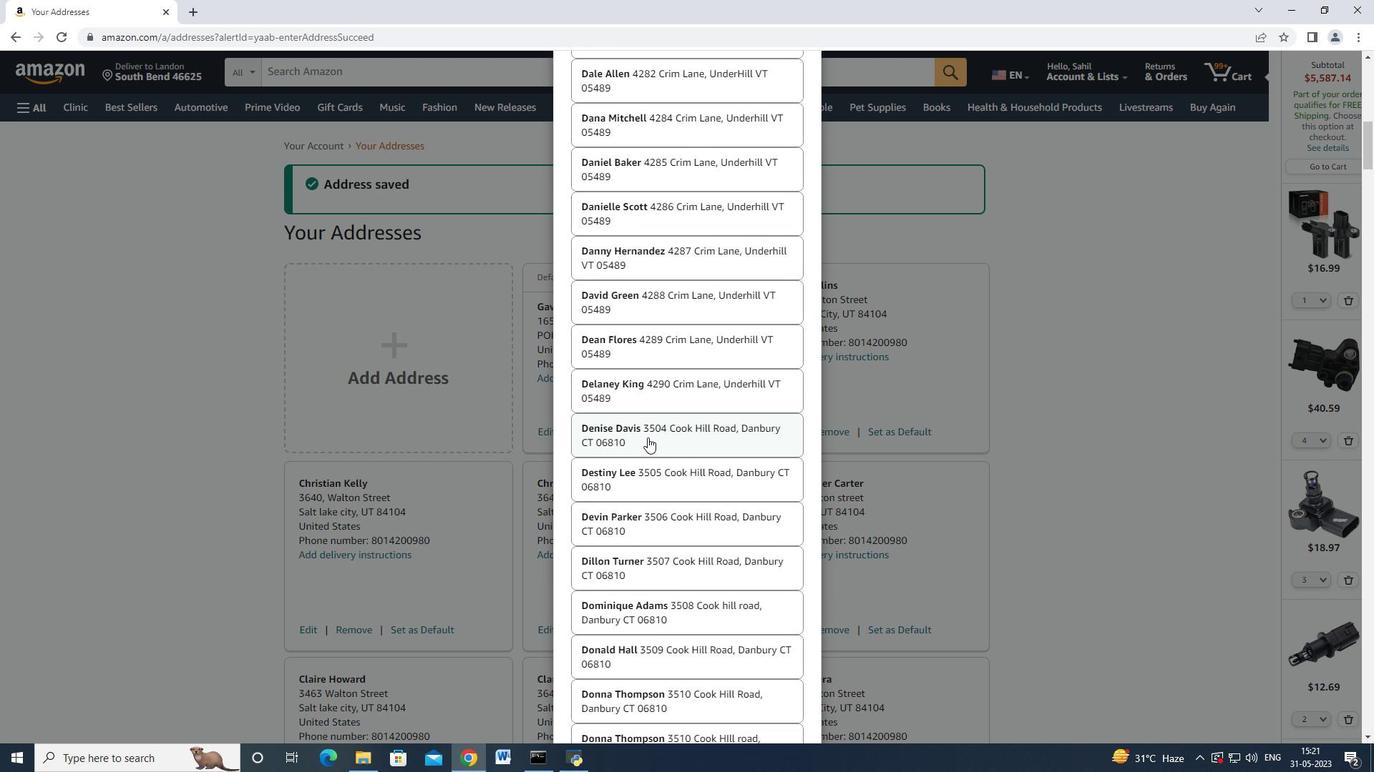 
Action: Mouse moved to (647, 437)
Screenshot: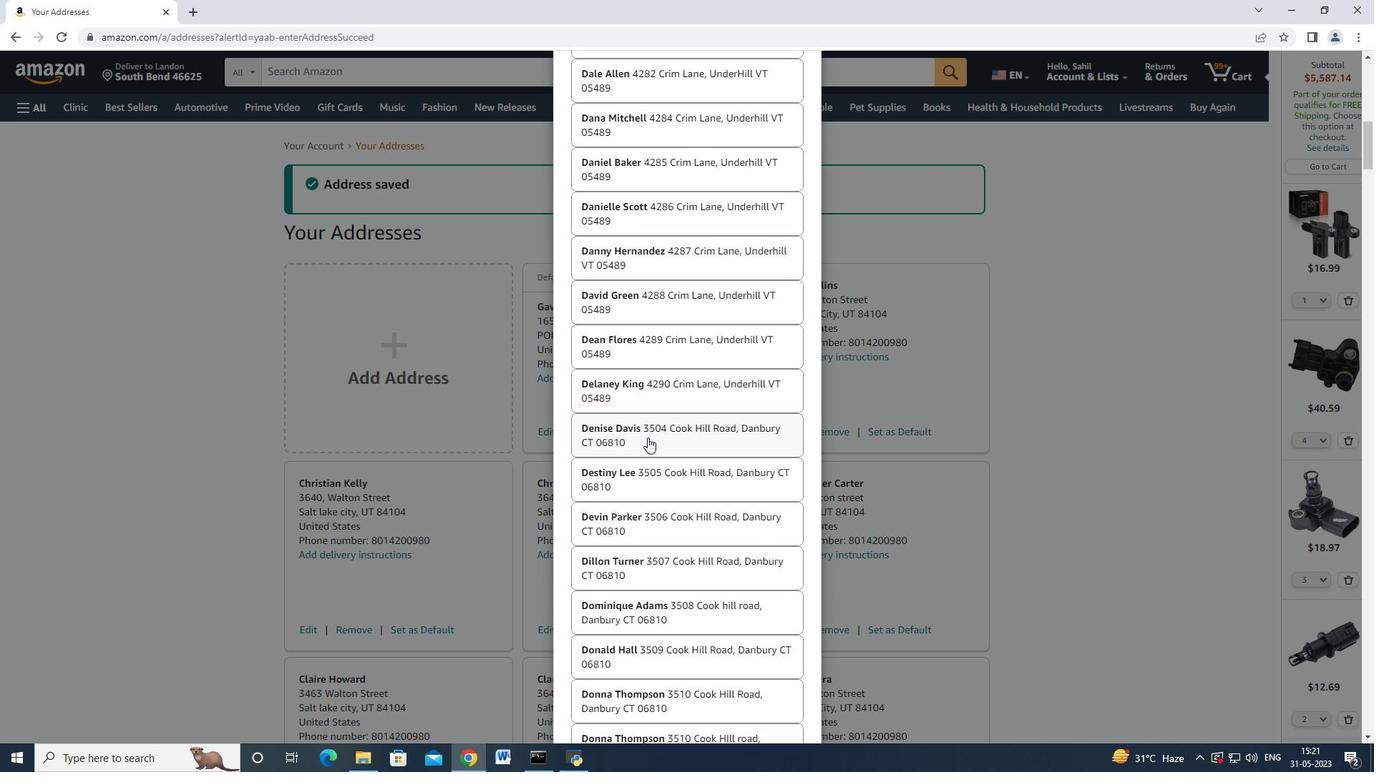 
Action: Mouse scrolled (647, 437) with delta (0, 0)
Screenshot: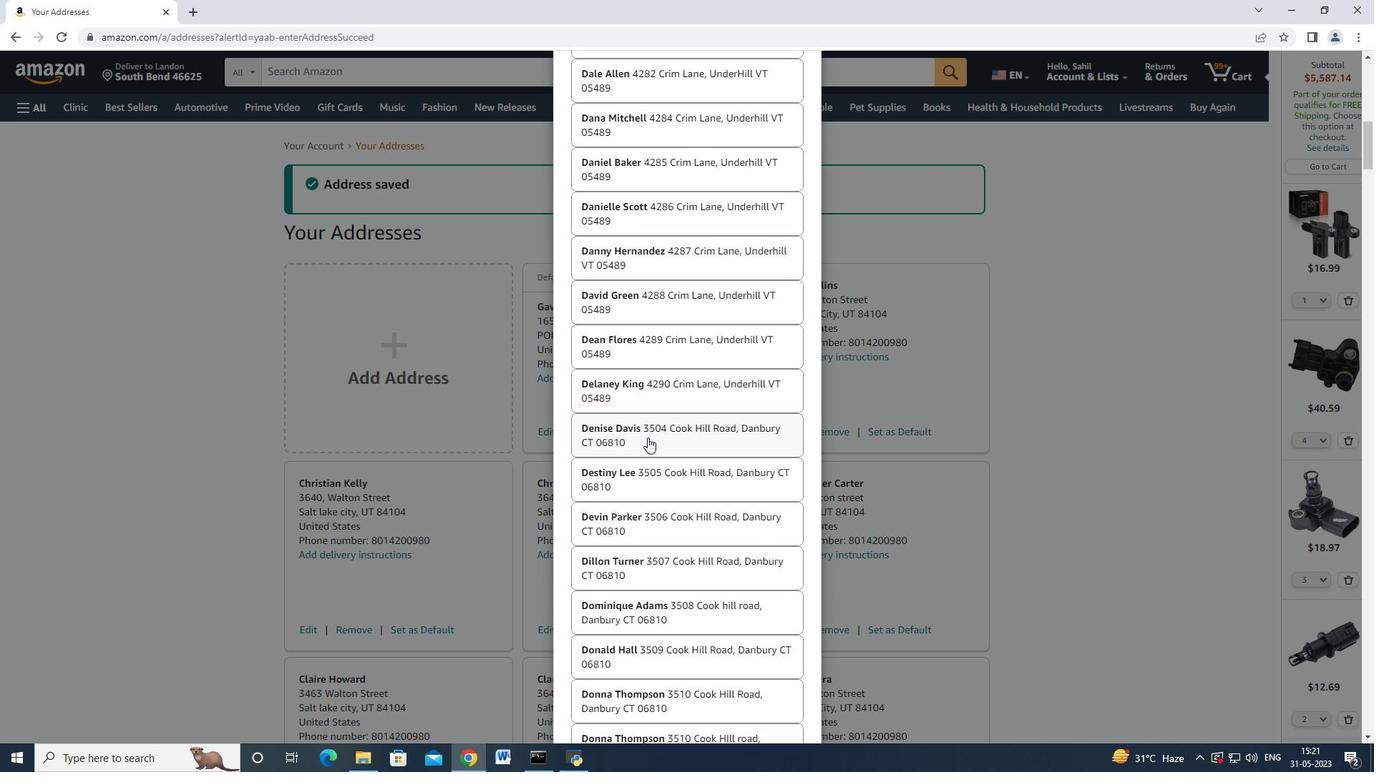 
Action: Mouse moved to (647, 438)
Screenshot: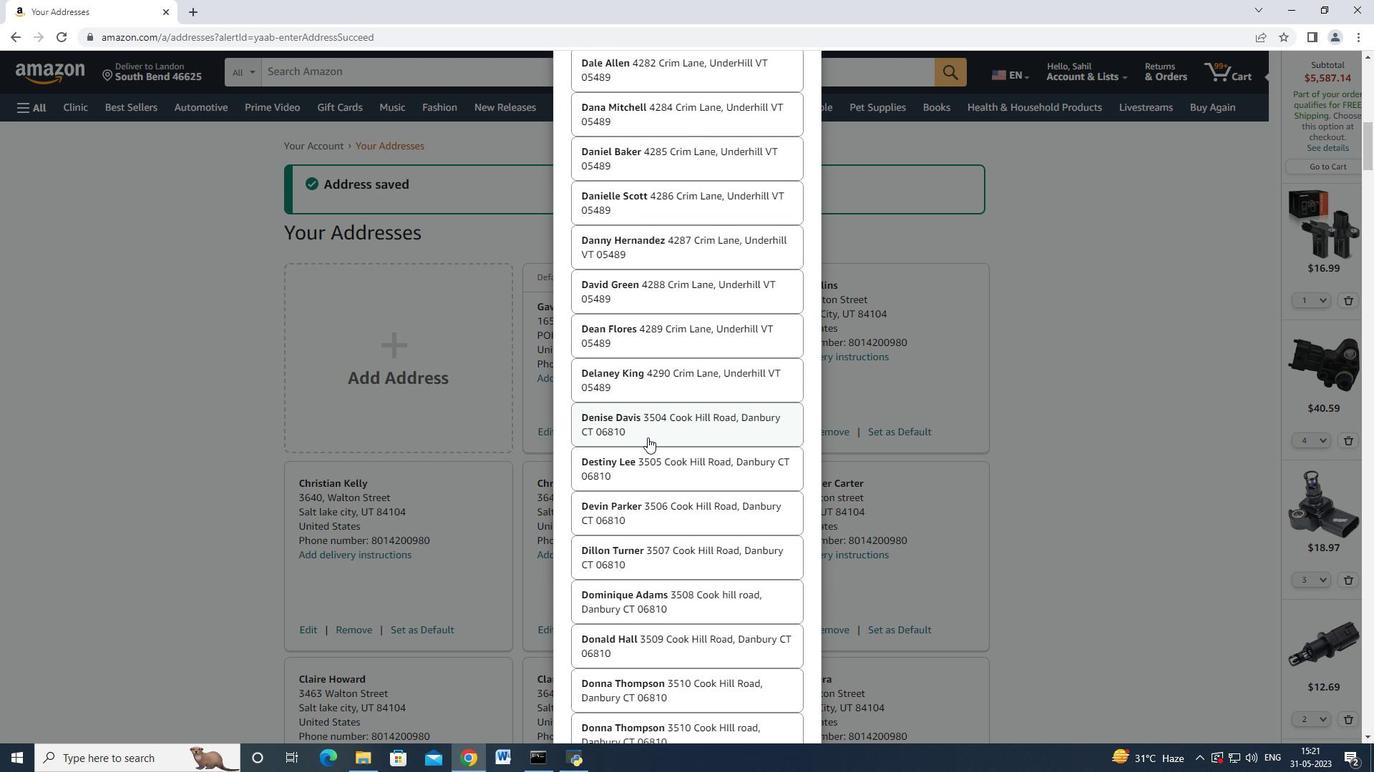 
Action: Mouse scrolled (647, 437) with delta (0, 0)
Screenshot: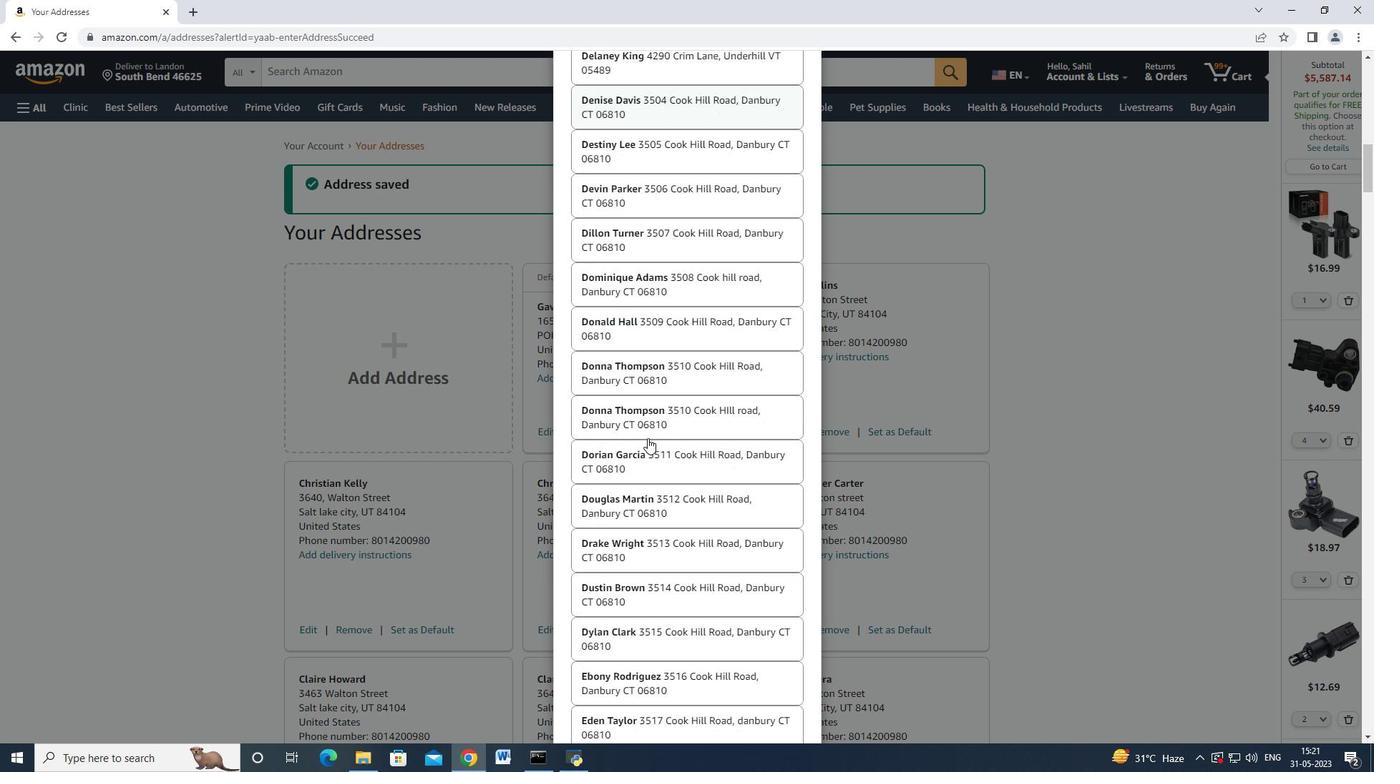 
Action: Mouse scrolled (647, 437) with delta (0, 0)
Screenshot: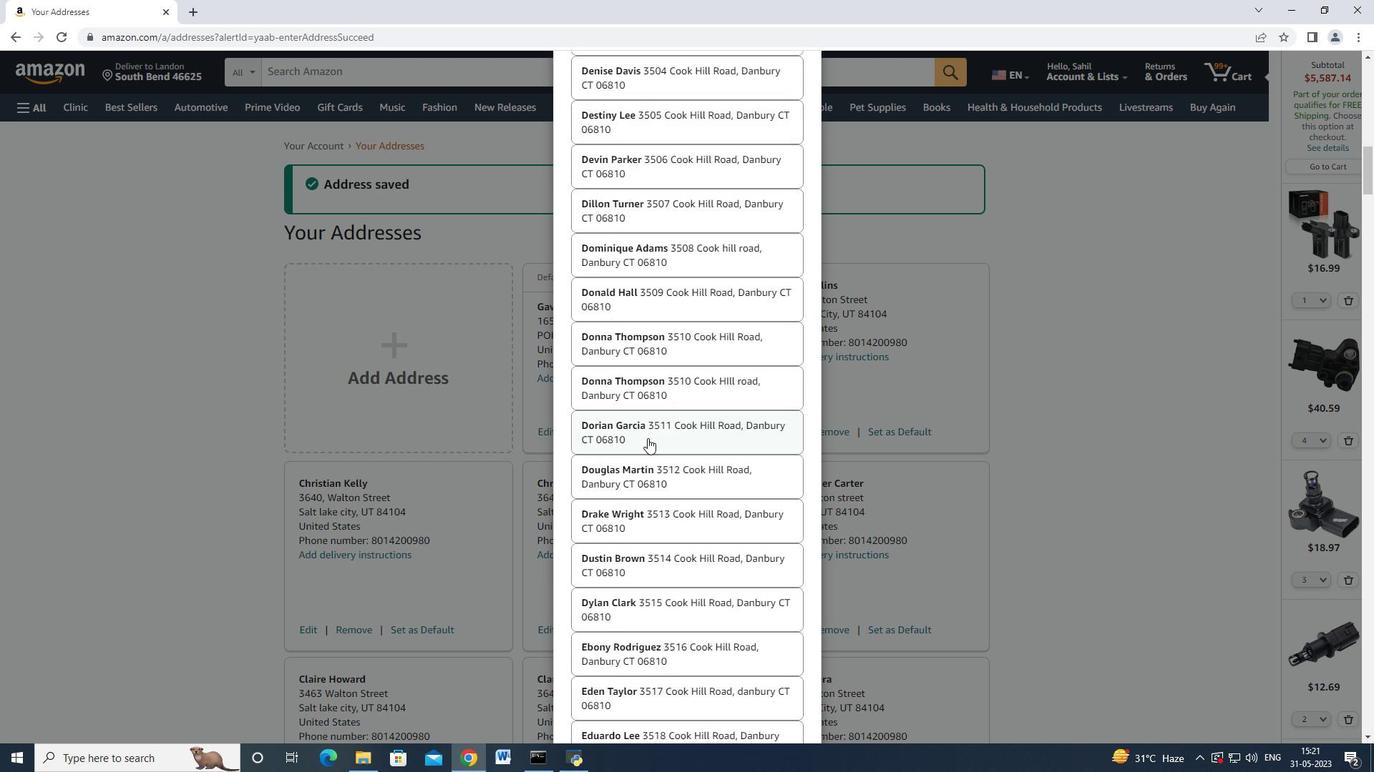 
Action: Mouse scrolled (647, 437) with delta (0, 0)
Screenshot: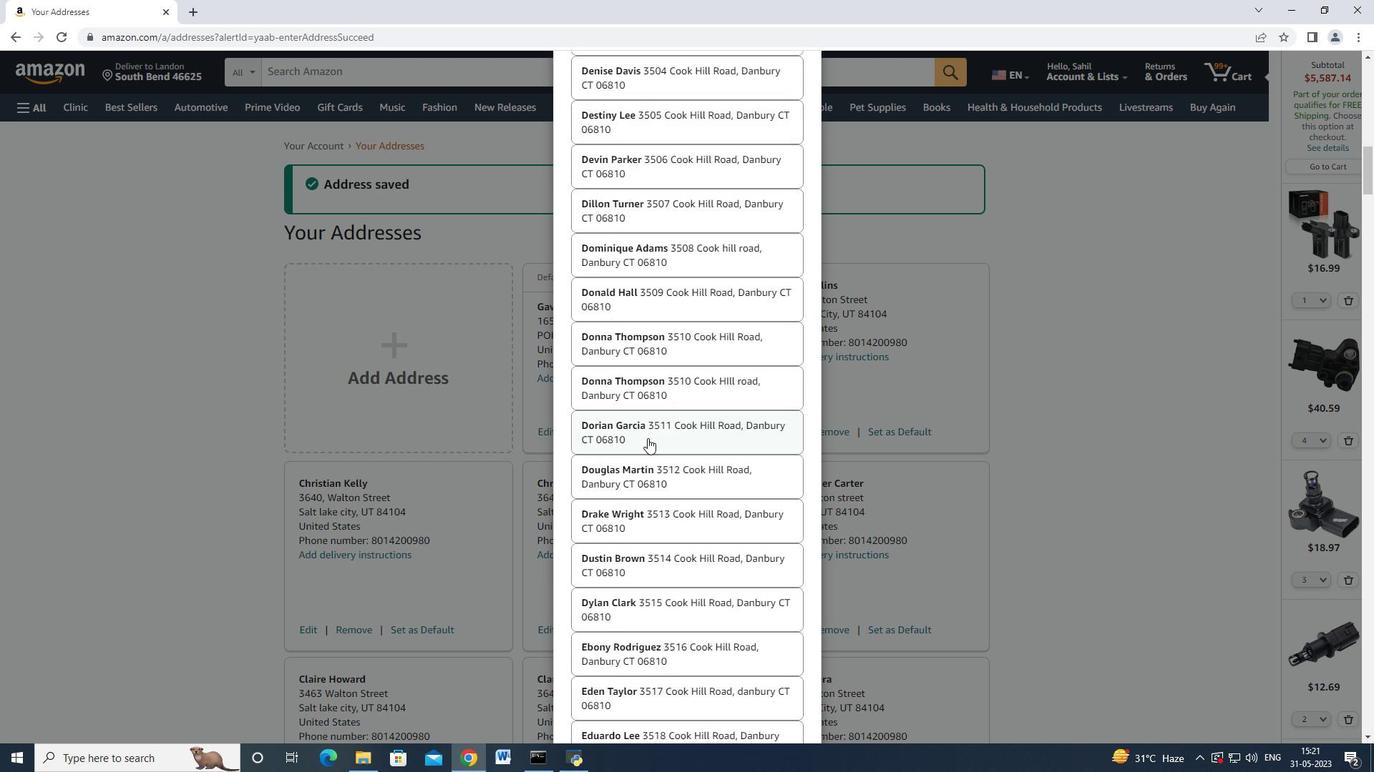 
Action: Mouse scrolled (647, 437) with delta (0, 0)
Screenshot: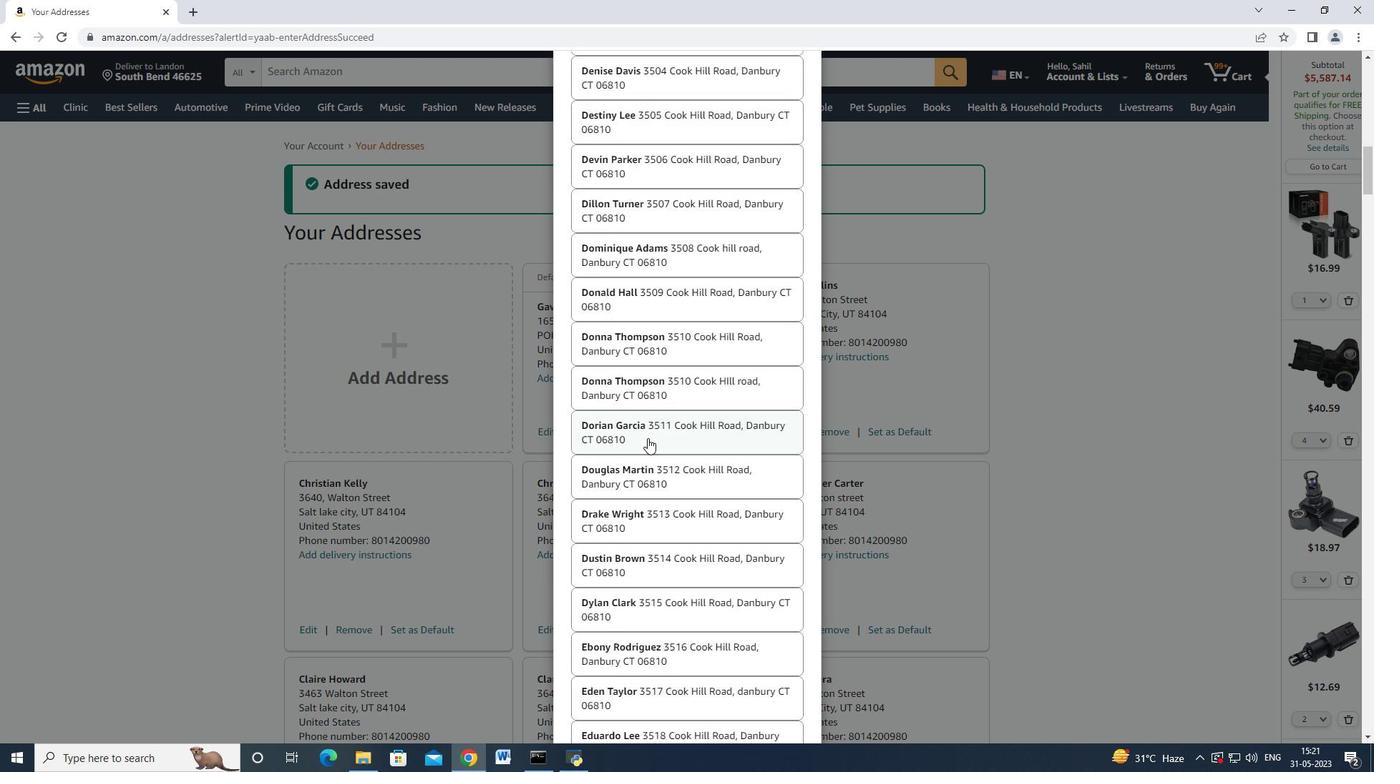 
Action: Mouse scrolled (647, 437) with delta (0, 0)
Screenshot: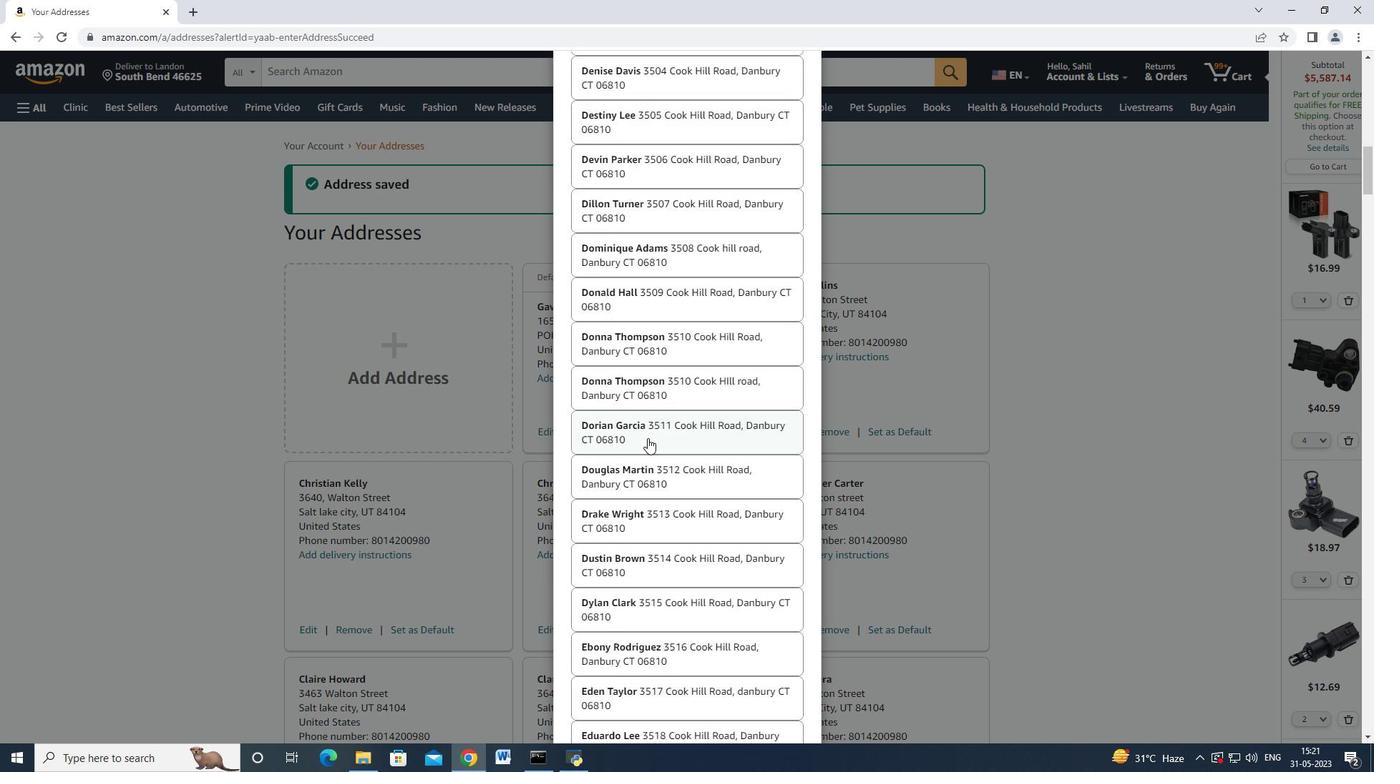 
Action: Mouse scrolled (647, 437) with delta (0, 0)
Screenshot: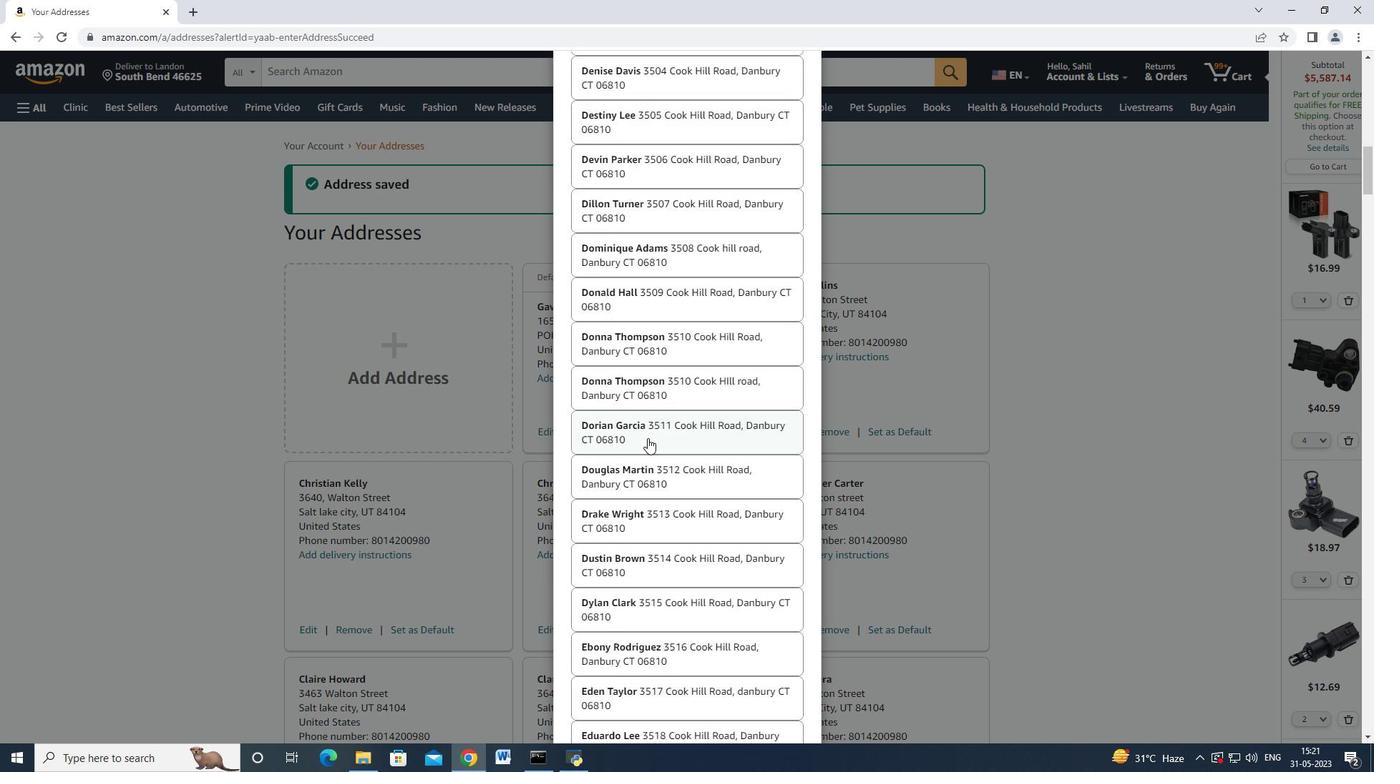 
Action: Mouse scrolled (647, 437) with delta (0, 0)
Screenshot: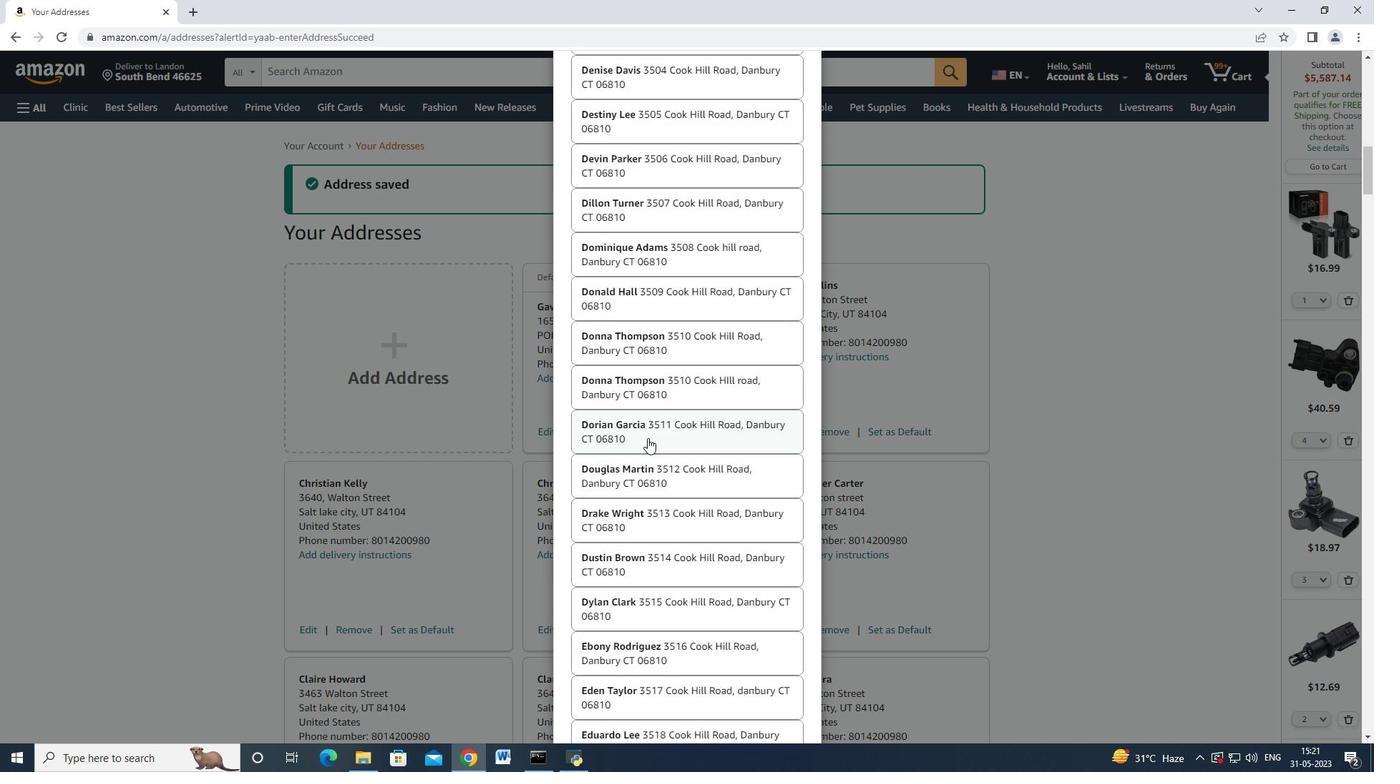 
Action: Mouse scrolled (647, 437) with delta (0, 0)
Screenshot: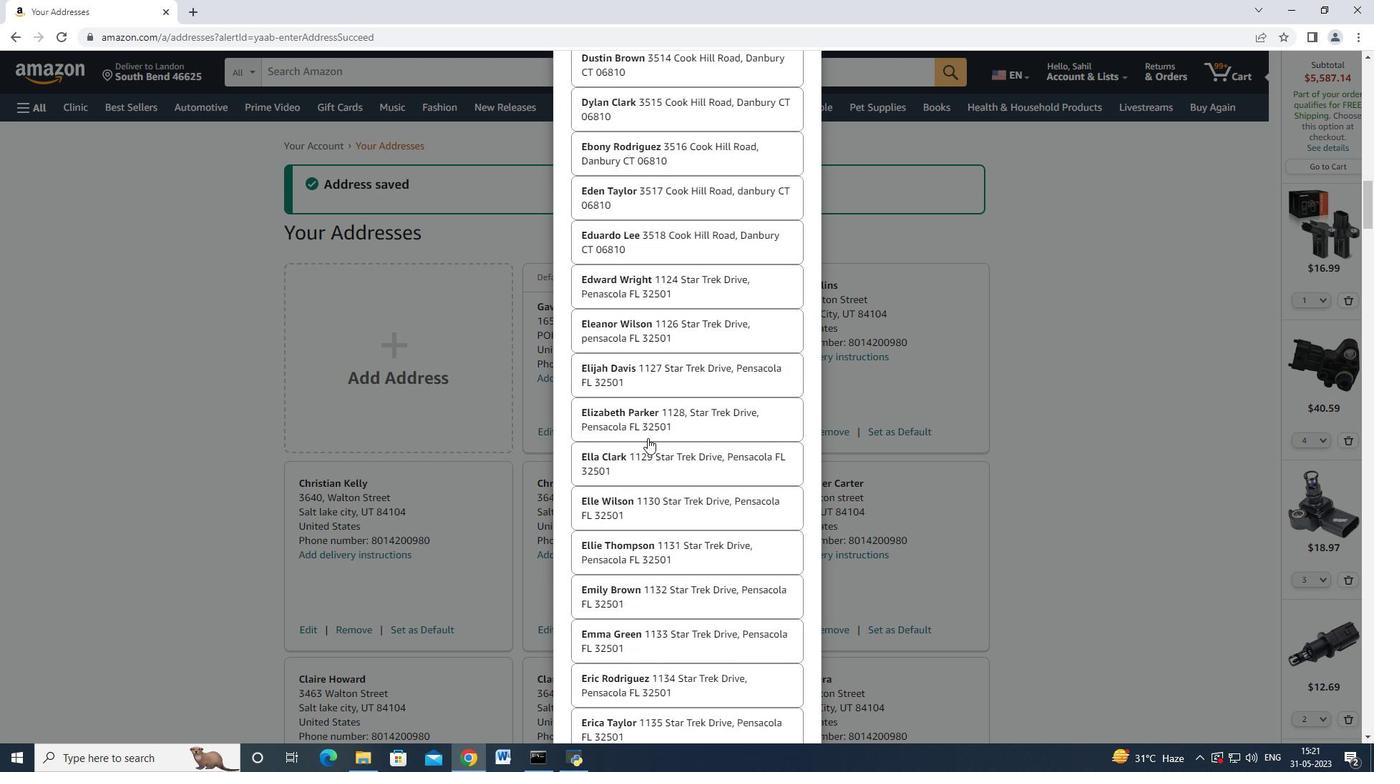 
Action: Mouse scrolled (647, 437) with delta (0, 0)
Screenshot: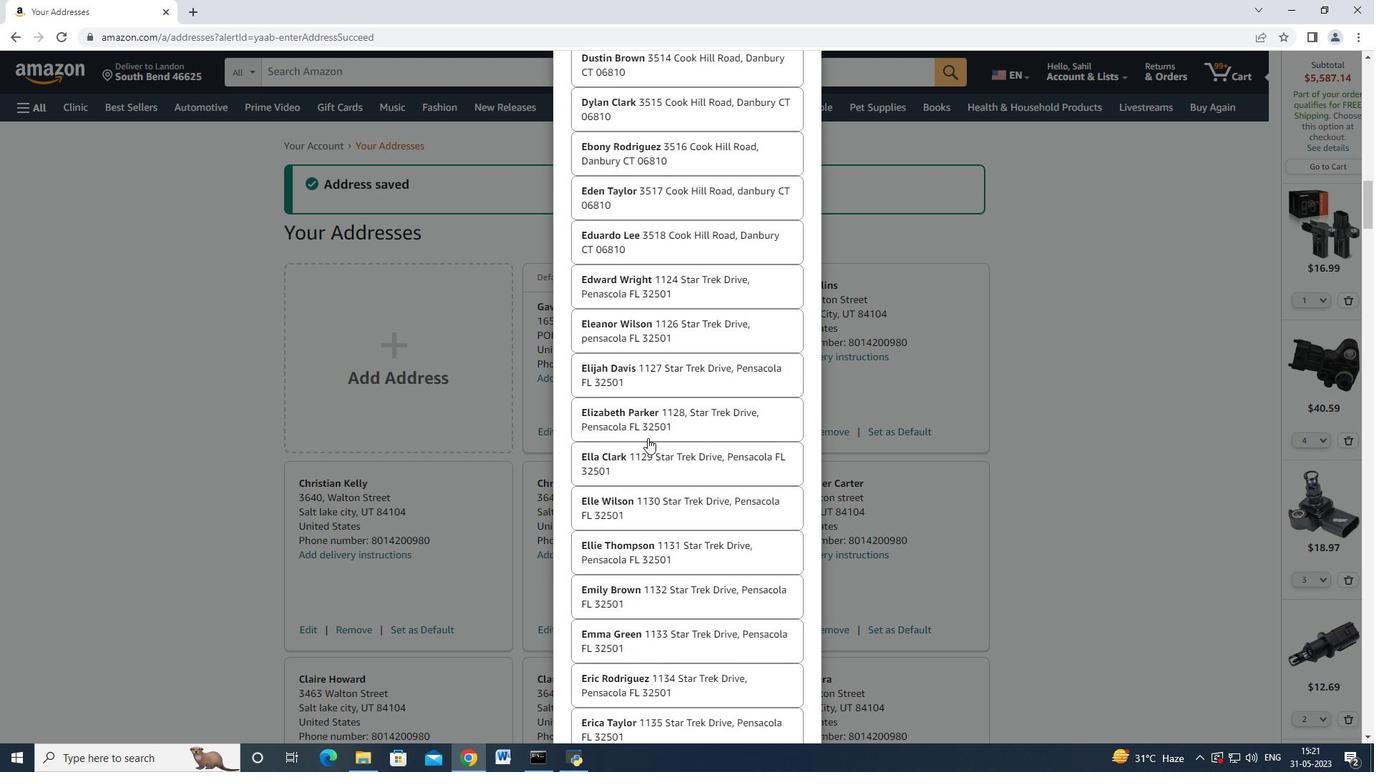 
Action: Mouse scrolled (647, 437) with delta (0, 0)
Screenshot: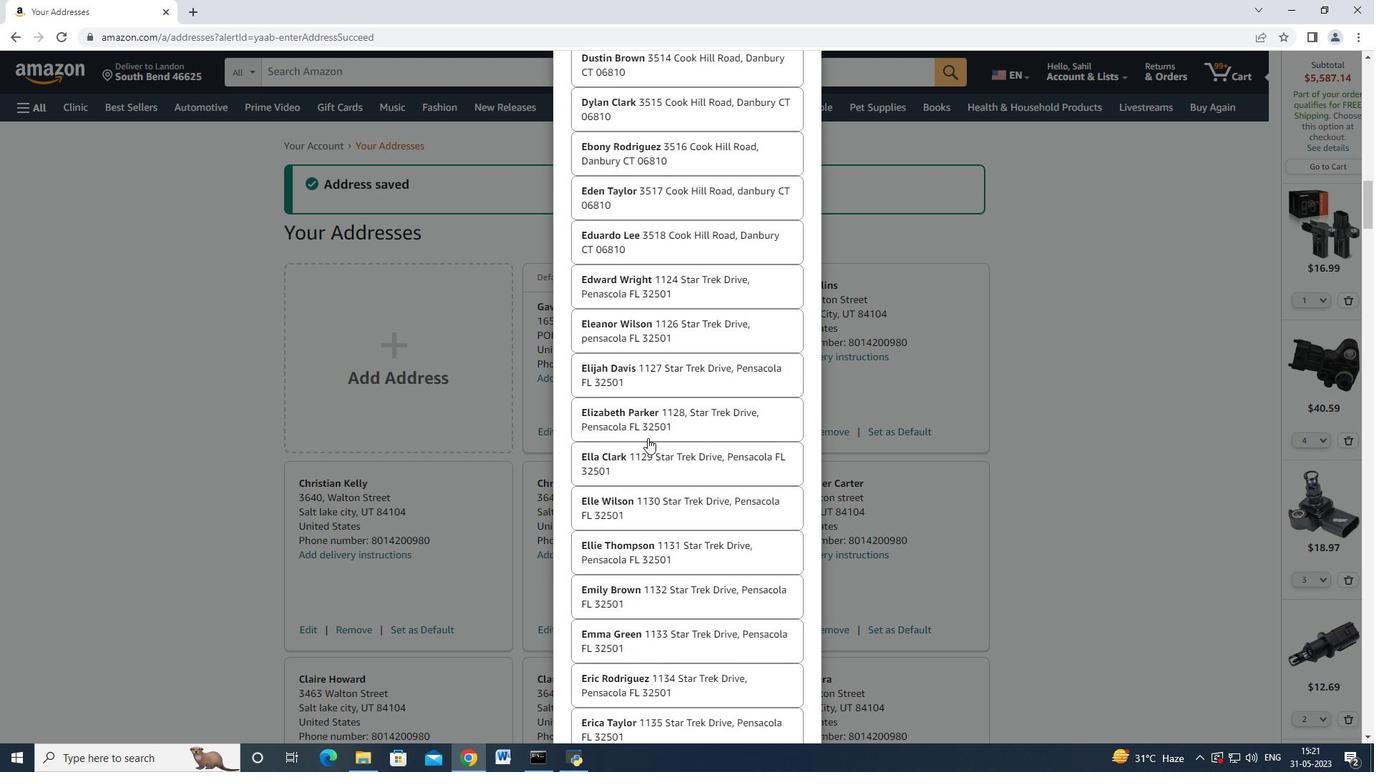 
Action: Mouse scrolled (647, 437) with delta (0, 0)
Screenshot: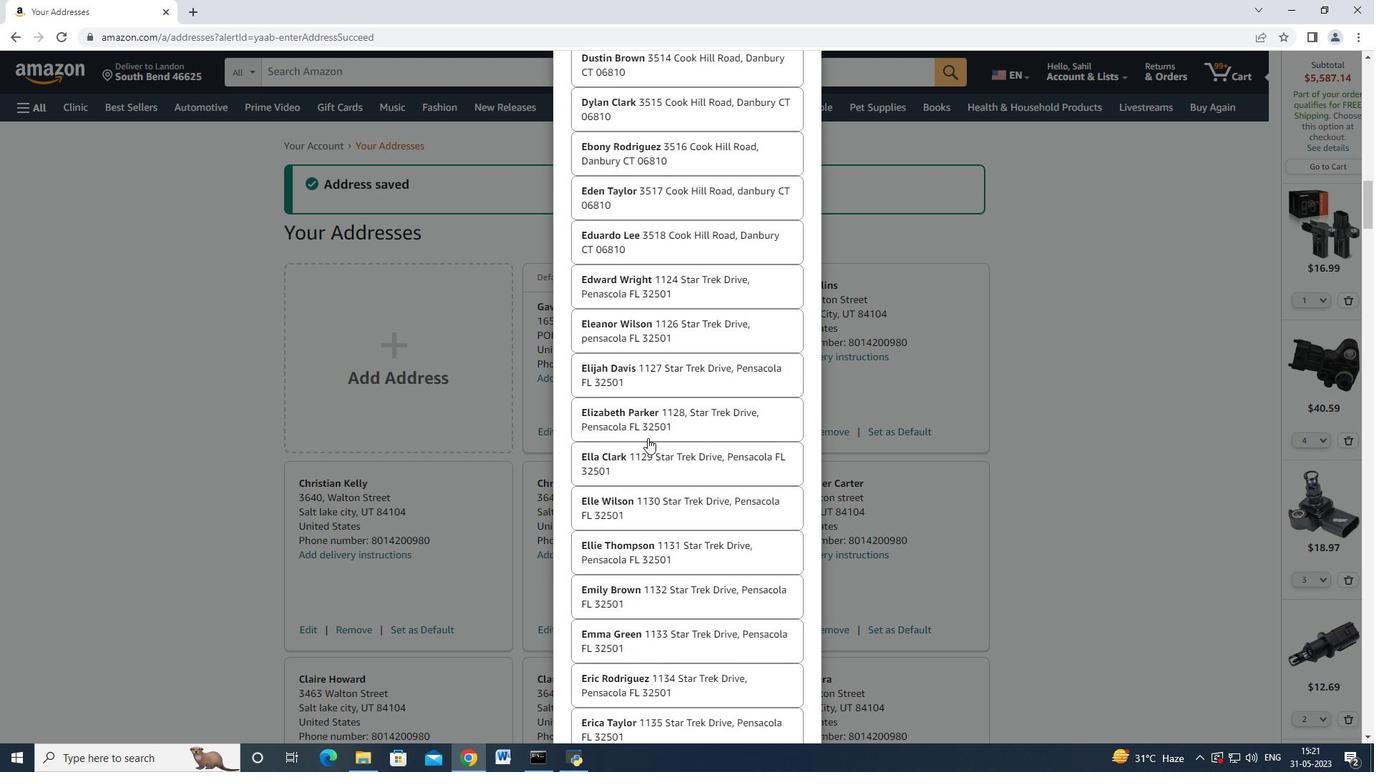 
Action: Mouse scrolled (647, 437) with delta (0, 0)
Screenshot: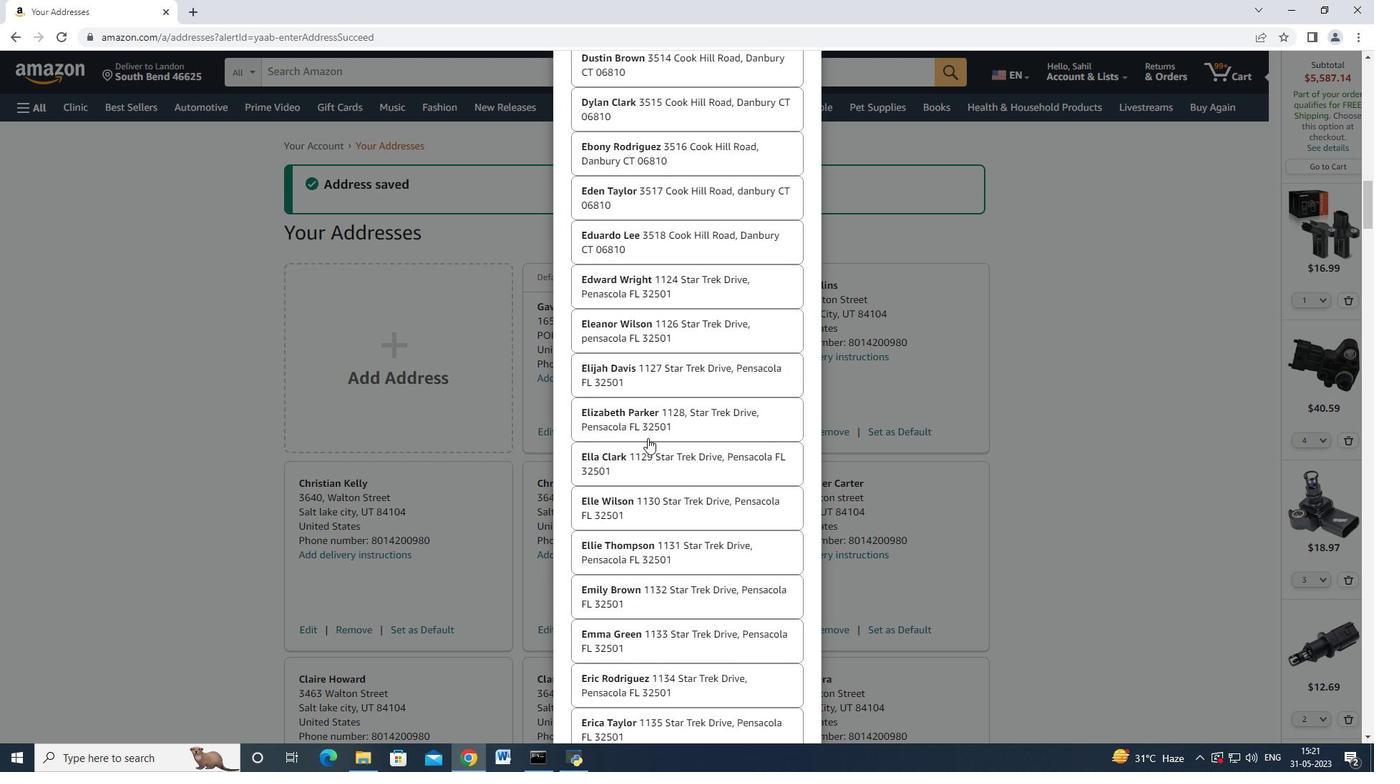 
Action: Mouse scrolled (647, 437) with delta (0, 0)
Screenshot: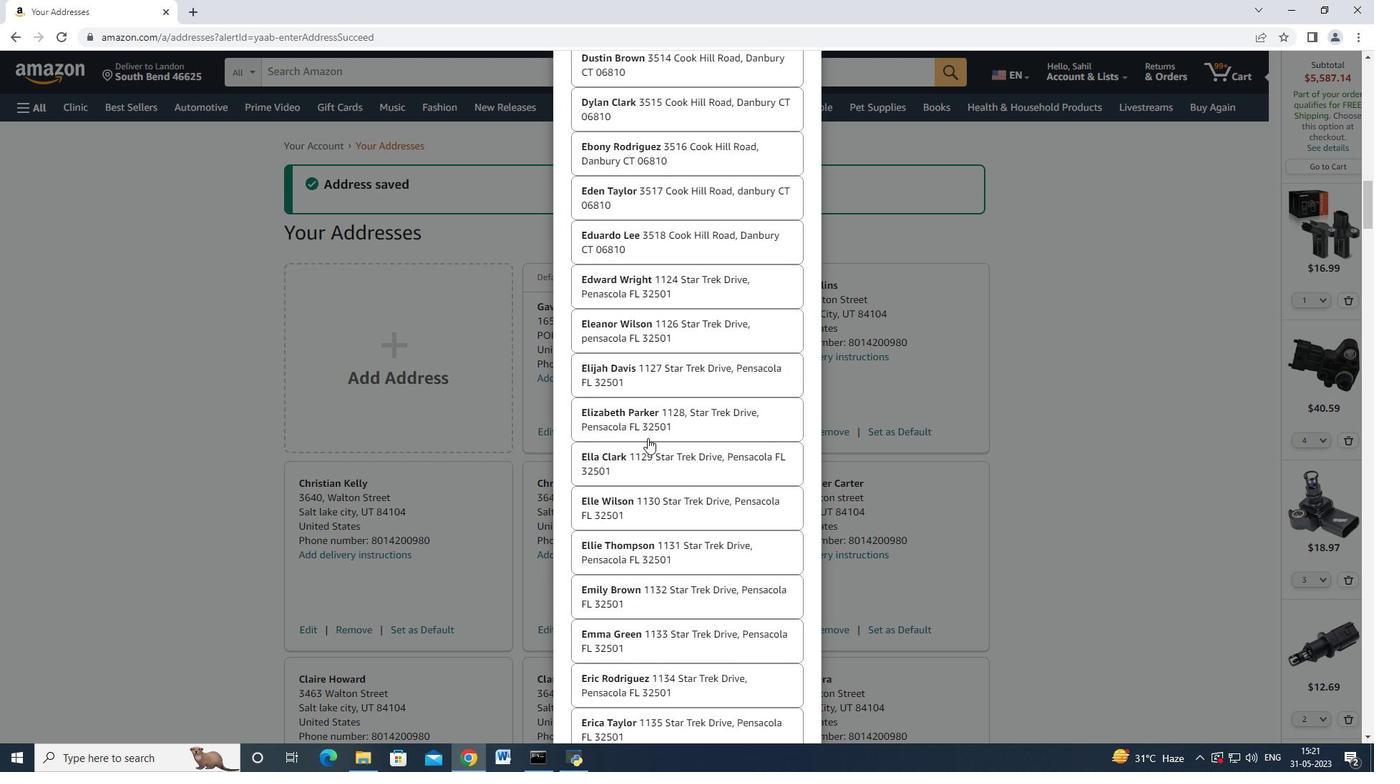 
Action: Mouse scrolled (647, 437) with delta (0, 0)
Screenshot: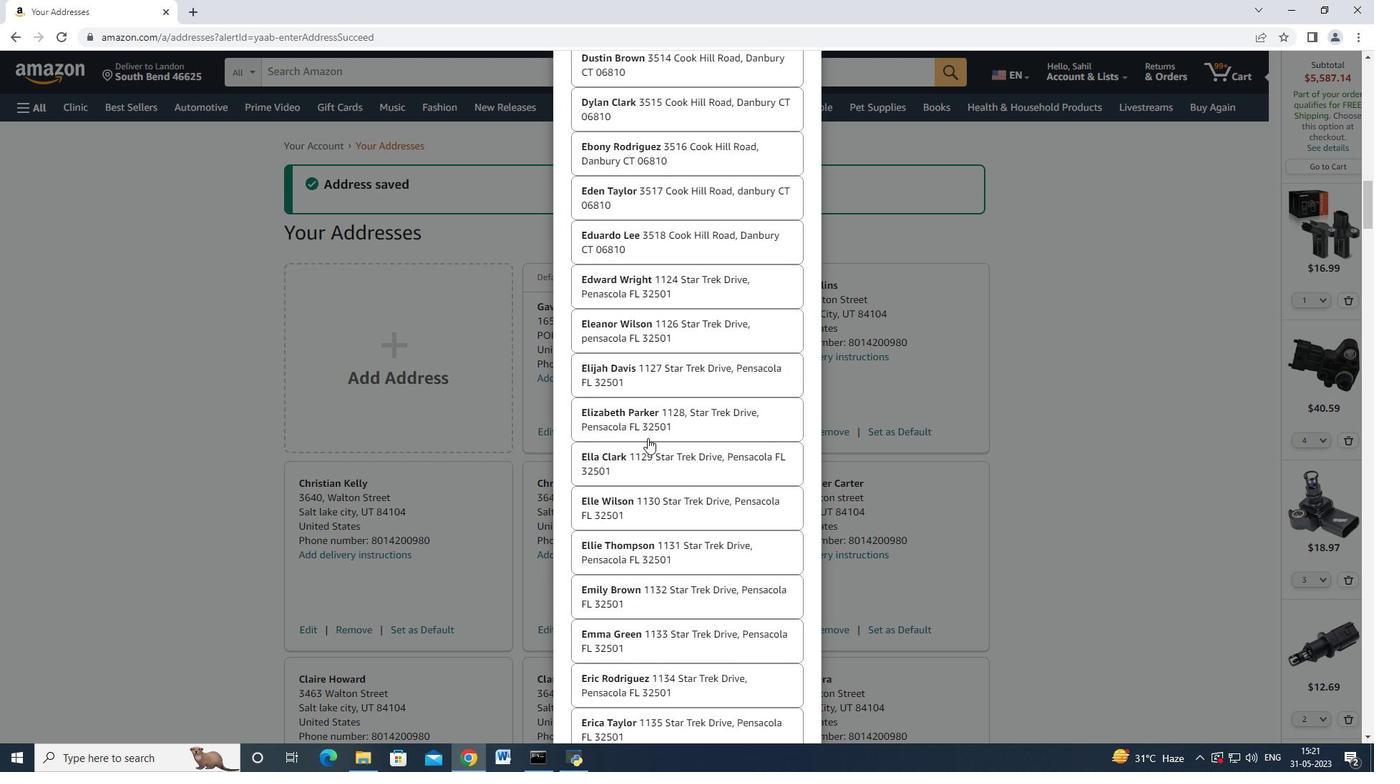 
Action: Mouse scrolled (647, 437) with delta (0, 0)
Screenshot: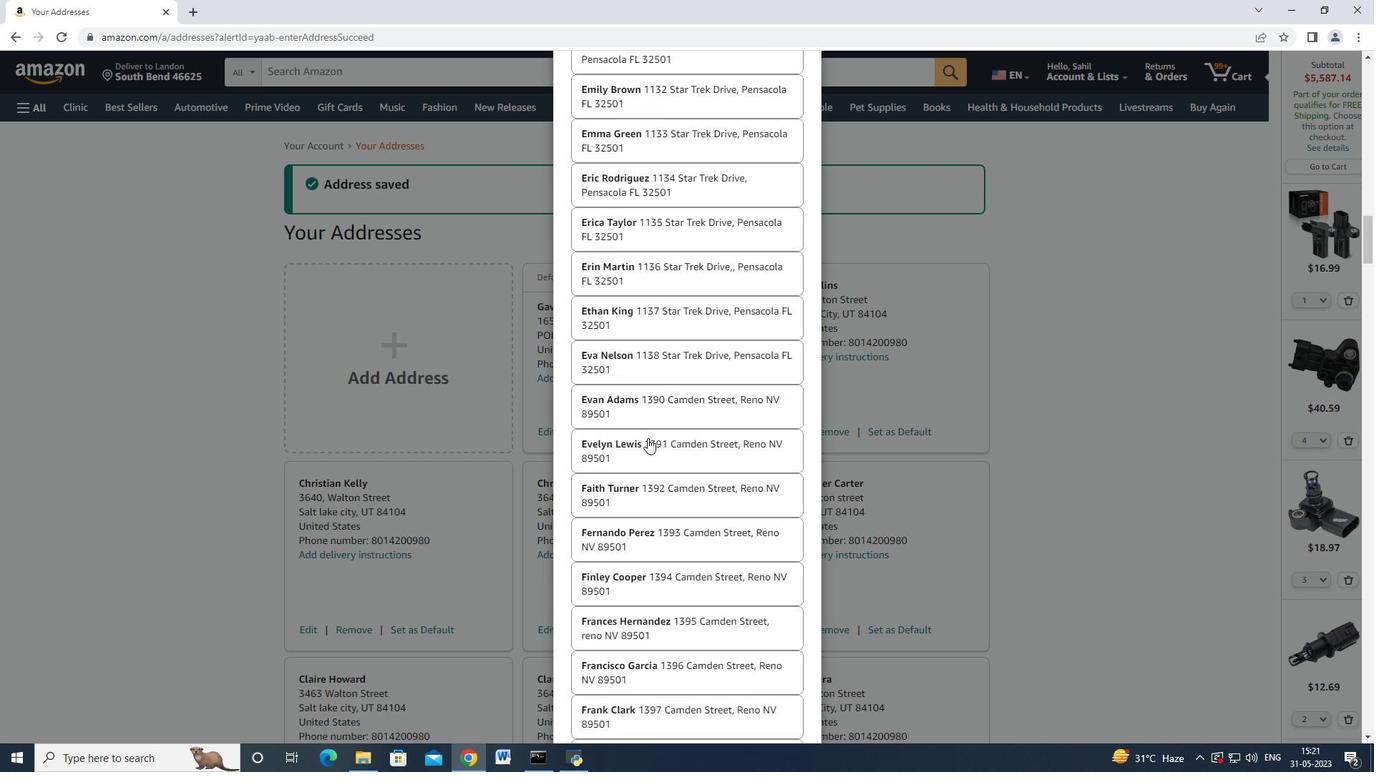
Action: Mouse scrolled (647, 437) with delta (0, 0)
Screenshot: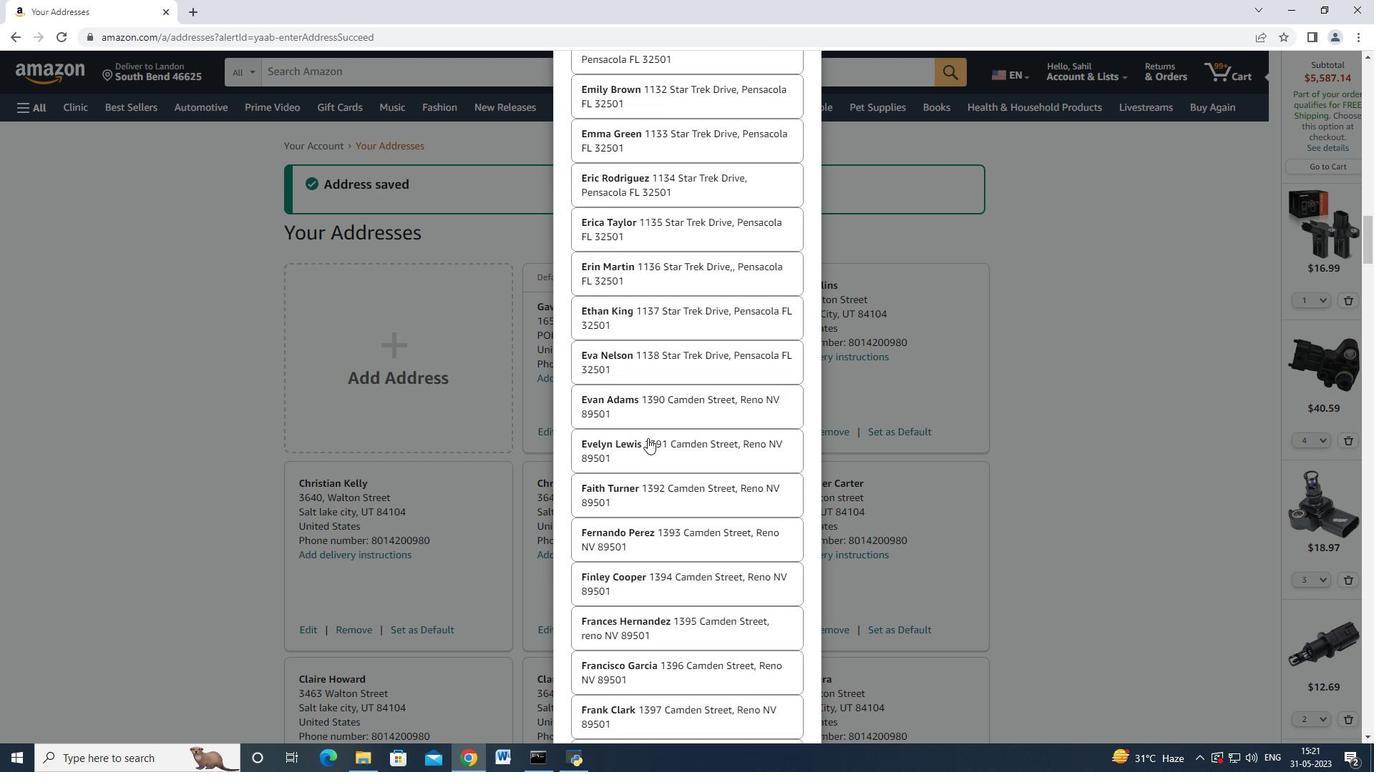 
Action: Mouse scrolled (647, 437) with delta (0, 0)
Screenshot: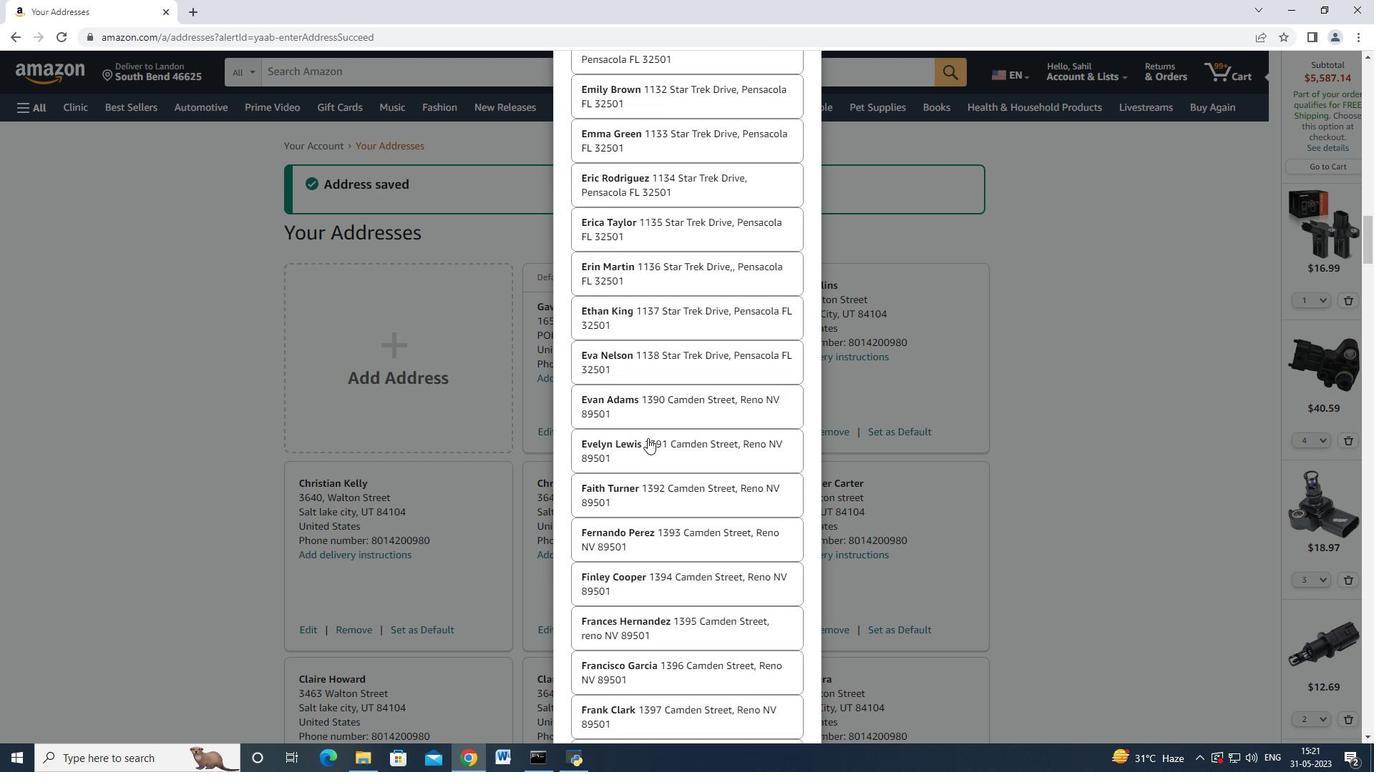
Action: Mouse scrolled (647, 437) with delta (0, 0)
Screenshot: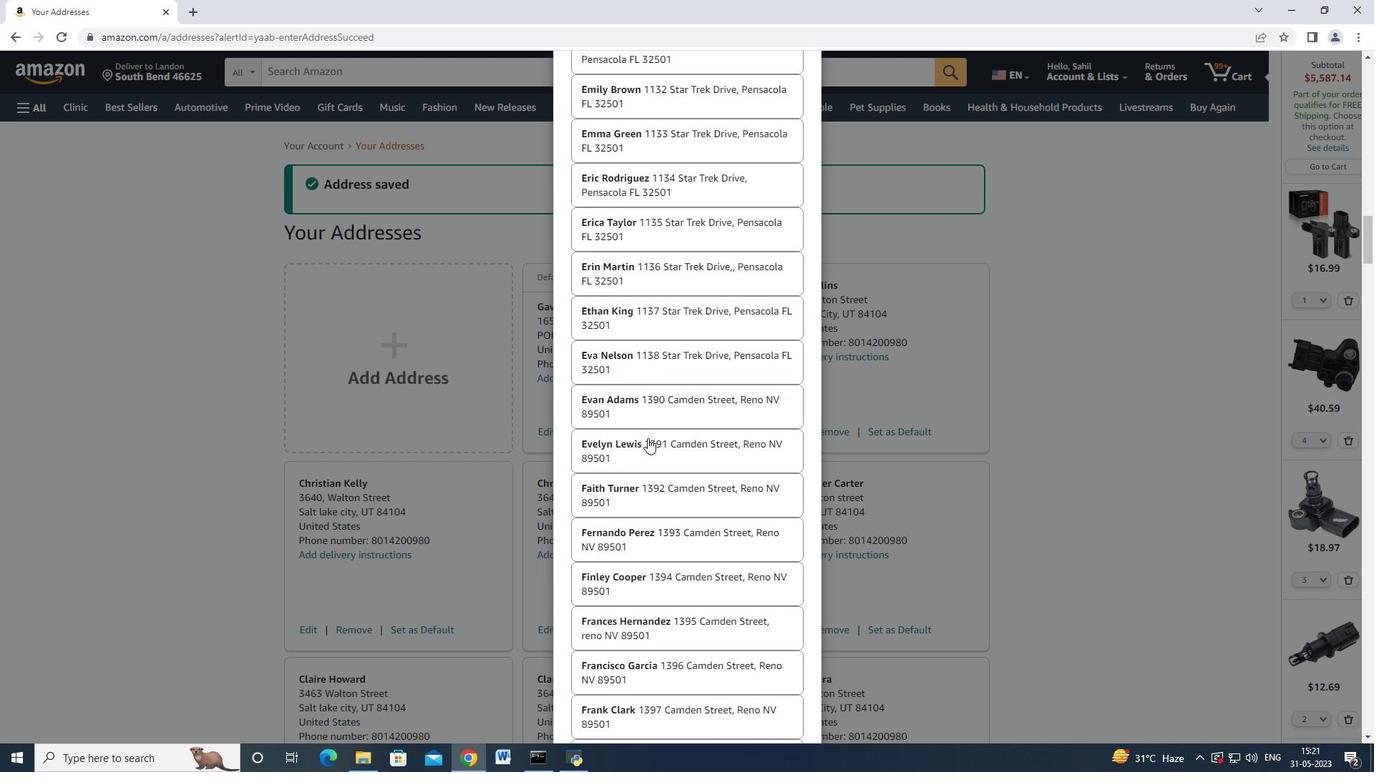 
Action: Mouse scrolled (647, 437) with delta (0, 0)
Screenshot: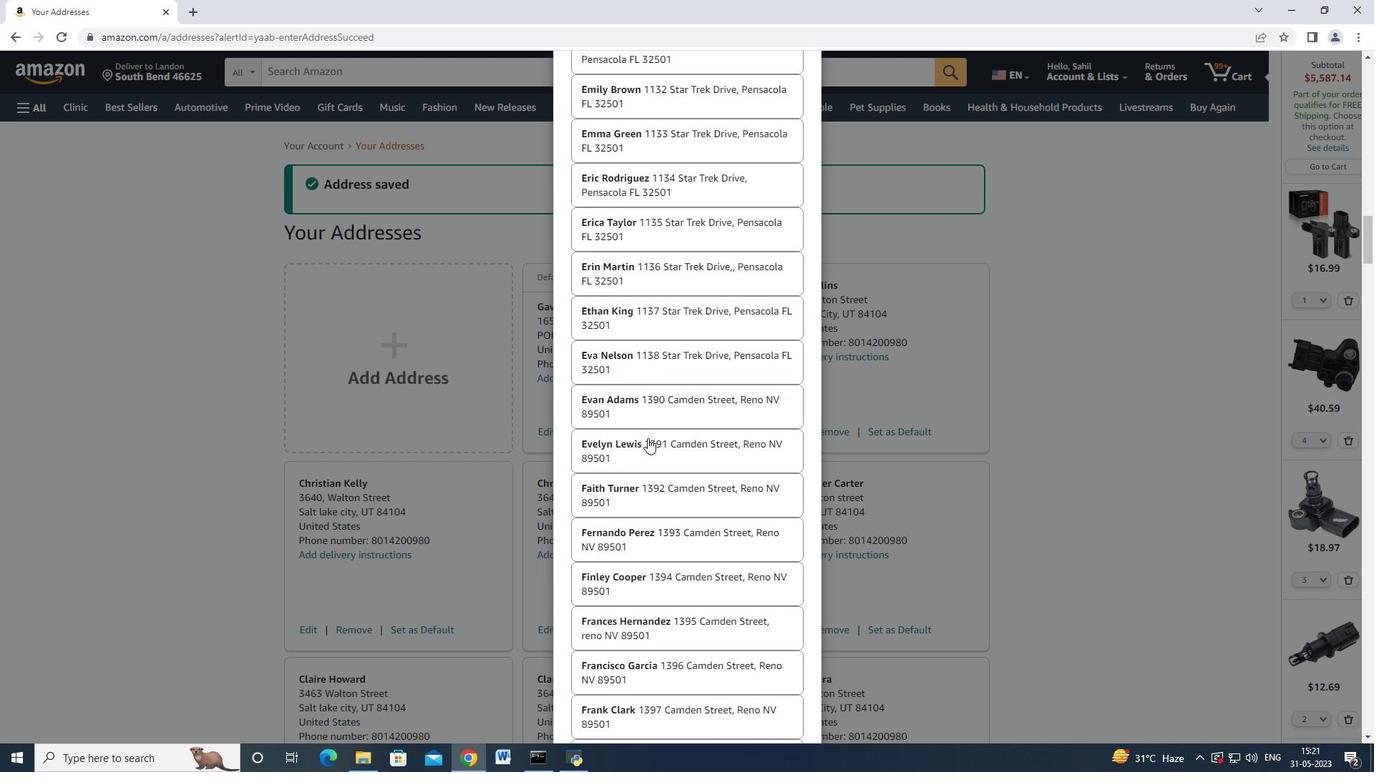 
Action: Mouse scrolled (647, 437) with delta (0, 0)
Screenshot: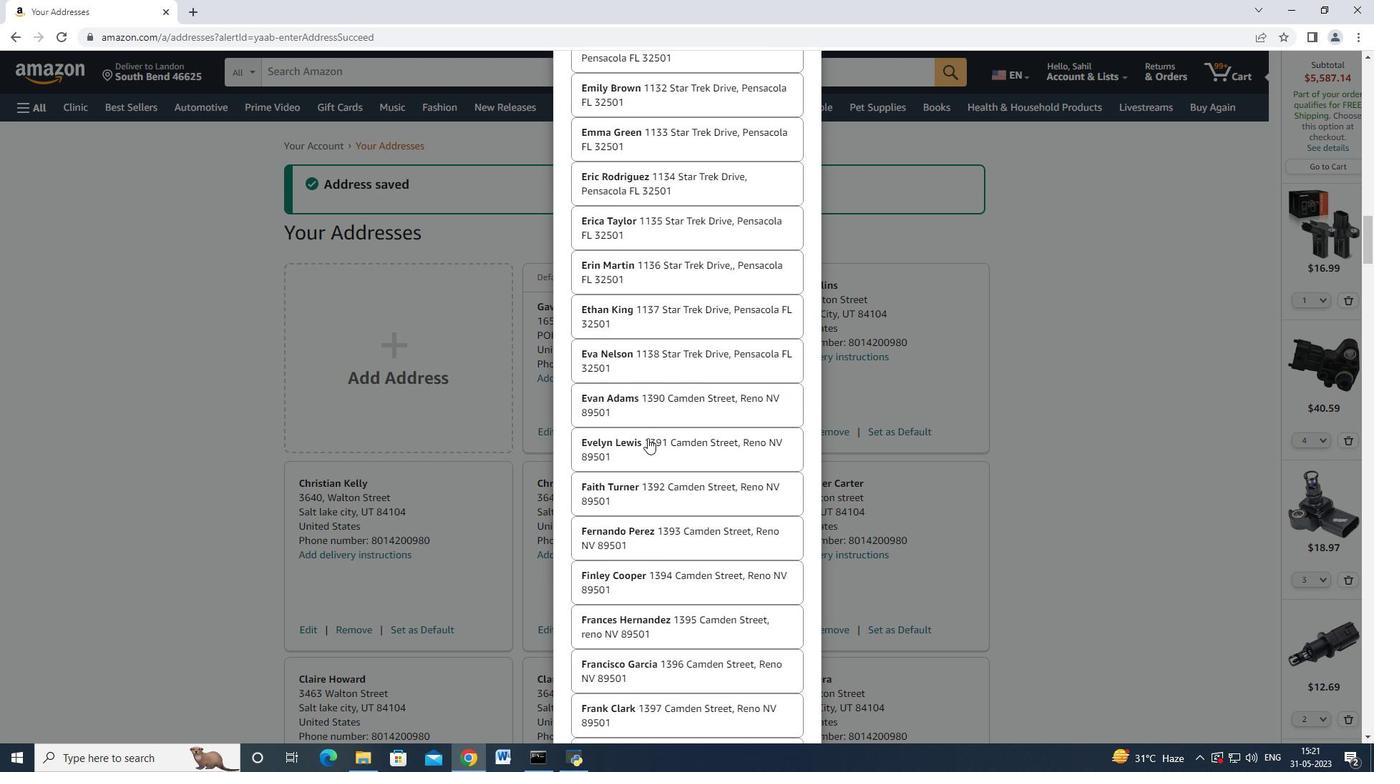 
Action: Mouse scrolled (647, 437) with delta (0, 0)
Screenshot: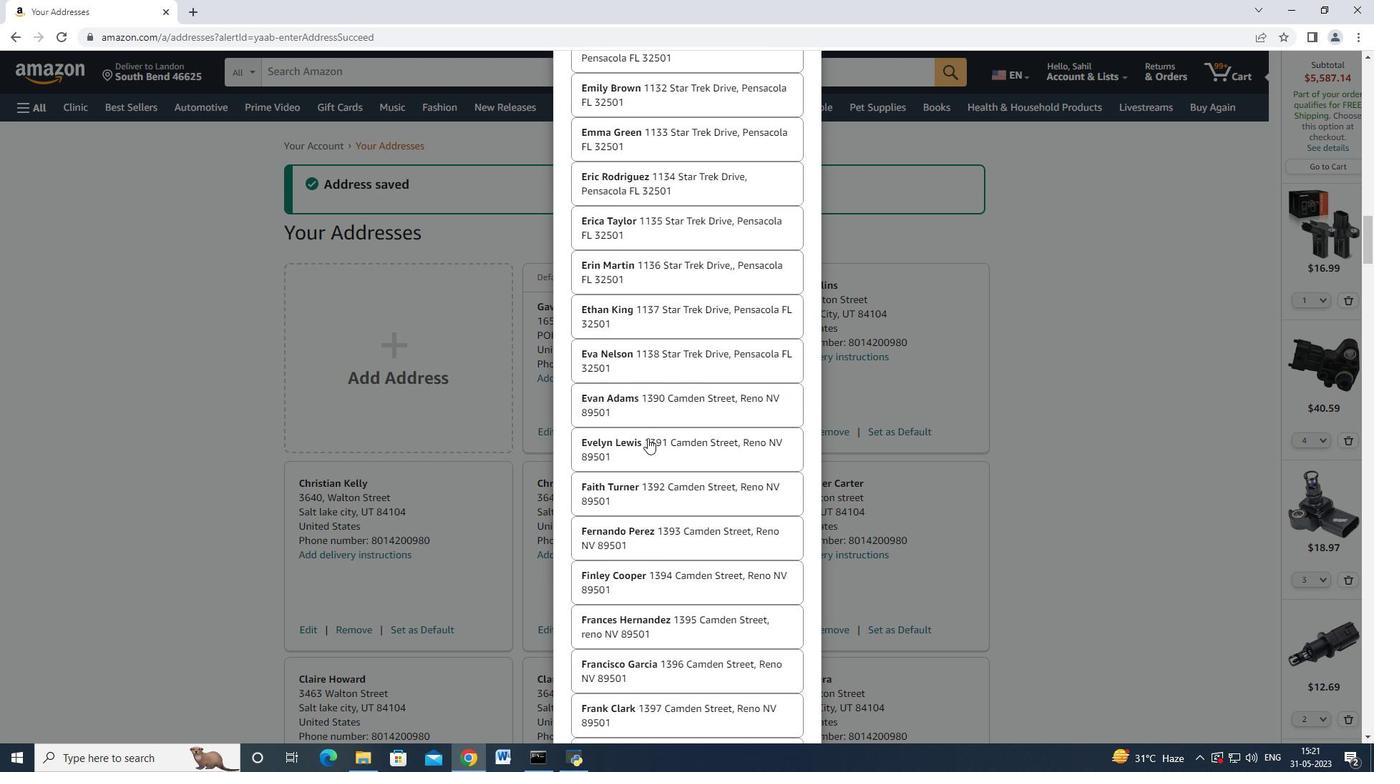 
Action: Mouse scrolled (647, 437) with delta (0, 0)
Screenshot: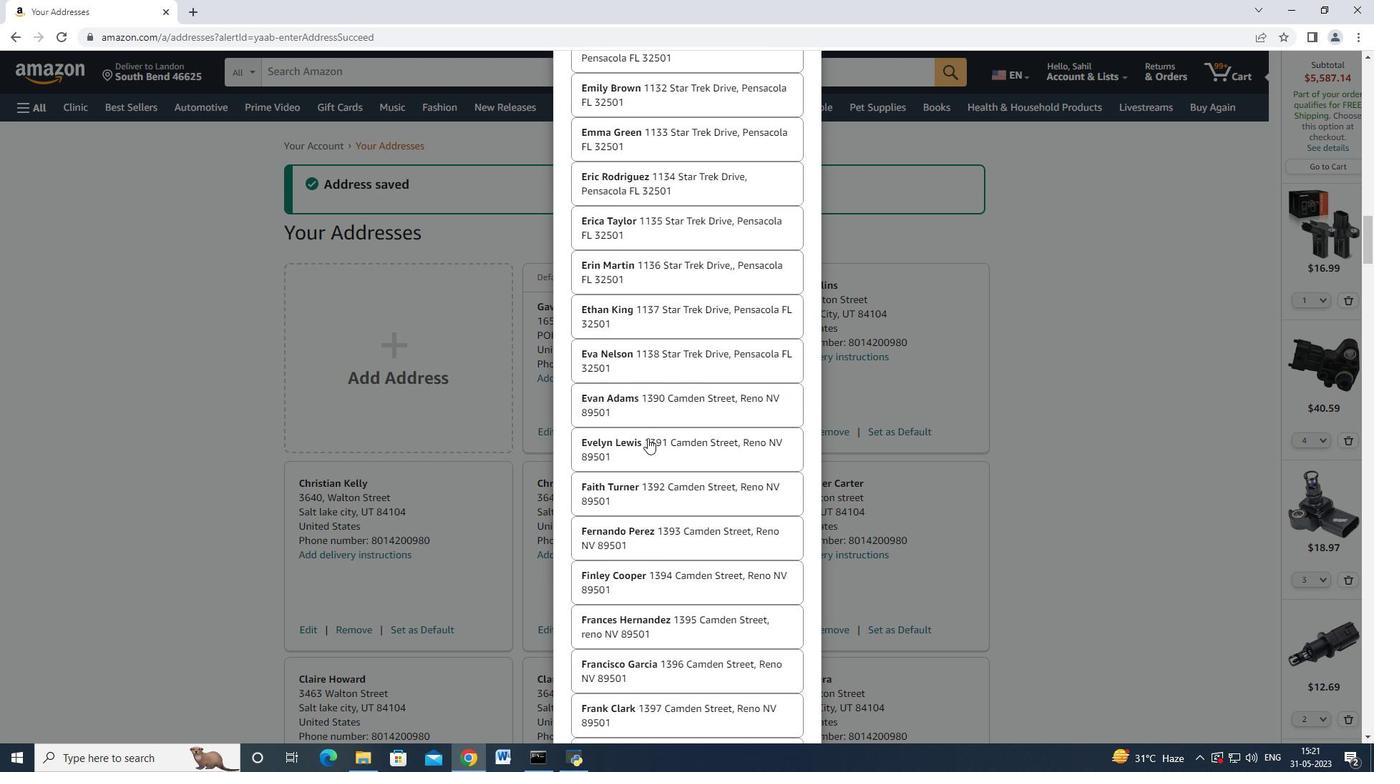 
Action: Mouse scrolled (647, 437) with delta (0, 0)
Screenshot: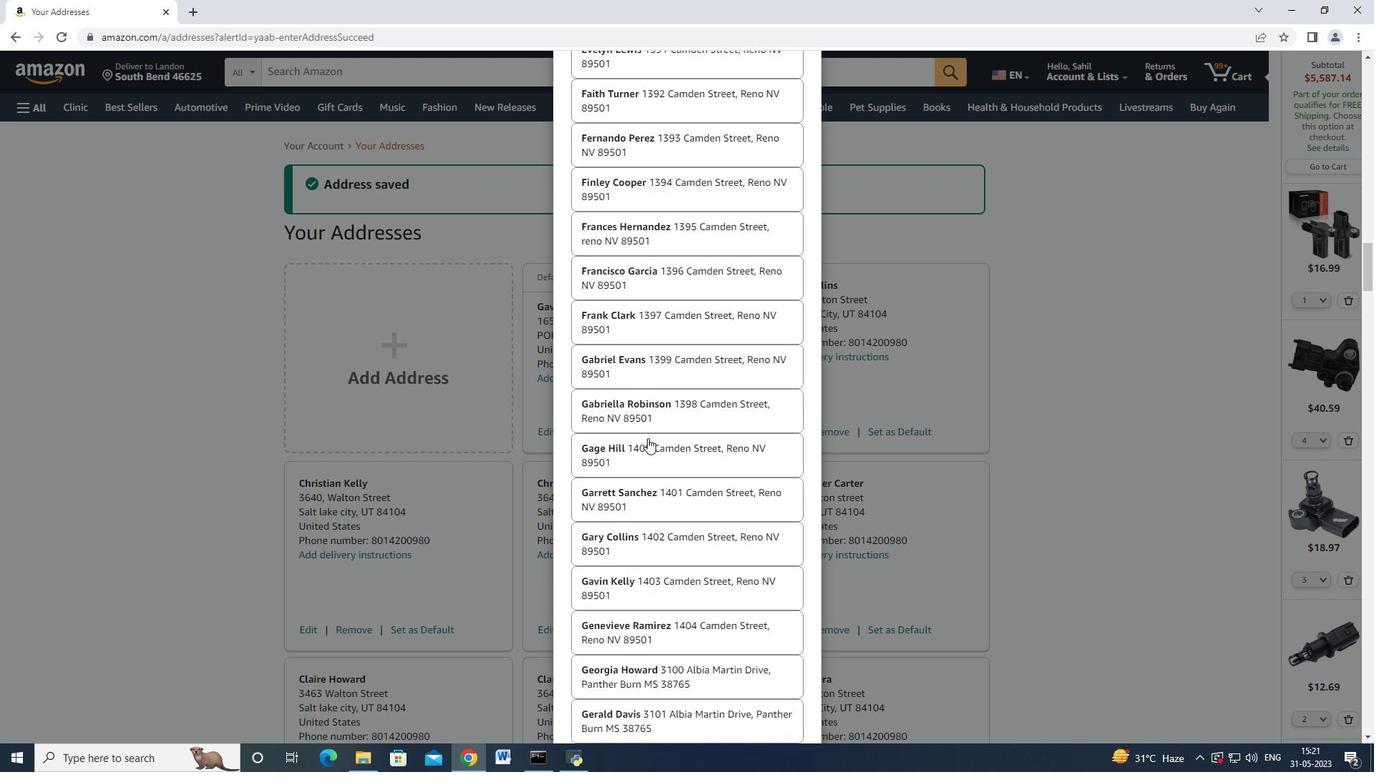 
Action: Mouse scrolled (647, 437) with delta (0, 0)
Screenshot: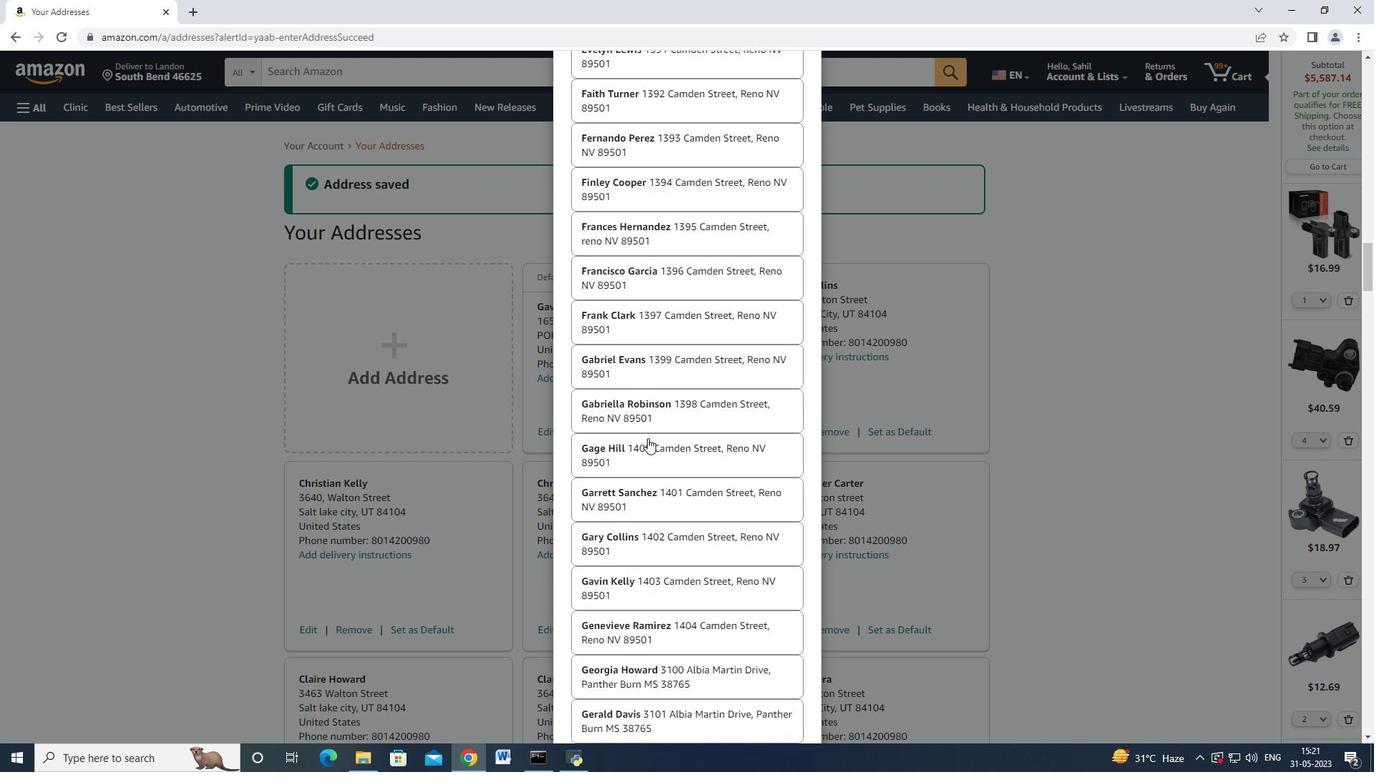 
Action: Mouse scrolled (647, 437) with delta (0, 0)
Screenshot: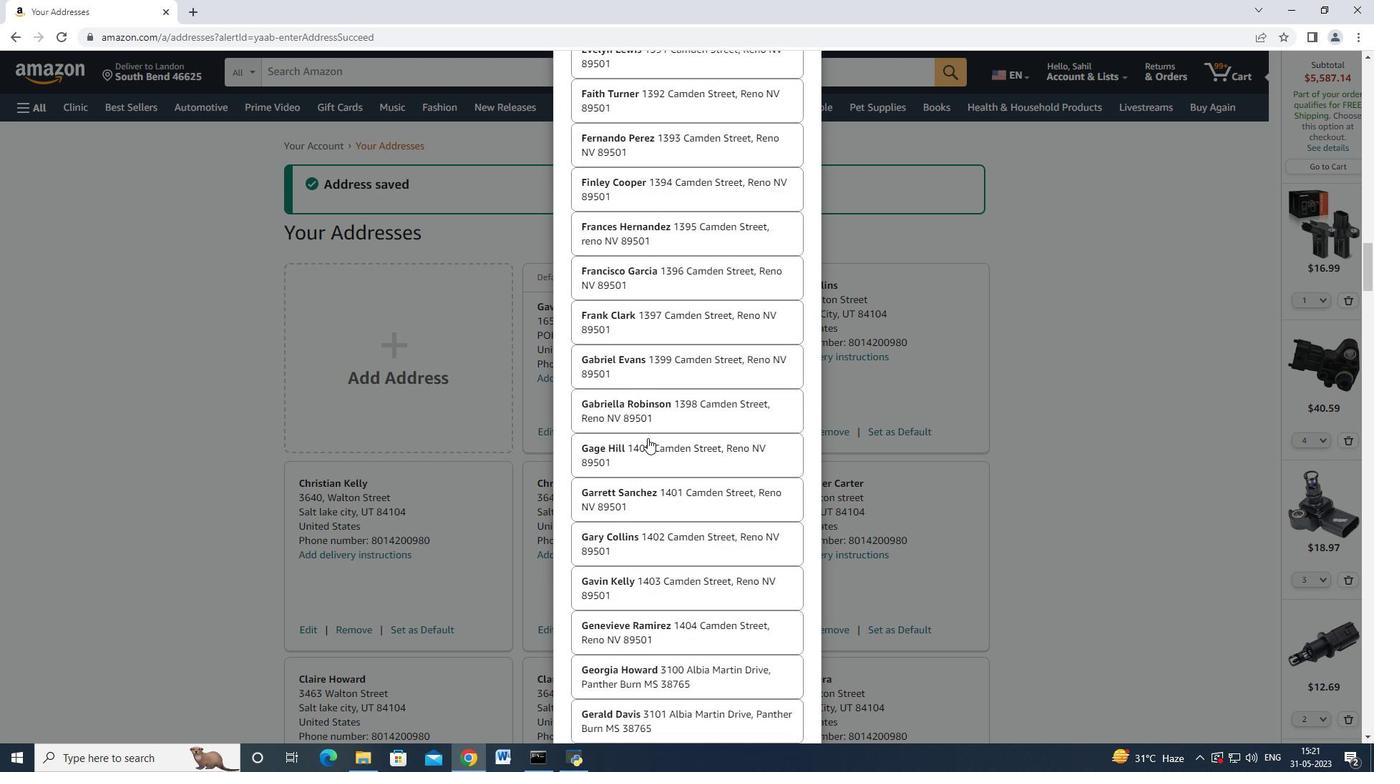
Action: Mouse scrolled (647, 437) with delta (0, 0)
Screenshot: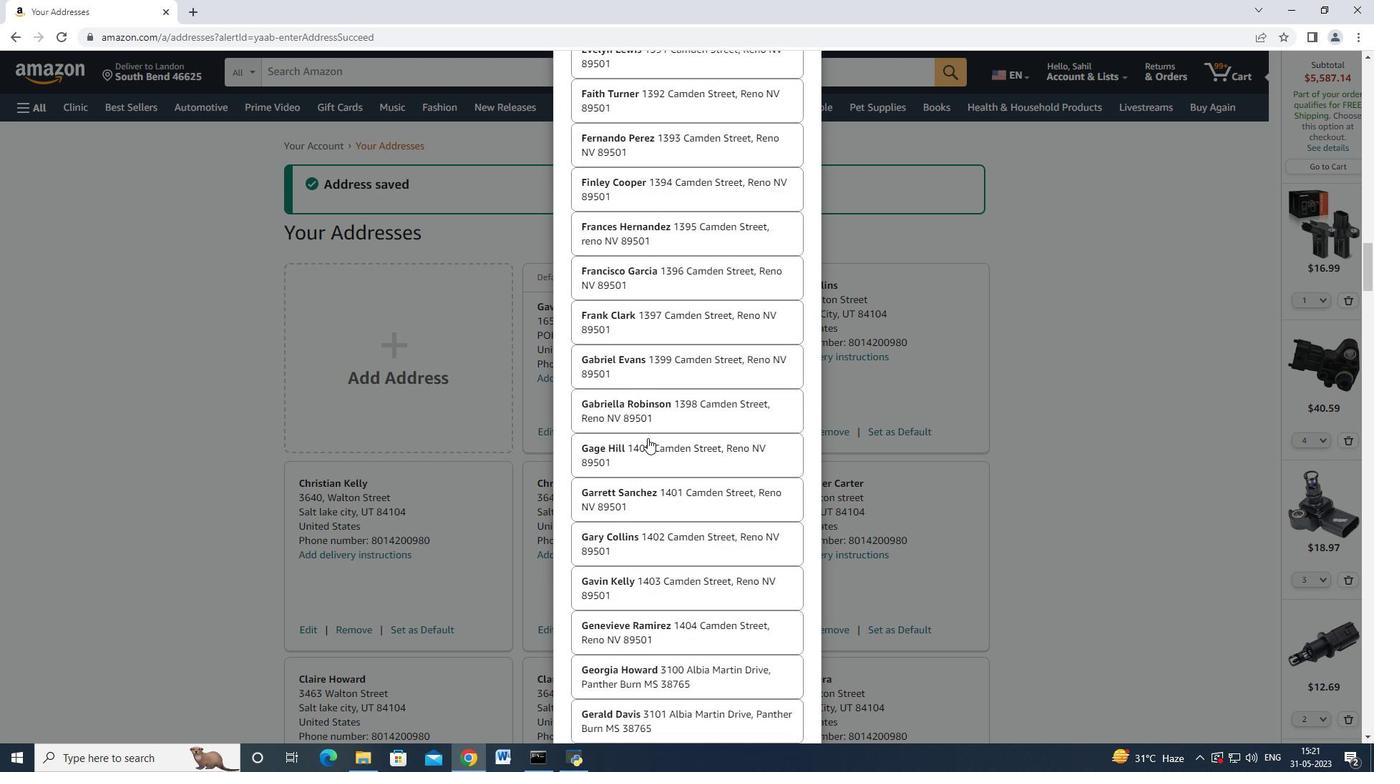 
Action: Mouse scrolled (647, 437) with delta (0, 0)
Screenshot: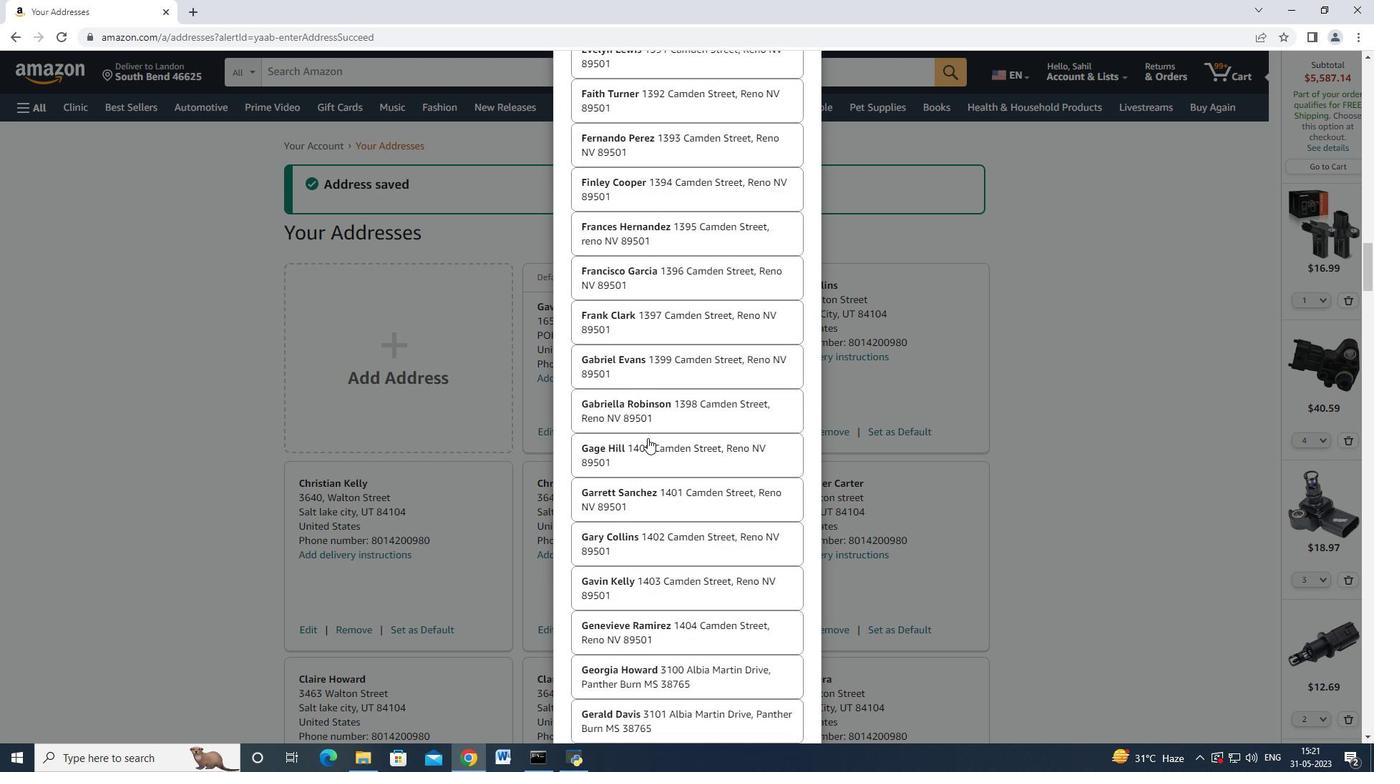 
Action: Mouse scrolled (647, 437) with delta (0, 0)
Screenshot: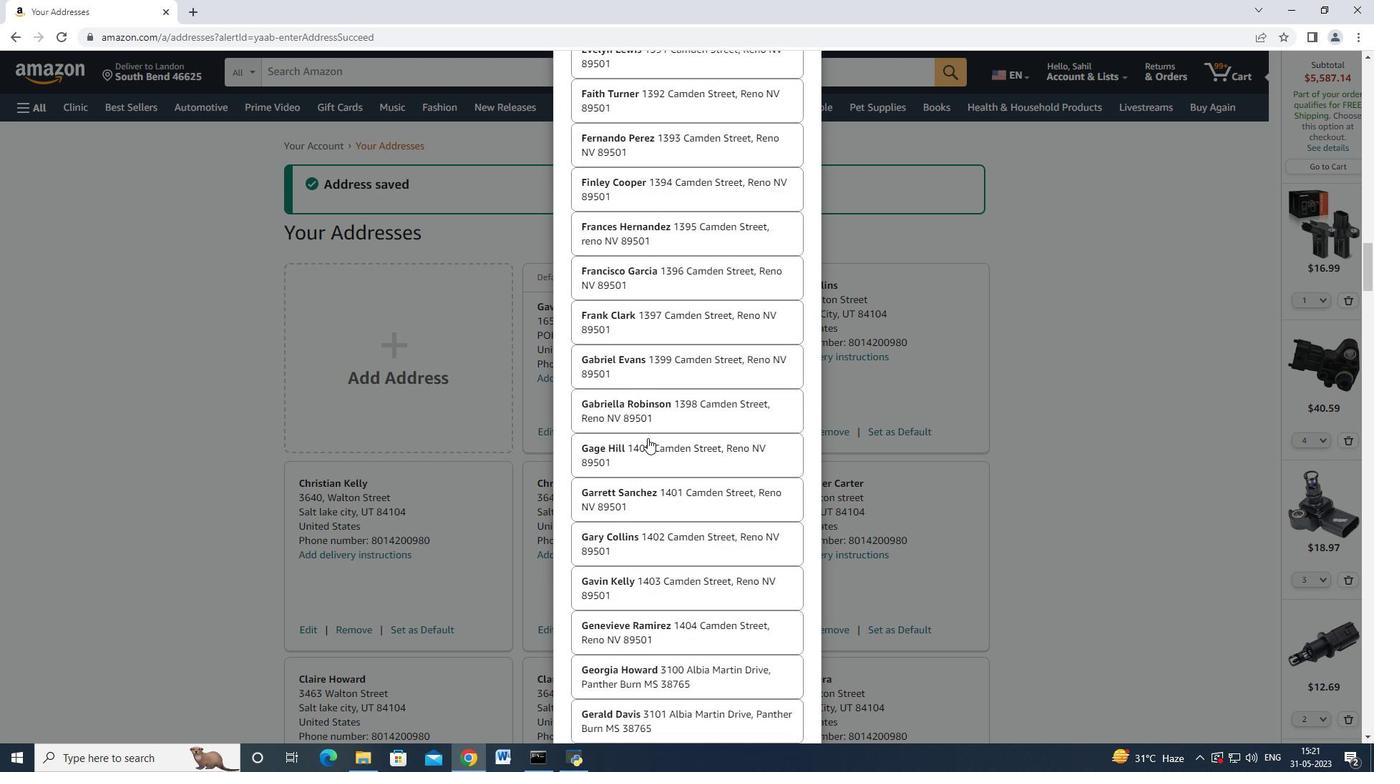 
Action: Mouse scrolled (647, 437) with delta (0, 0)
Screenshot: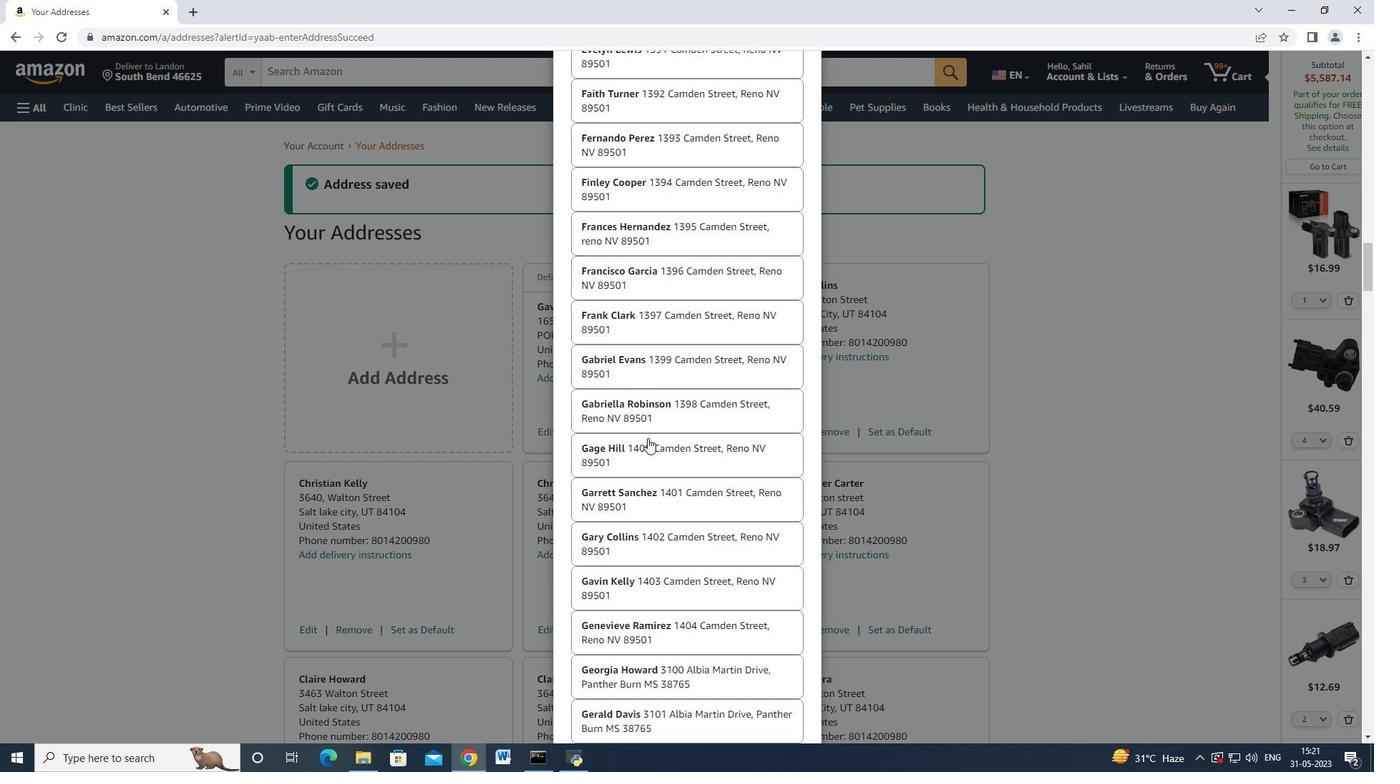 
Action: Mouse scrolled (647, 437) with delta (0, 0)
Screenshot: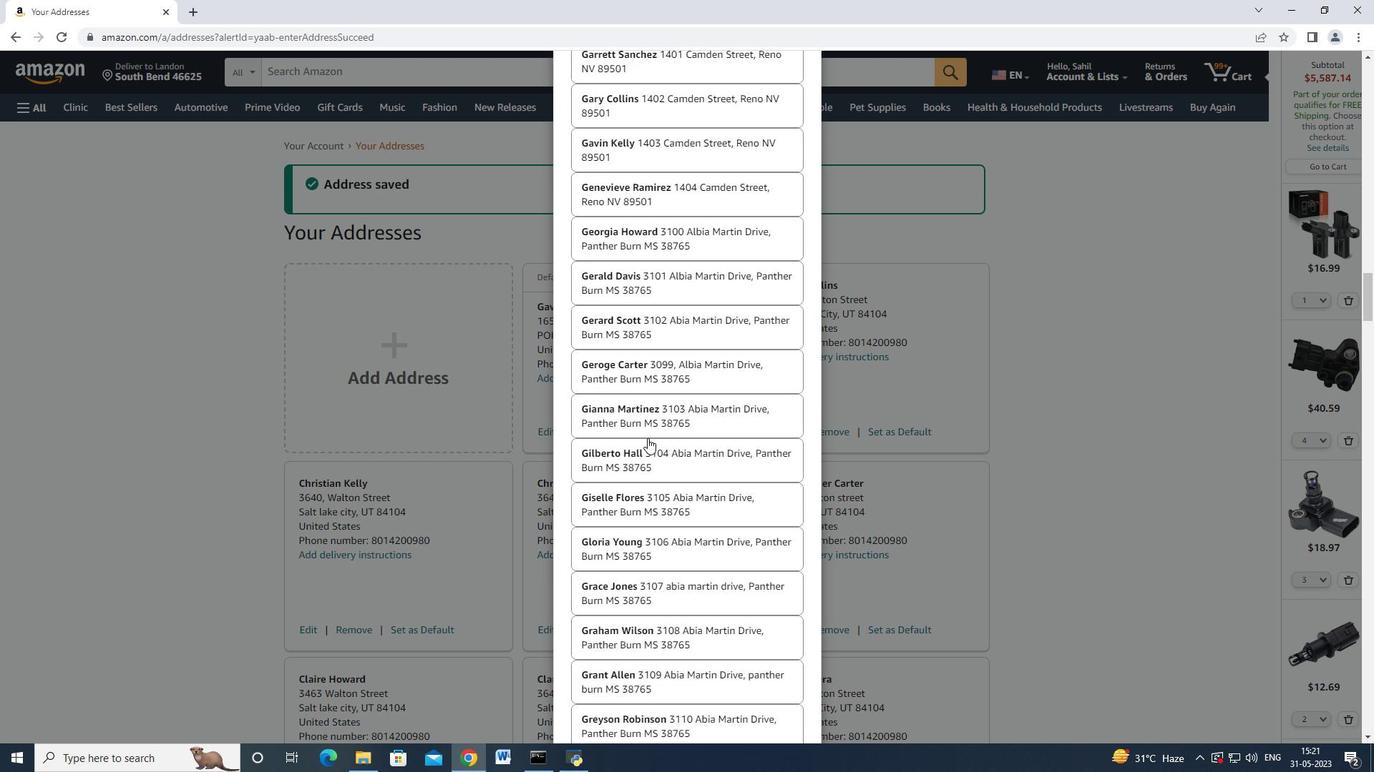 
Action: Mouse scrolled (647, 437) with delta (0, 0)
Screenshot: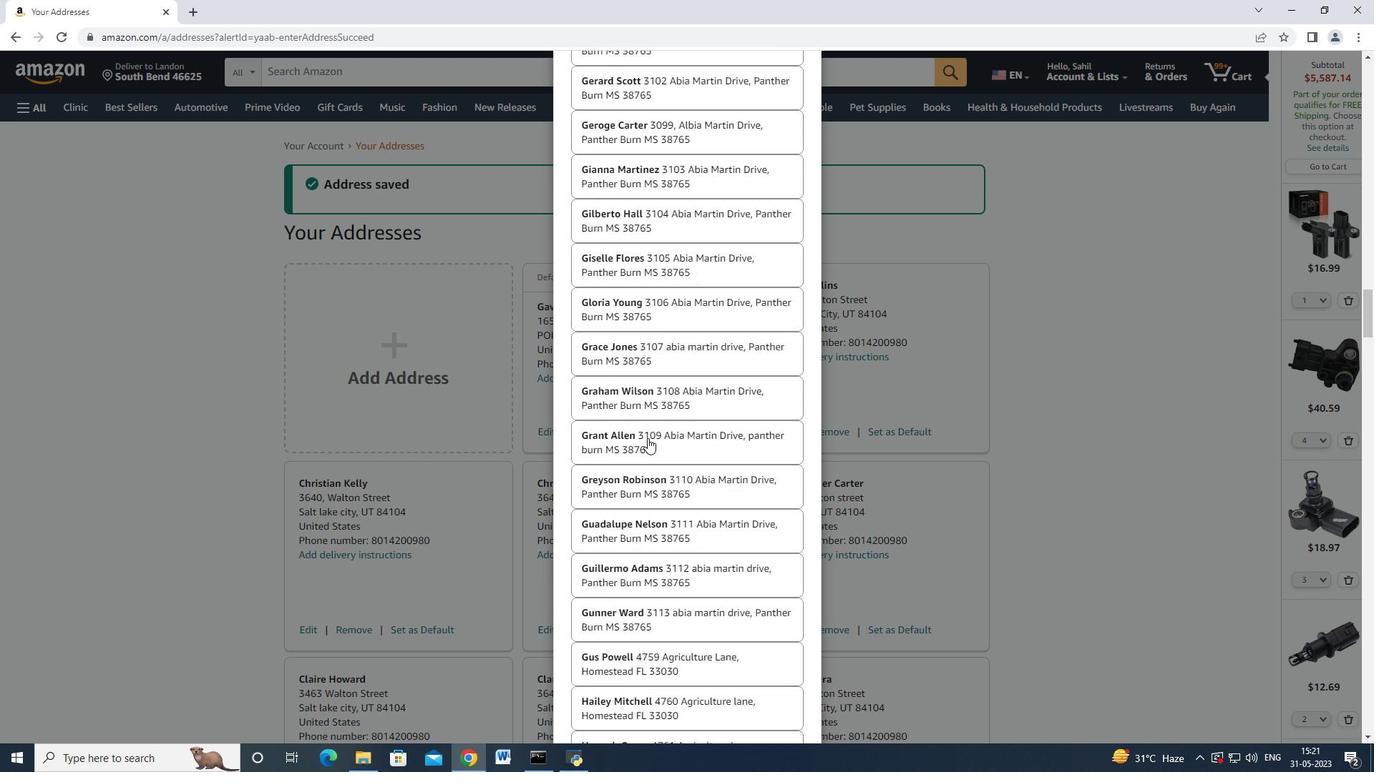 
Action: Mouse scrolled (647, 437) with delta (0, 0)
Screenshot: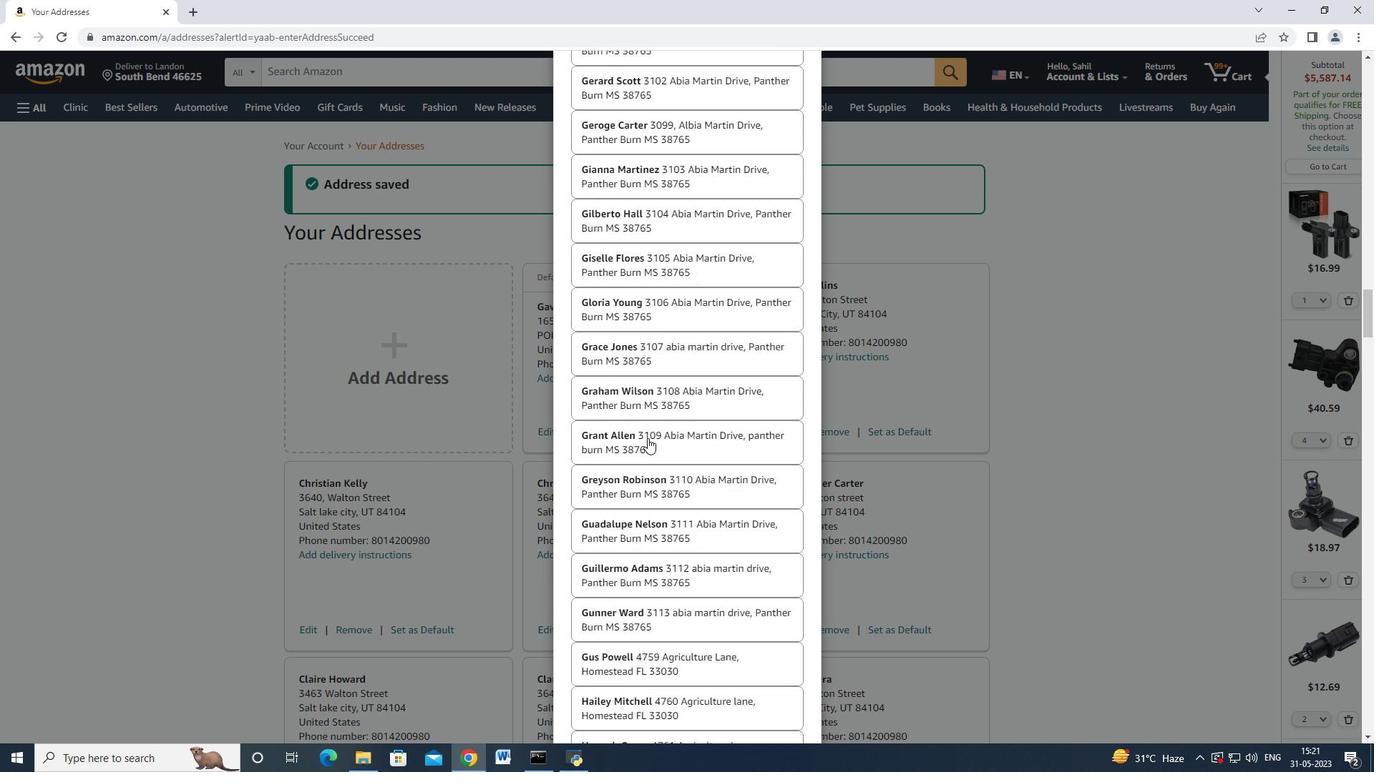 
Action: Mouse scrolled (647, 437) with delta (0, 0)
Screenshot: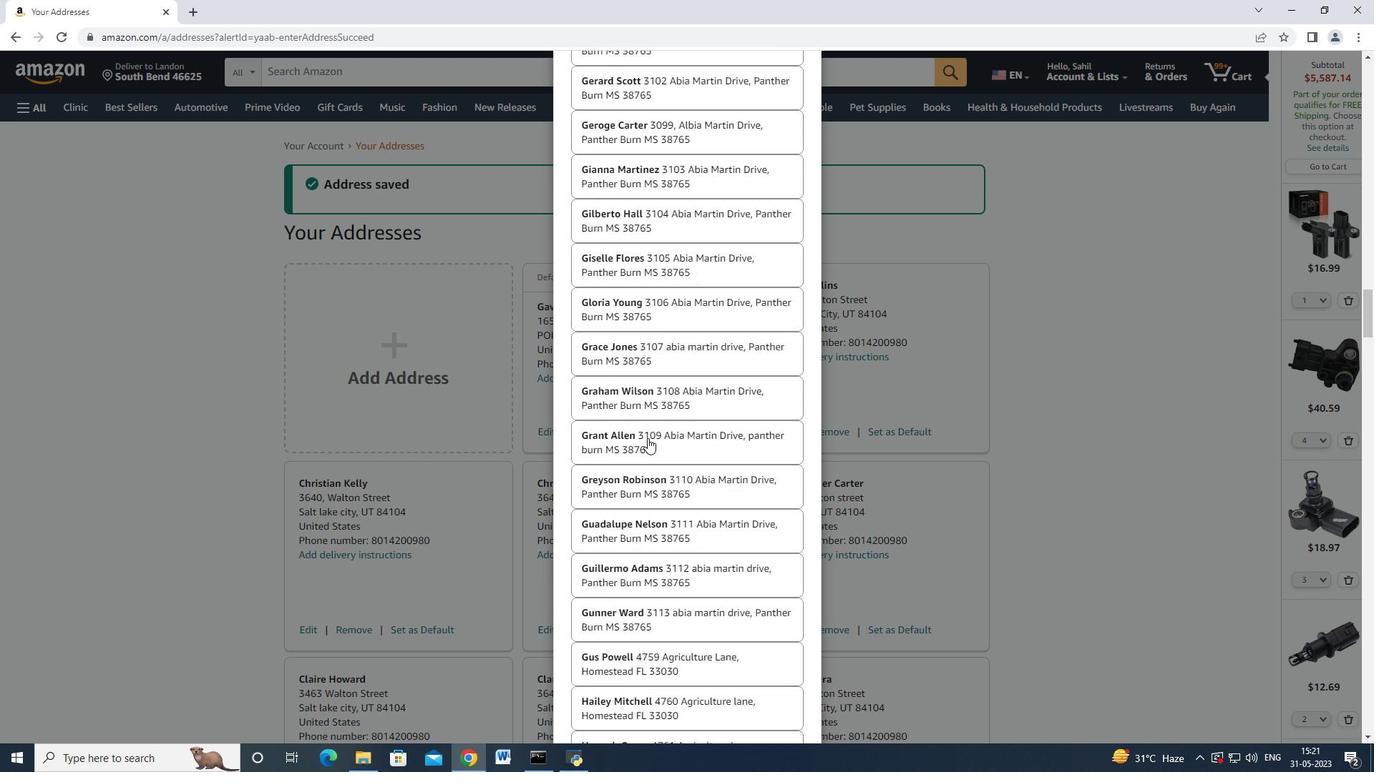 
Action: Mouse scrolled (647, 437) with delta (0, 0)
Screenshot: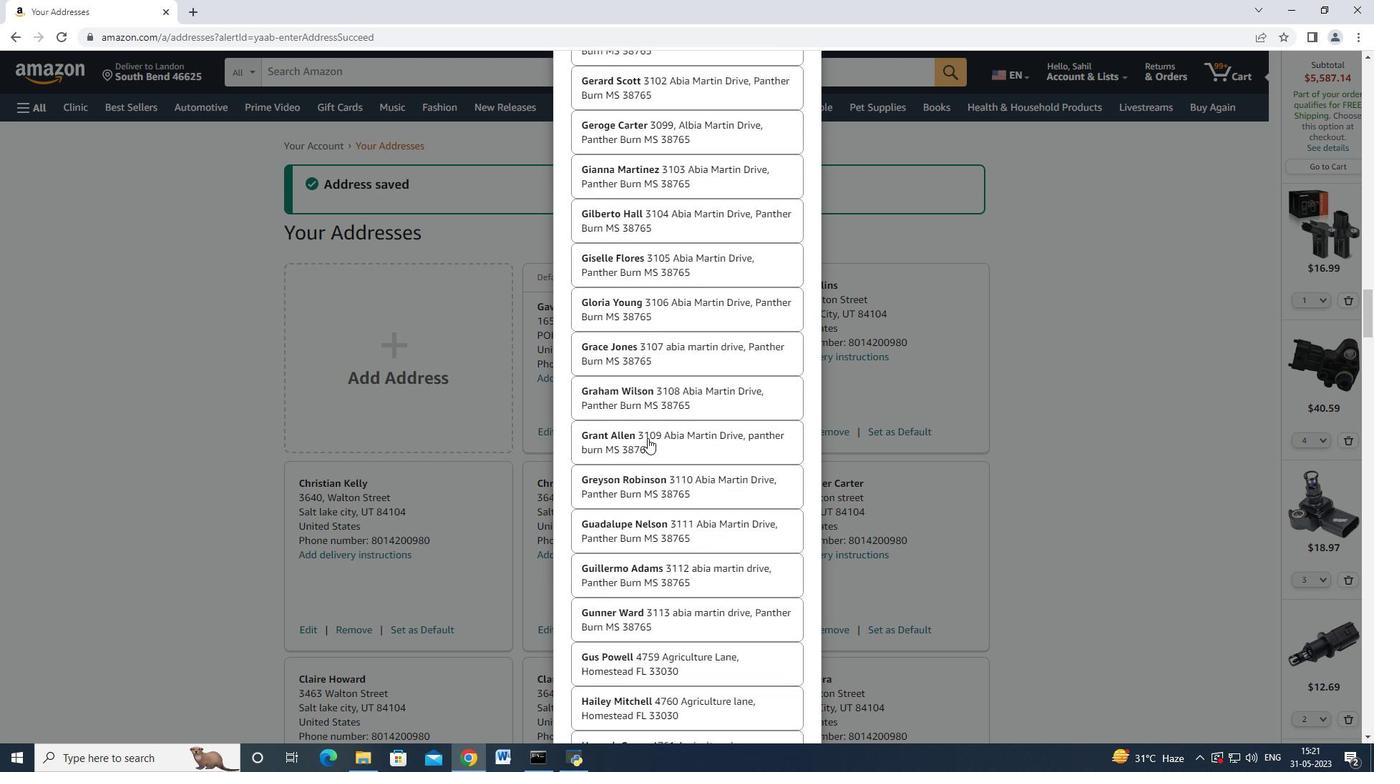
Action: Mouse scrolled (647, 437) with delta (0, 0)
Screenshot: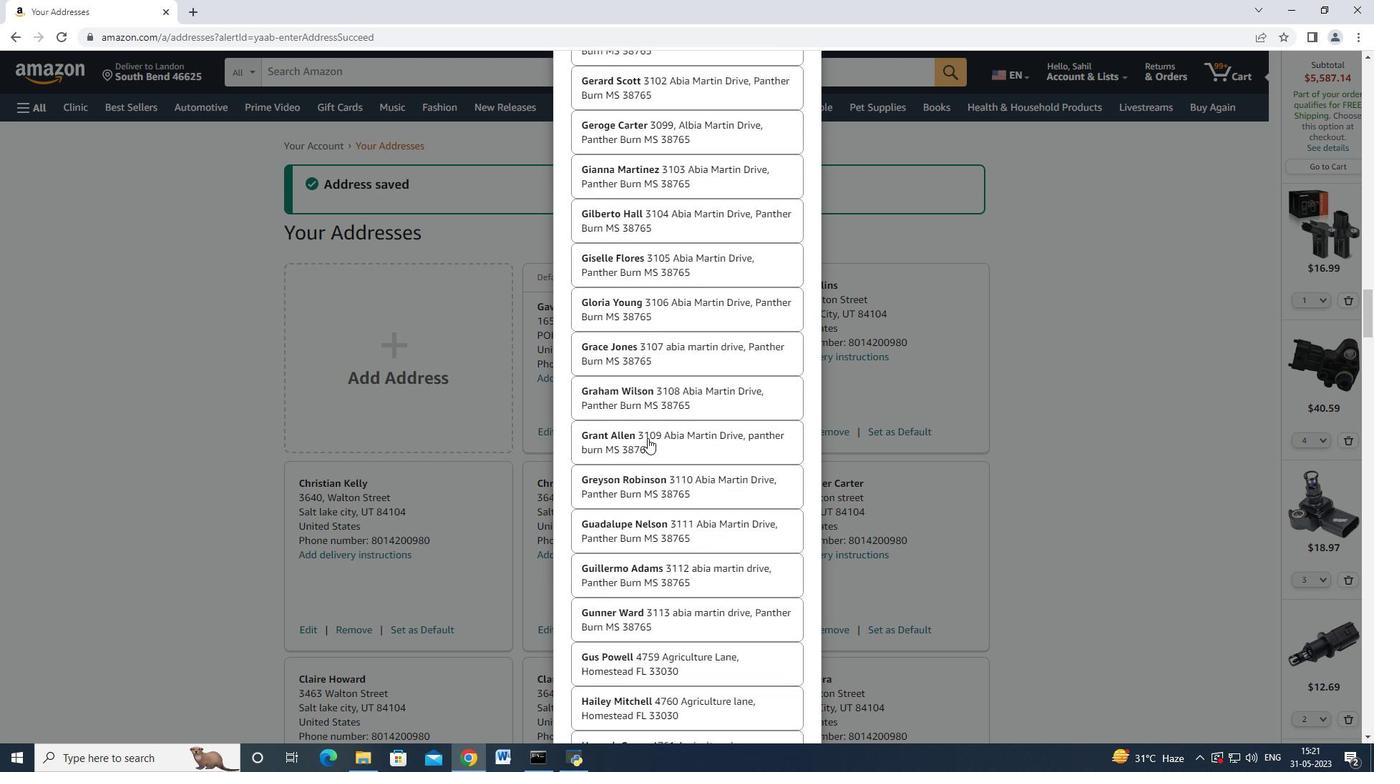 
Action: Mouse scrolled (647, 437) with delta (0, 0)
Screenshot: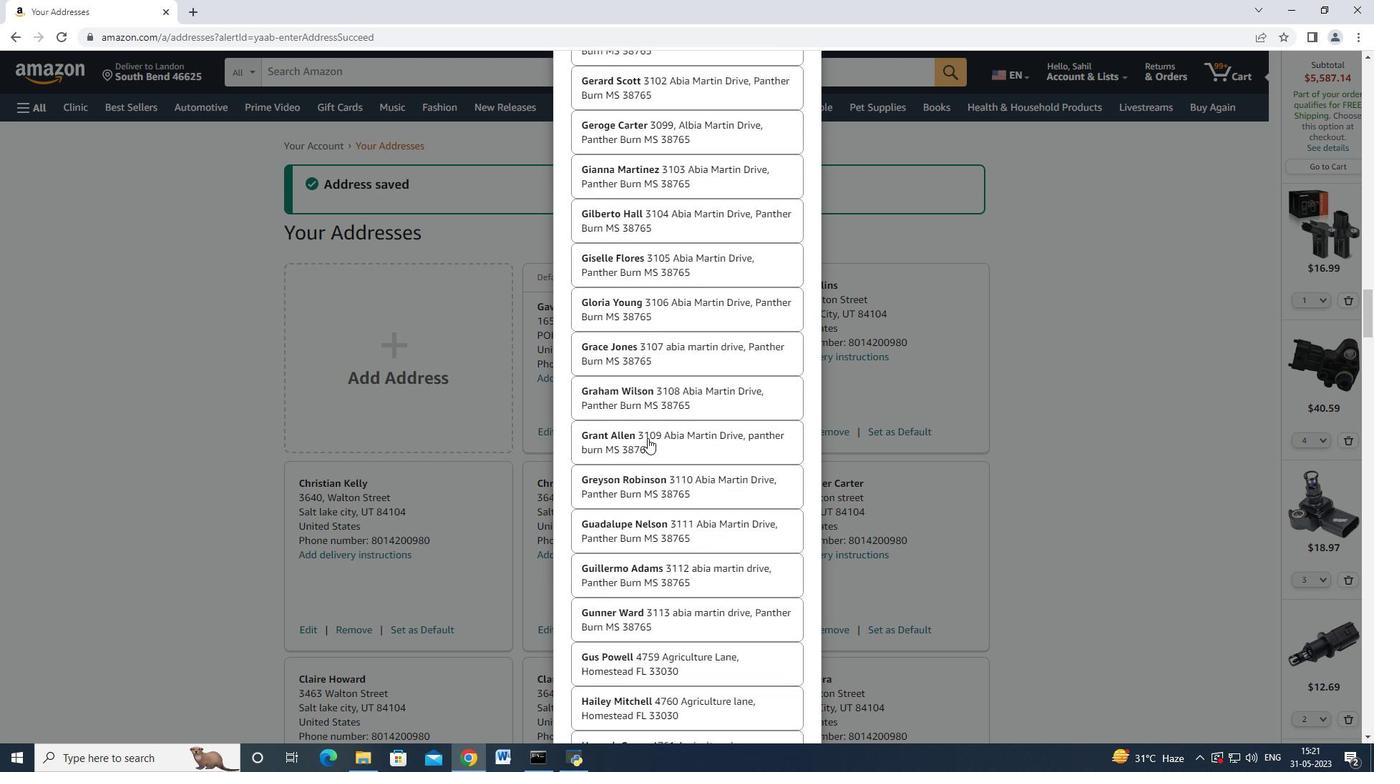 
Action: Mouse scrolled (647, 437) with delta (0, 0)
Screenshot: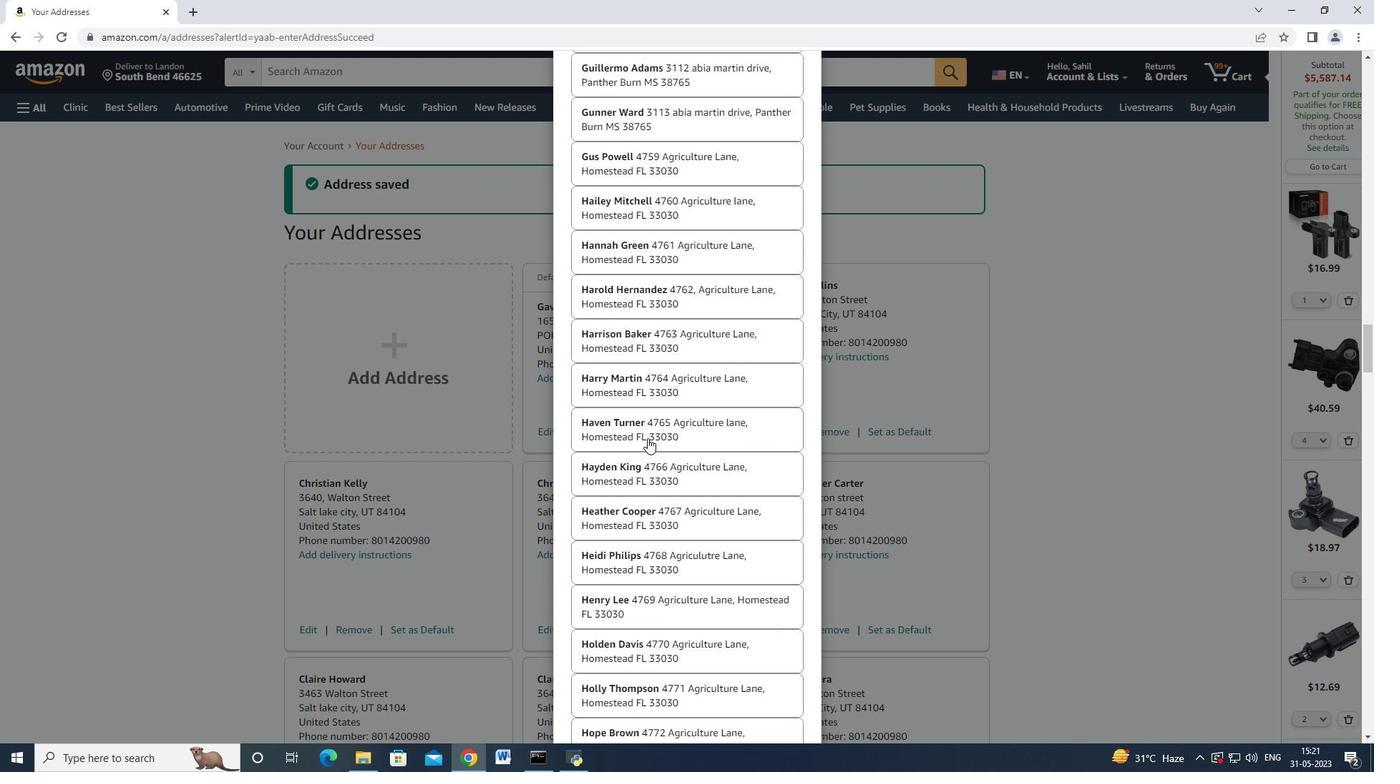 
Action: Mouse scrolled (647, 437) with delta (0, 0)
Screenshot: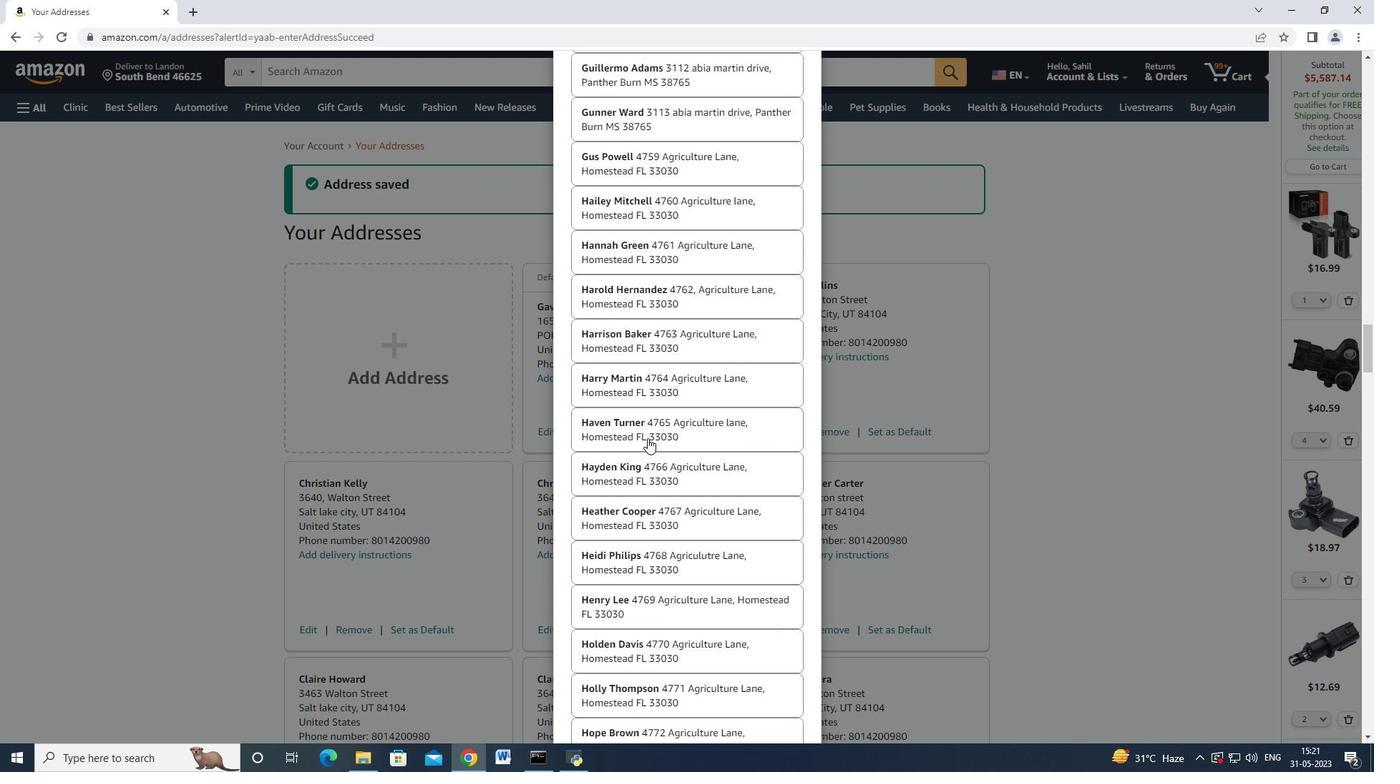 
Action: Mouse scrolled (647, 437) with delta (0, 0)
Screenshot: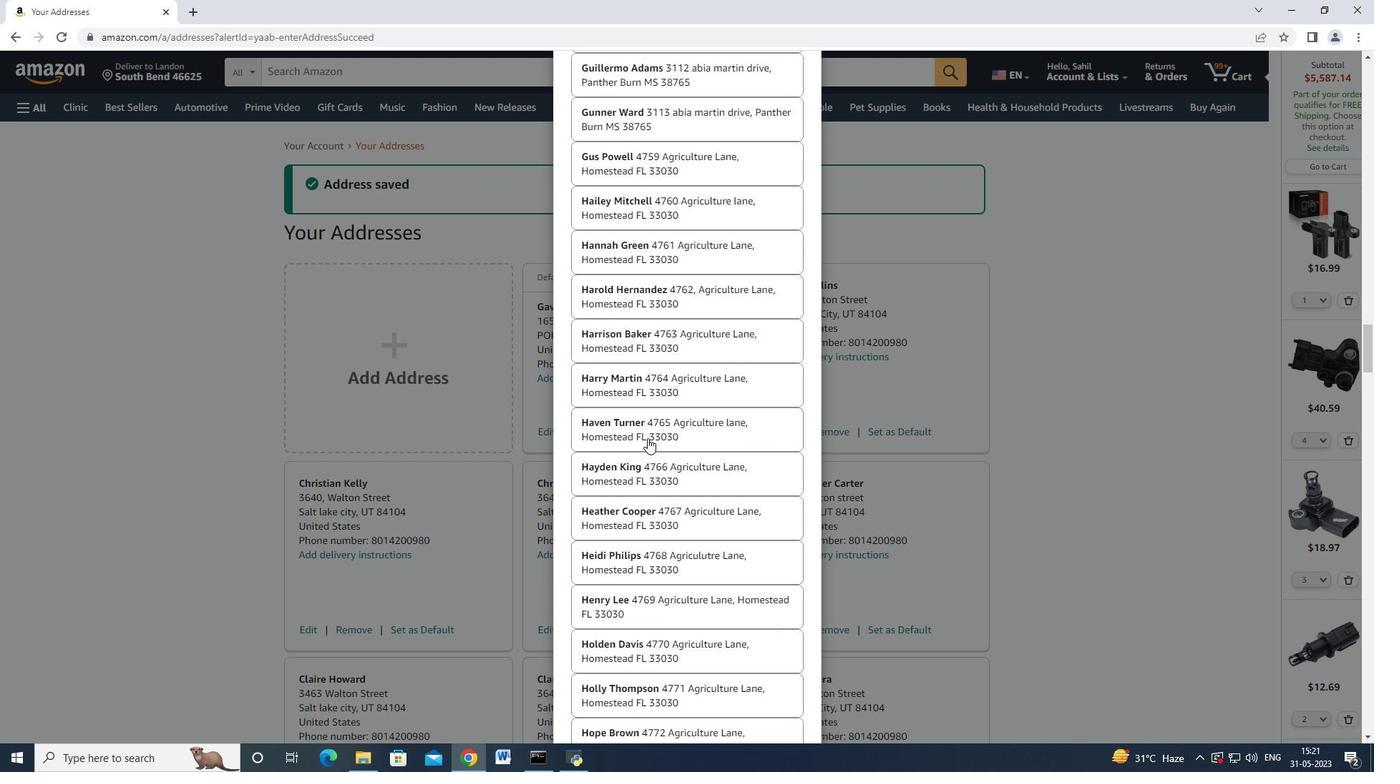 
Action: Mouse scrolled (647, 437) with delta (0, 0)
Screenshot: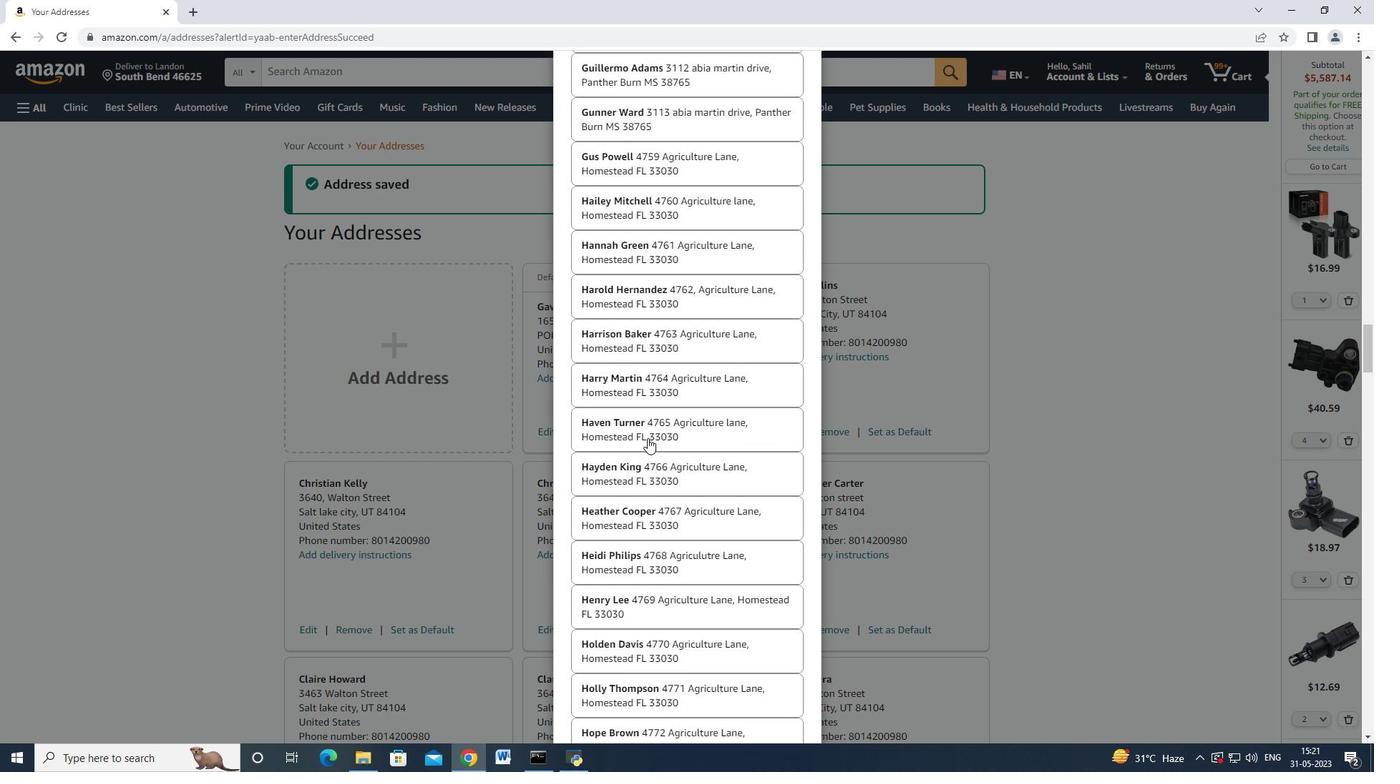 
Action: Mouse scrolled (647, 437) with delta (0, 0)
Screenshot: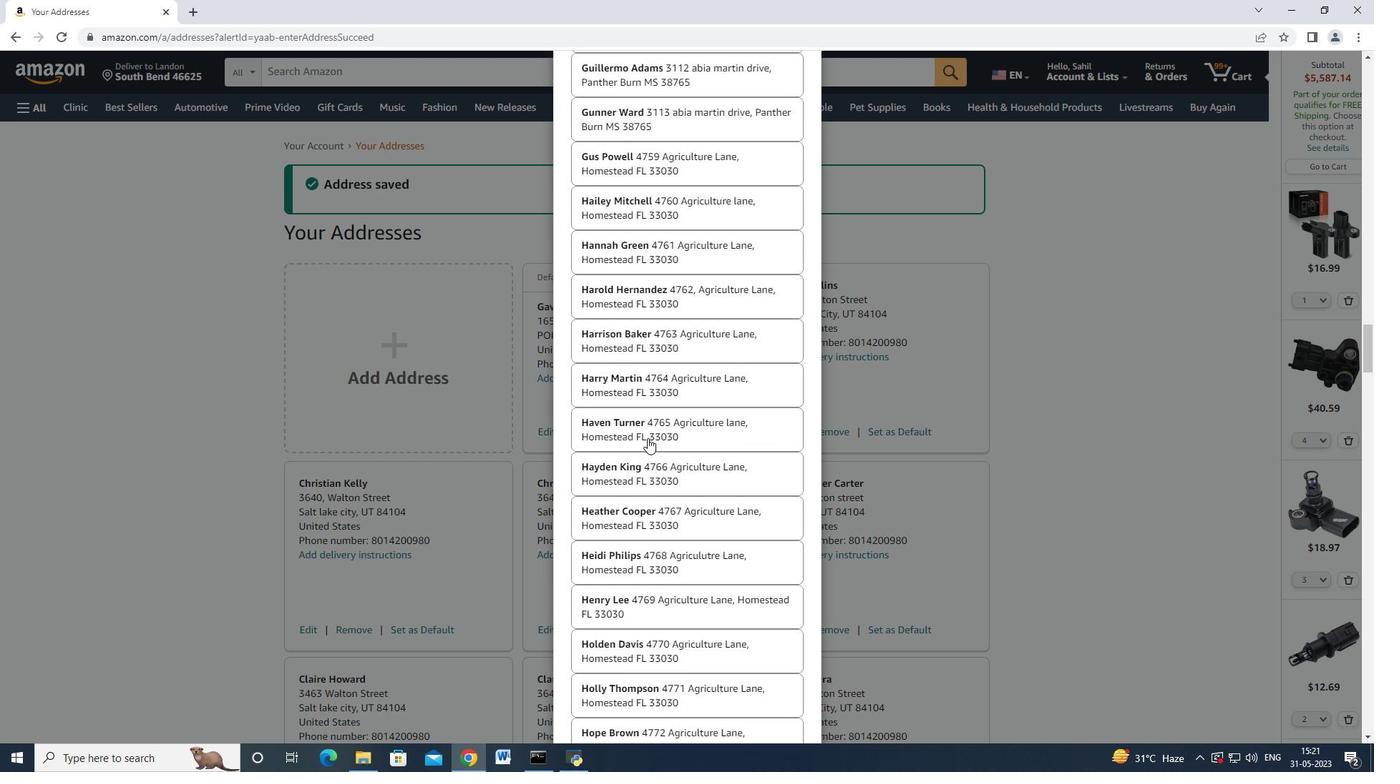 
Action: Mouse scrolled (647, 437) with delta (0, 0)
Screenshot: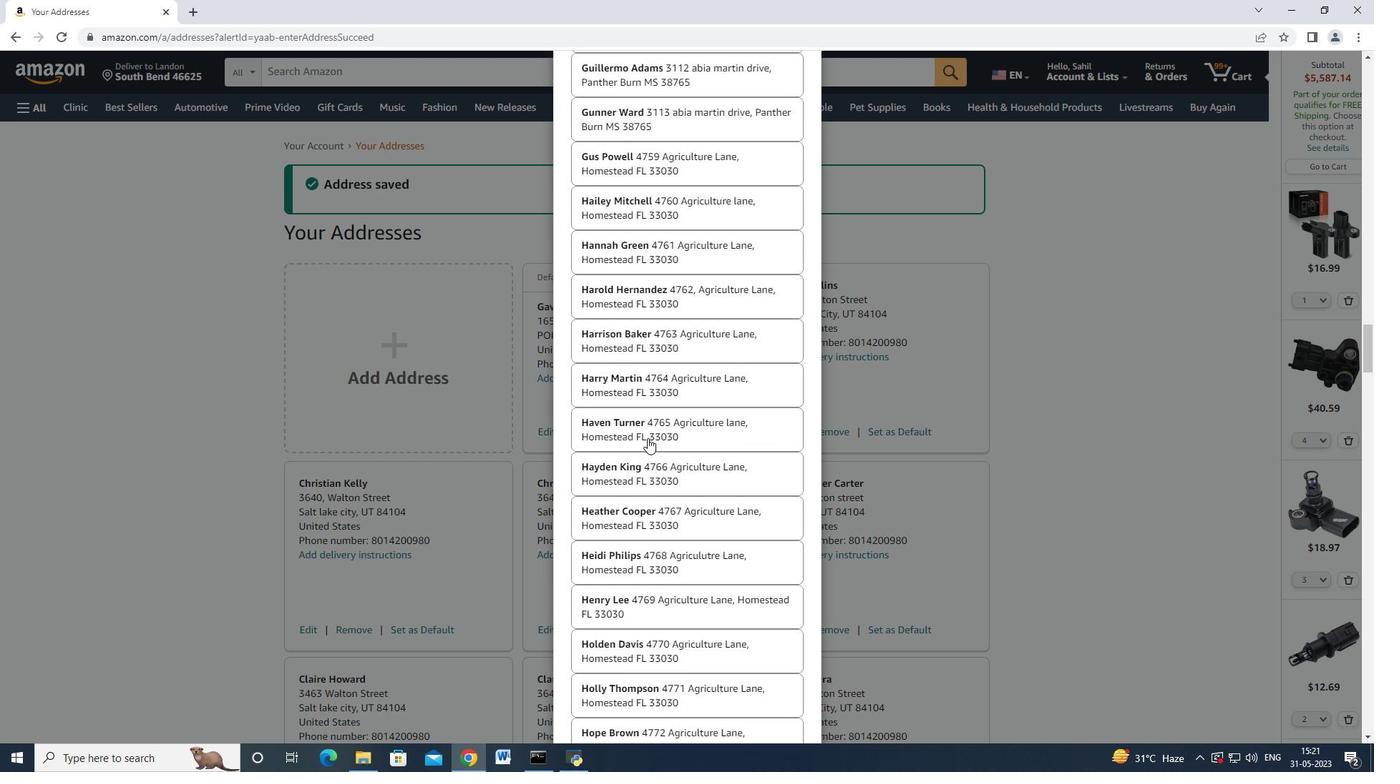 
Action: Mouse scrolled (647, 437) with delta (0, 0)
Screenshot: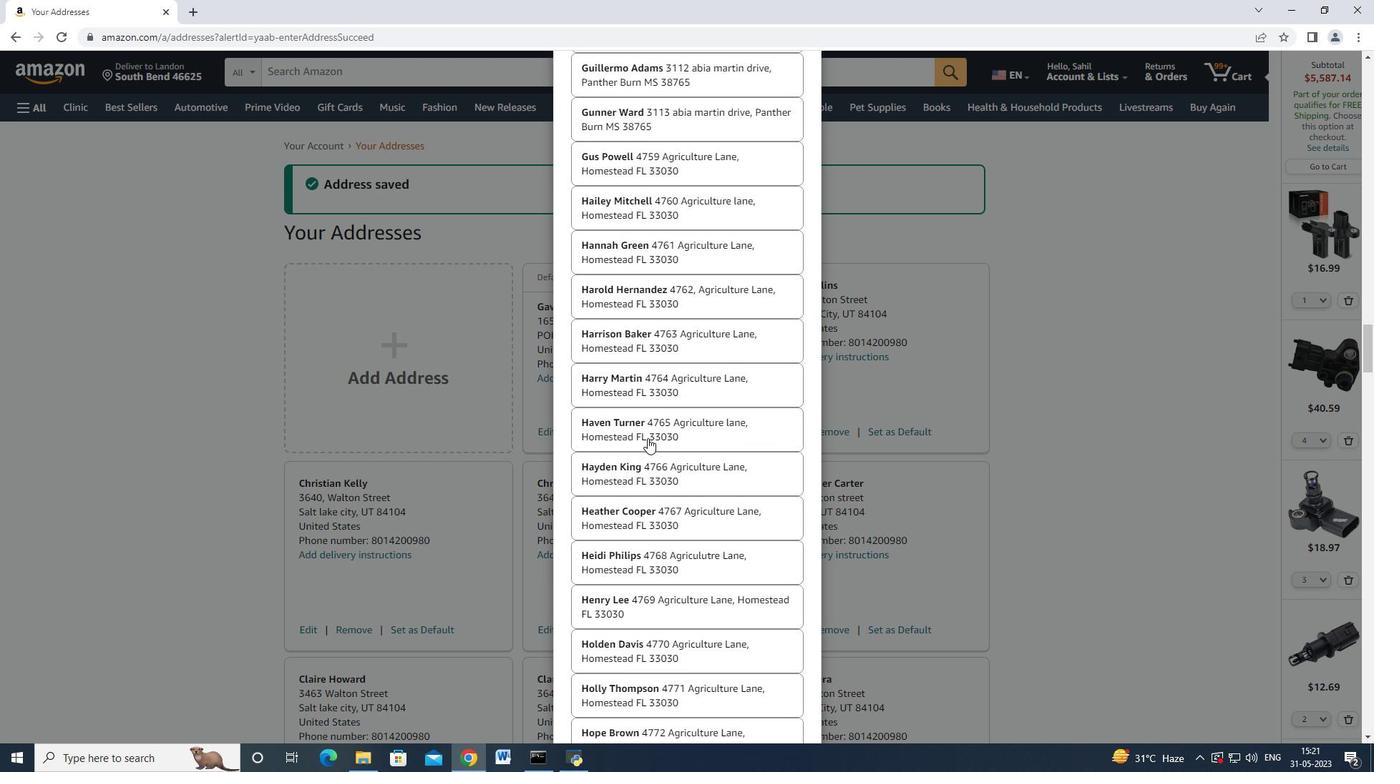 
Action: Mouse scrolled (647, 437) with delta (0, 0)
Screenshot: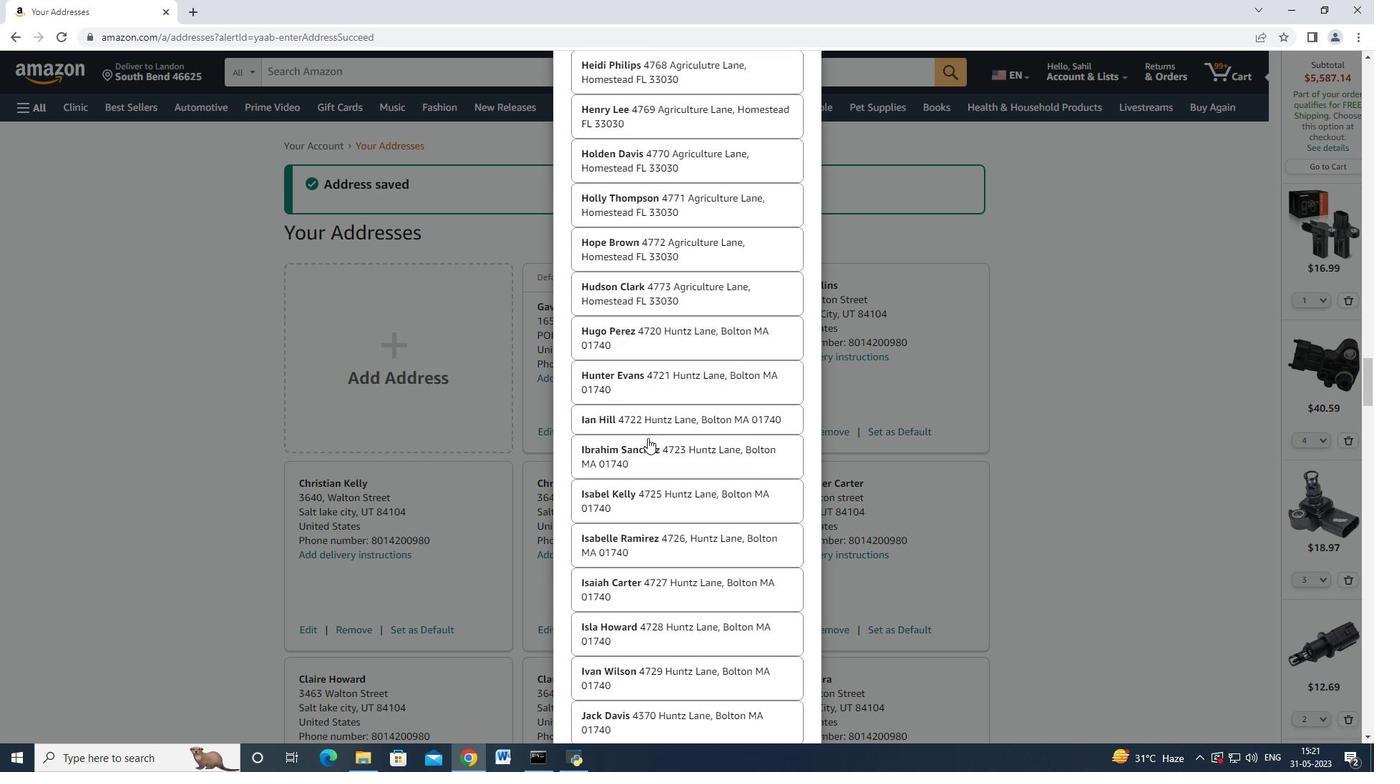 
Action: Mouse moved to (646, 439)
Screenshot: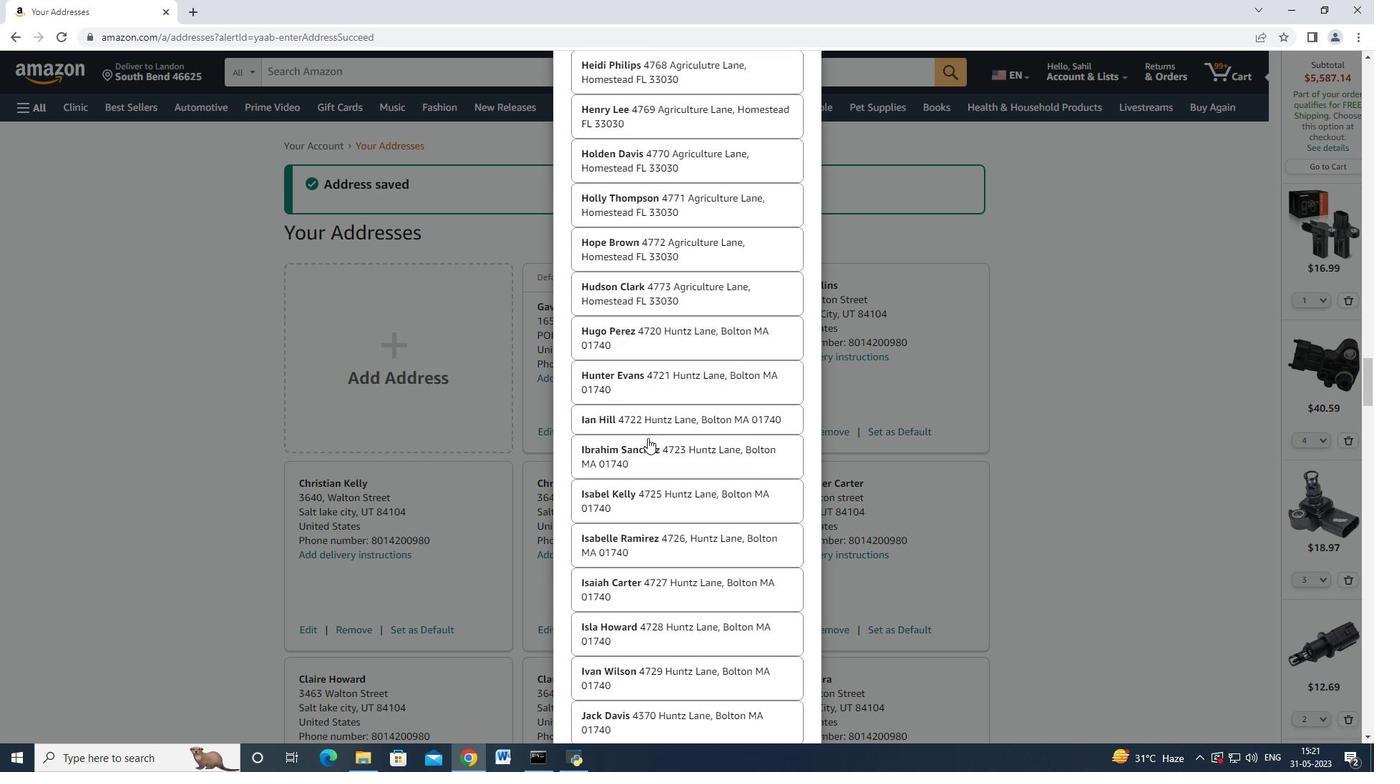 
Action: Mouse scrolled (646, 438) with delta (0, 0)
Screenshot: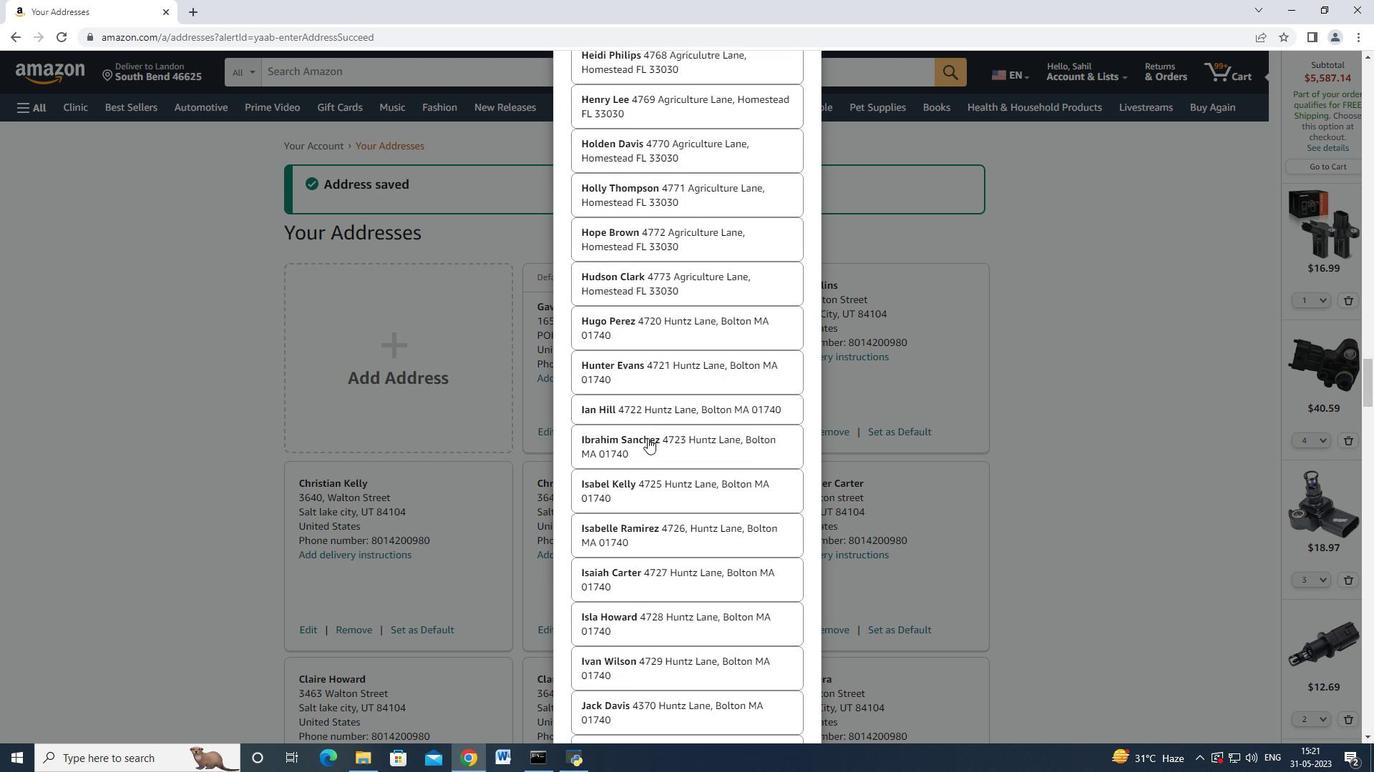 
Action: Mouse moved to (645, 440)
Screenshot: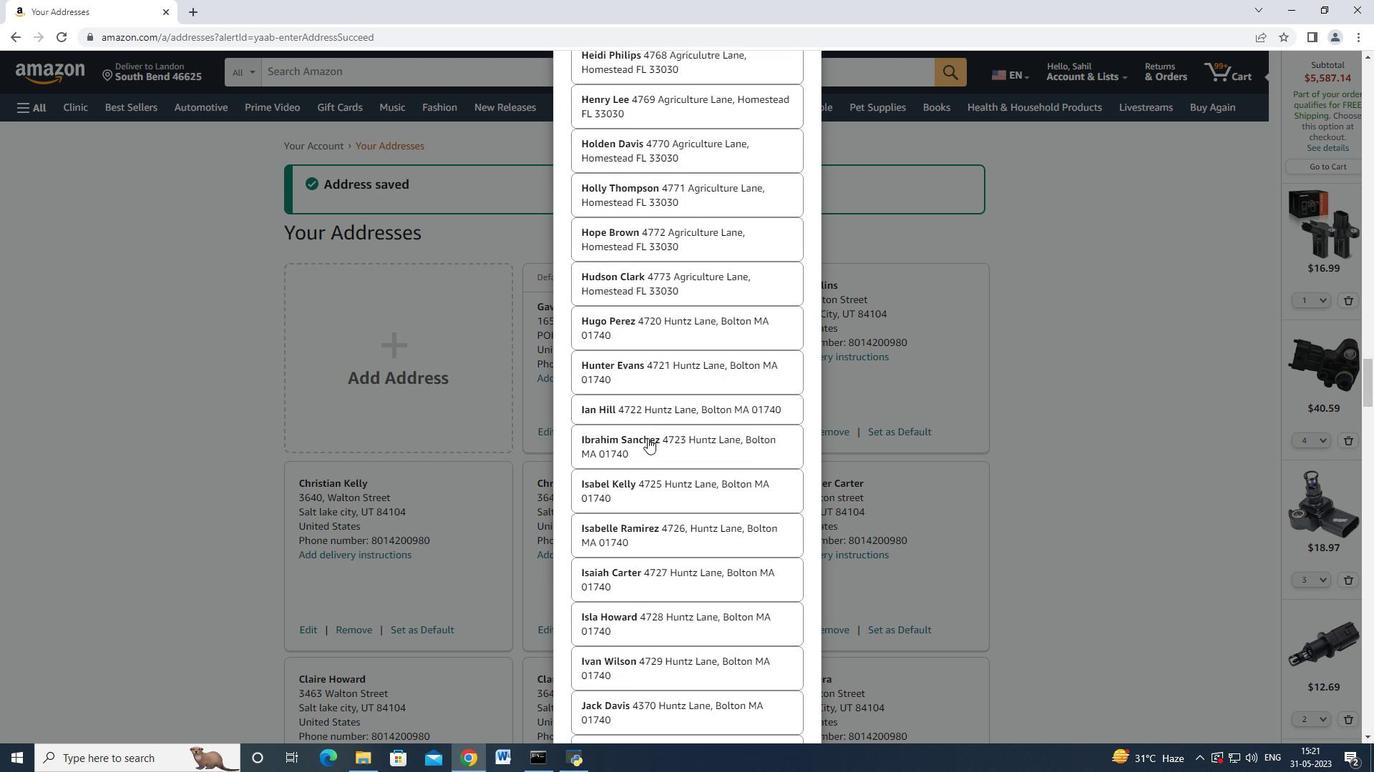 
Action: Mouse scrolled (645, 439) with delta (0, -1)
Screenshot: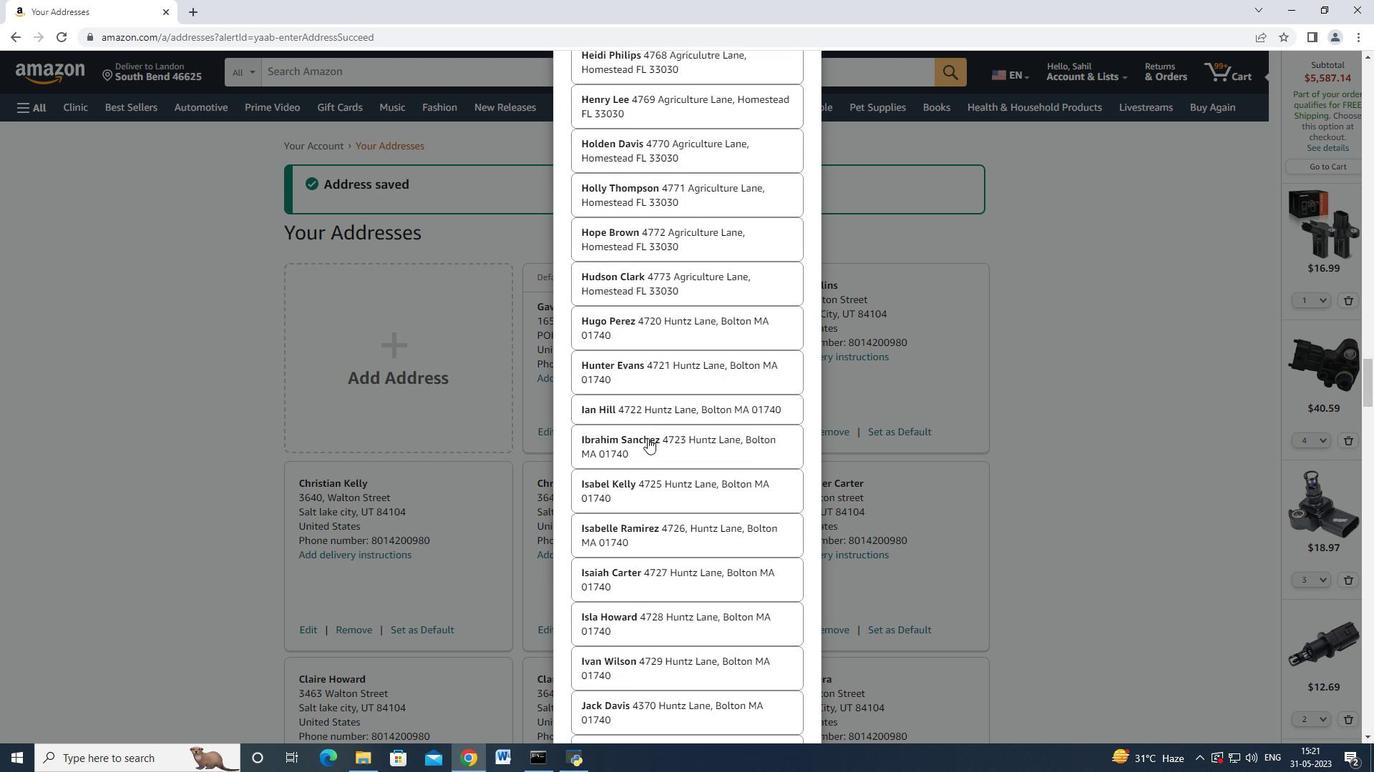 
Action: Mouse moved to (644, 440)
Screenshot: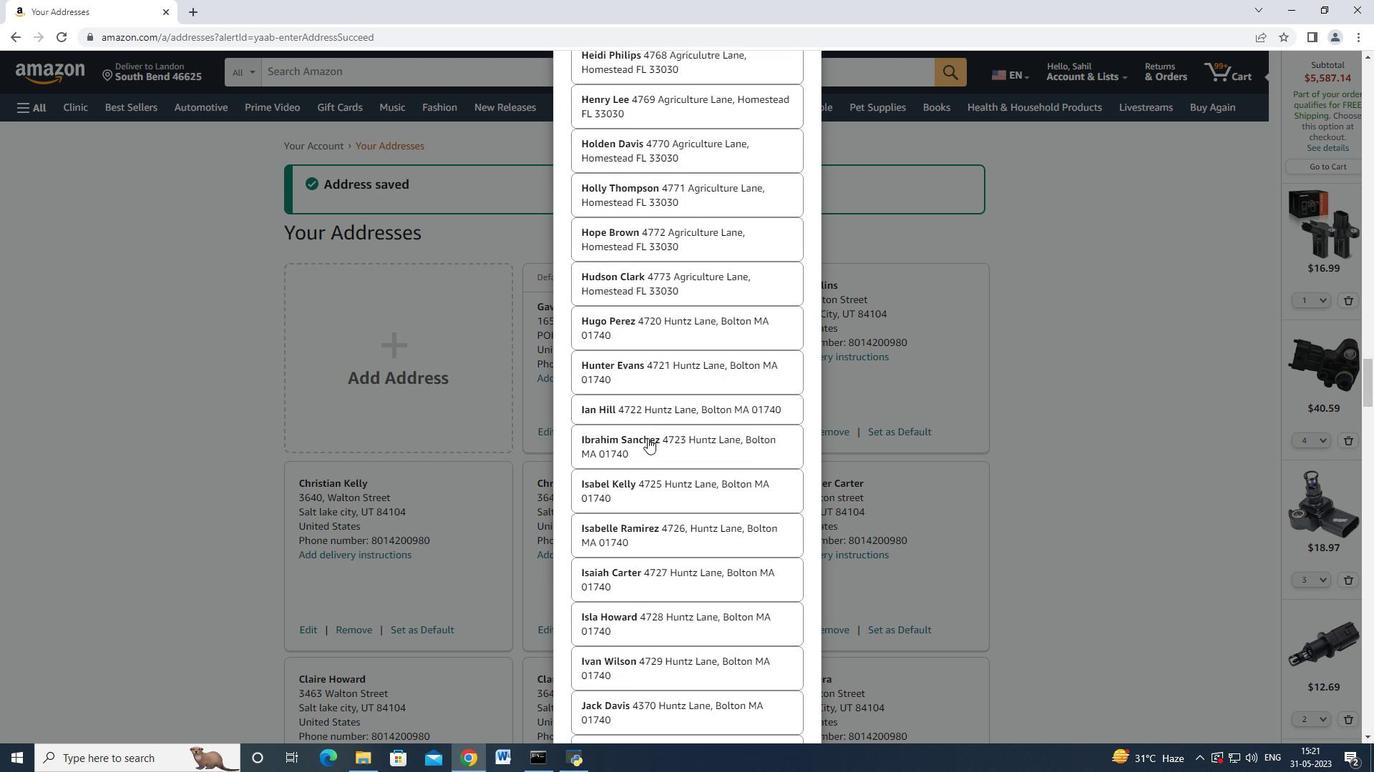 
Action: Mouse scrolled (645, 440) with delta (0, 0)
Screenshot: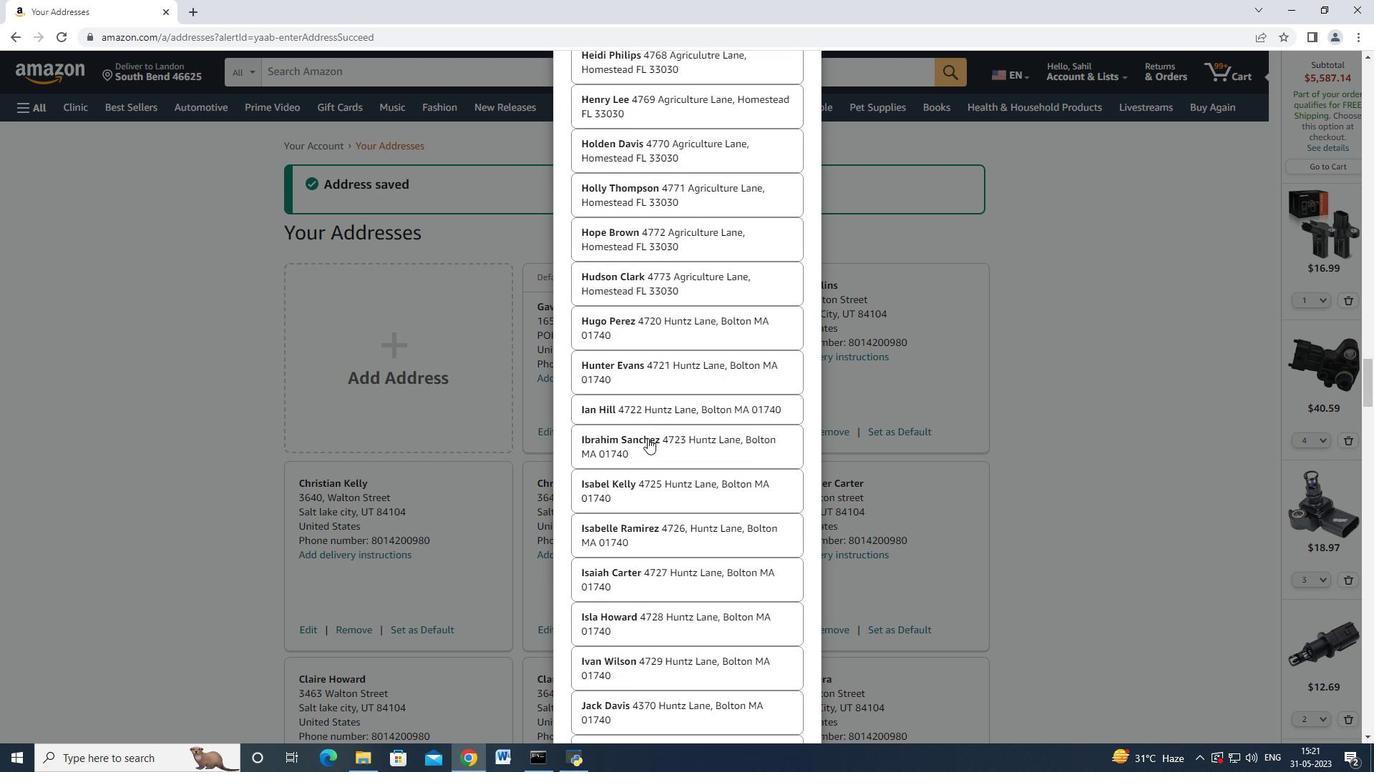 
Action: Mouse scrolled (644, 440) with delta (0, 0)
Screenshot: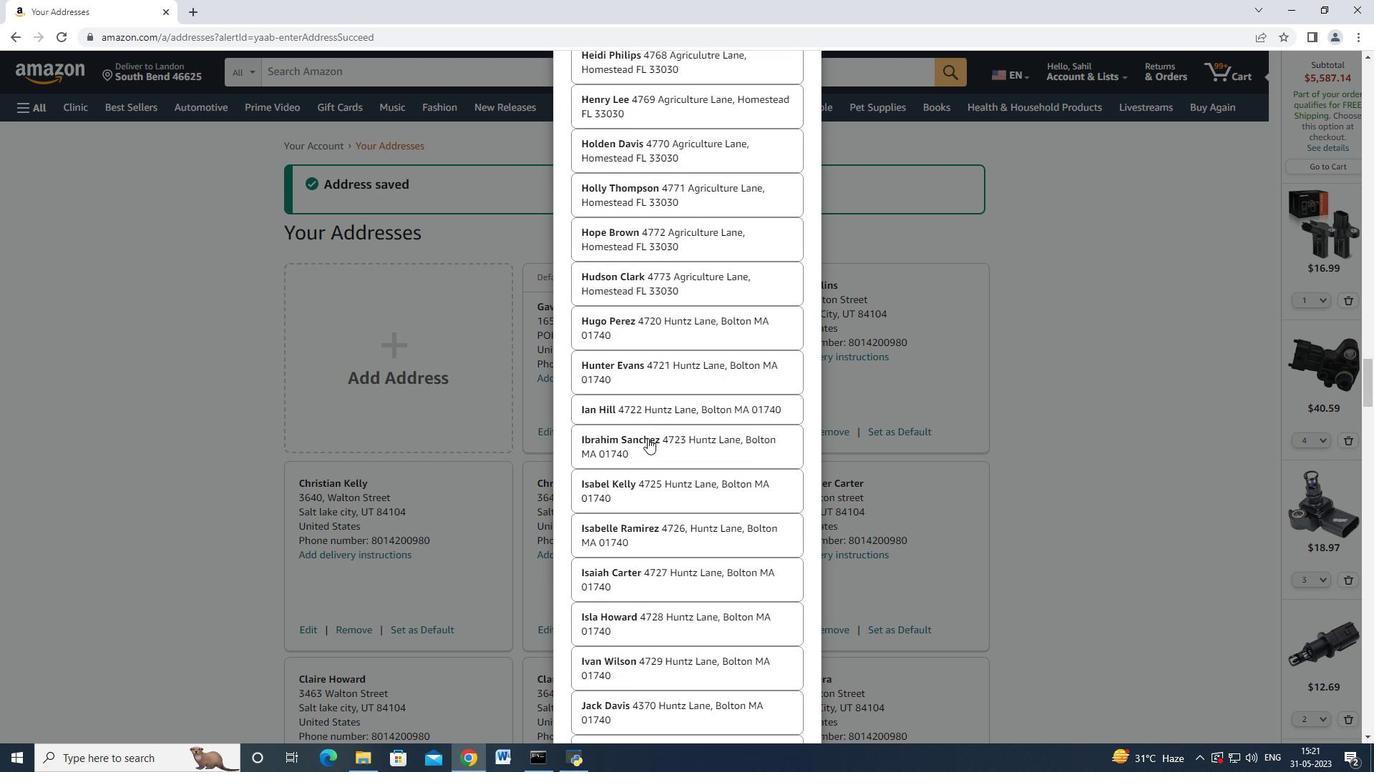 
Action: Mouse moved to (644, 440)
Screenshot: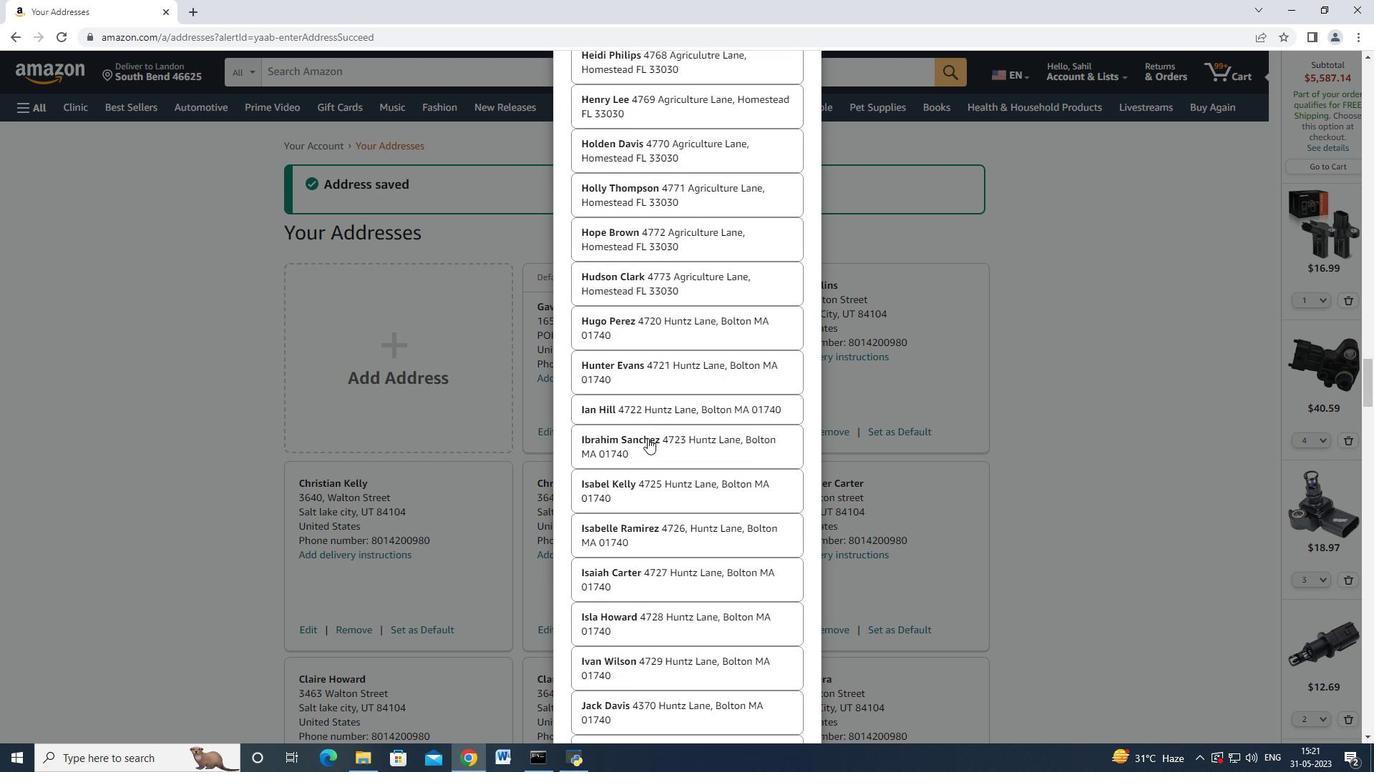 
Action: Mouse scrolled (644, 440) with delta (0, 0)
Screenshot: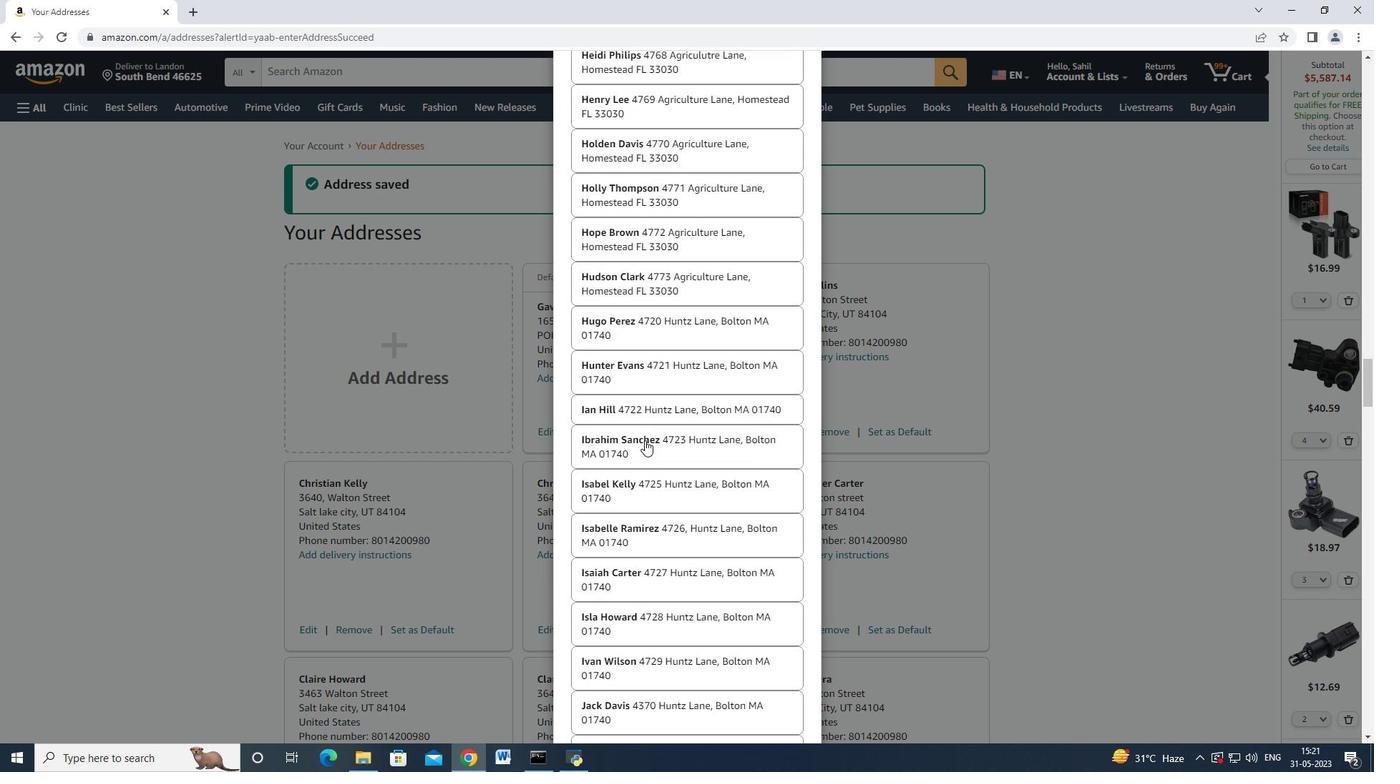 
Action: Mouse moved to (641, 441)
Screenshot: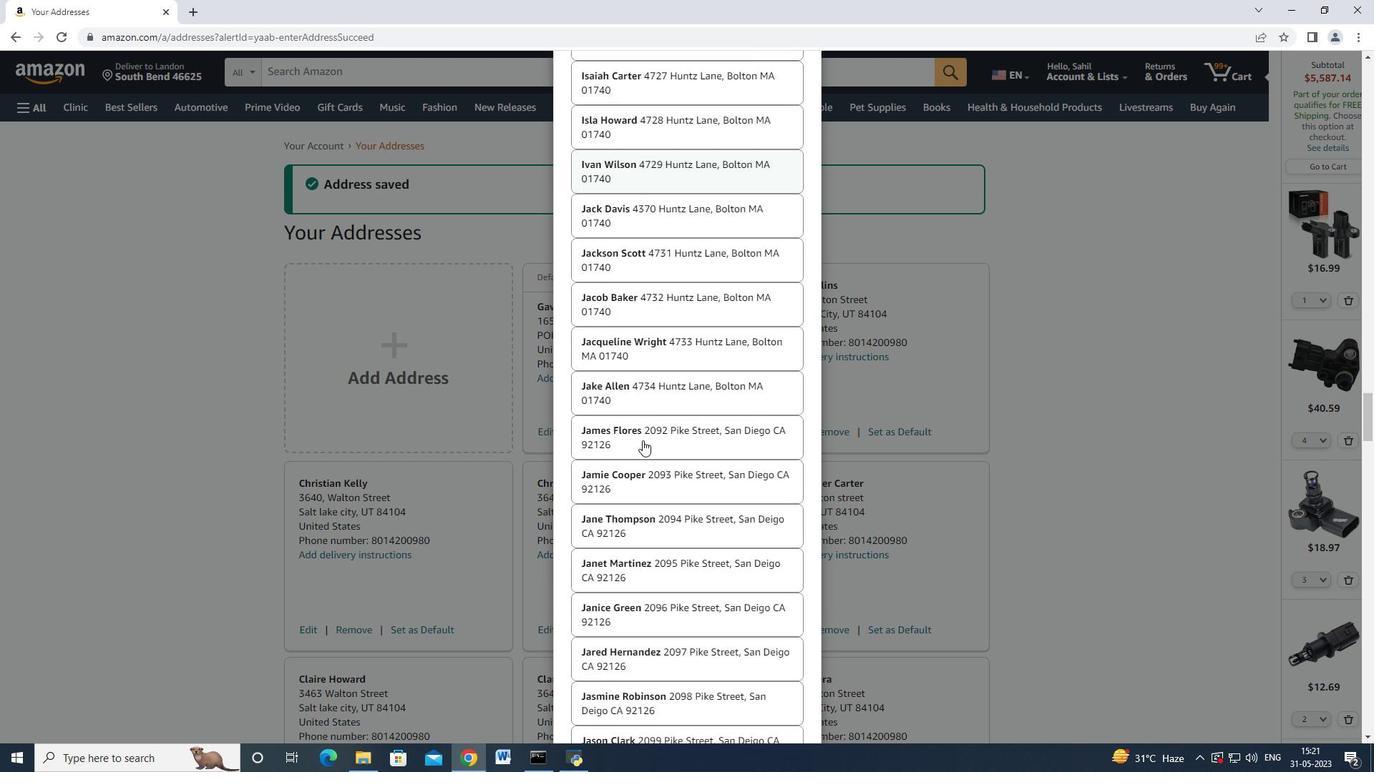 
Action: Mouse scrolled (642, 440) with delta (0, 0)
Screenshot: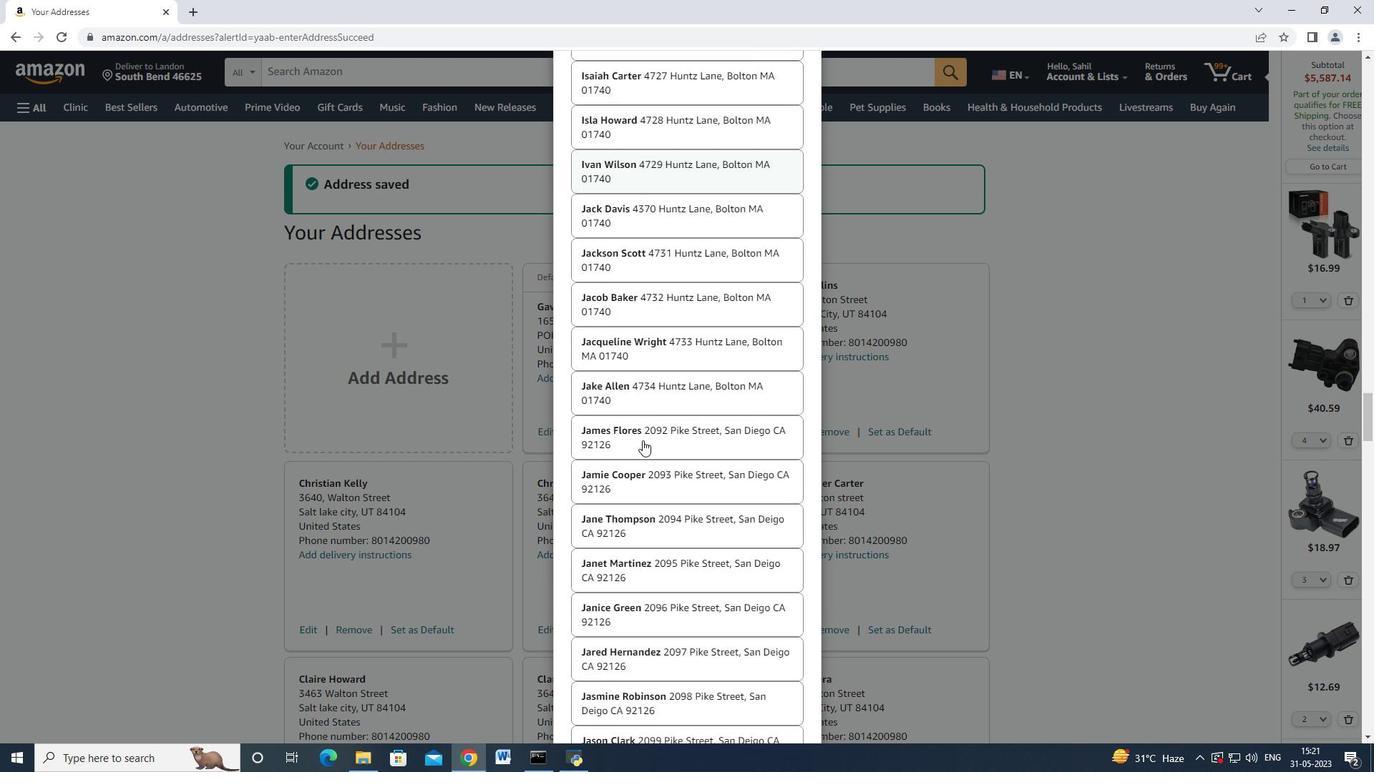 
Action: Mouse moved to (641, 441)
Screenshot: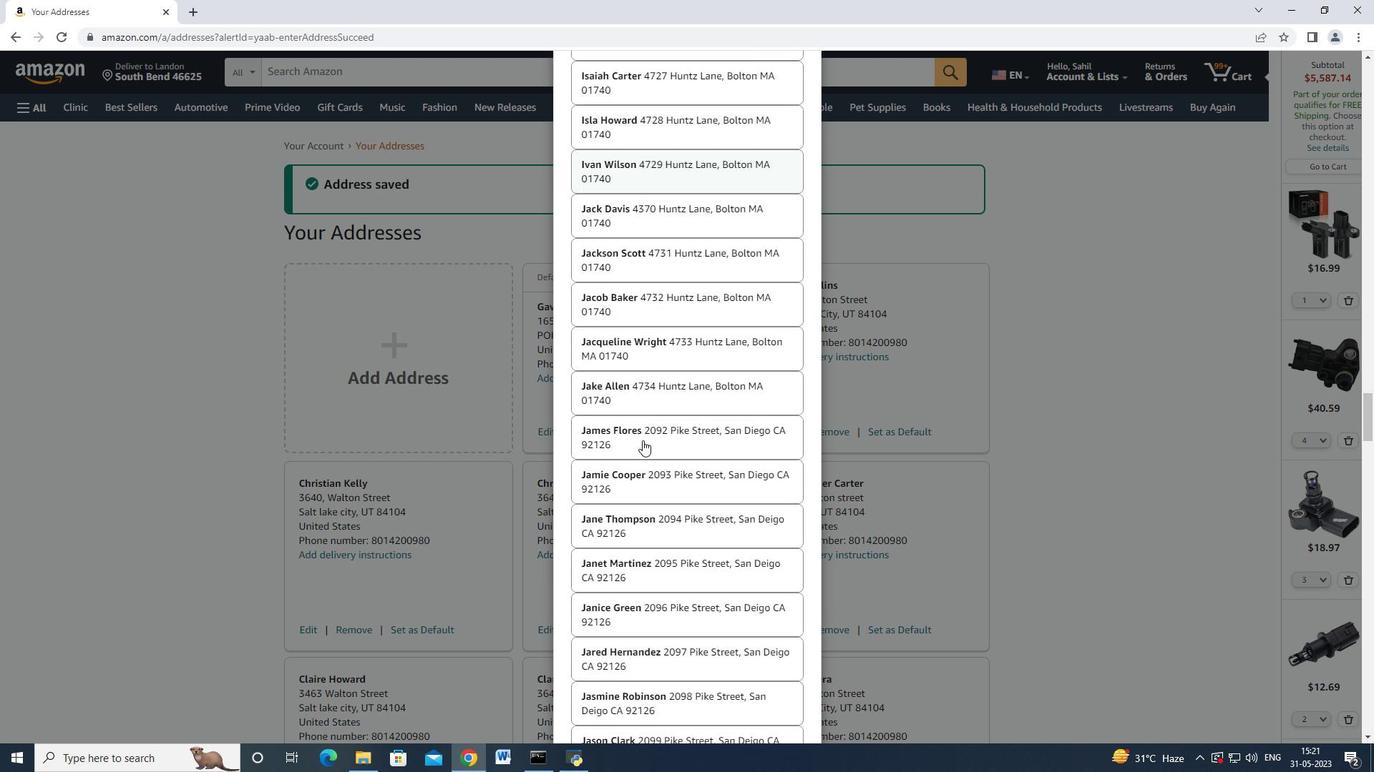 
Action: Mouse scrolled (641, 440) with delta (0, 0)
Screenshot: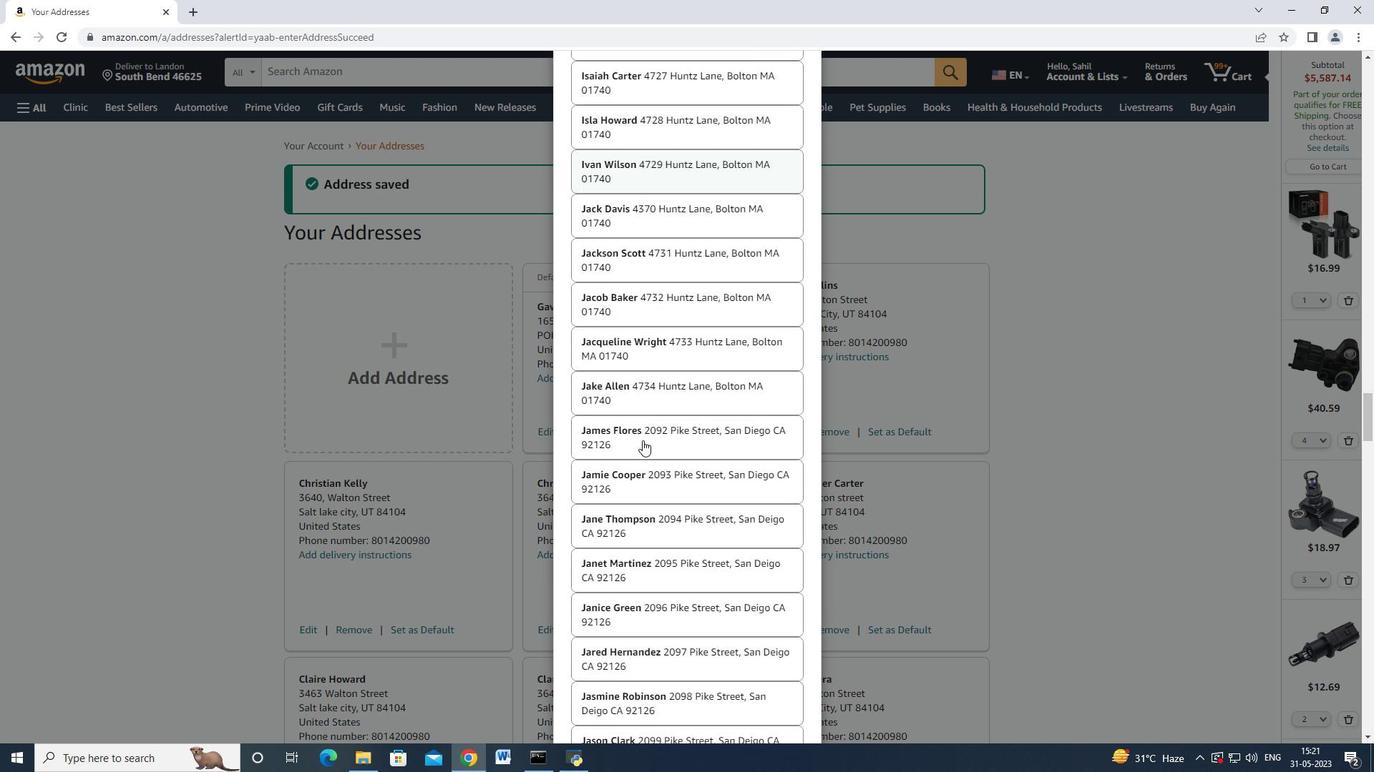
Action: Mouse moved to (641, 441)
Screenshot: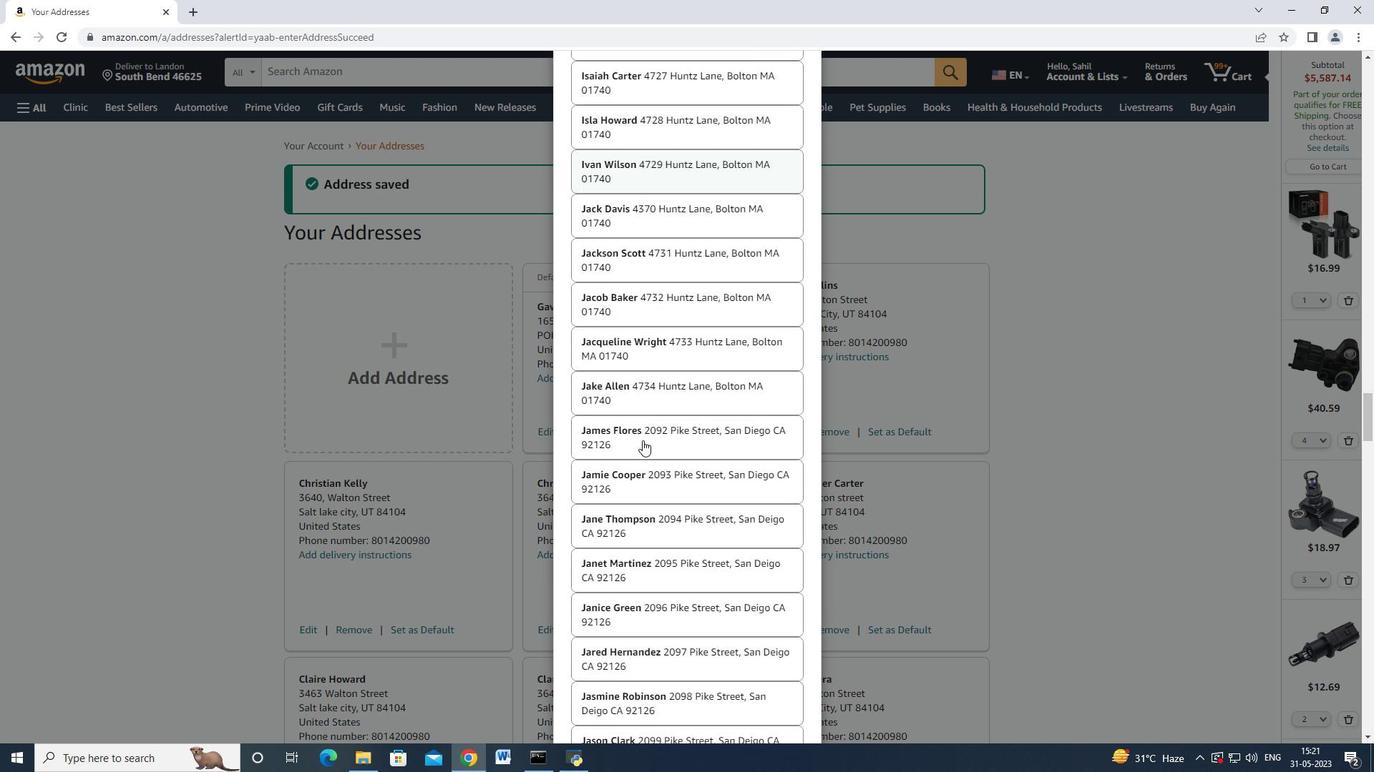
Action: Mouse scrolled (641, 440) with delta (0, 0)
Screenshot: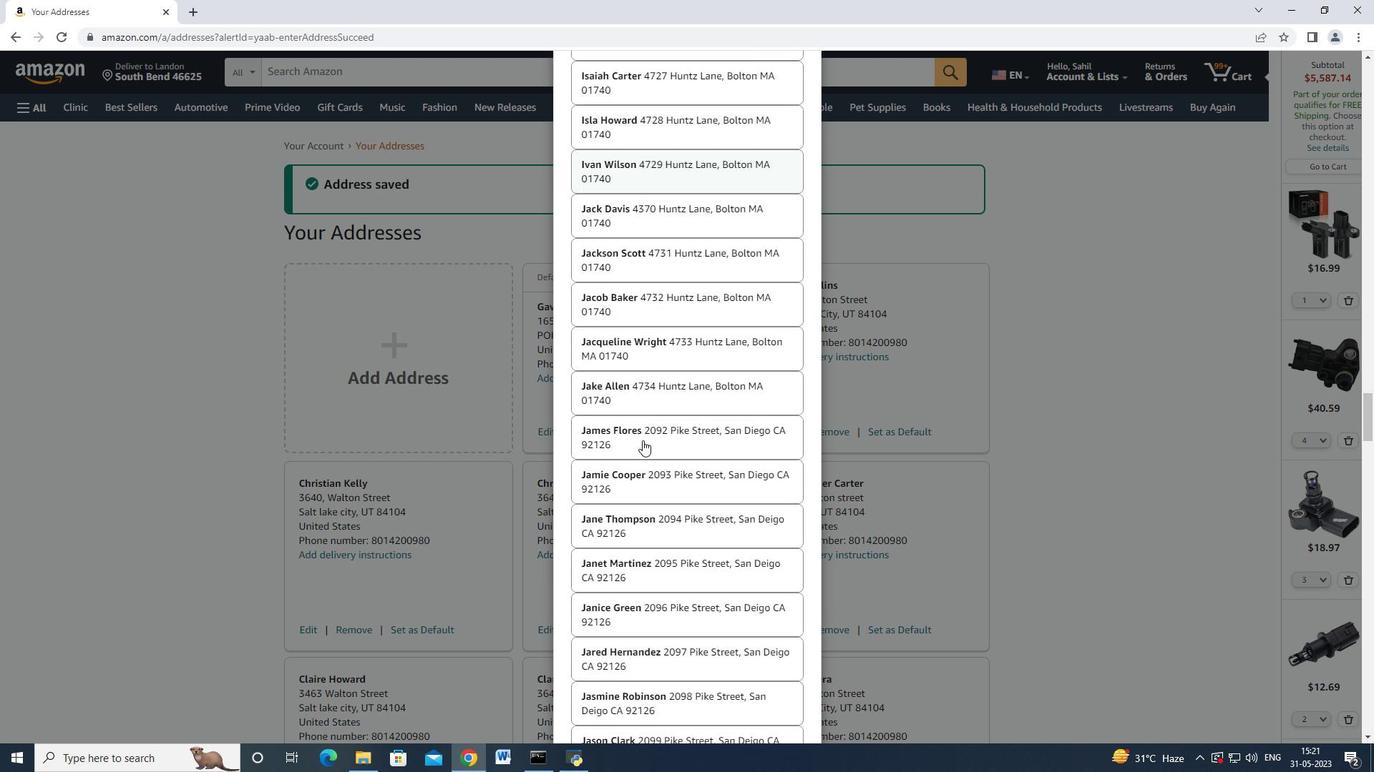 
Action: Mouse moved to (641, 441)
Screenshot: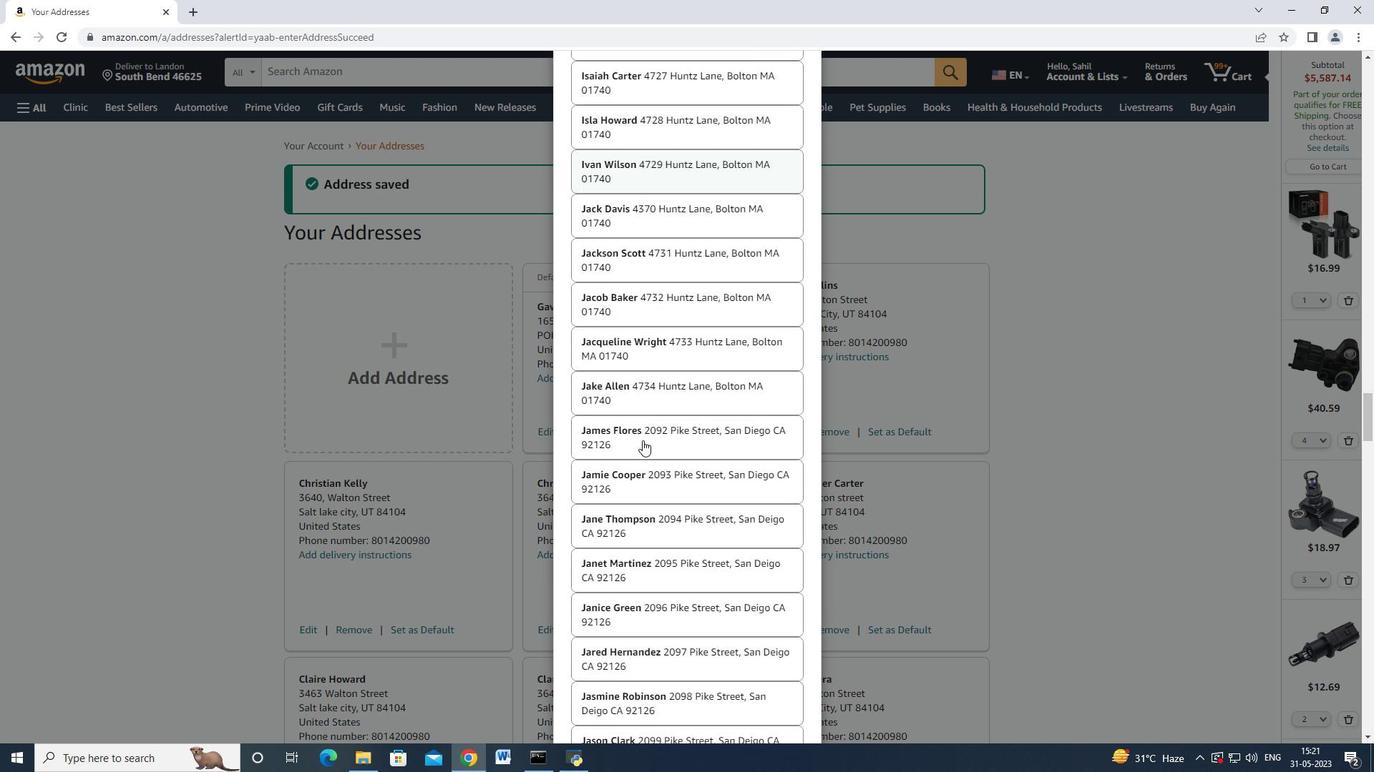 
Action: Mouse scrolled (641, 440) with delta (0, 0)
Screenshot: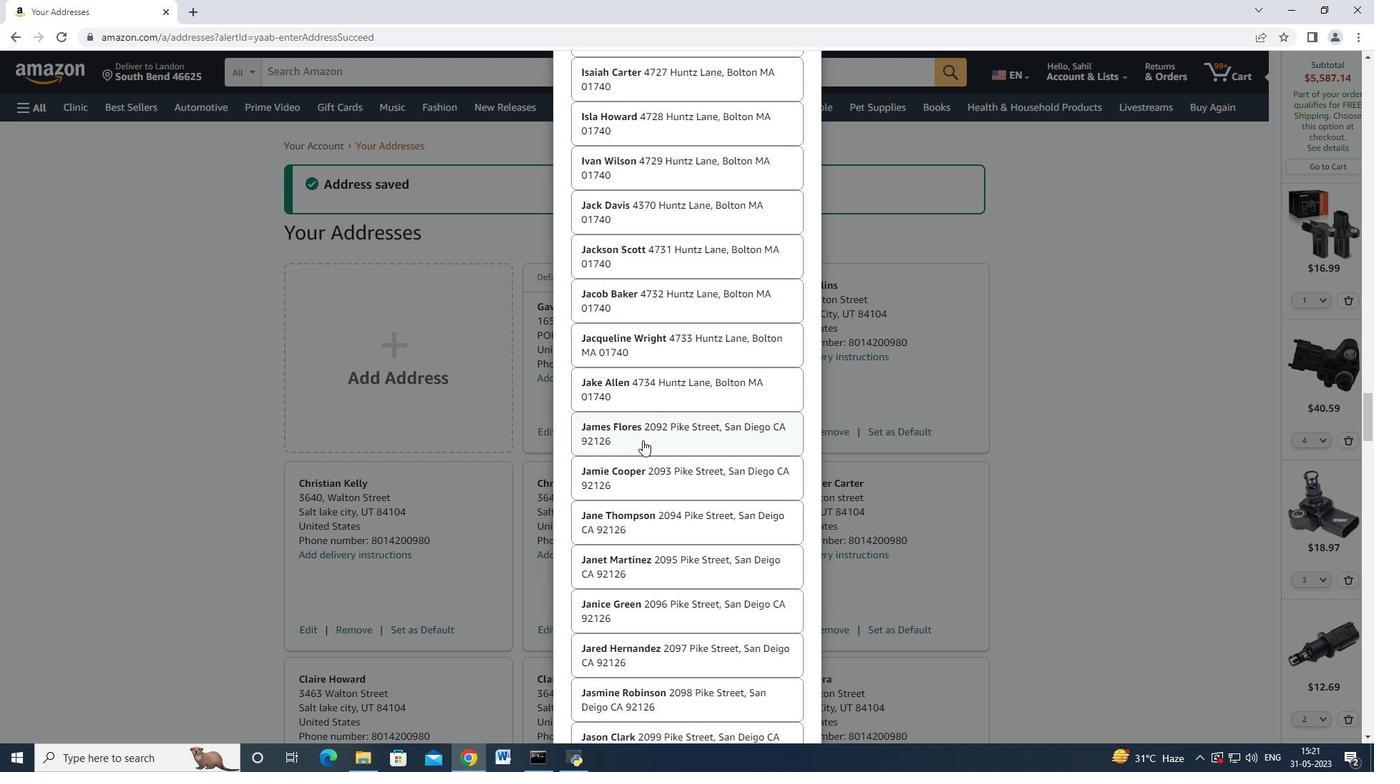 
Action: Mouse moved to (641, 441)
Screenshot: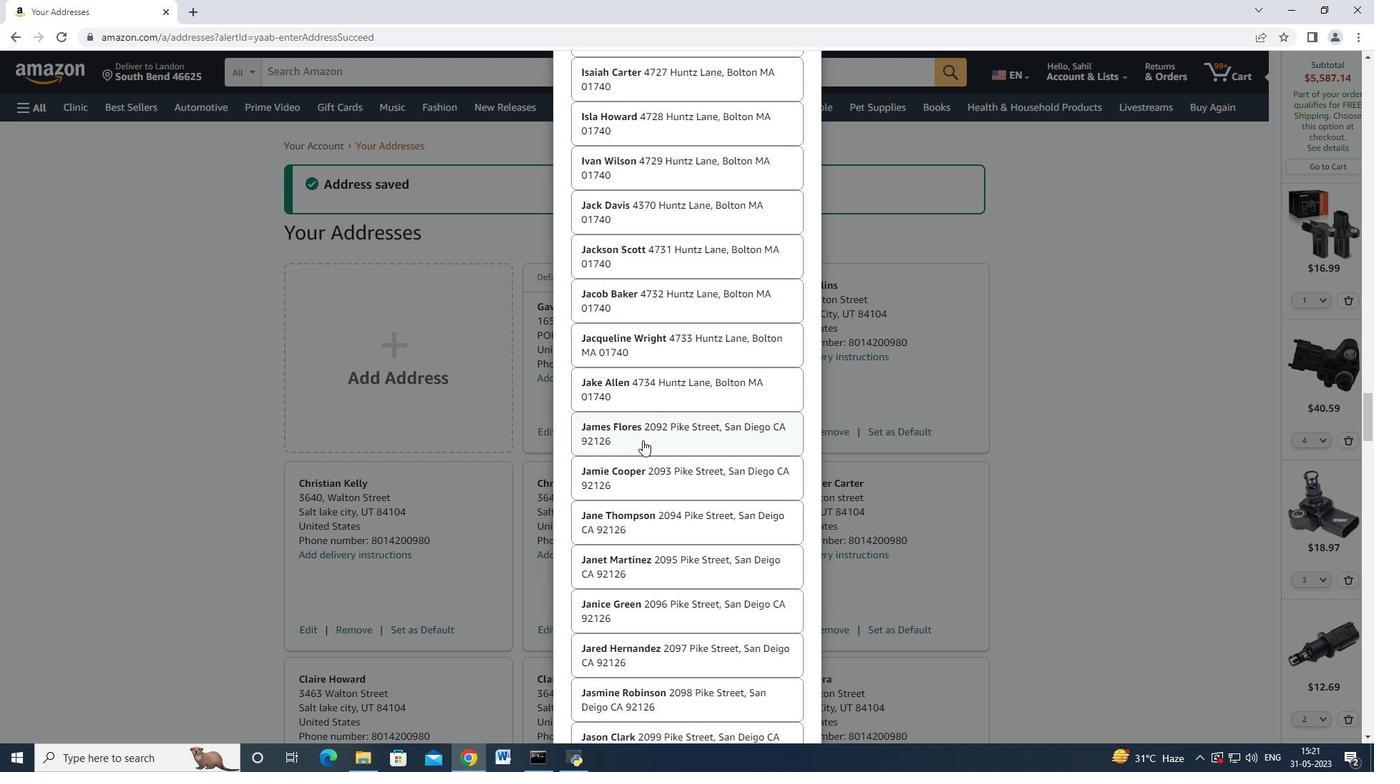 
Action: Mouse scrolled (641, 440) with delta (0, 0)
Screenshot: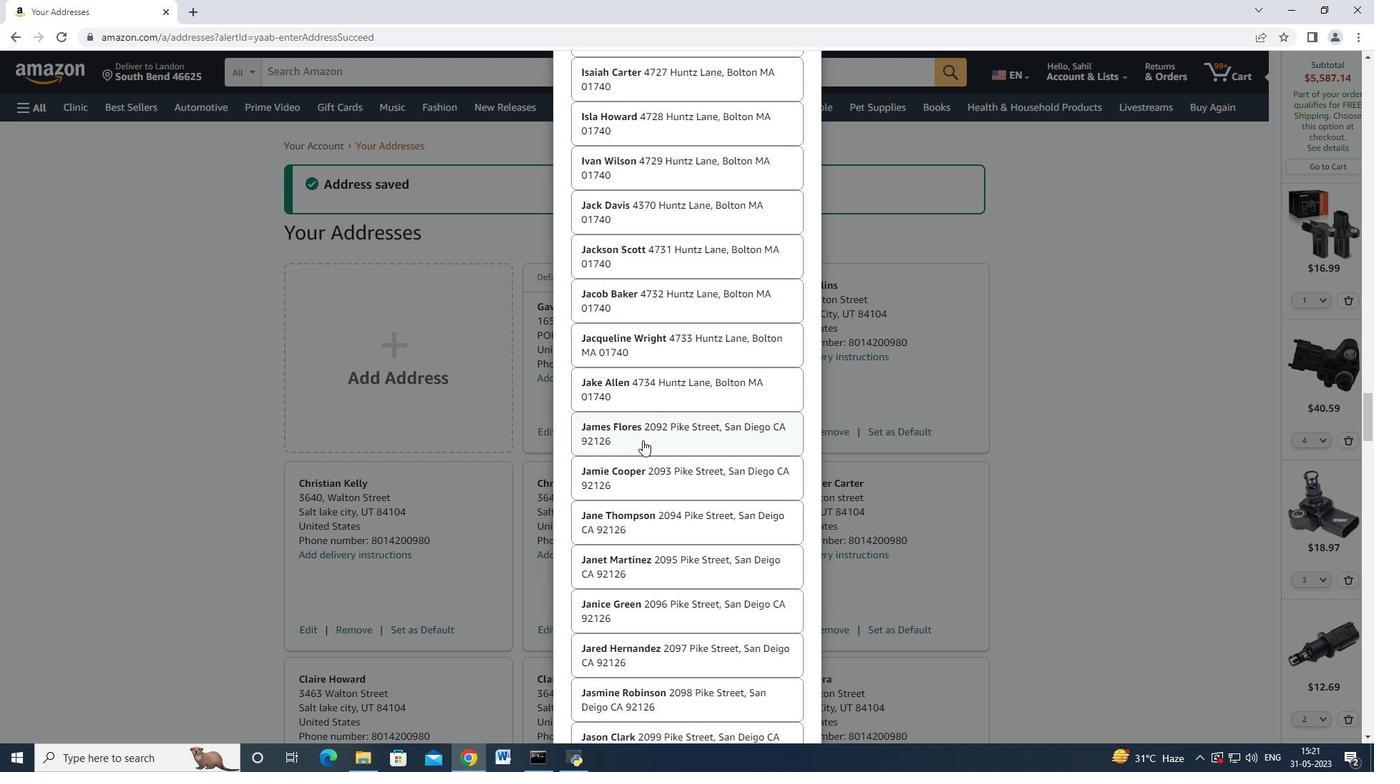 
Action: Mouse scrolled (641, 440) with delta (0, 0)
Screenshot: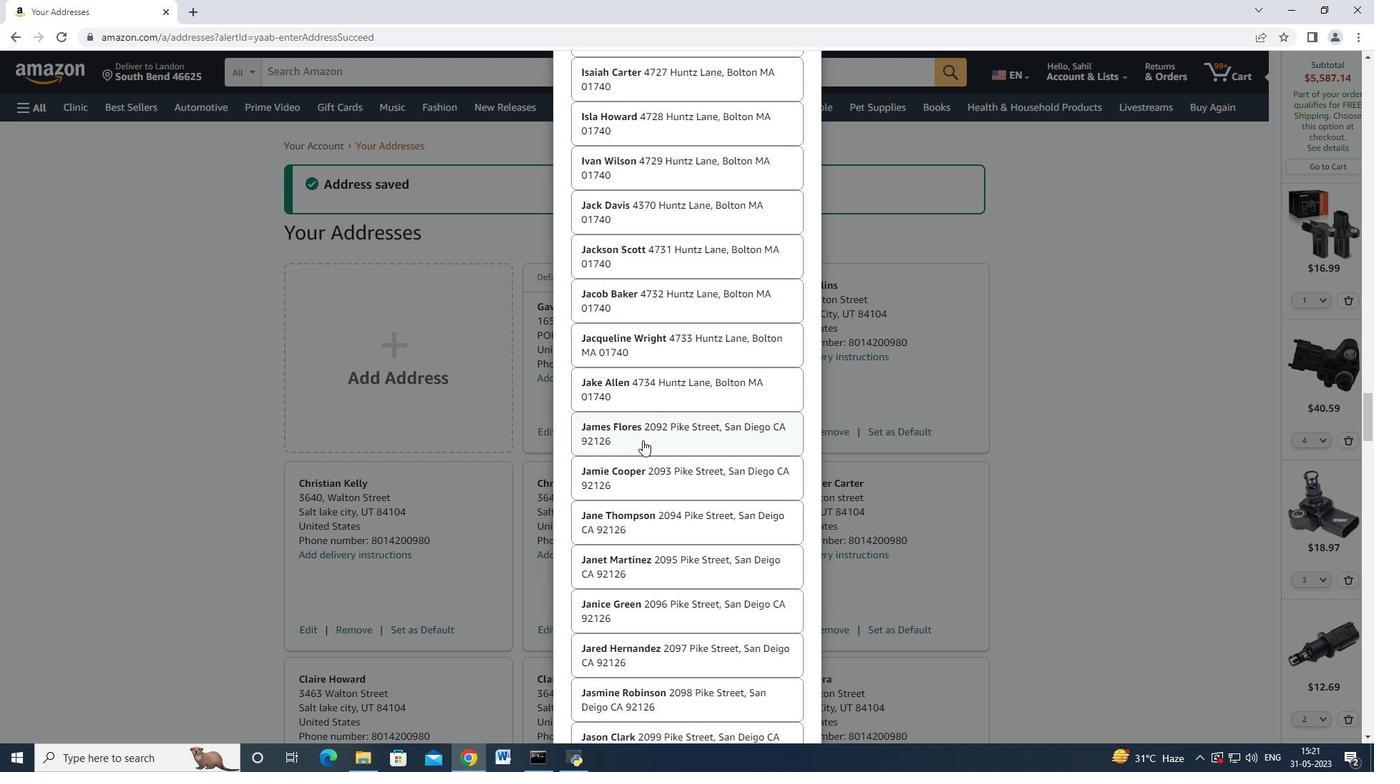 
Action: Mouse scrolled (641, 440) with delta (0, 0)
Screenshot: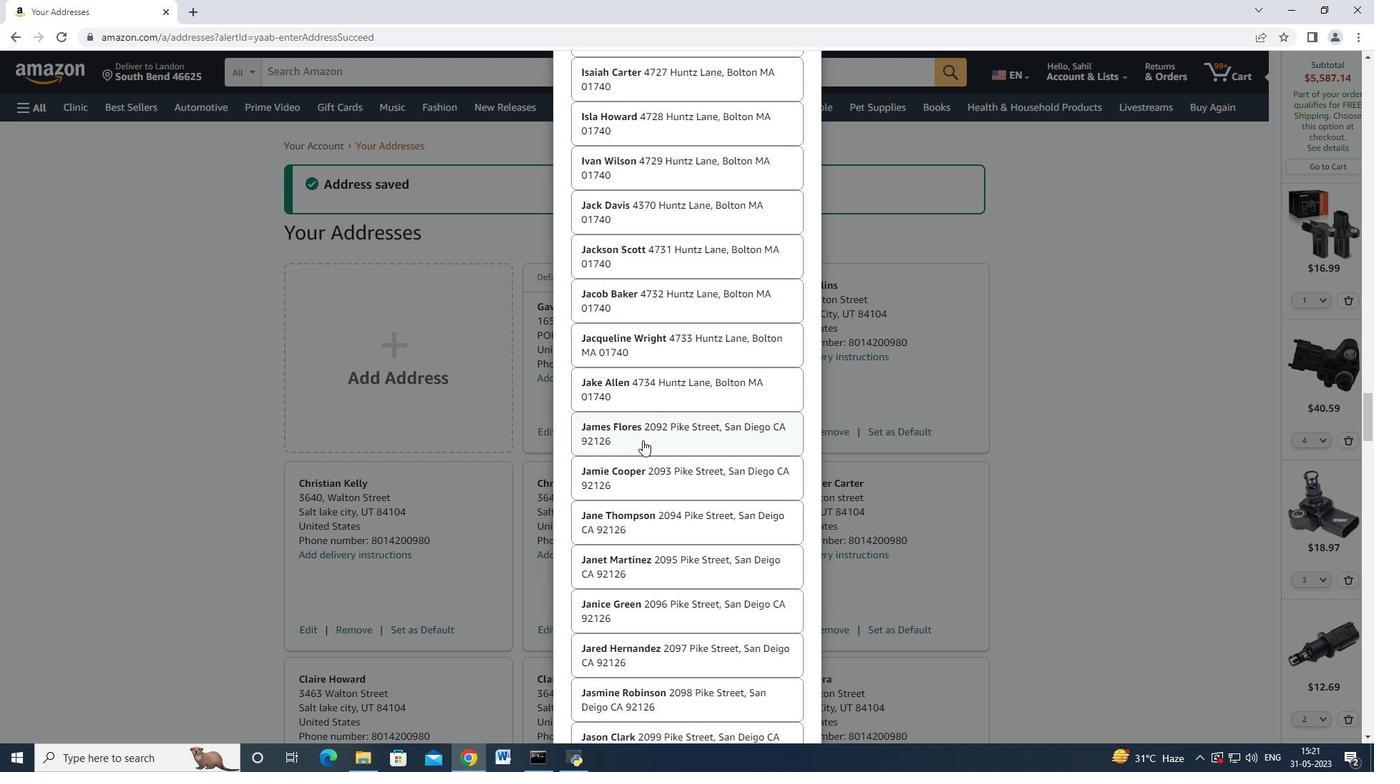 
Action: Mouse scrolled (641, 440) with delta (0, 0)
Screenshot: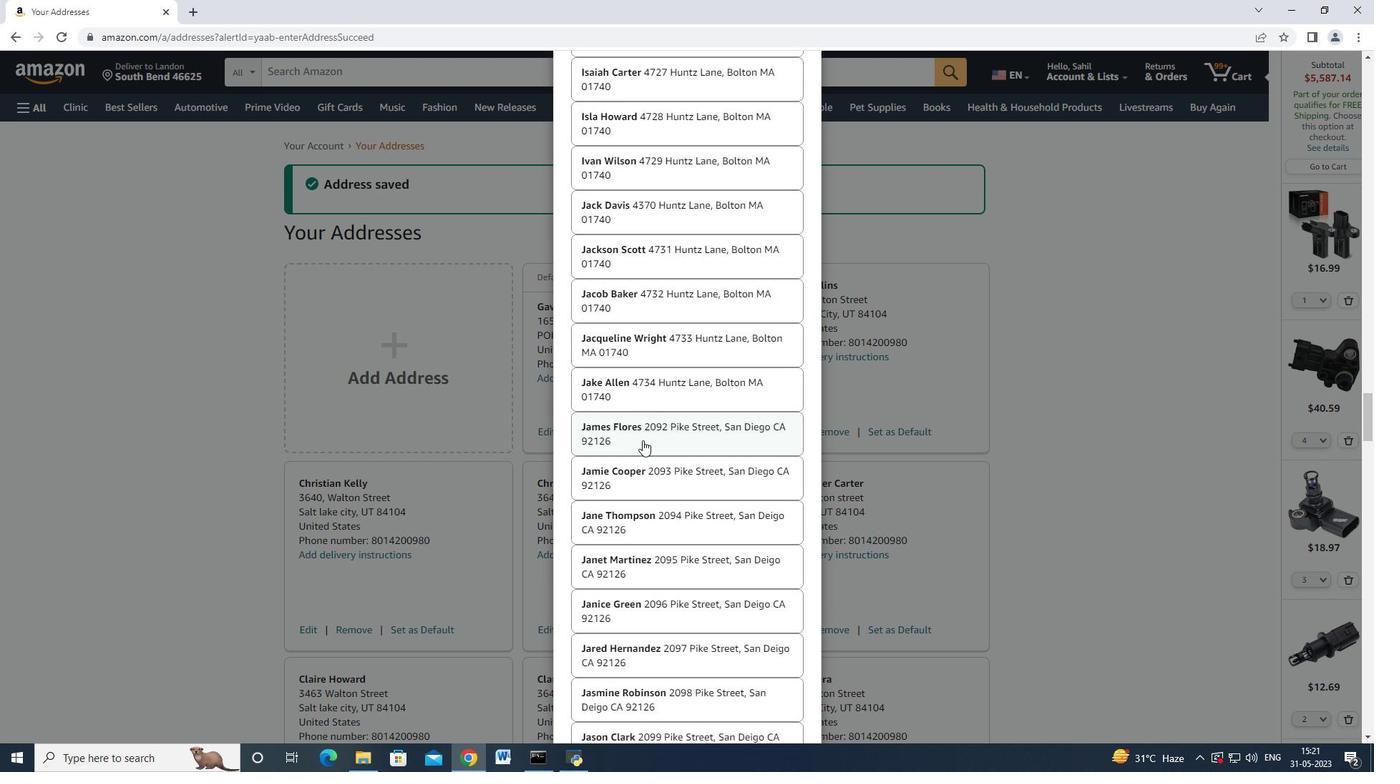 
Action: Mouse moved to (639, 441)
Screenshot: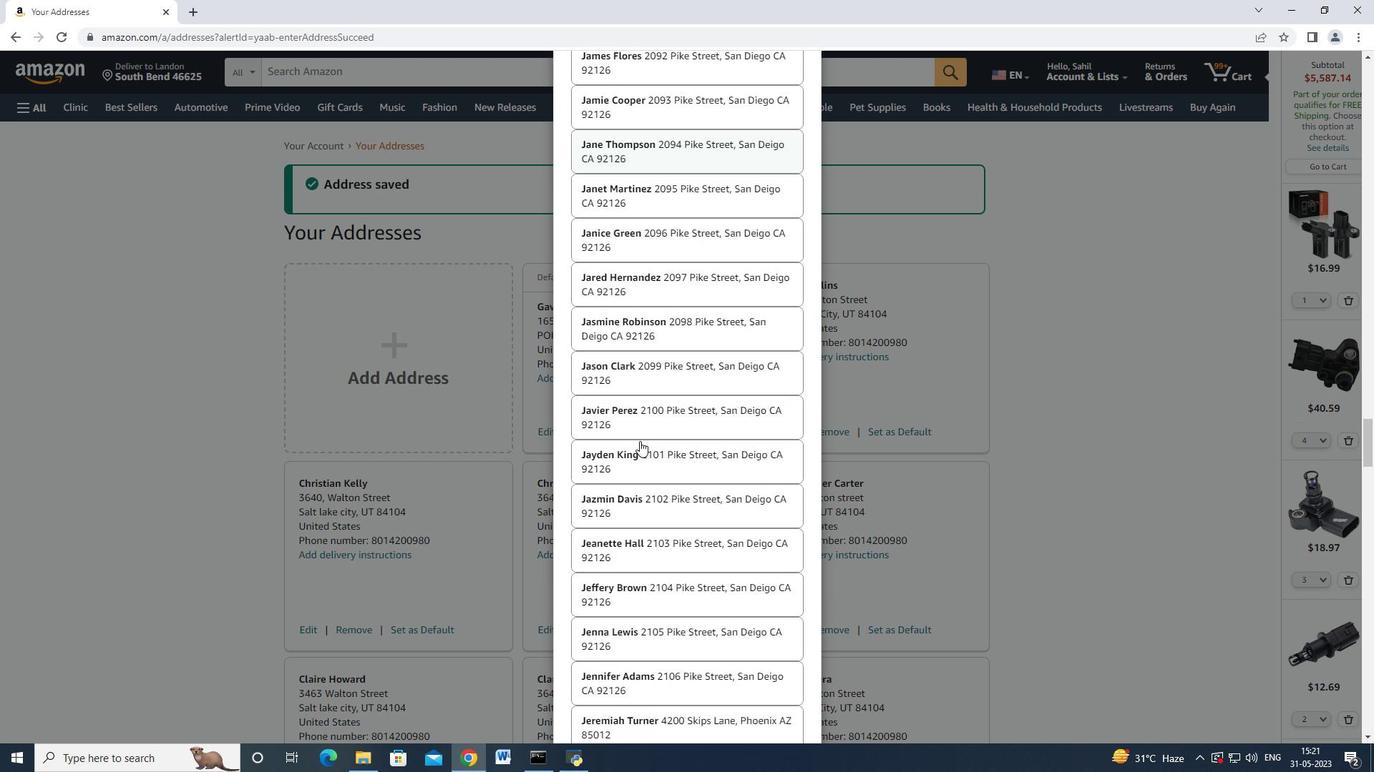 
Action: Mouse scrolled (639, 440) with delta (0, 0)
Screenshot: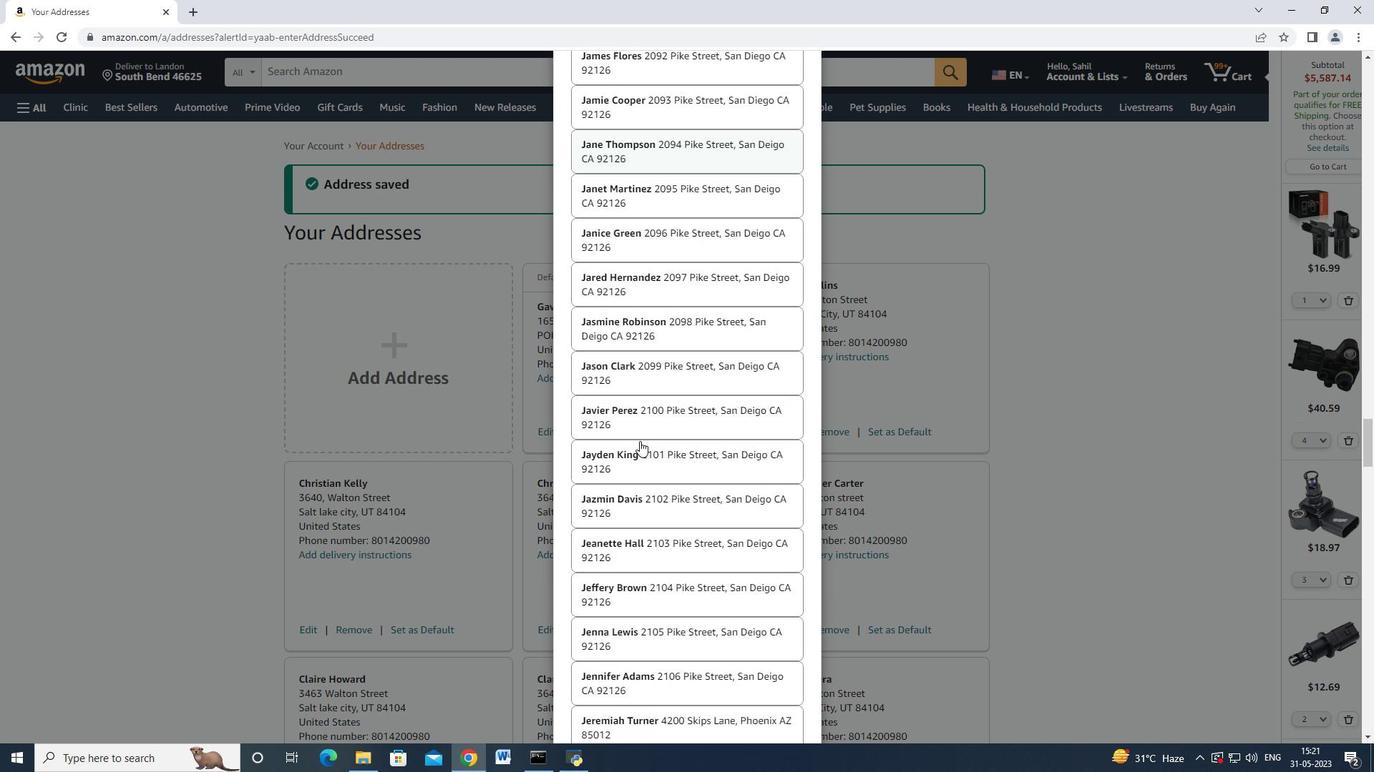 
Action: Mouse moved to (639, 442)
Screenshot: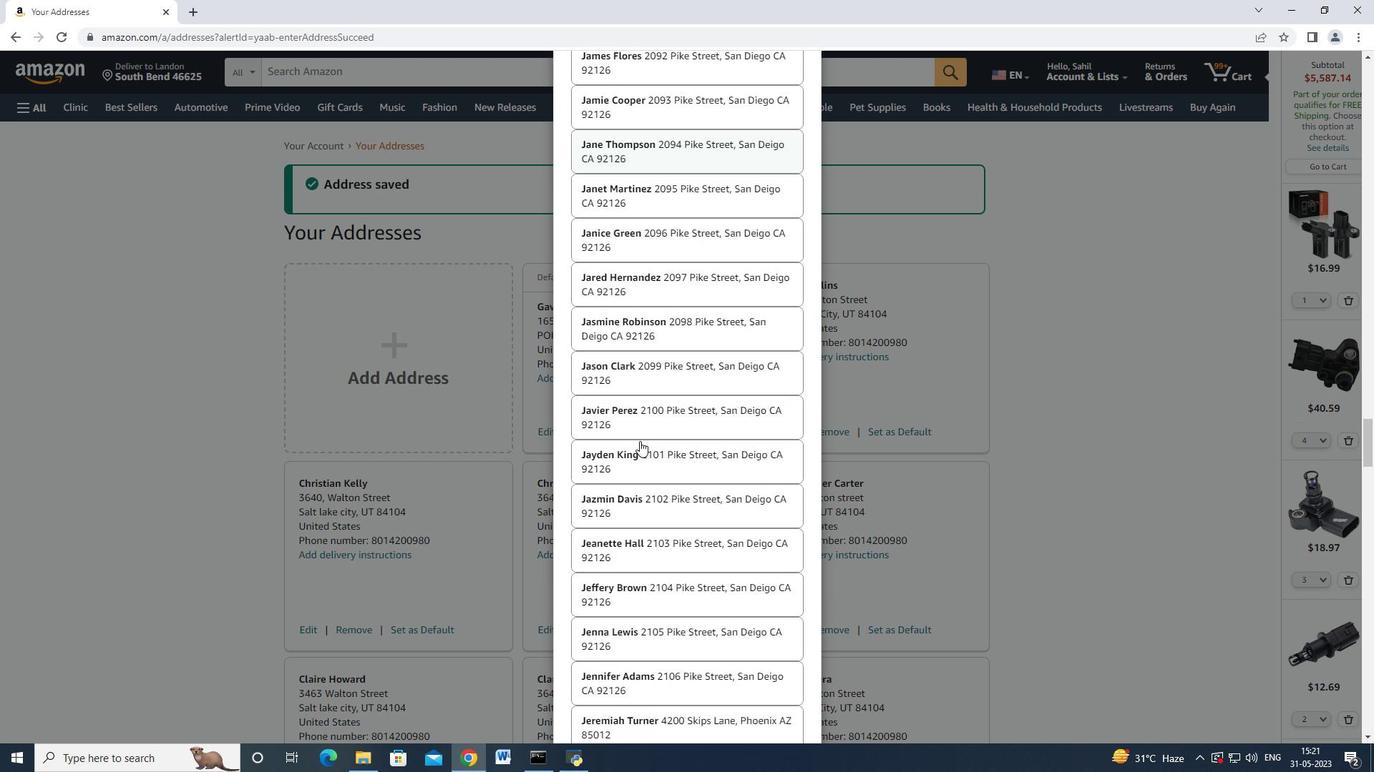 
Action: Mouse scrolled (639, 441) with delta (0, 0)
Screenshot: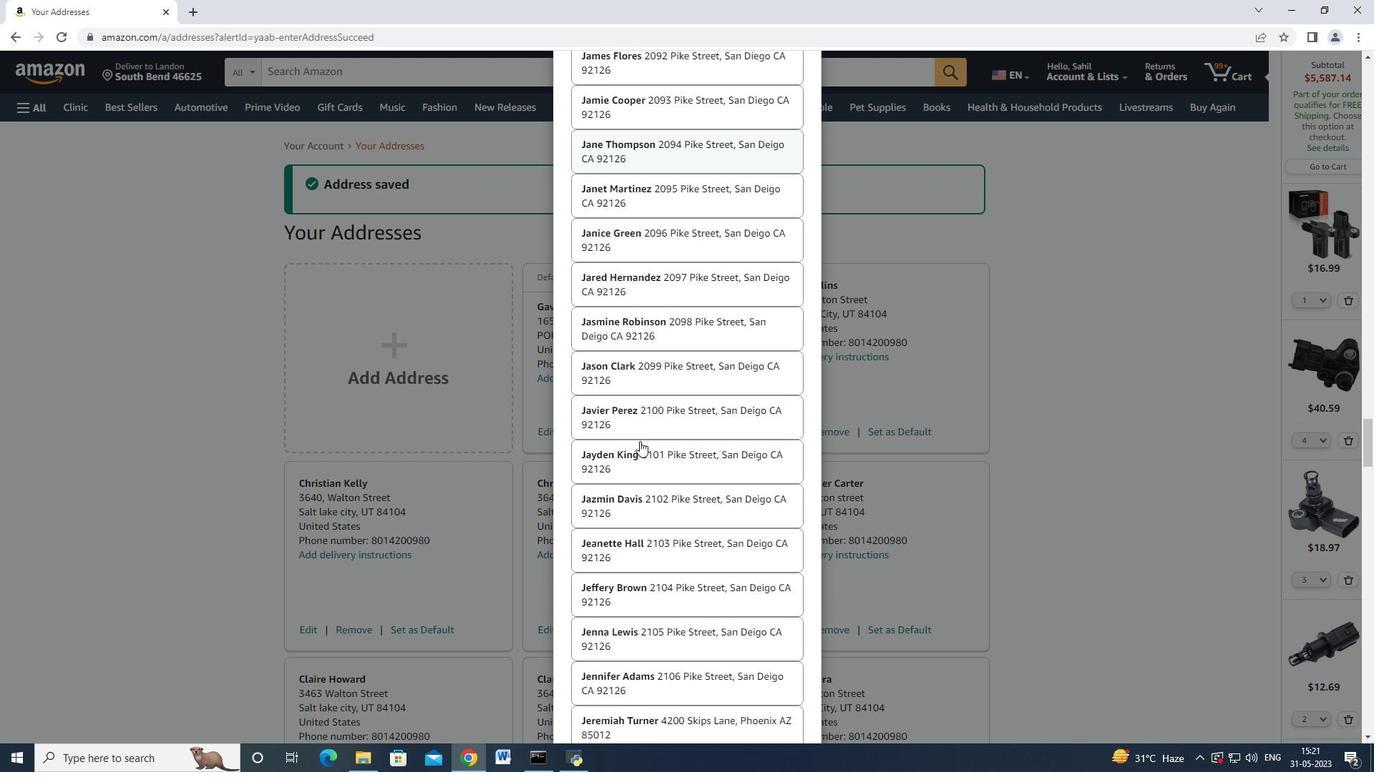 
Action: Mouse moved to (639, 442)
Screenshot: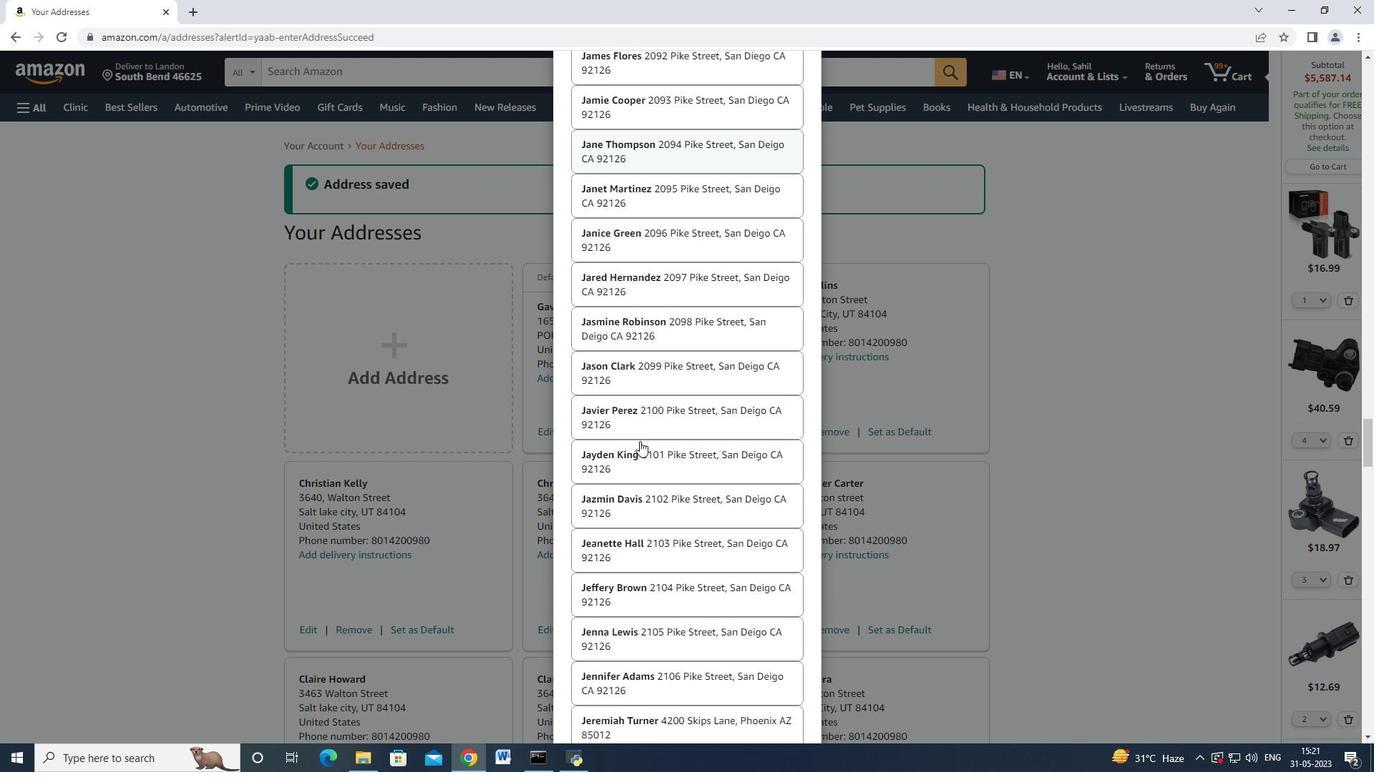 
Action: Mouse scrolled (639, 441) with delta (0, 0)
Screenshot: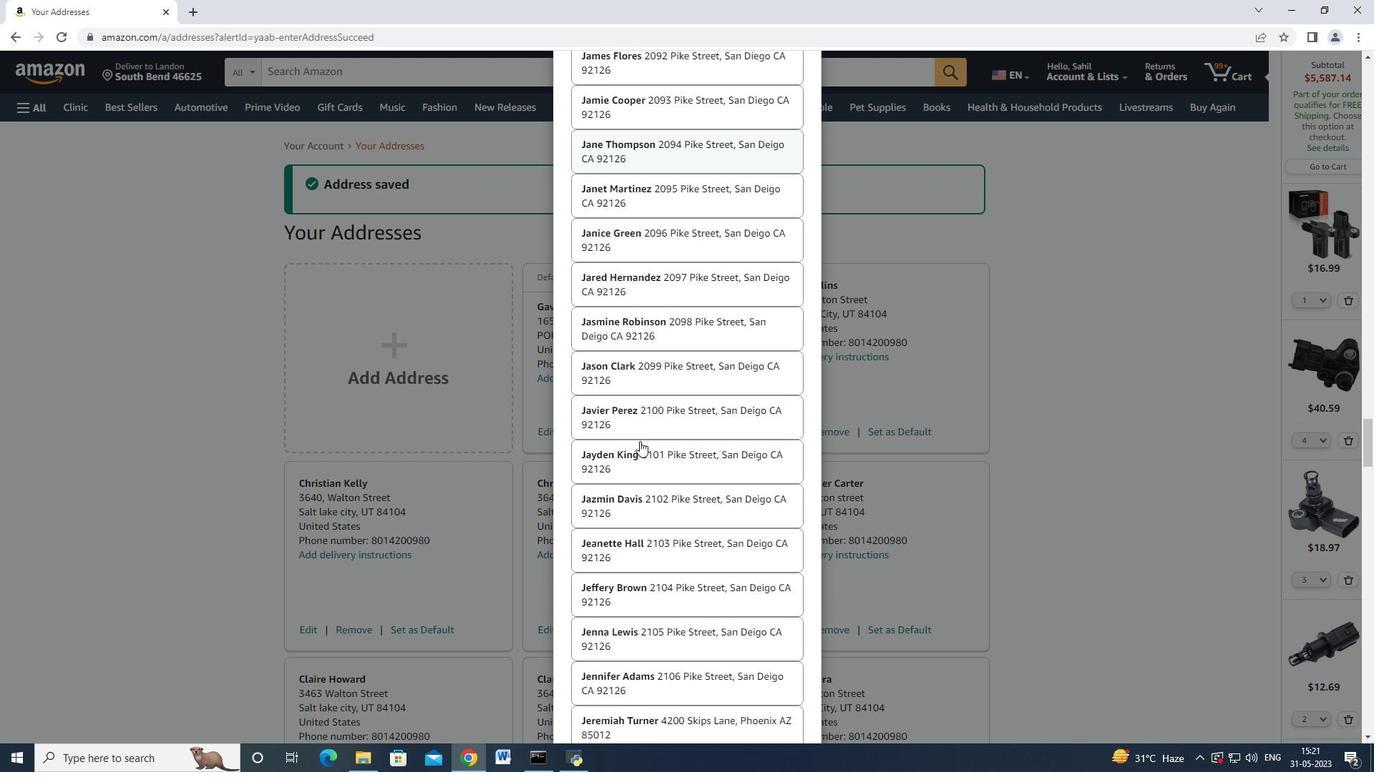 
Action: Mouse moved to (639, 442)
Screenshot: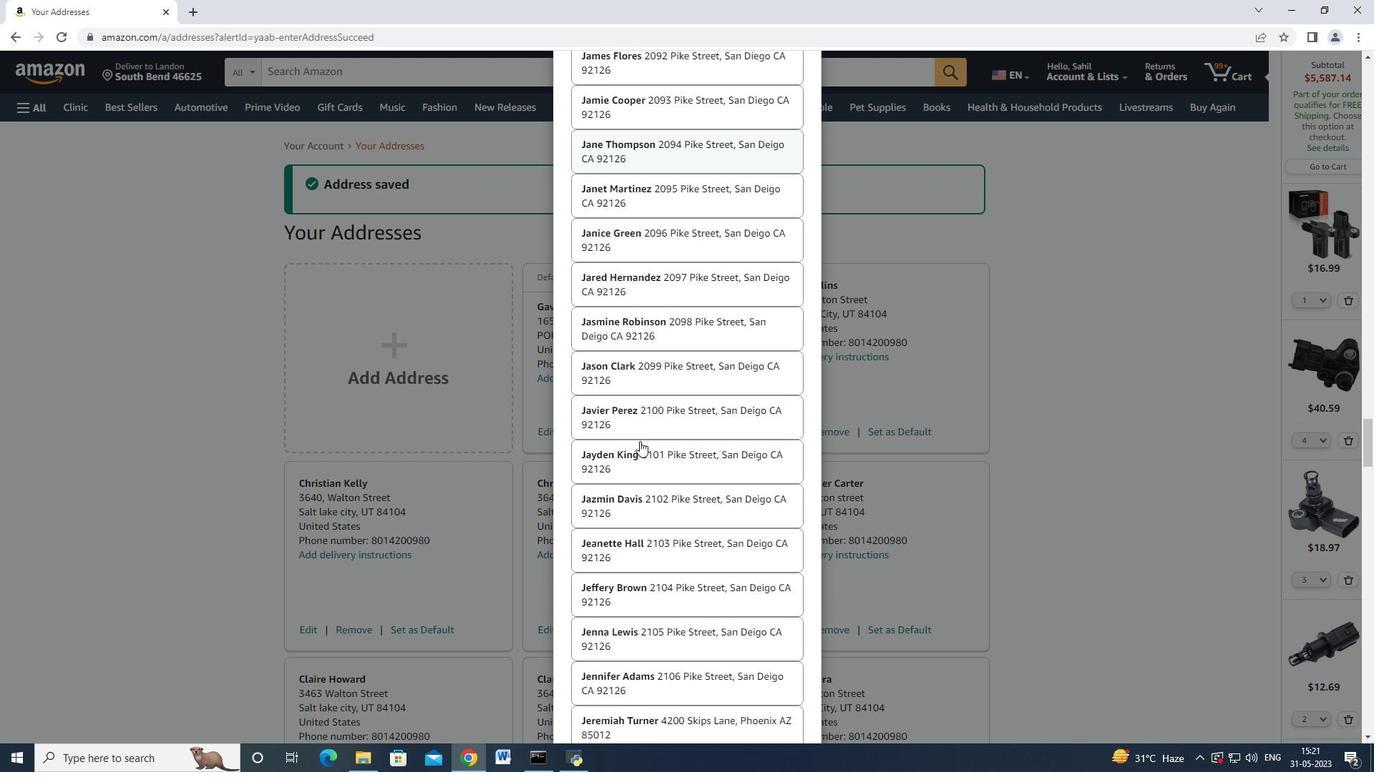
Action: Mouse scrolled (639, 441) with delta (0, 0)
Screenshot: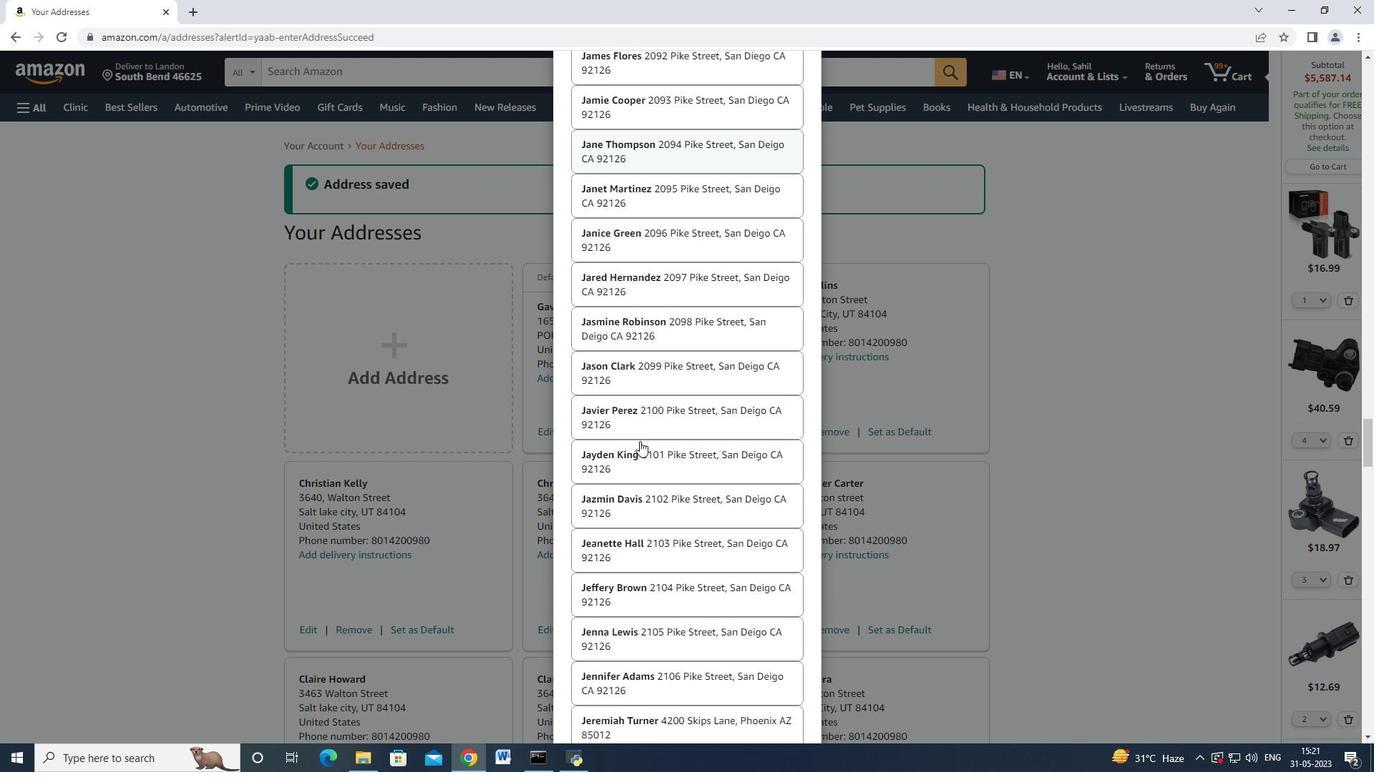 
Action: Mouse scrolled (639, 440) with delta (0, -1)
Screenshot: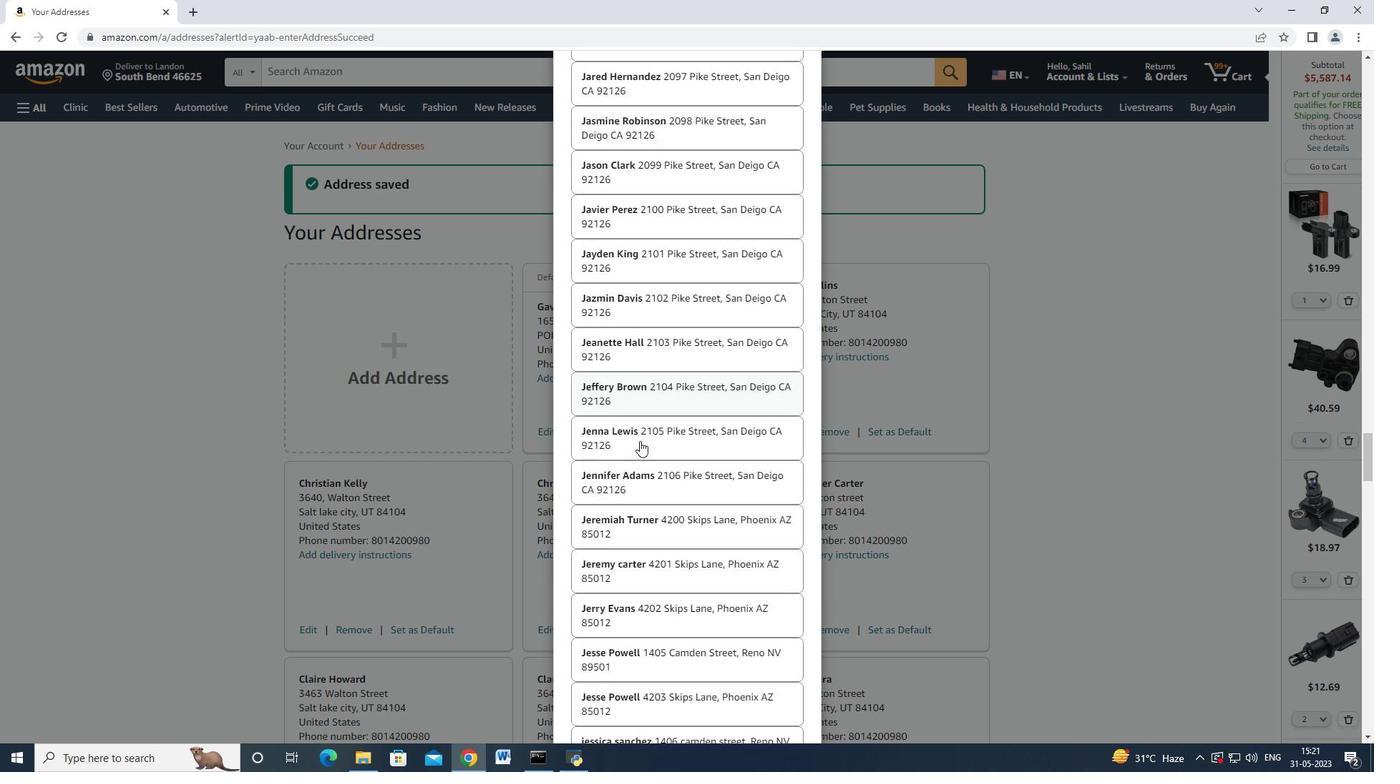 
Action: Mouse scrolled (639, 441) with delta (0, 0)
Screenshot: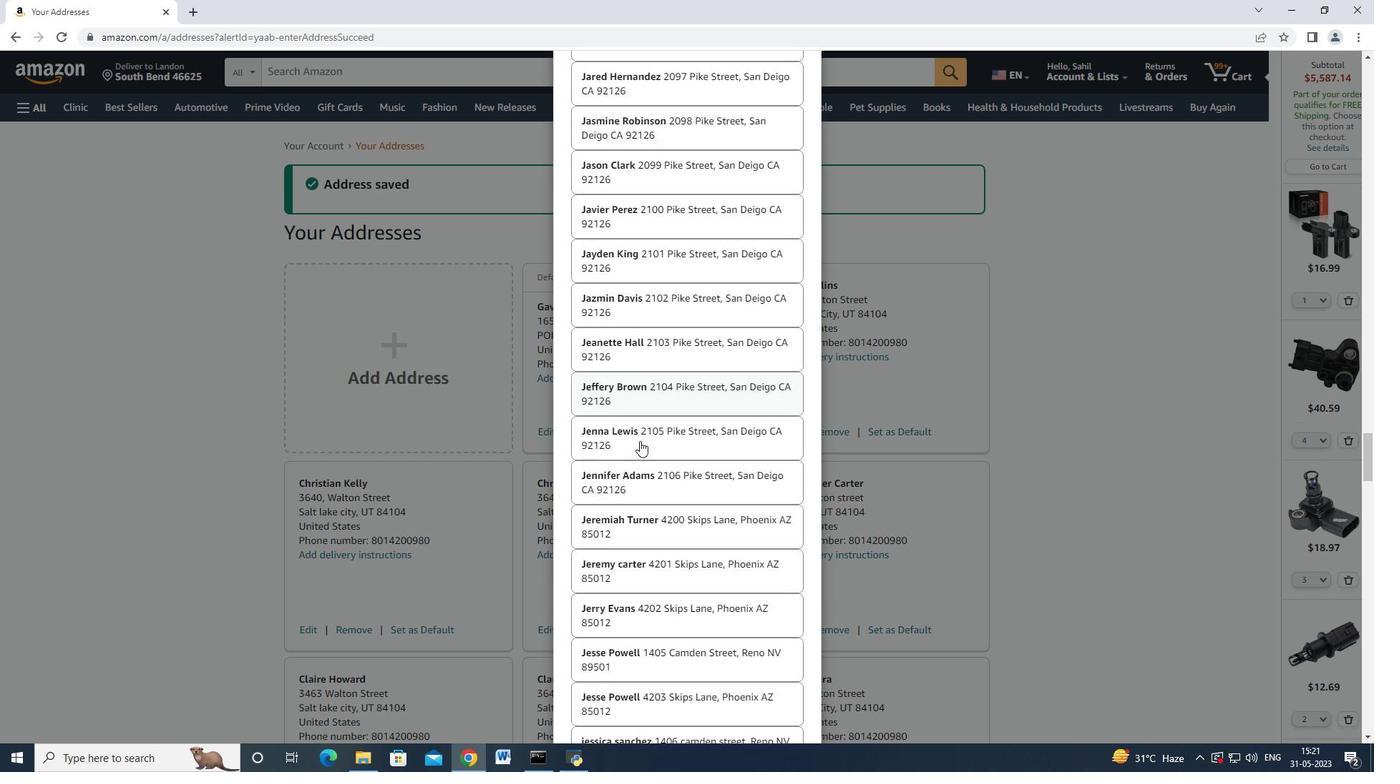 
Action: Mouse scrolled (639, 441) with delta (0, 0)
Screenshot: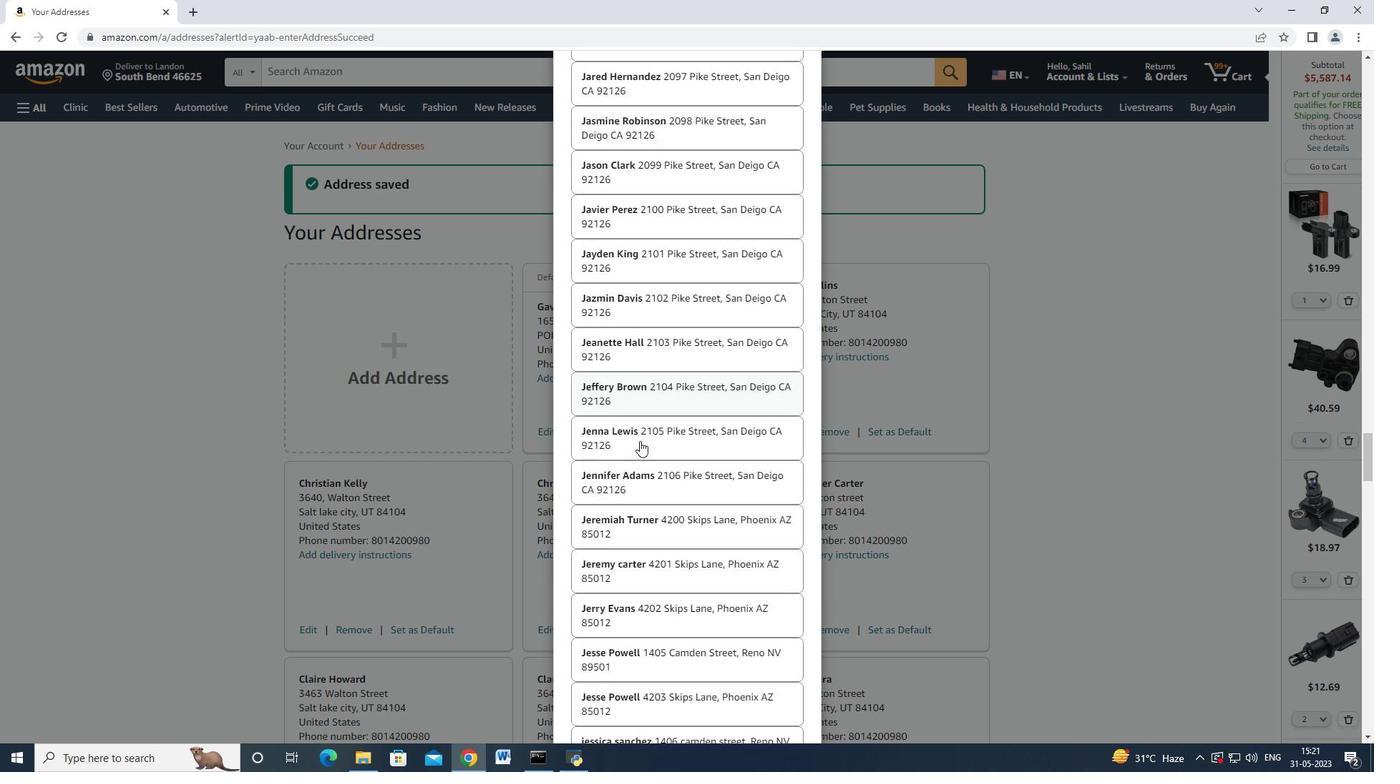 
Action: Mouse scrolled (639, 441) with delta (0, 0)
Screenshot: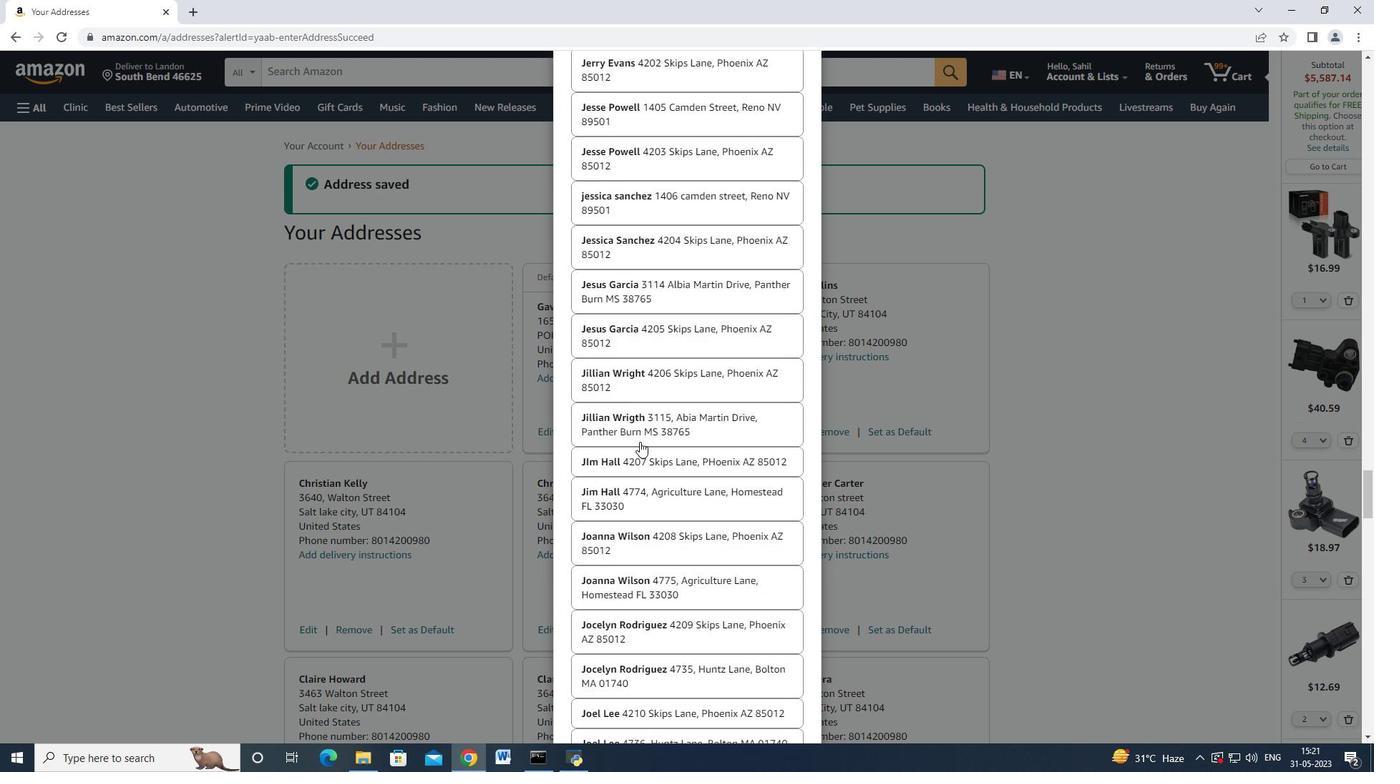 
Action: Mouse scrolled (639, 441) with delta (0, 0)
Screenshot: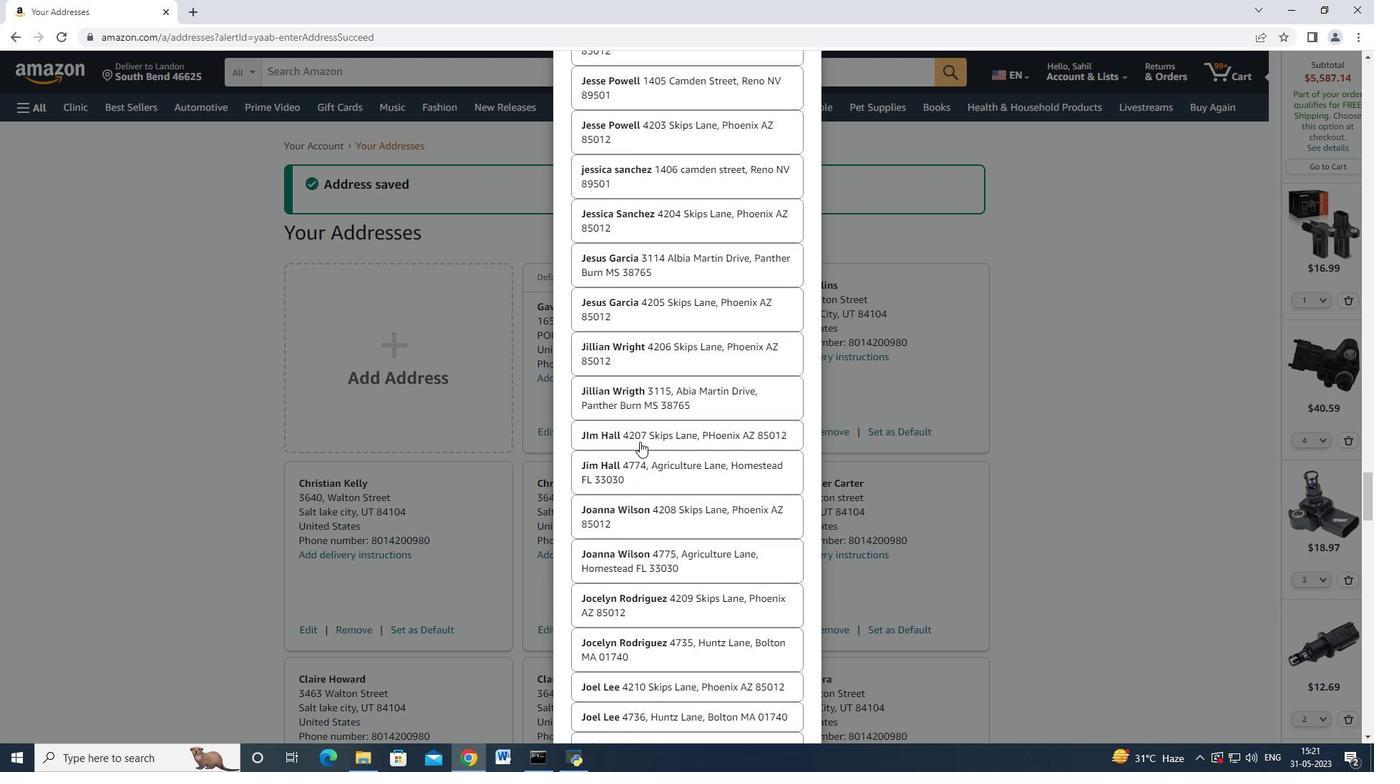 
Action: Mouse scrolled (639, 441) with delta (0, 0)
Screenshot: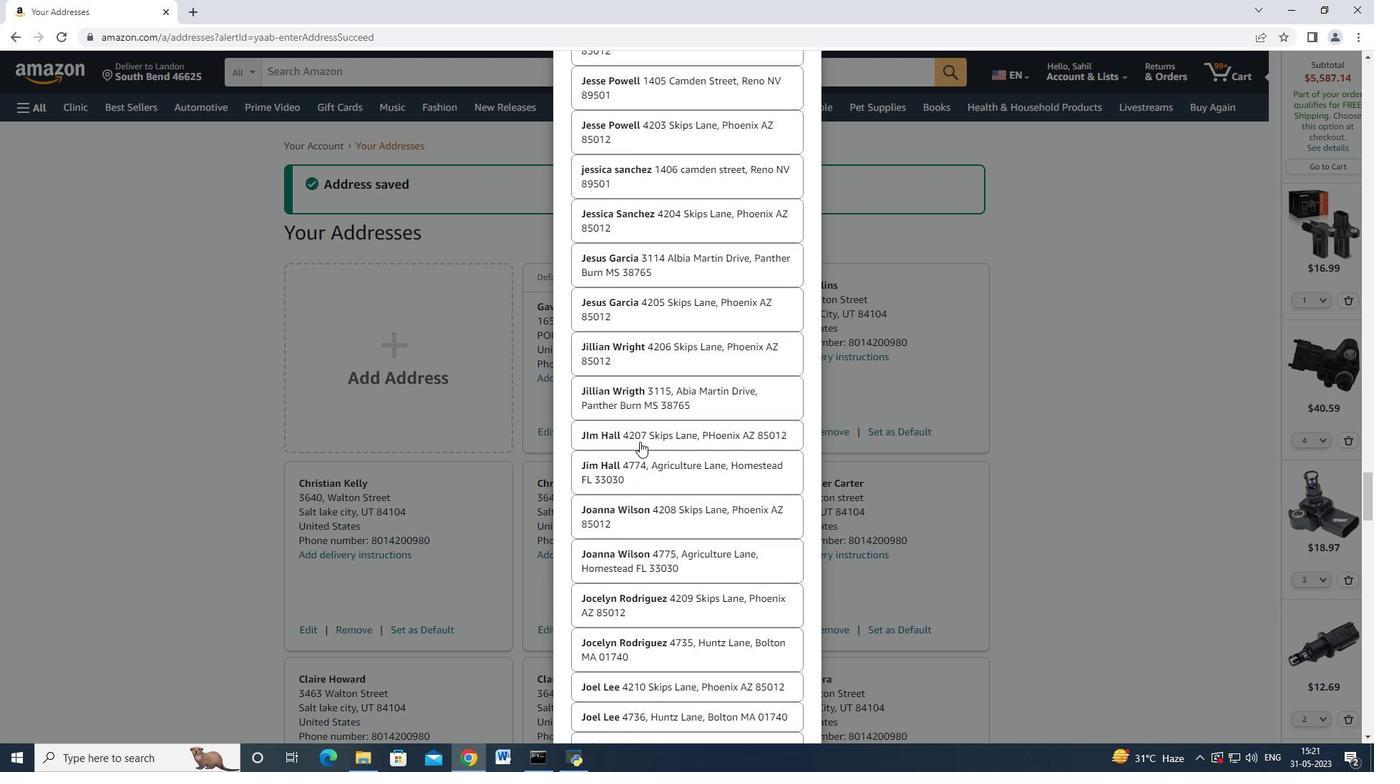 
Action: Mouse scrolled (639, 440) with delta (0, -1)
Screenshot: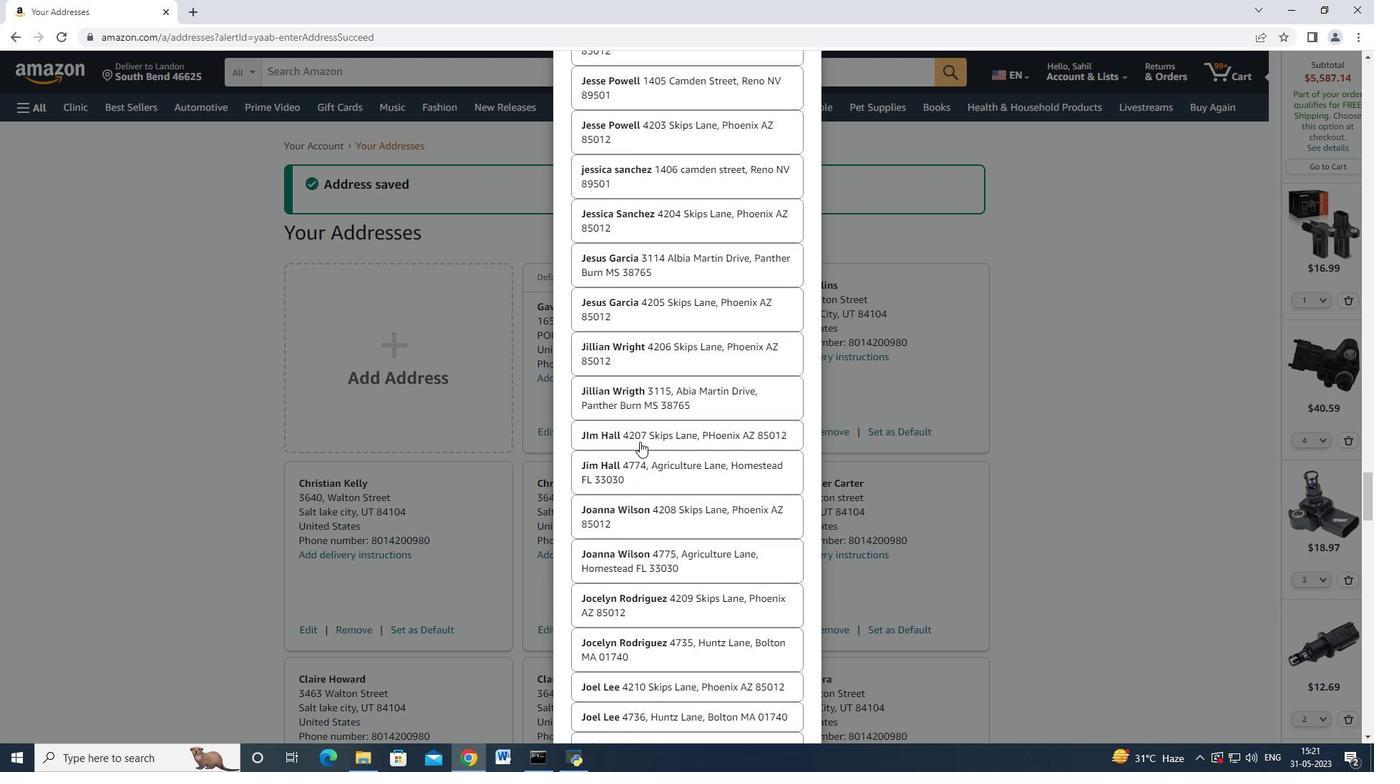 
Action: Mouse scrolled (639, 441) with delta (0, 0)
Screenshot: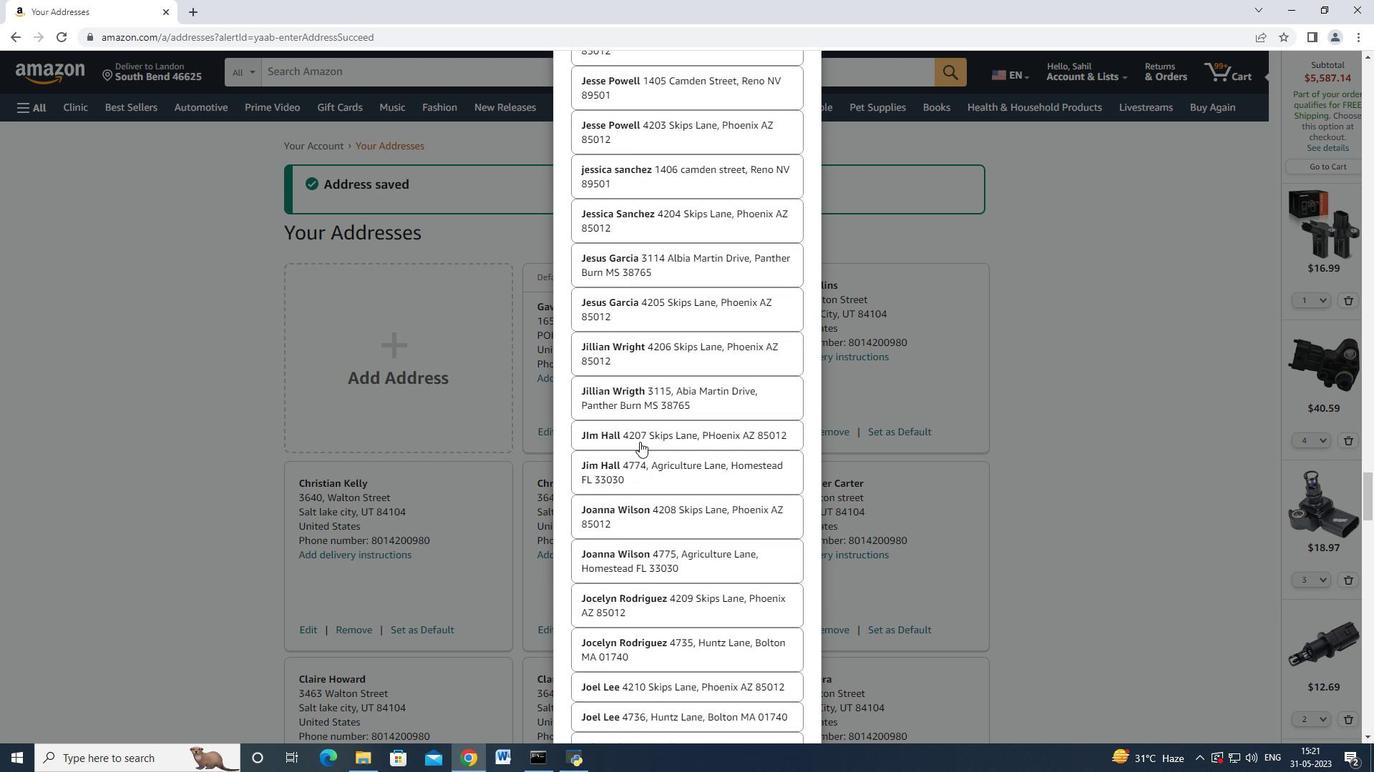 
Action: Mouse scrolled (639, 441) with delta (0, 0)
Screenshot: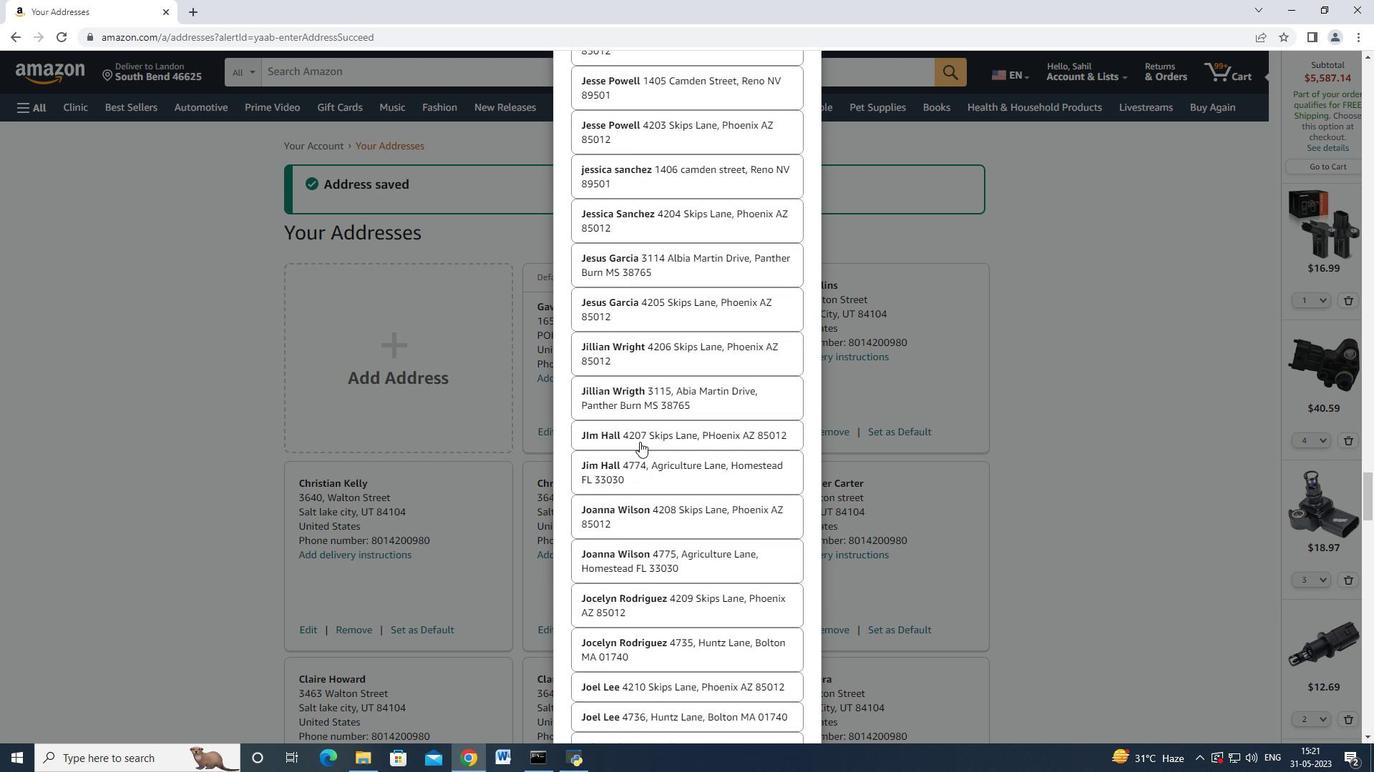 
Action: Mouse moved to (639, 442)
Screenshot: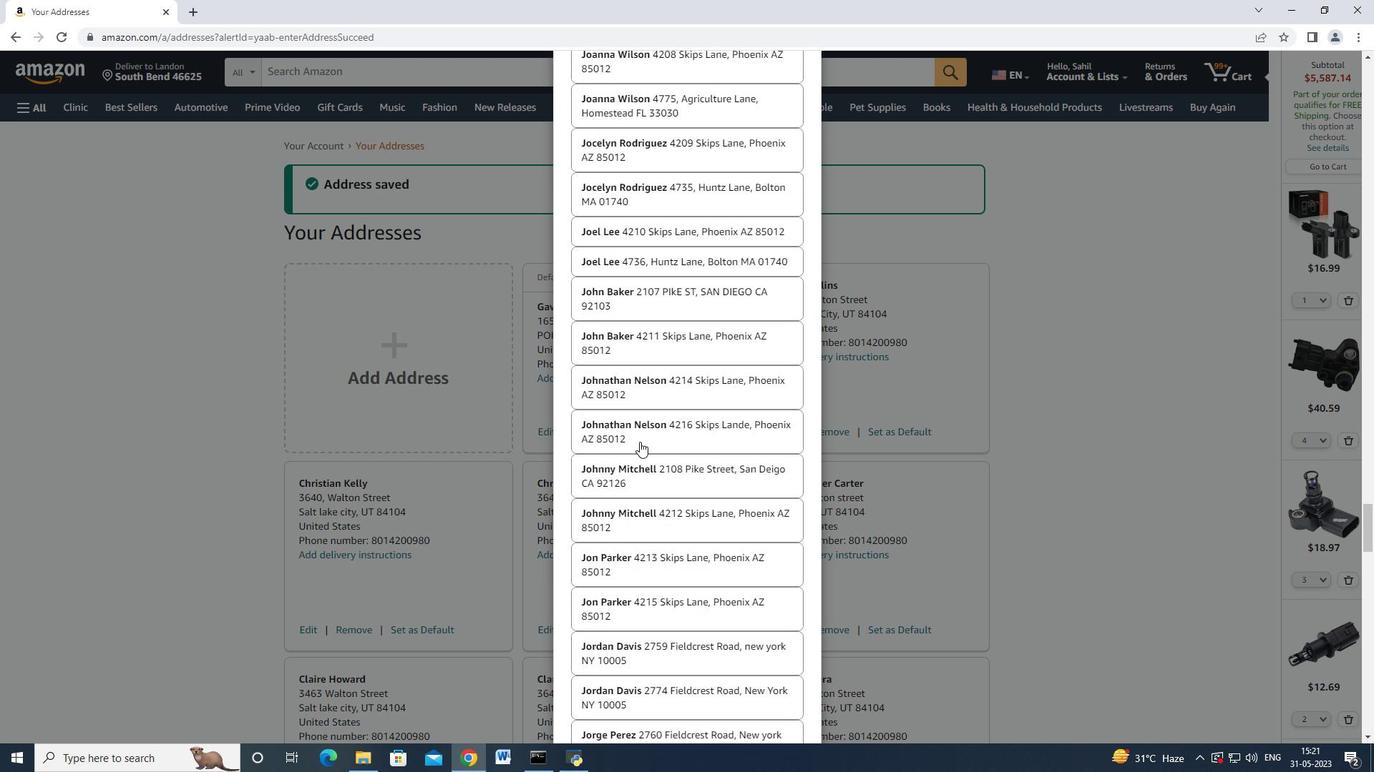 
Action: Mouse scrolled (639, 442) with delta (0, 0)
Screenshot: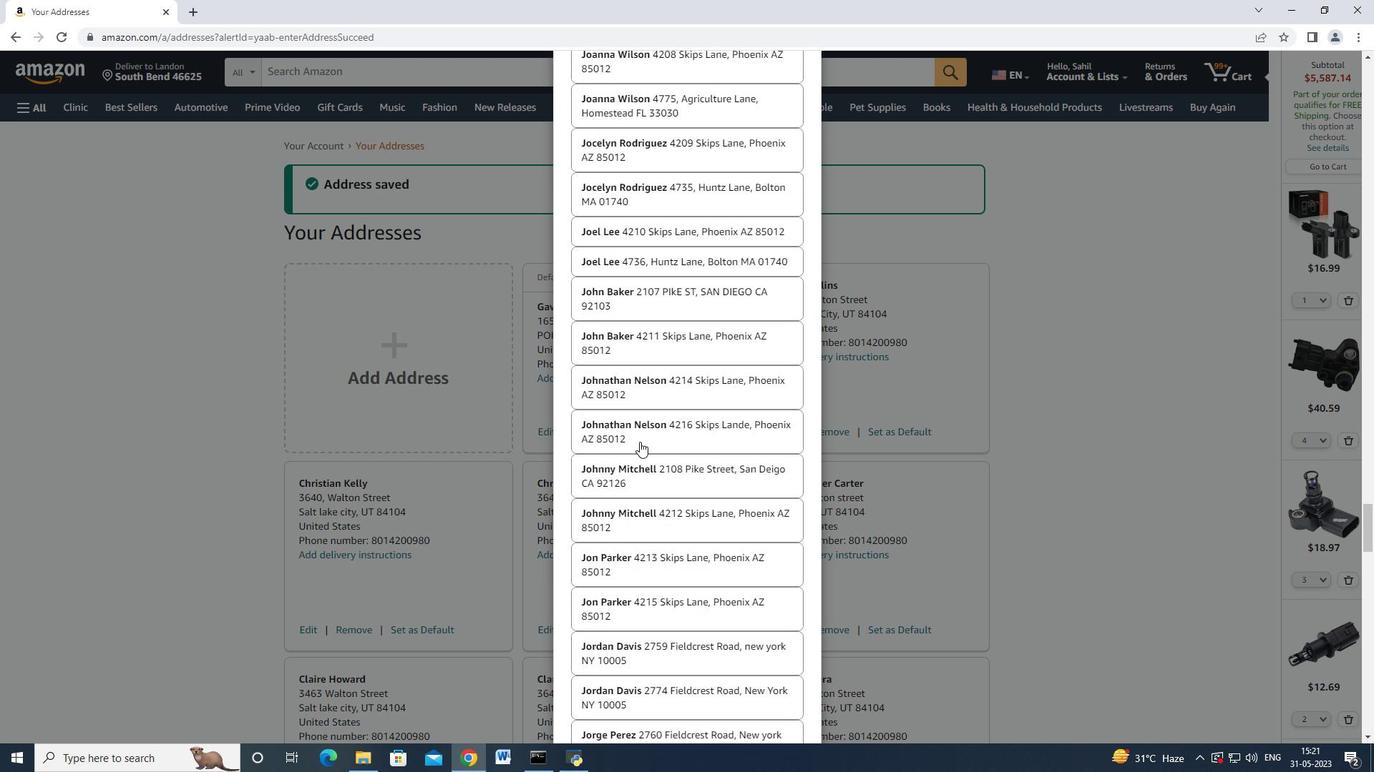 
Action: Mouse moved to (639, 442)
Screenshot: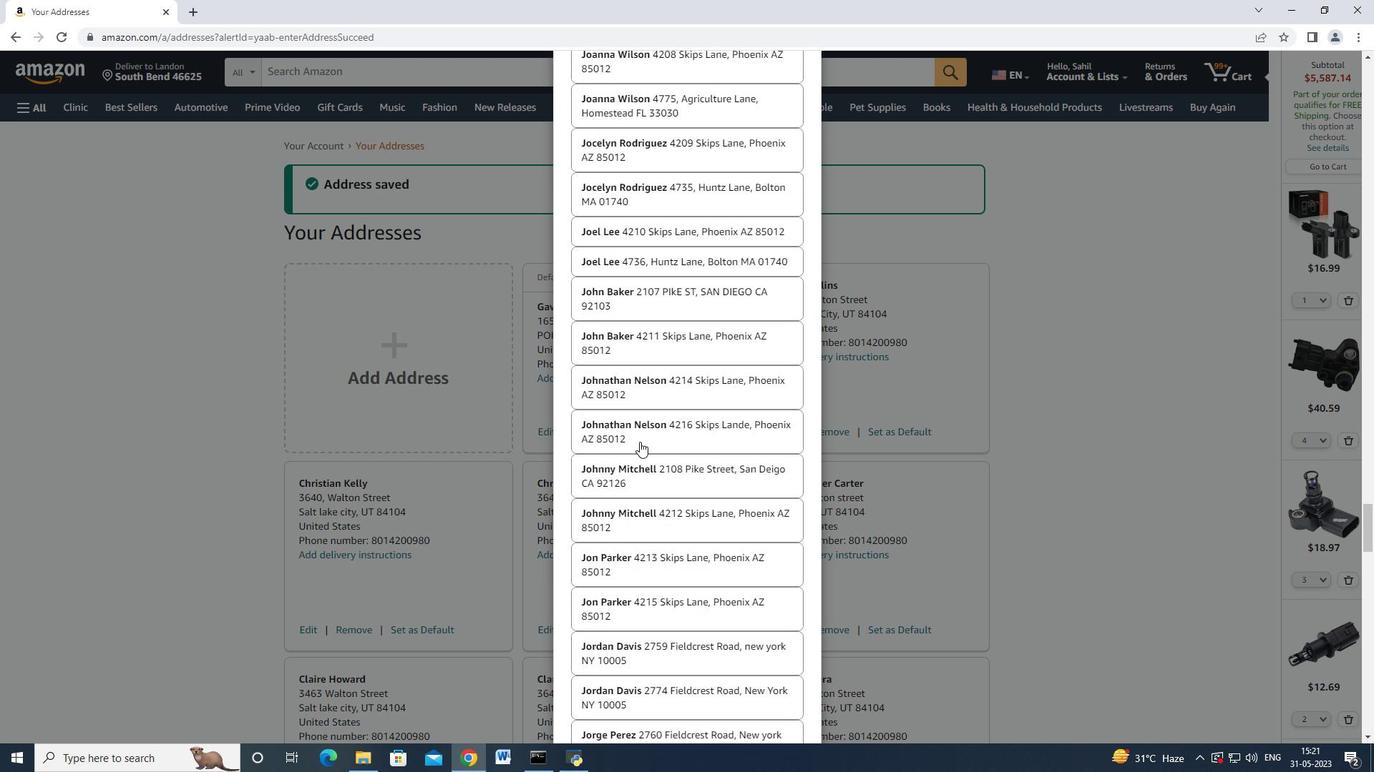 
Action: Mouse scrolled (639, 442) with delta (0, 0)
Screenshot: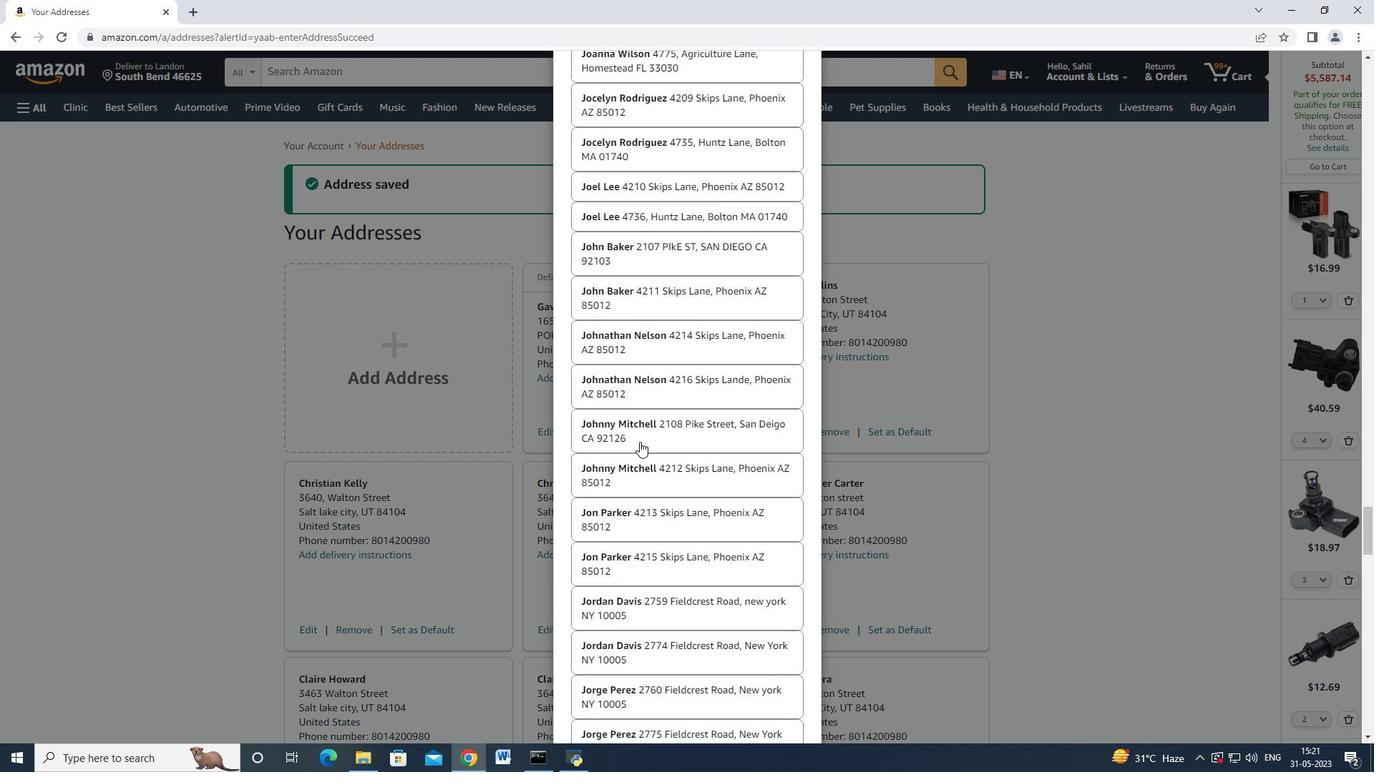 
Action: Mouse moved to (639, 443)
Screenshot: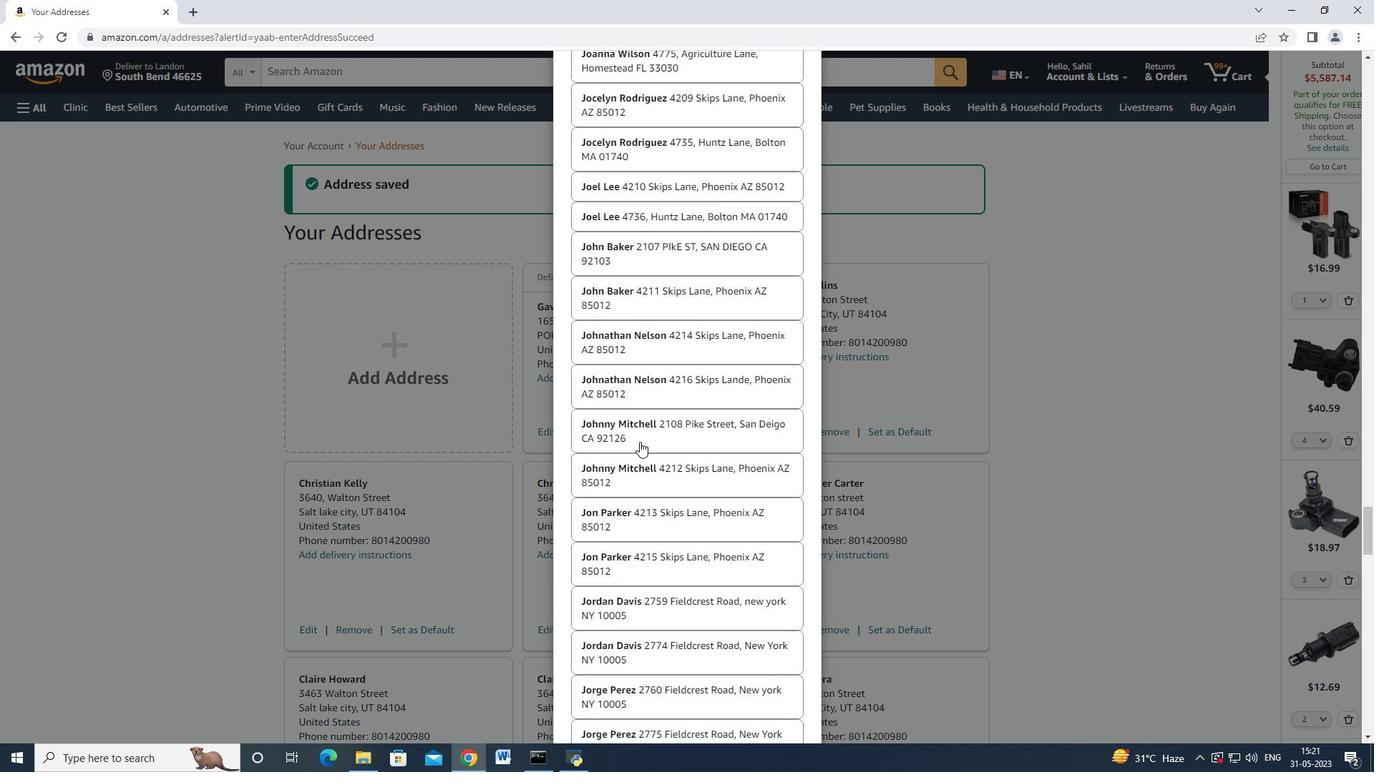 
Action: Mouse scrolled (639, 442) with delta (0, -1)
Screenshot: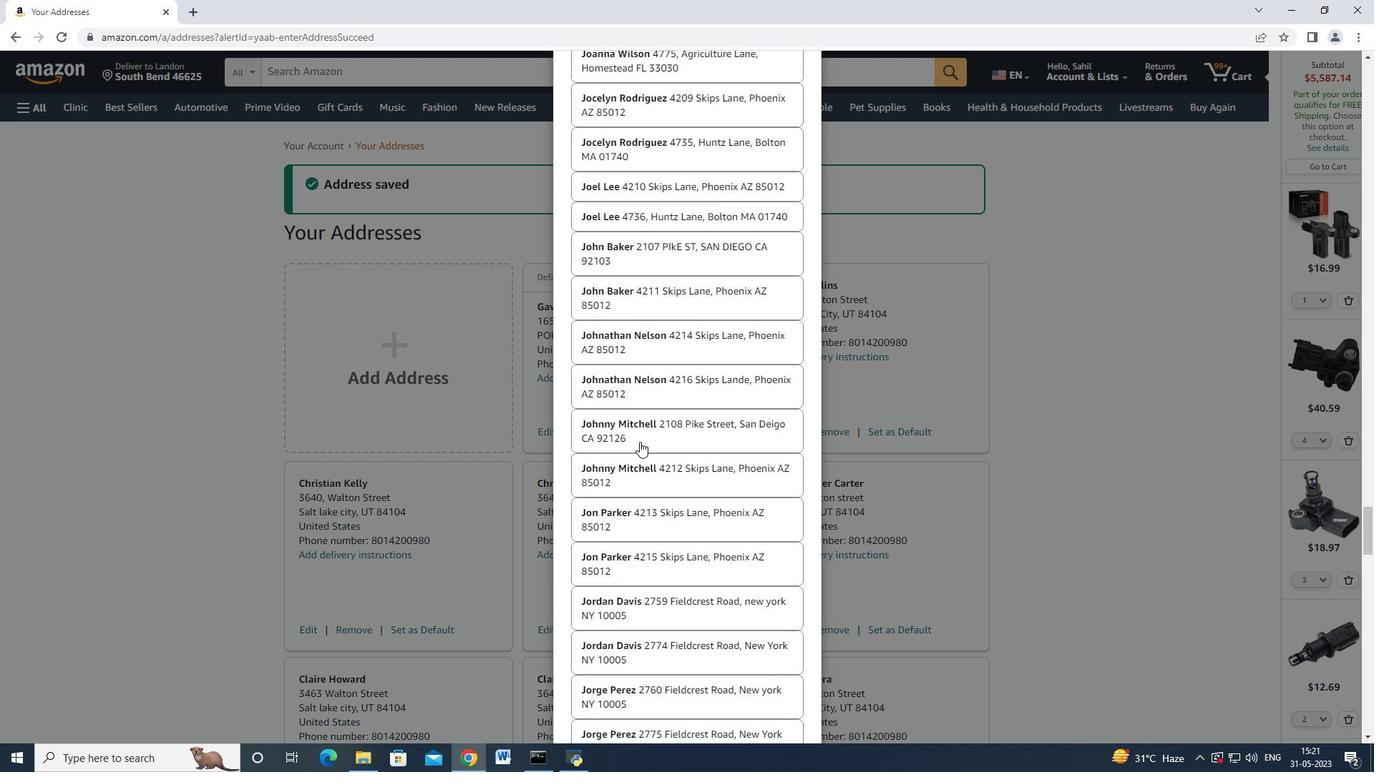 
Action: Mouse moved to (639, 443)
Screenshot: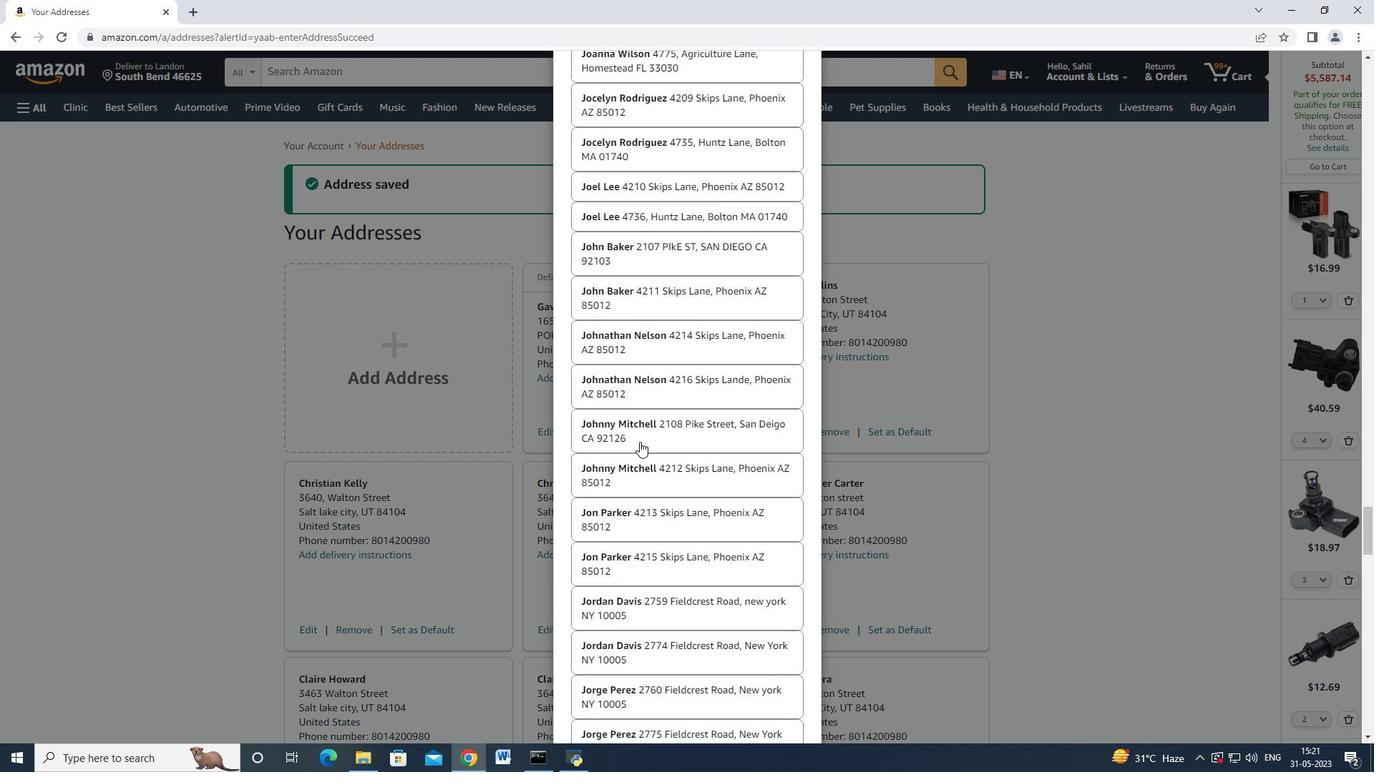
Action: Mouse scrolled (639, 442) with delta (0, 0)
Screenshot: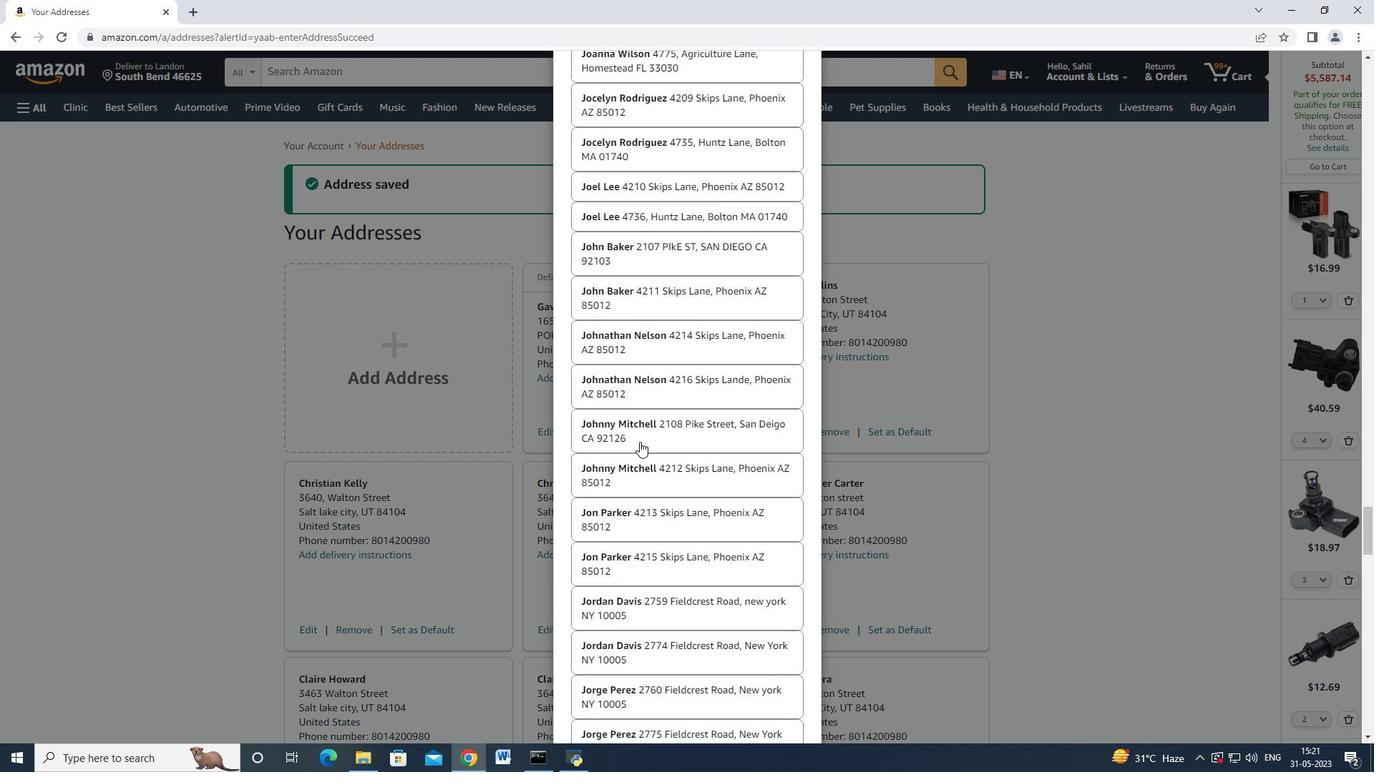 
Action: Mouse scrolled (639, 442) with delta (0, 0)
Screenshot: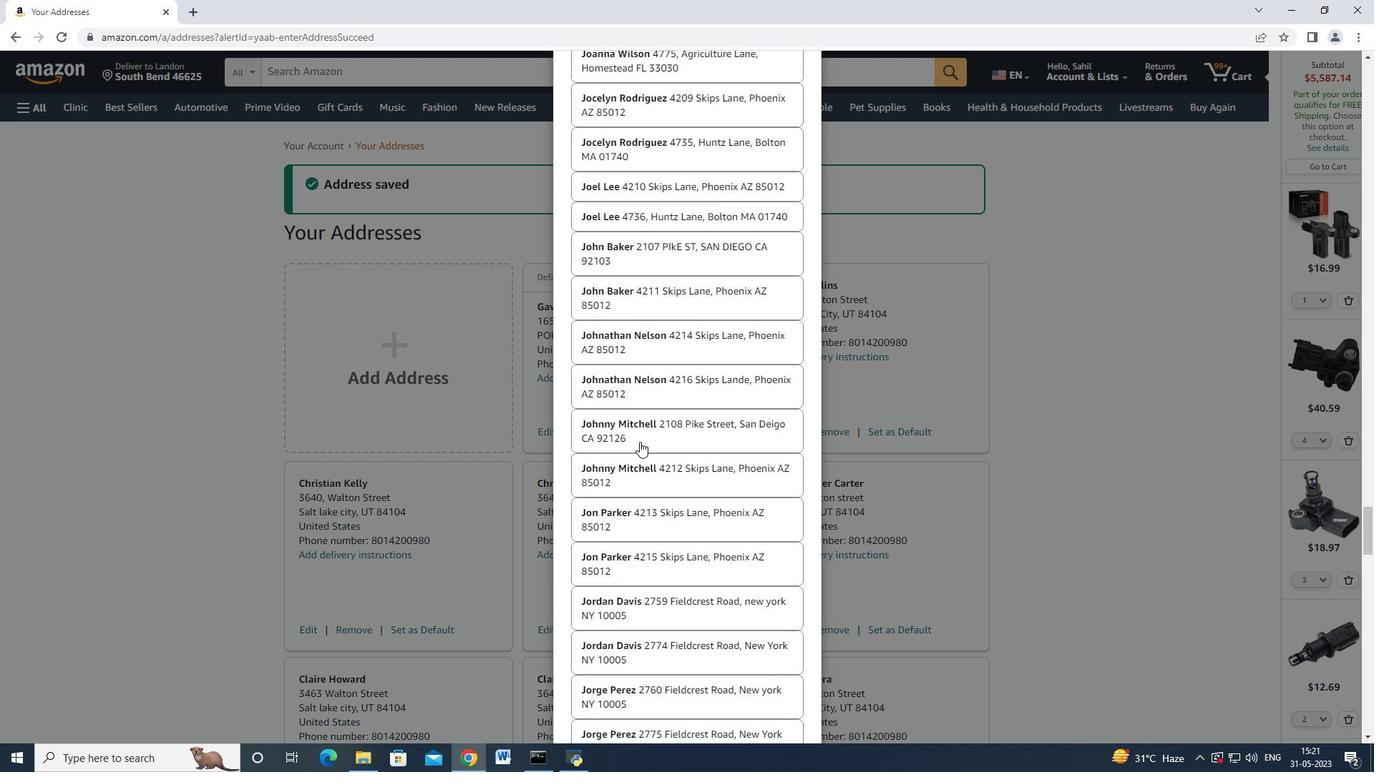 
Action: Mouse moved to (639, 443)
Screenshot: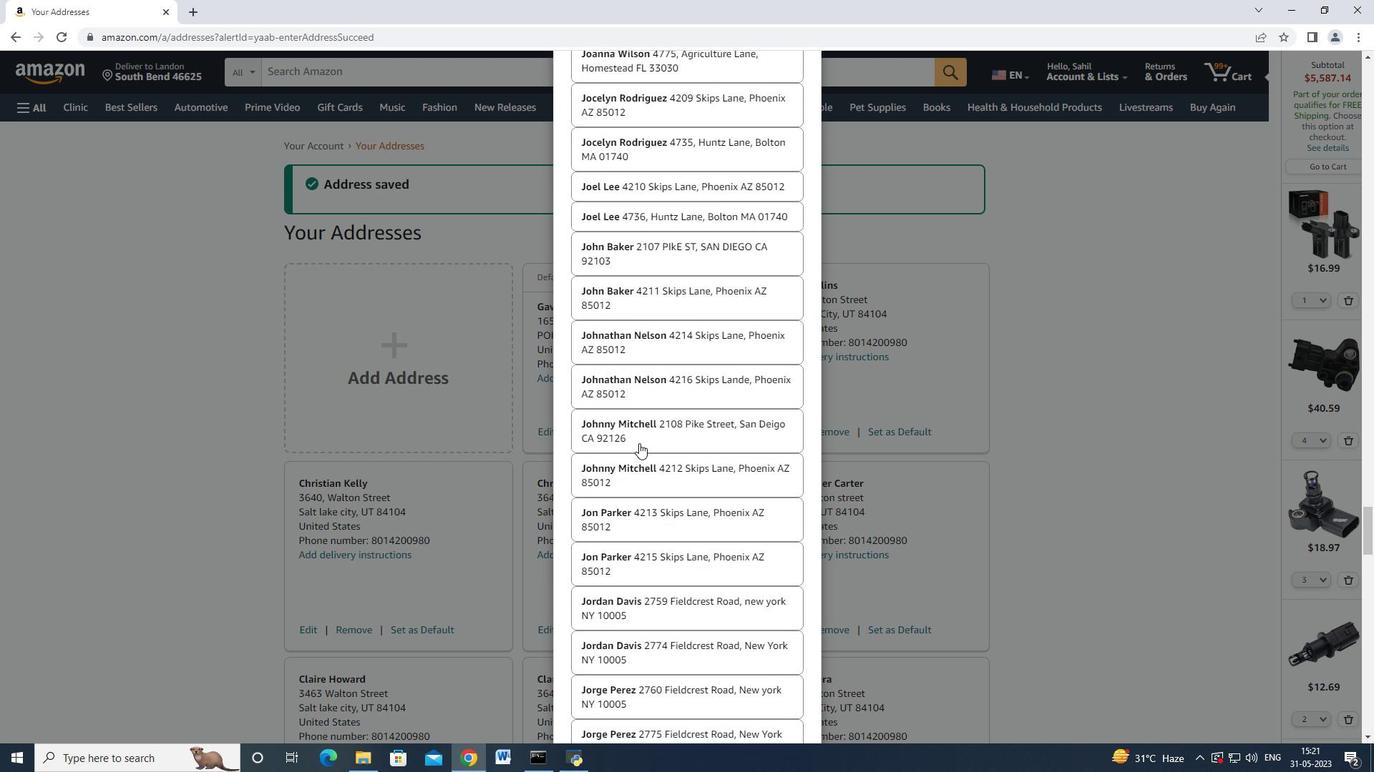 
Action: Mouse scrolled (639, 442) with delta (0, 0)
Screenshot: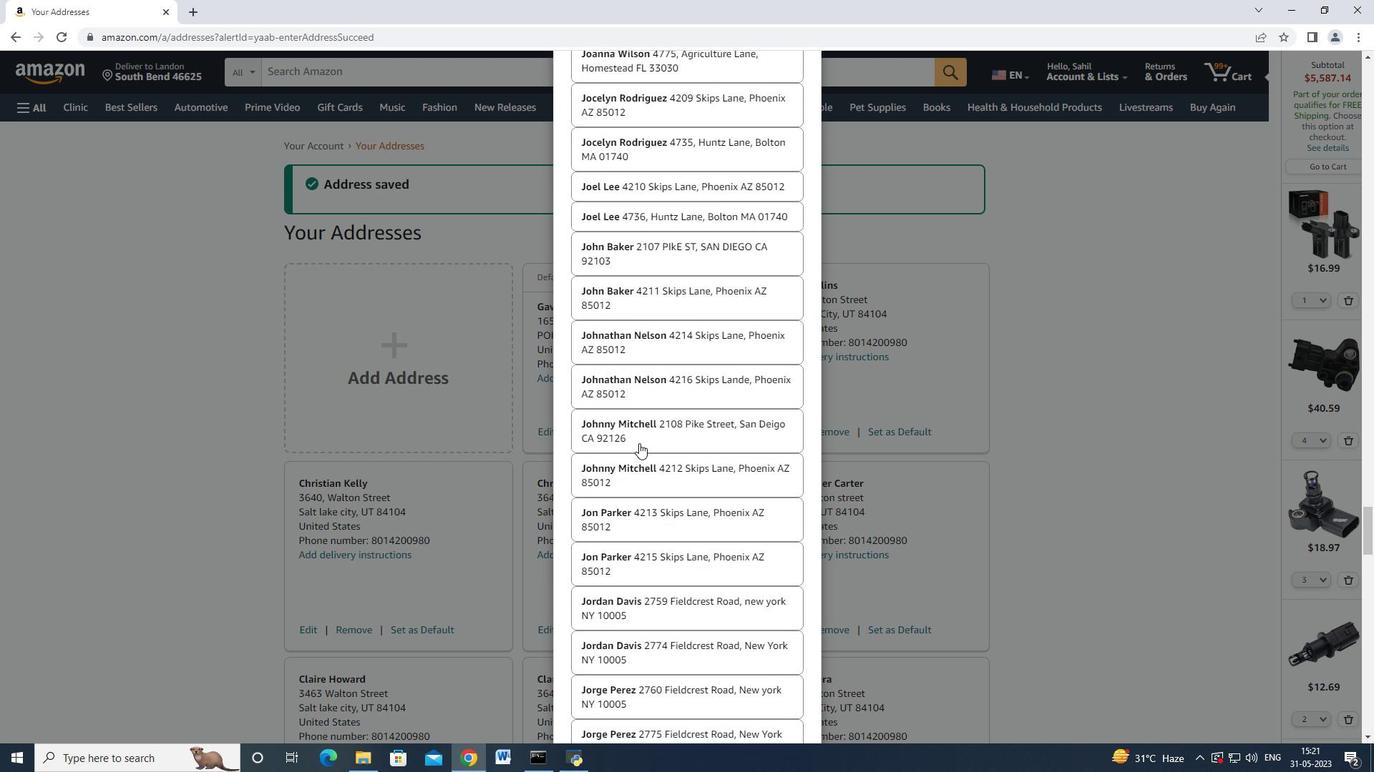 
Action: Mouse scrolled (639, 442) with delta (0, 0)
Screenshot: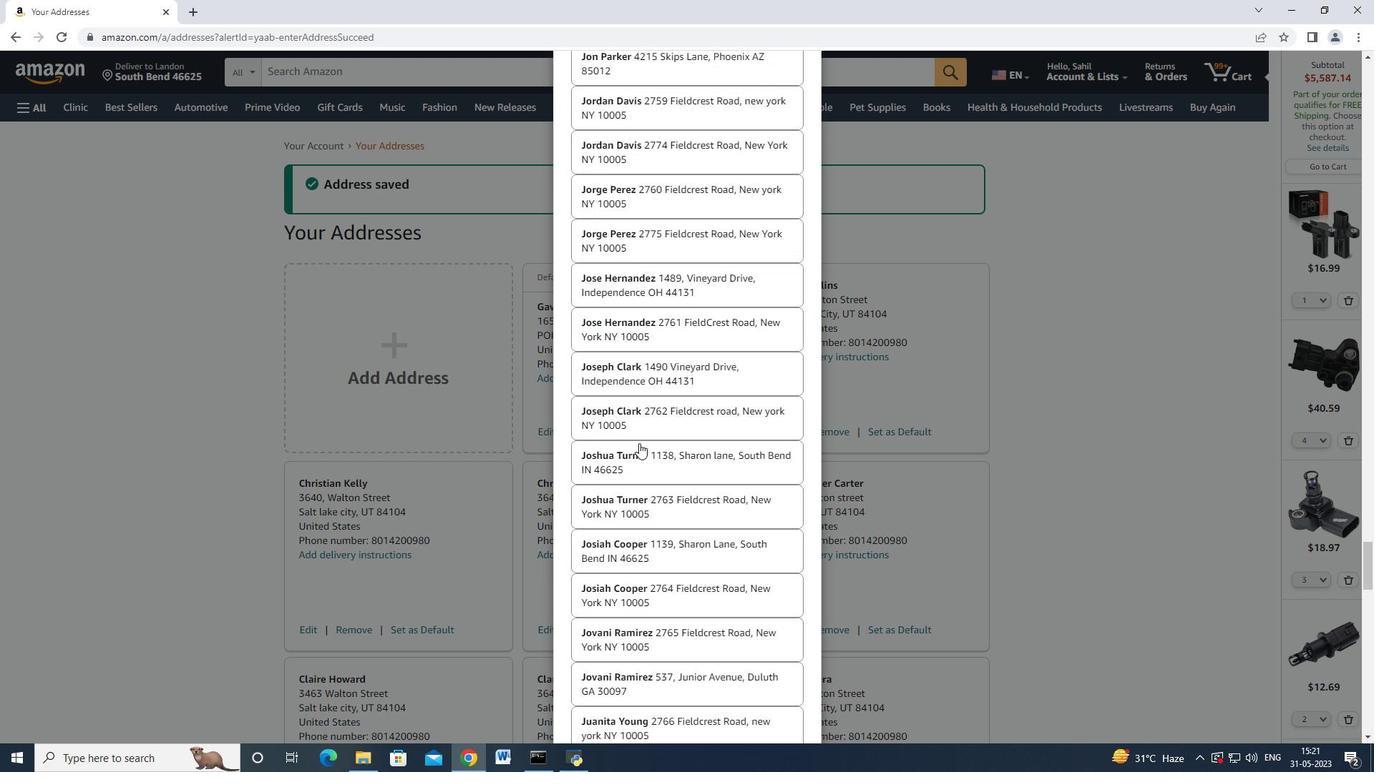 
Action: Mouse scrolled (639, 442) with delta (0, 0)
Screenshot: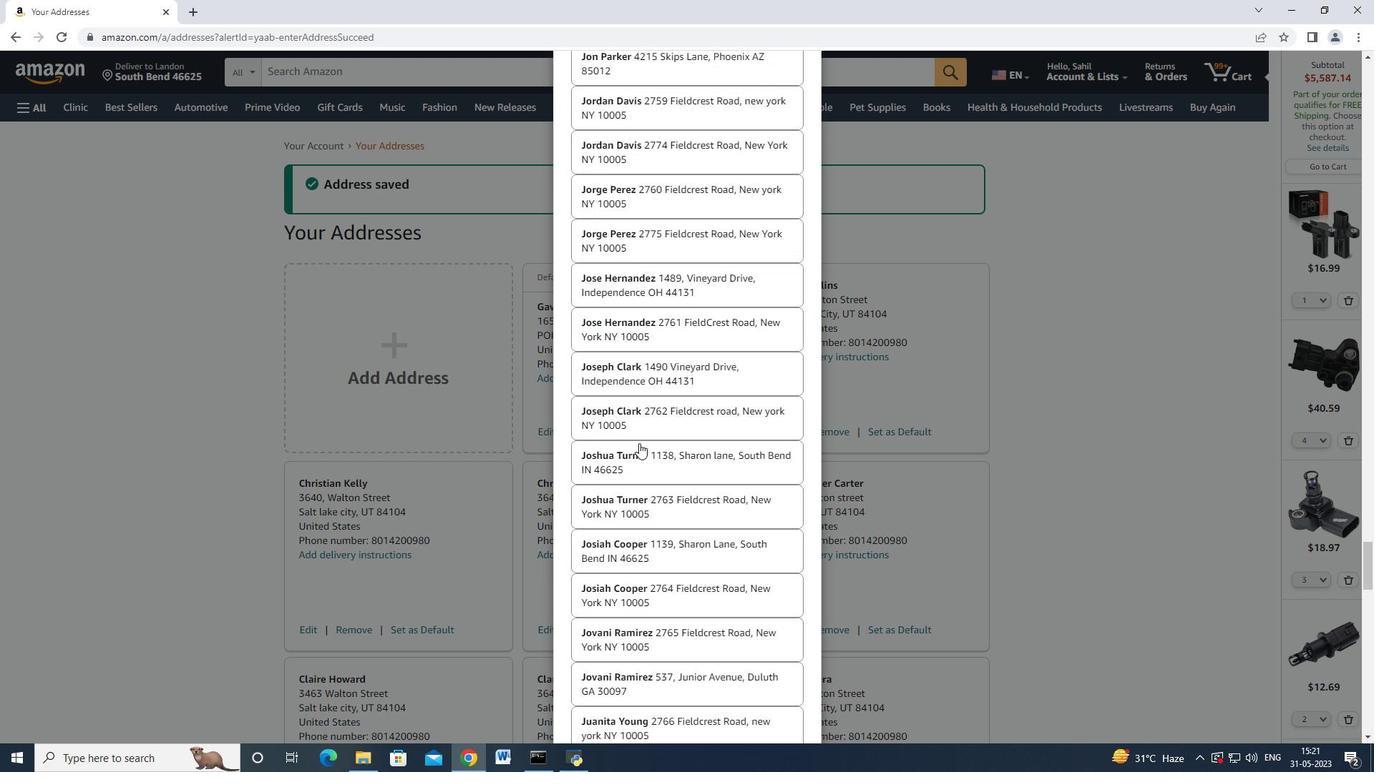 
Action: Mouse moved to (639, 444)
Screenshot: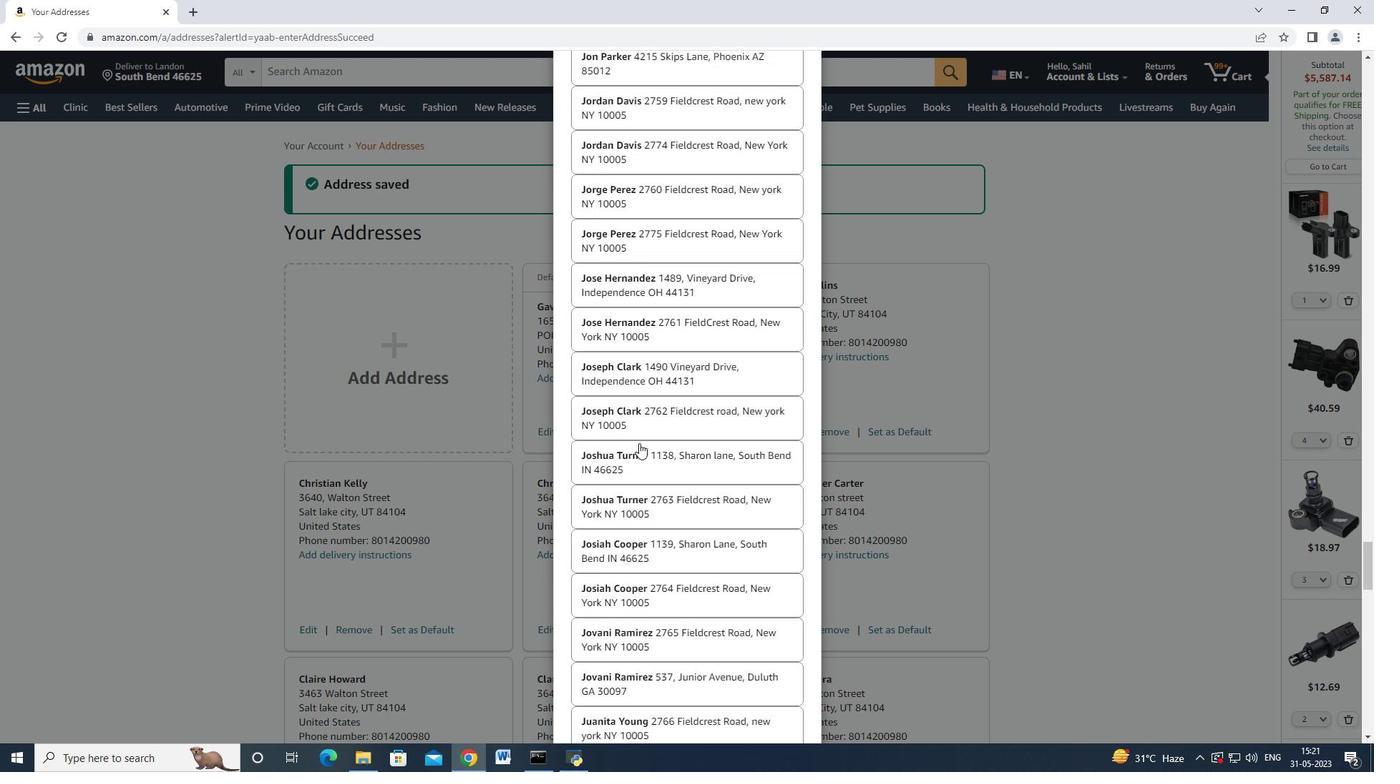 
Action: Mouse scrolled (639, 443) with delta (0, 0)
Screenshot: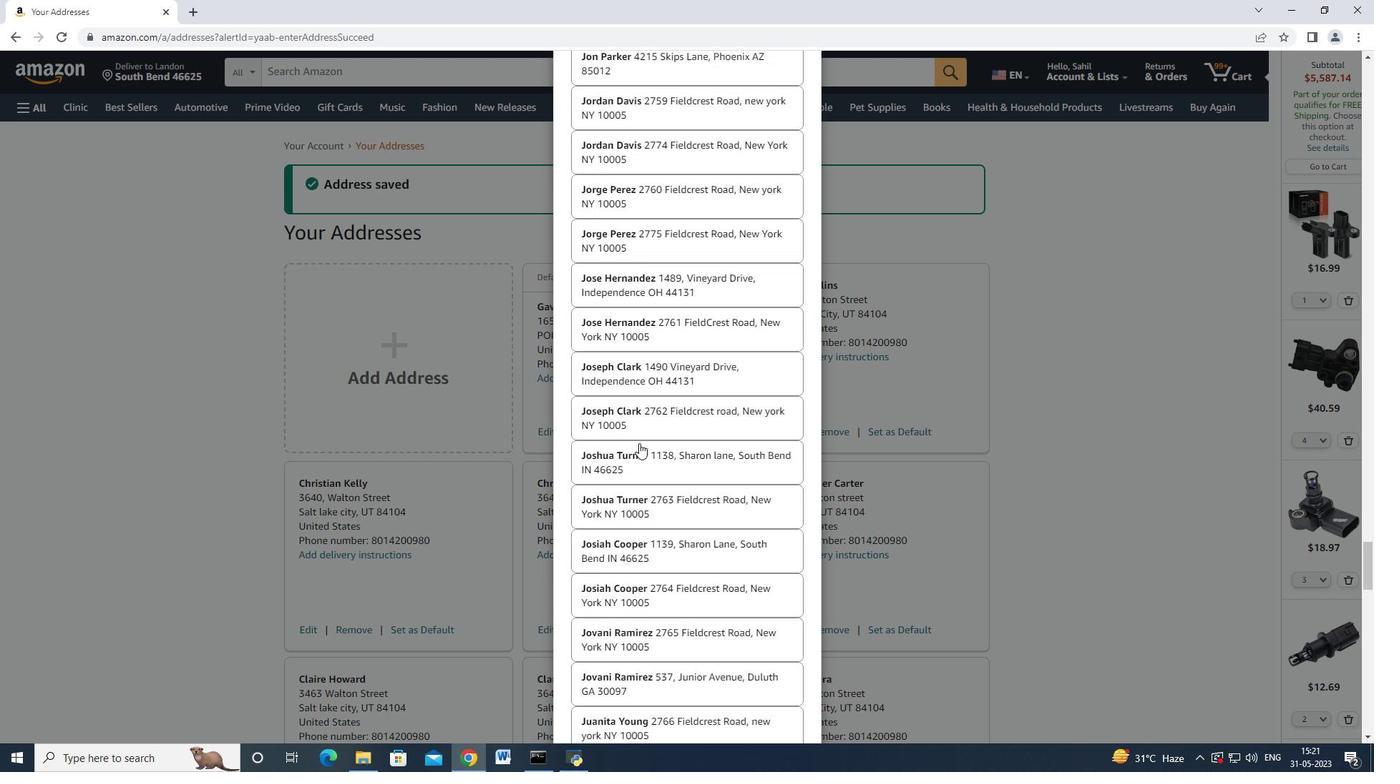 
Action: Mouse scrolled (639, 443) with delta (0, 0)
Screenshot: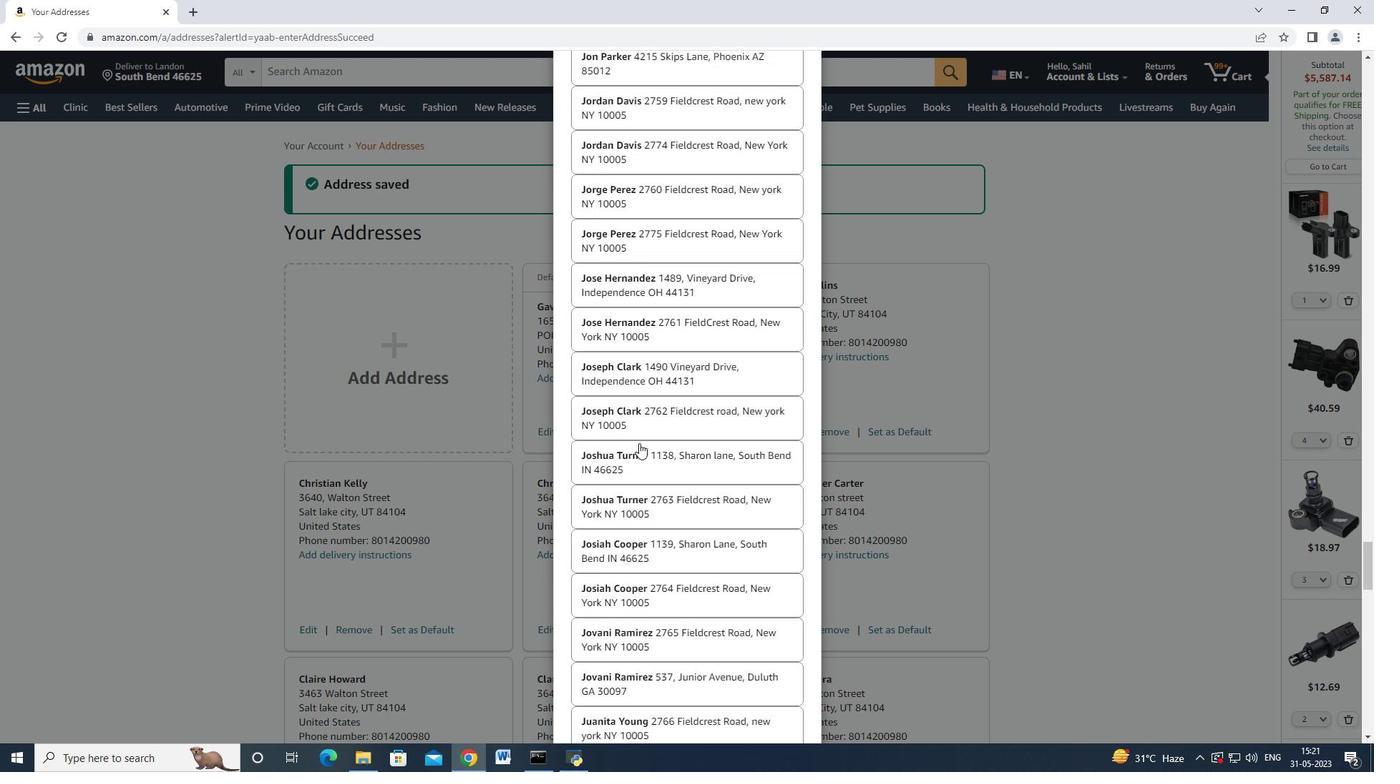 
Action: Mouse scrolled (639, 443) with delta (0, 0)
Screenshot: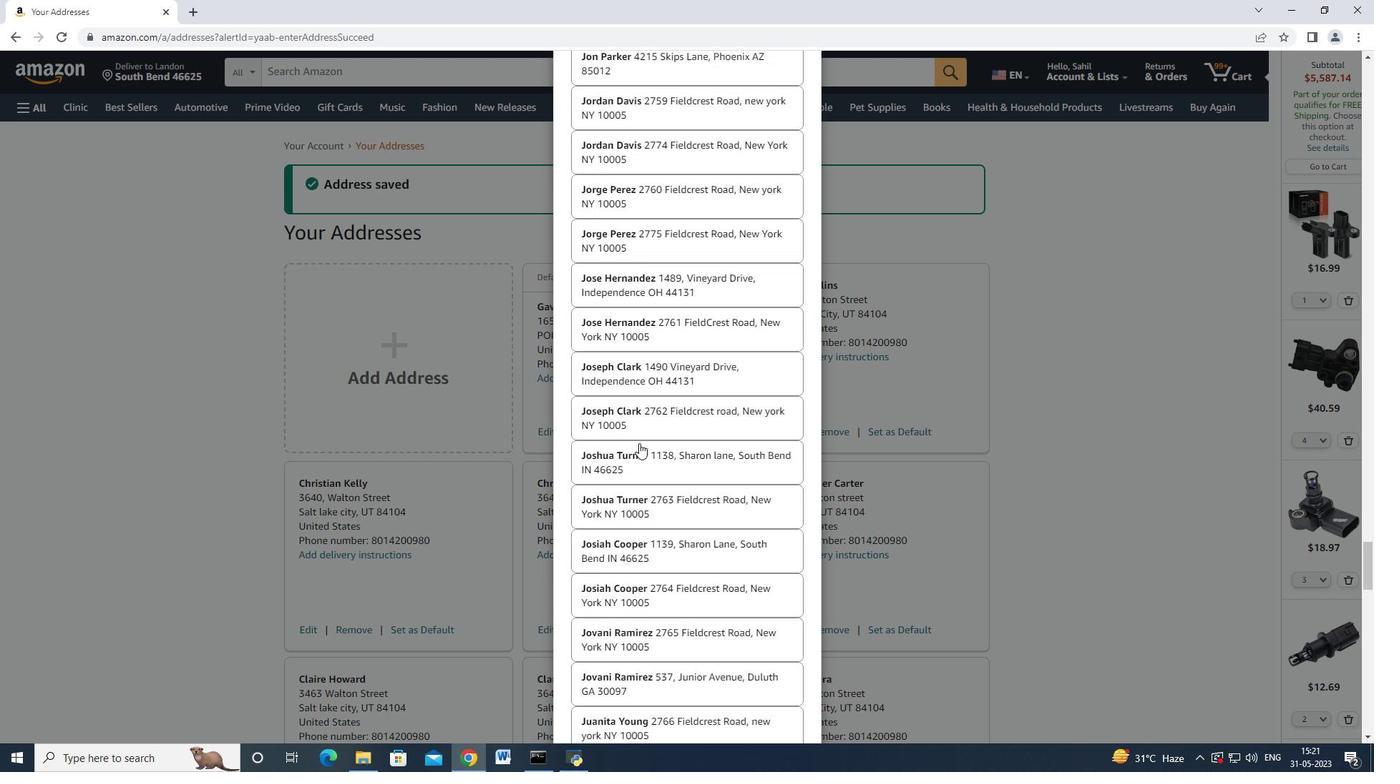 
Action: Mouse moved to (639, 445)
Screenshot: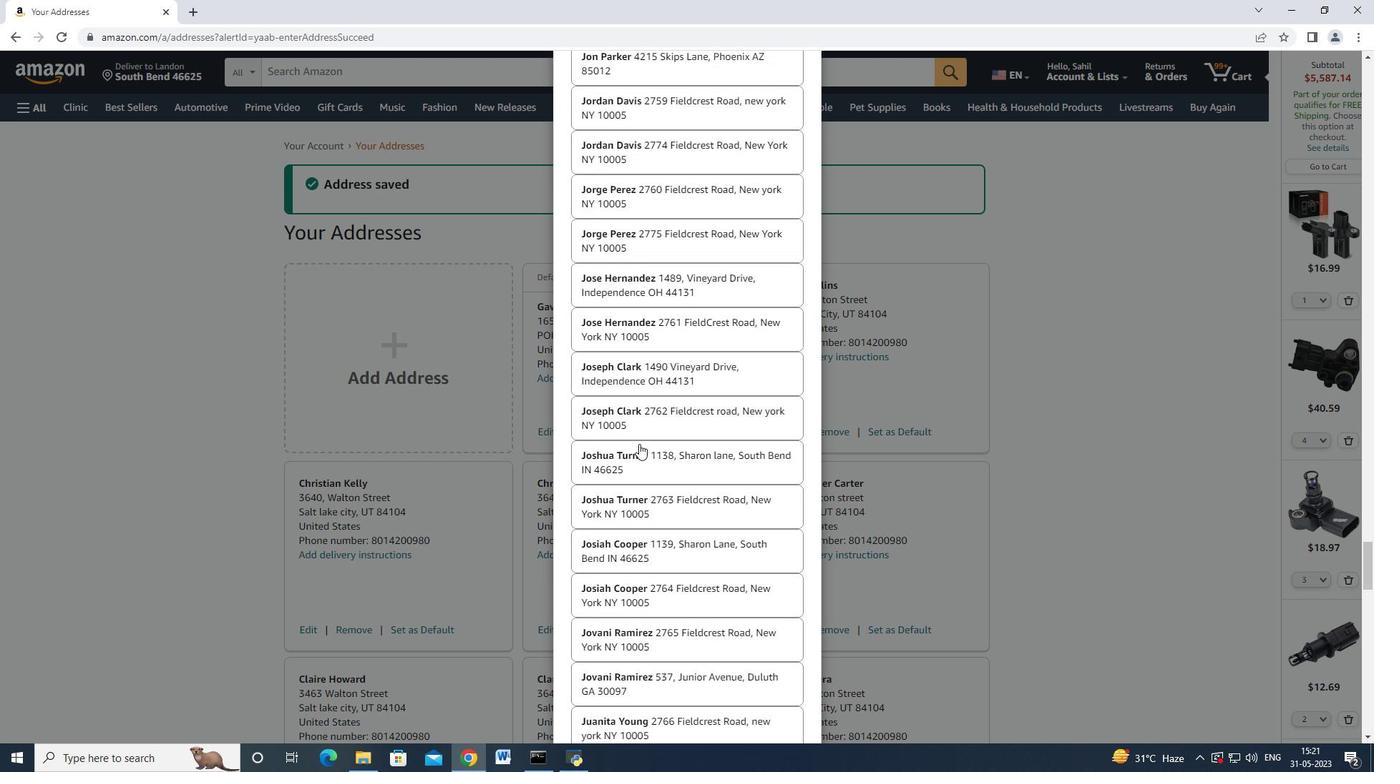 
Action: Mouse scrolled (639, 443) with delta (0, -1)
Screenshot: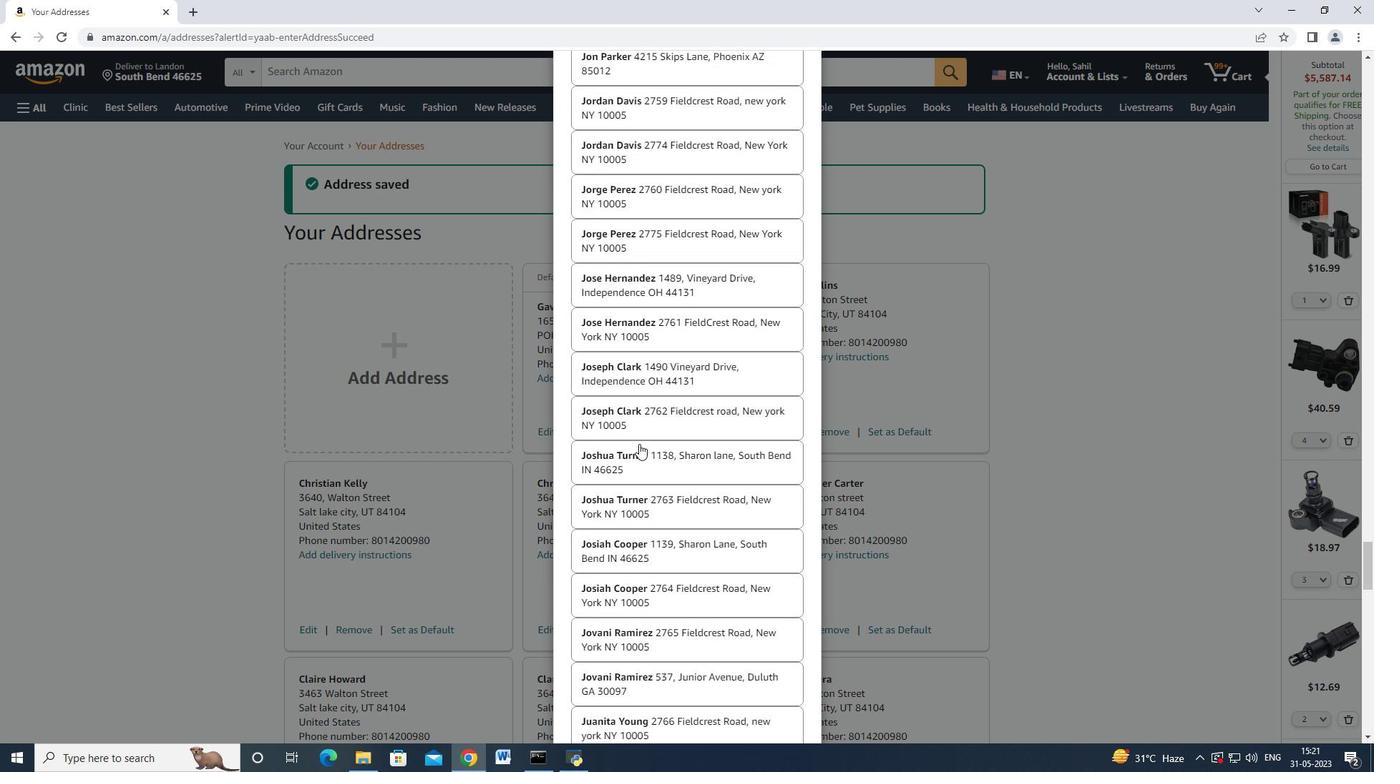 
Action: Mouse scrolled (639, 444) with delta (0, 0)
Screenshot: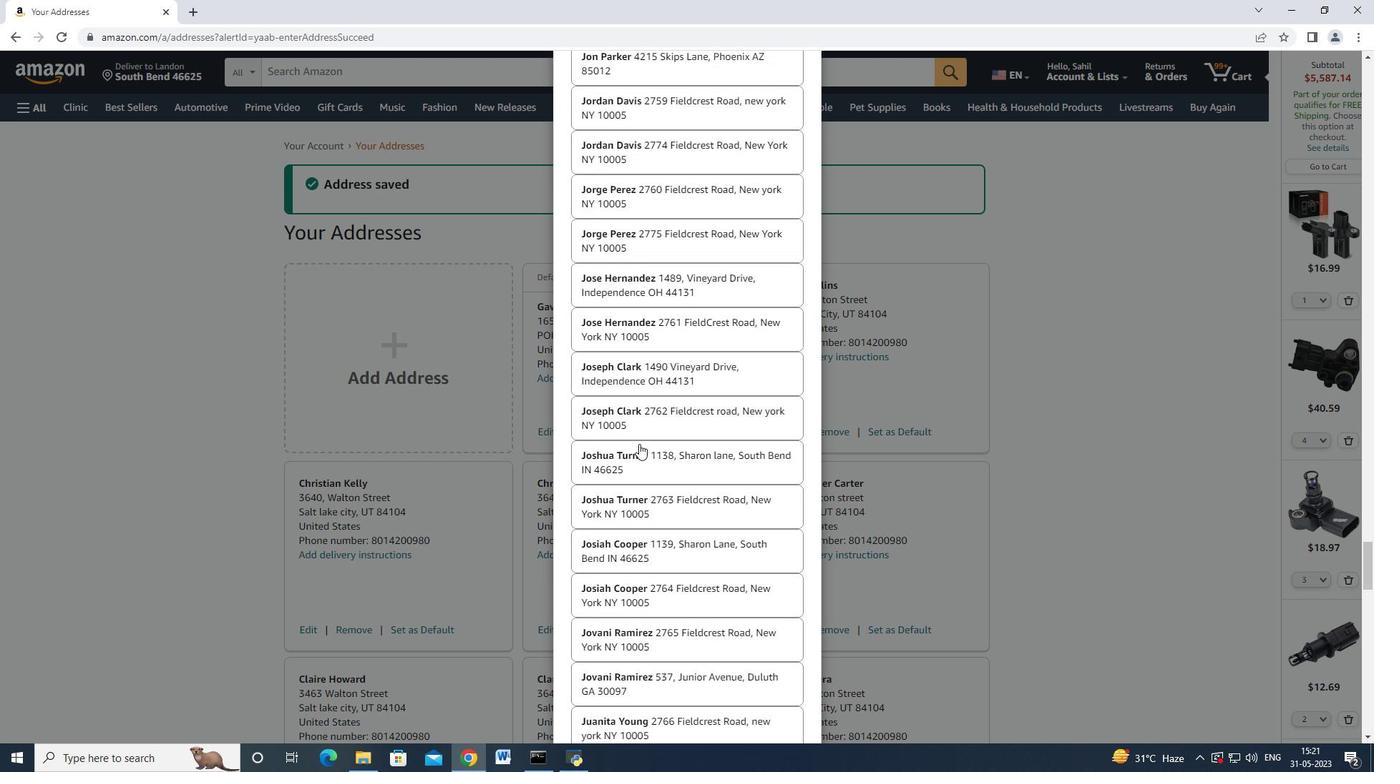 
Action: Mouse scrolled (639, 444) with delta (0, 0)
Screenshot: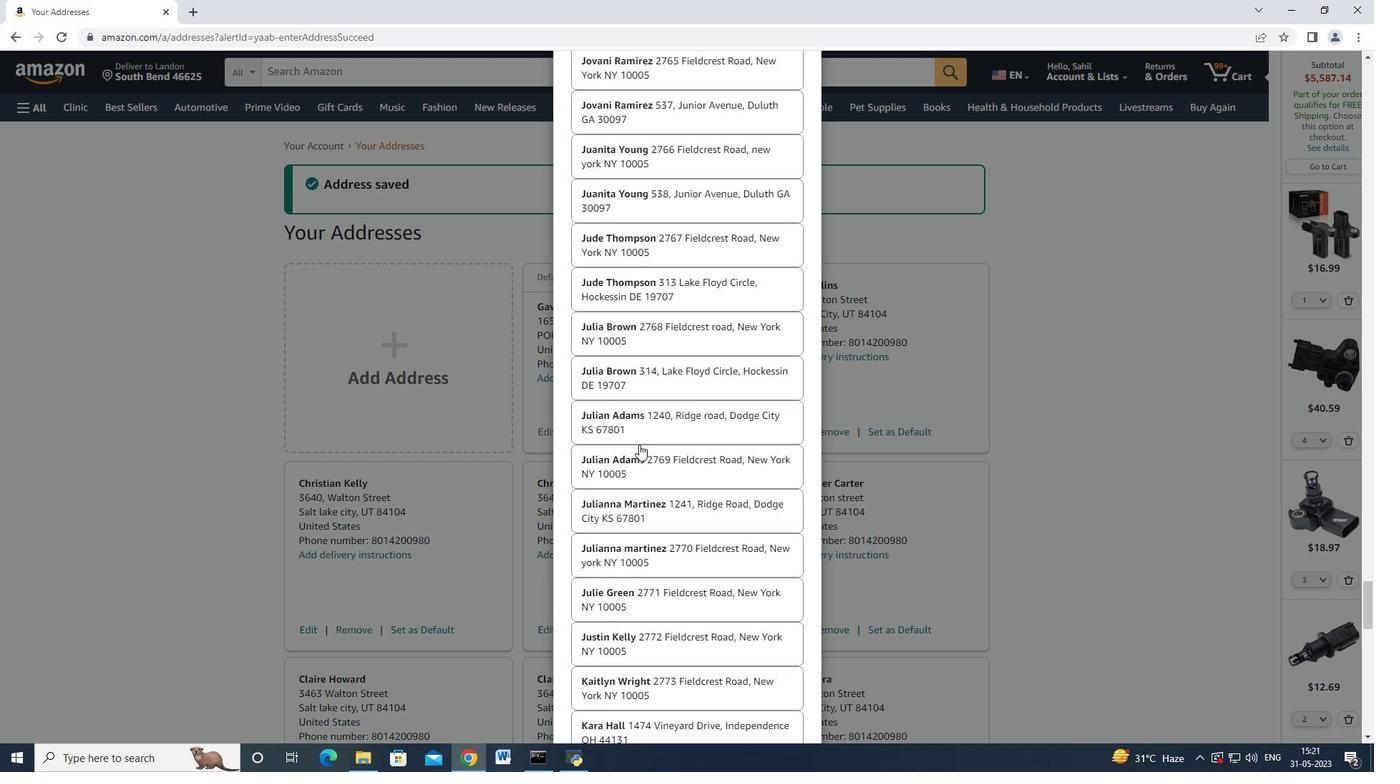 
Action: Mouse scrolled (639, 444) with delta (0, 0)
Screenshot: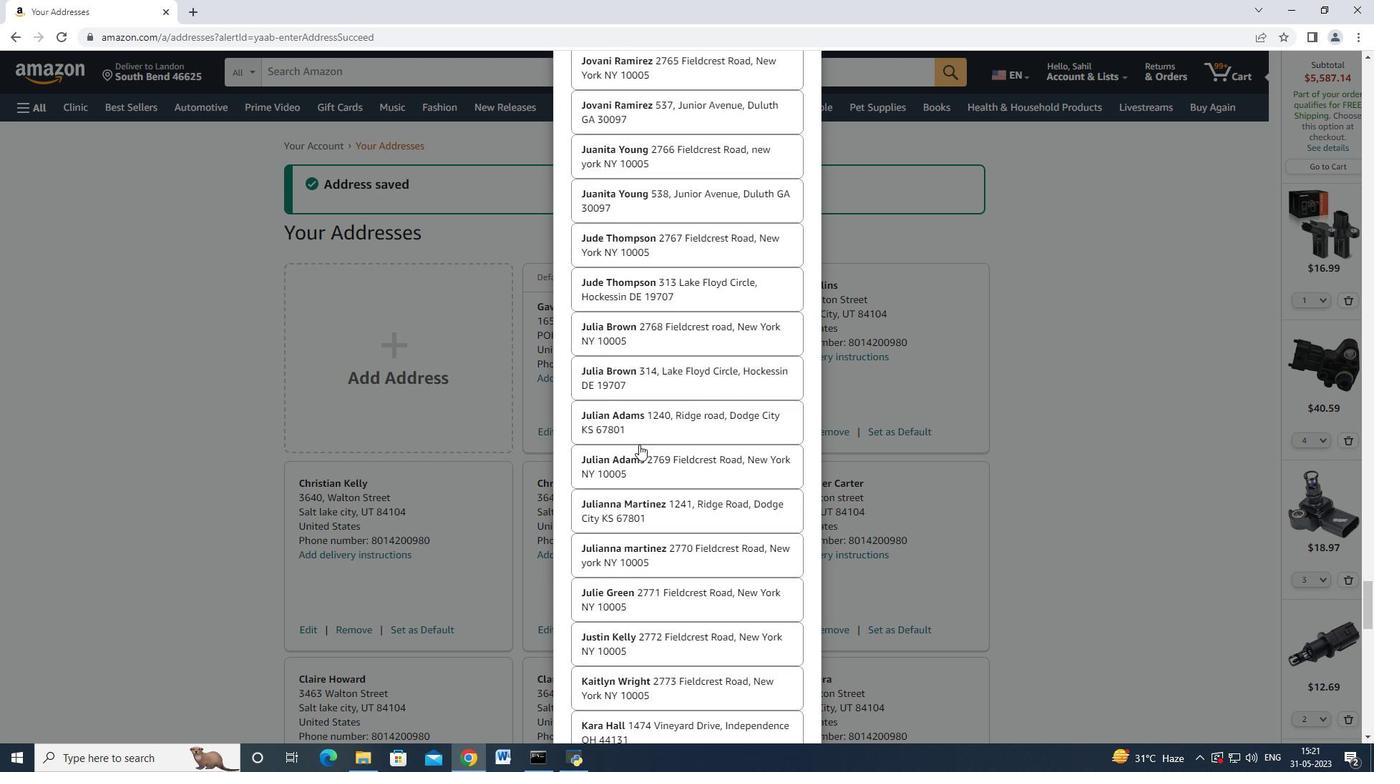 
Action: Mouse scrolled (639, 444) with delta (0, 0)
Screenshot: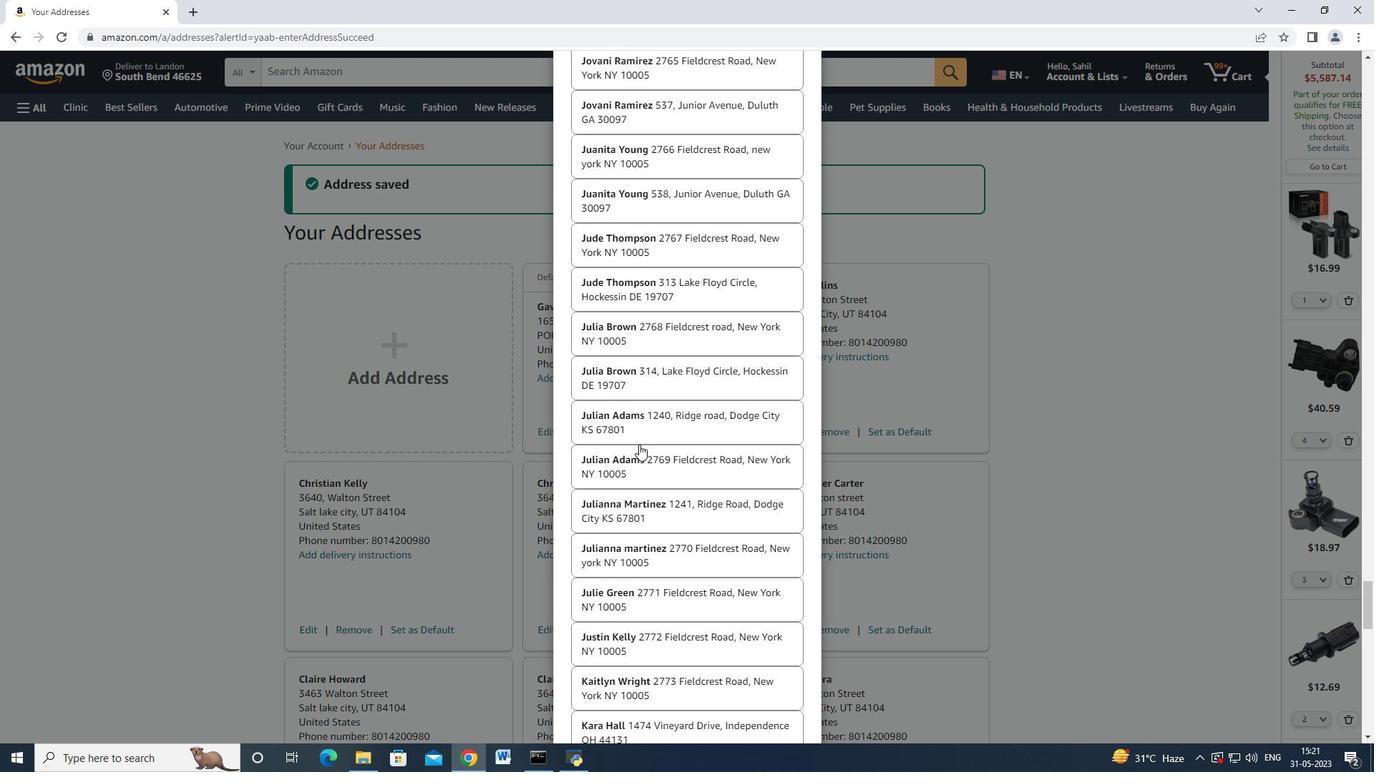 
Action: Mouse scrolled (639, 444) with delta (0, 0)
Screenshot: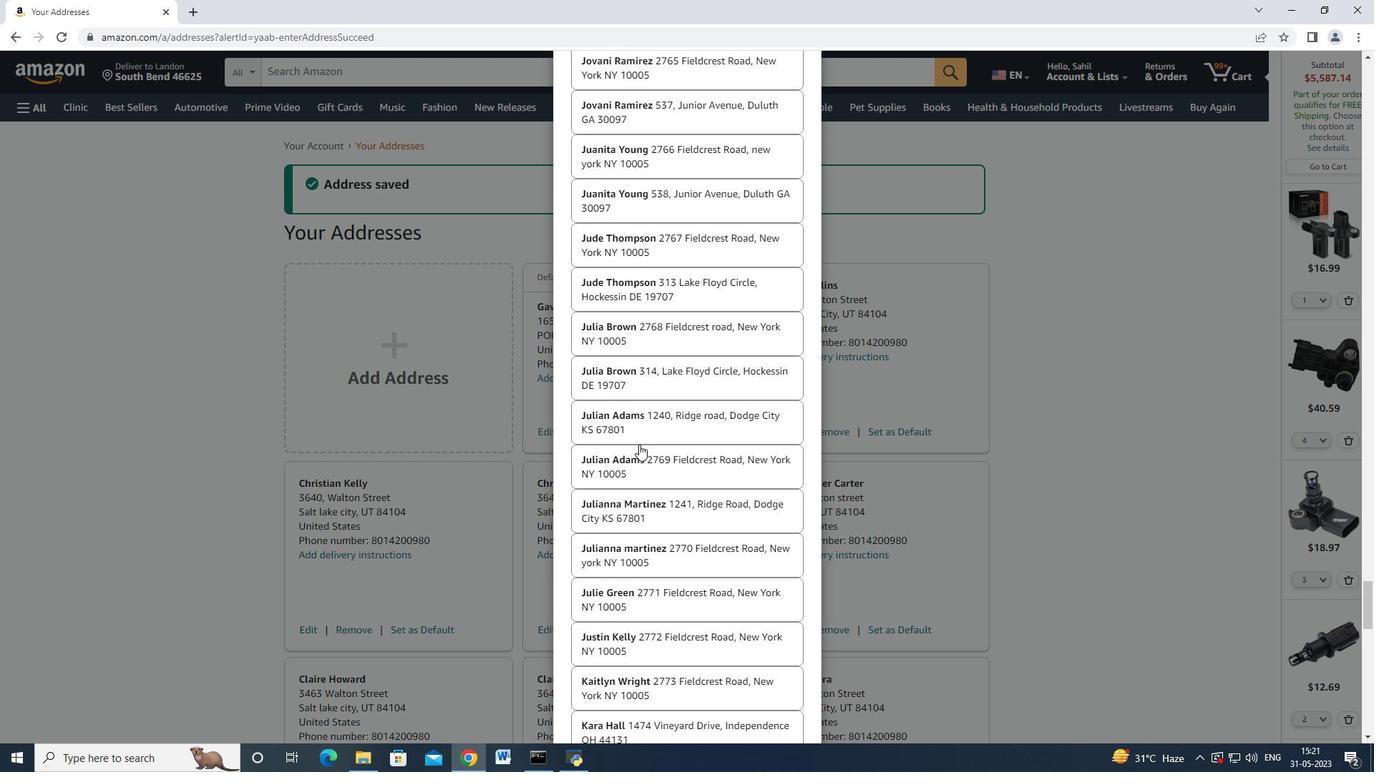 
Action: Mouse scrolled (639, 444) with delta (0, 0)
Screenshot: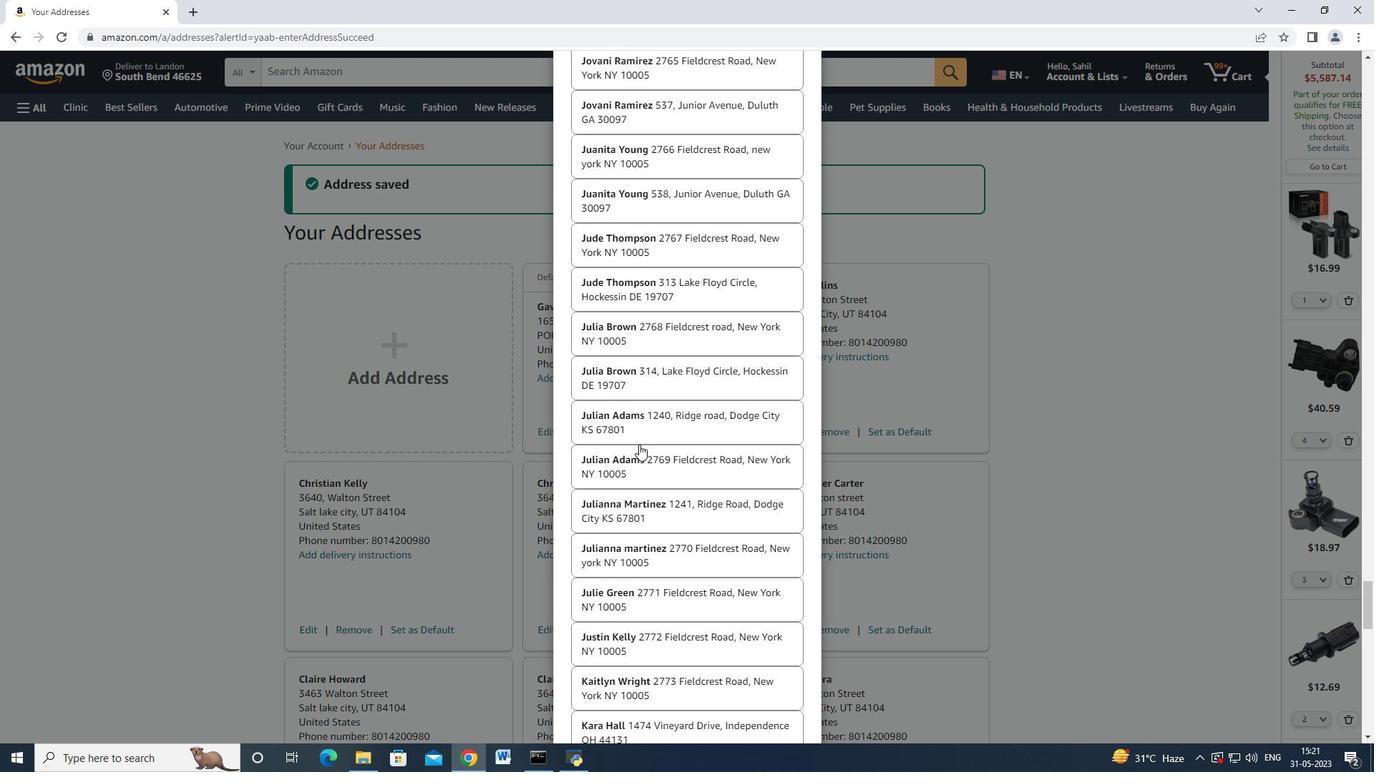 
Action: Mouse scrolled (639, 444) with delta (0, 0)
Screenshot: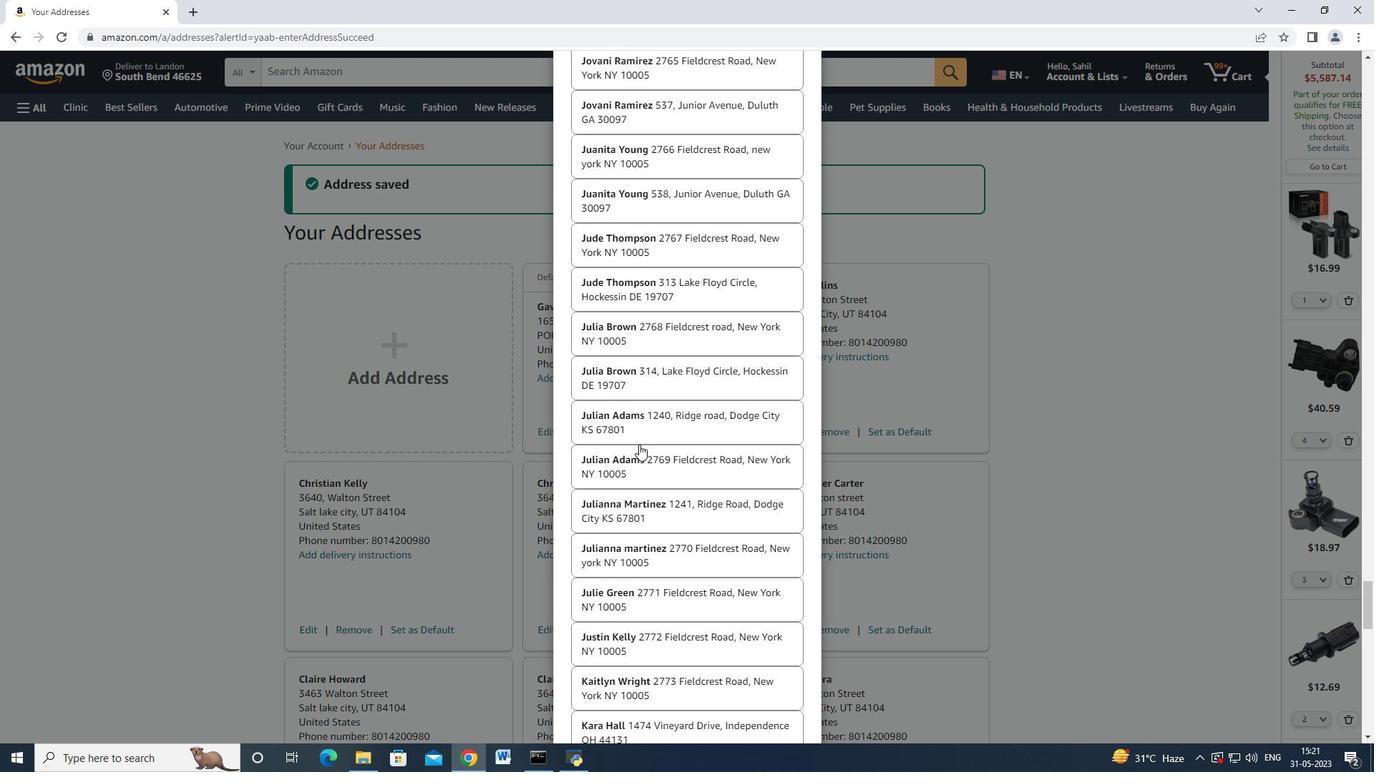 
Action: Mouse moved to (639, 445)
Screenshot: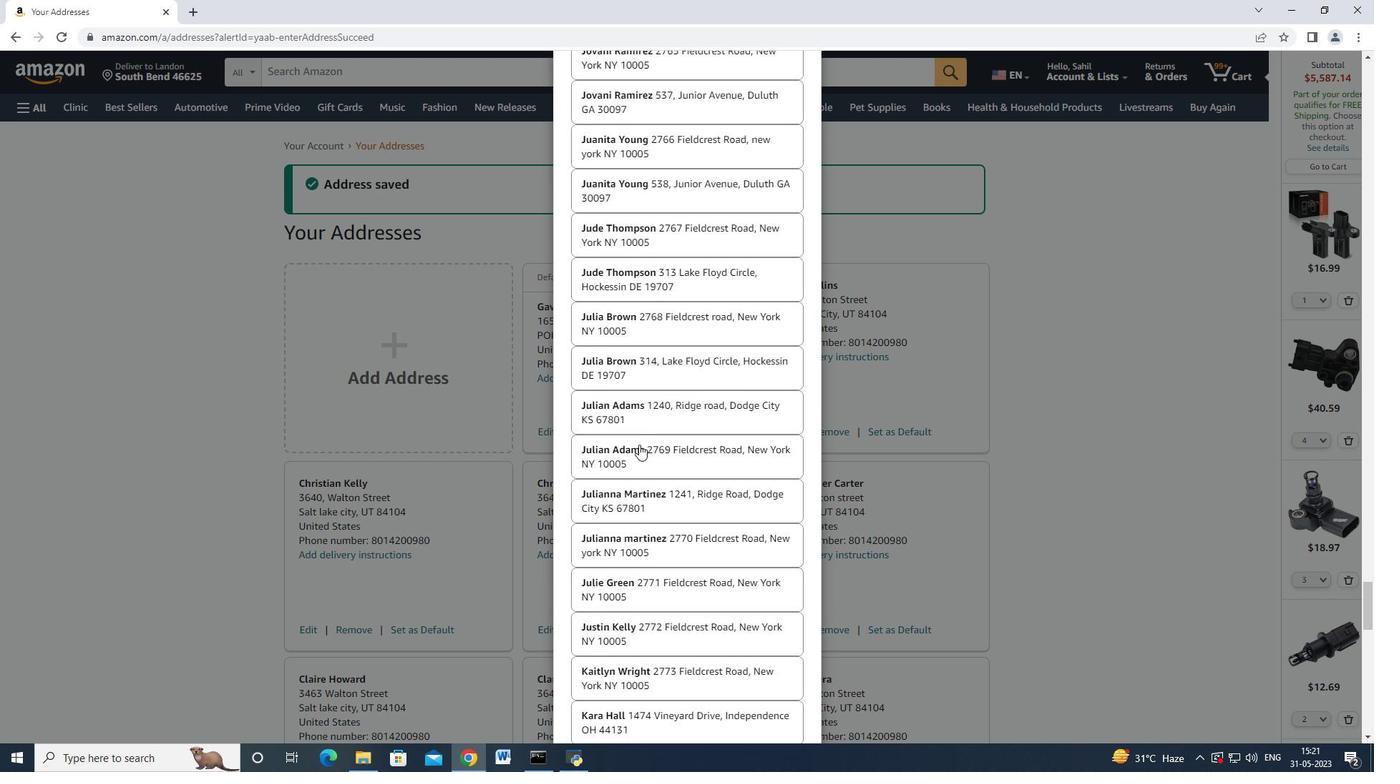 
Action: Mouse scrolled (639, 444) with delta (0, 0)
Screenshot: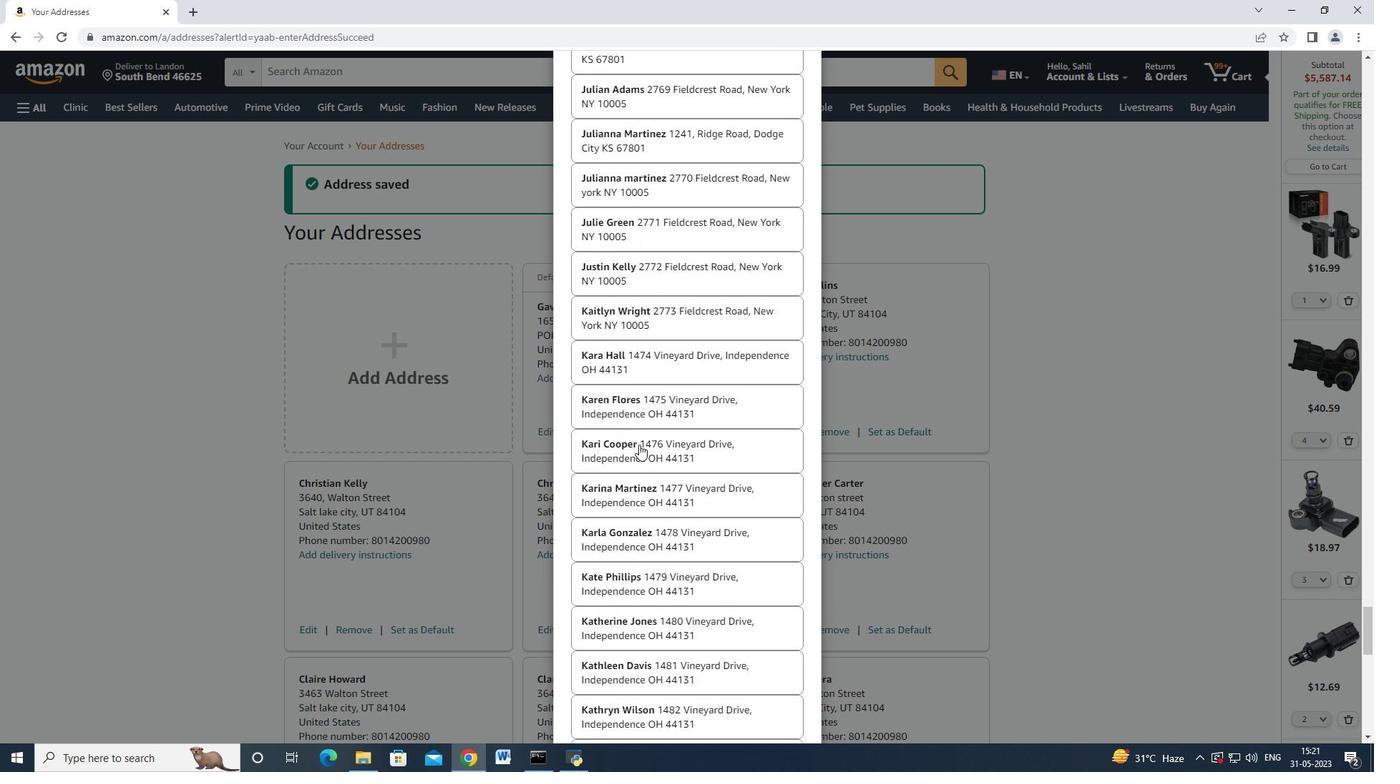 
Action: Mouse moved to (639, 447)
Screenshot: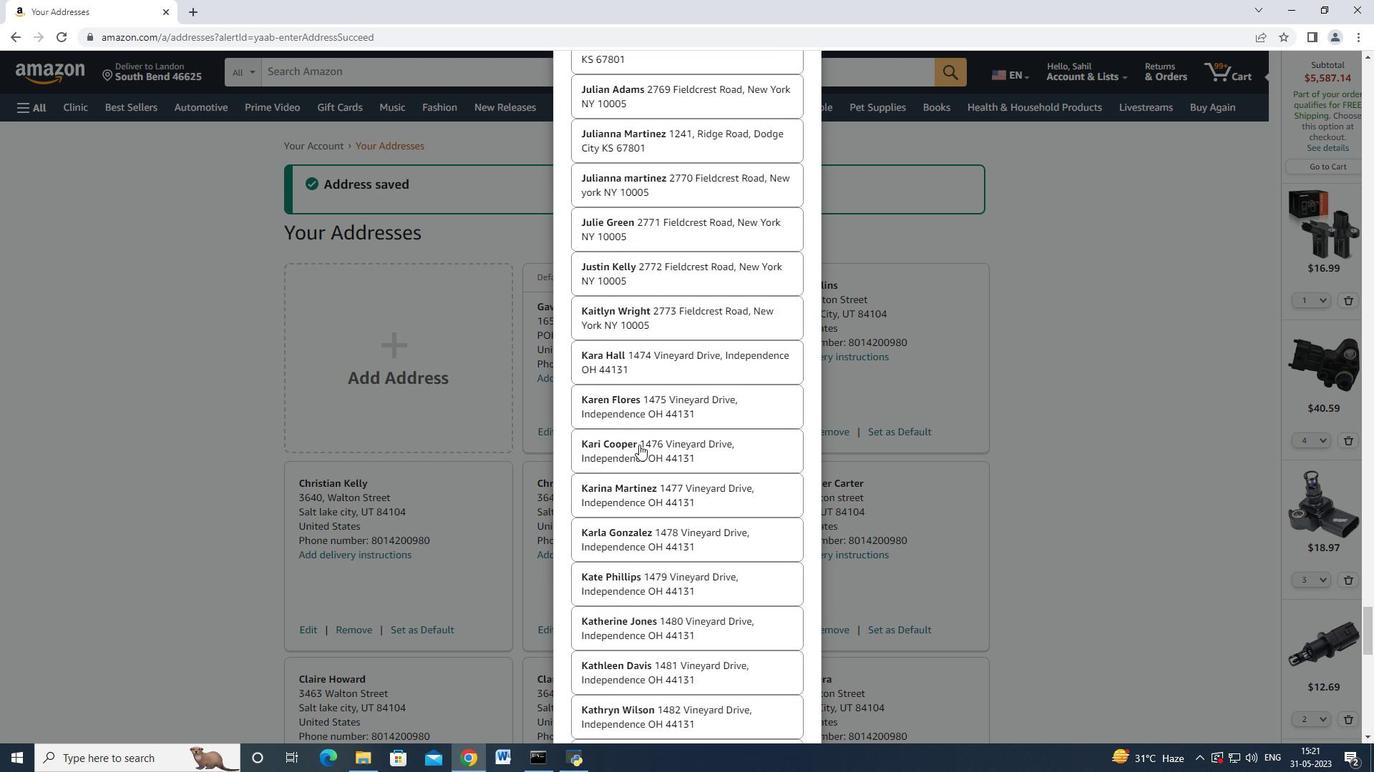 
Action: Mouse scrolled (639, 445) with delta (0, 0)
Screenshot: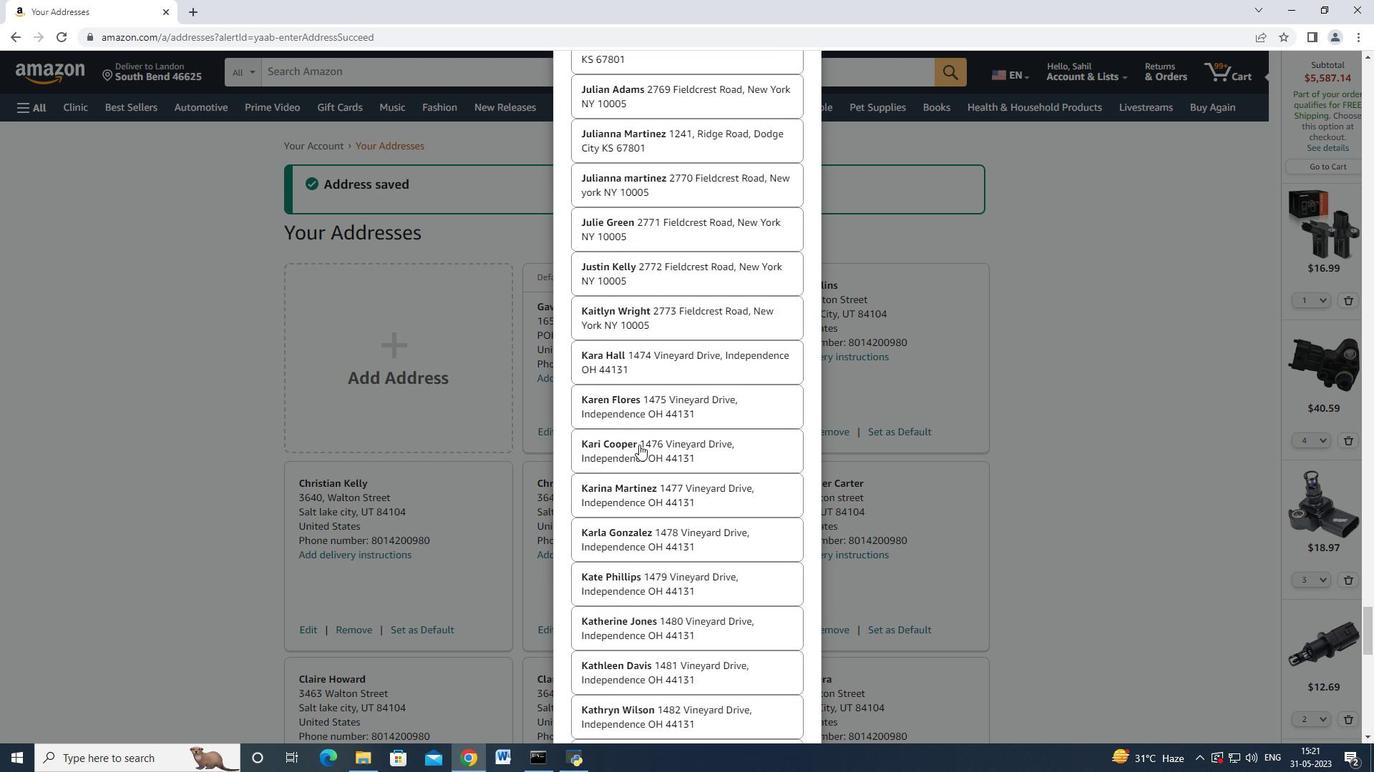 
Action: Mouse scrolled (639, 446) with delta (0, 0)
Screenshot: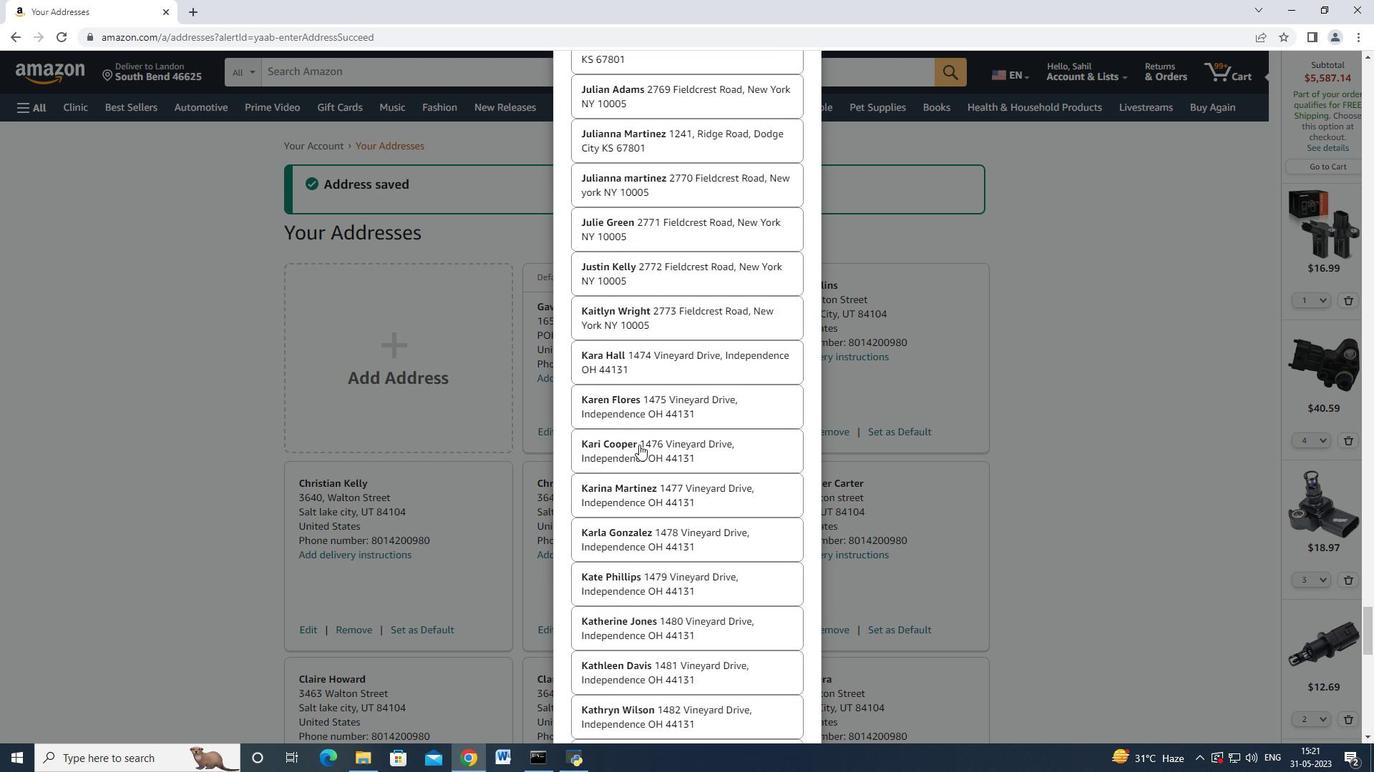 
Action: Mouse scrolled (639, 446) with delta (0, 0)
Screenshot: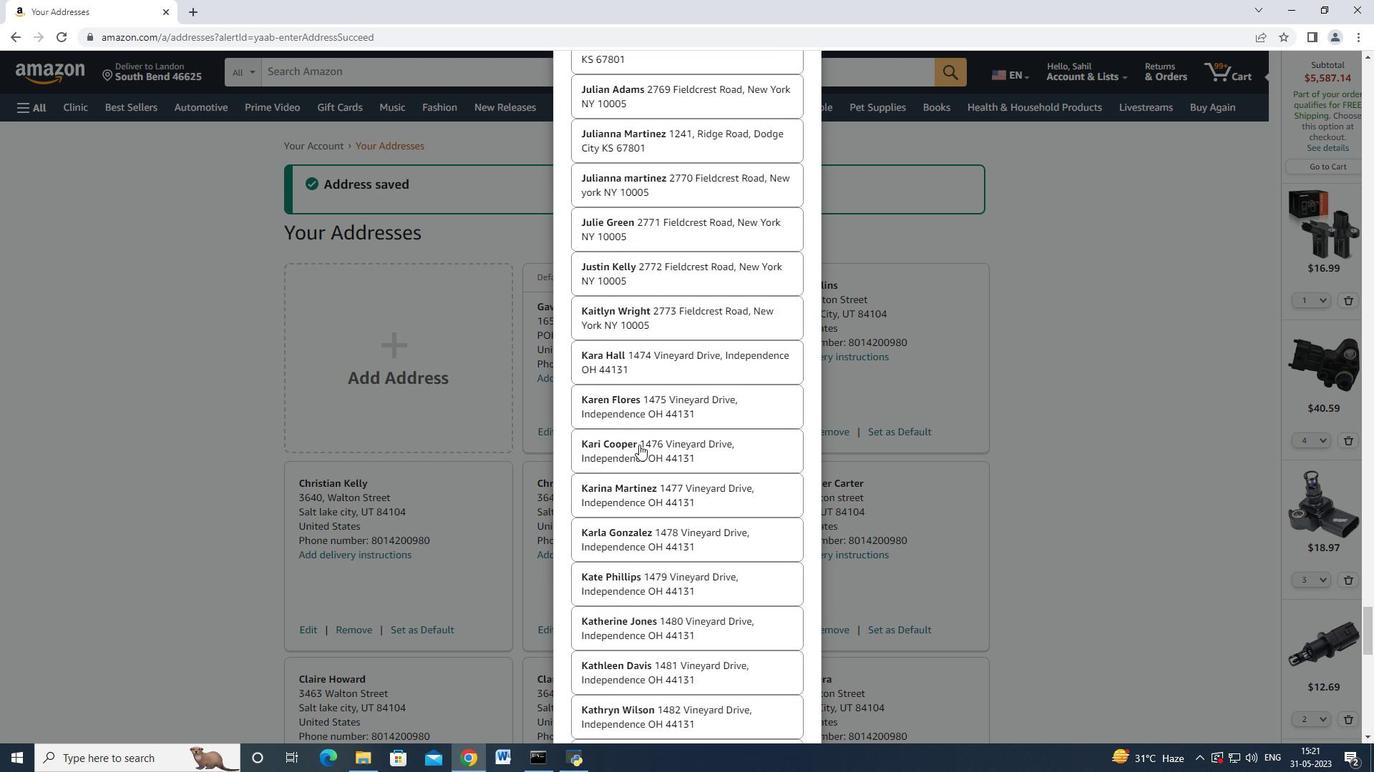 
Action: Mouse scrolled (639, 446) with delta (0, 0)
Screenshot: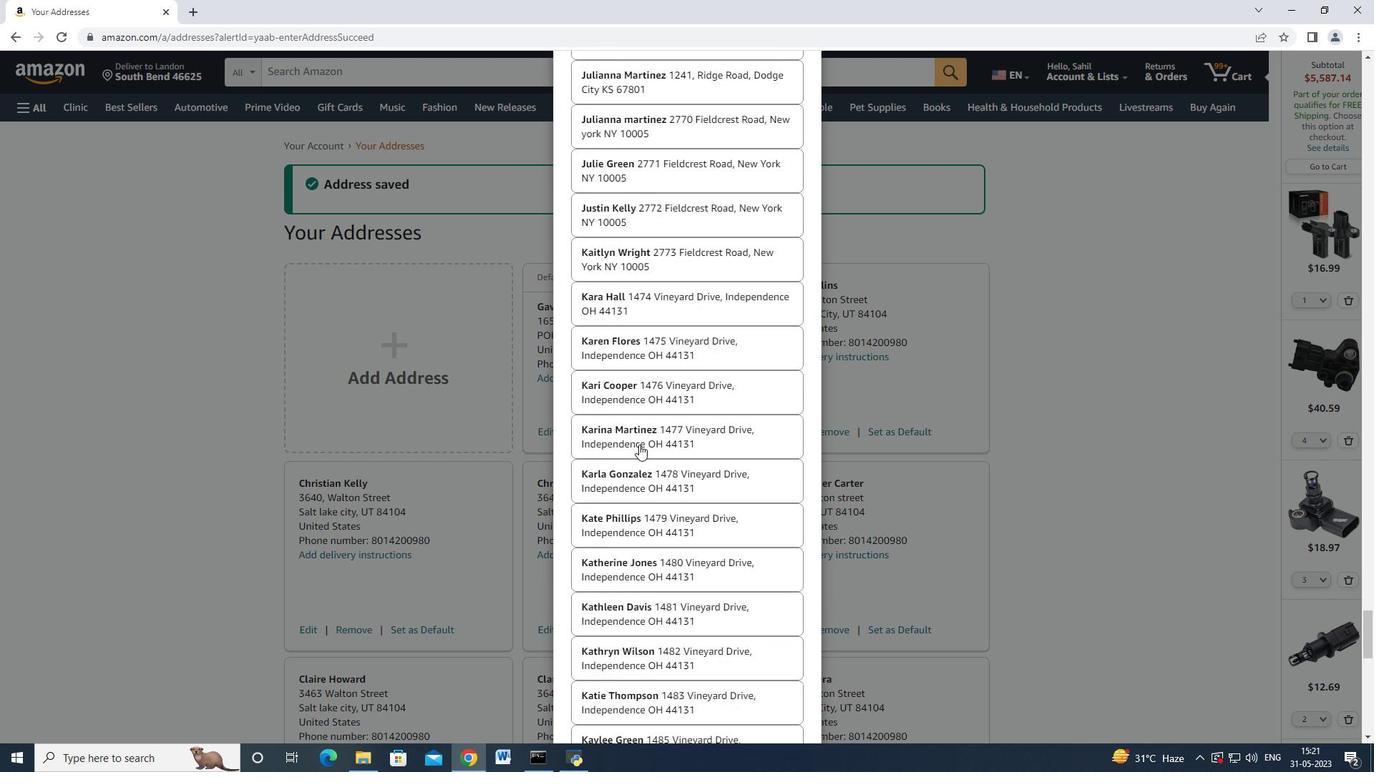 
Action: Mouse scrolled (639, 445) with delta (0, -1)
Screenshot: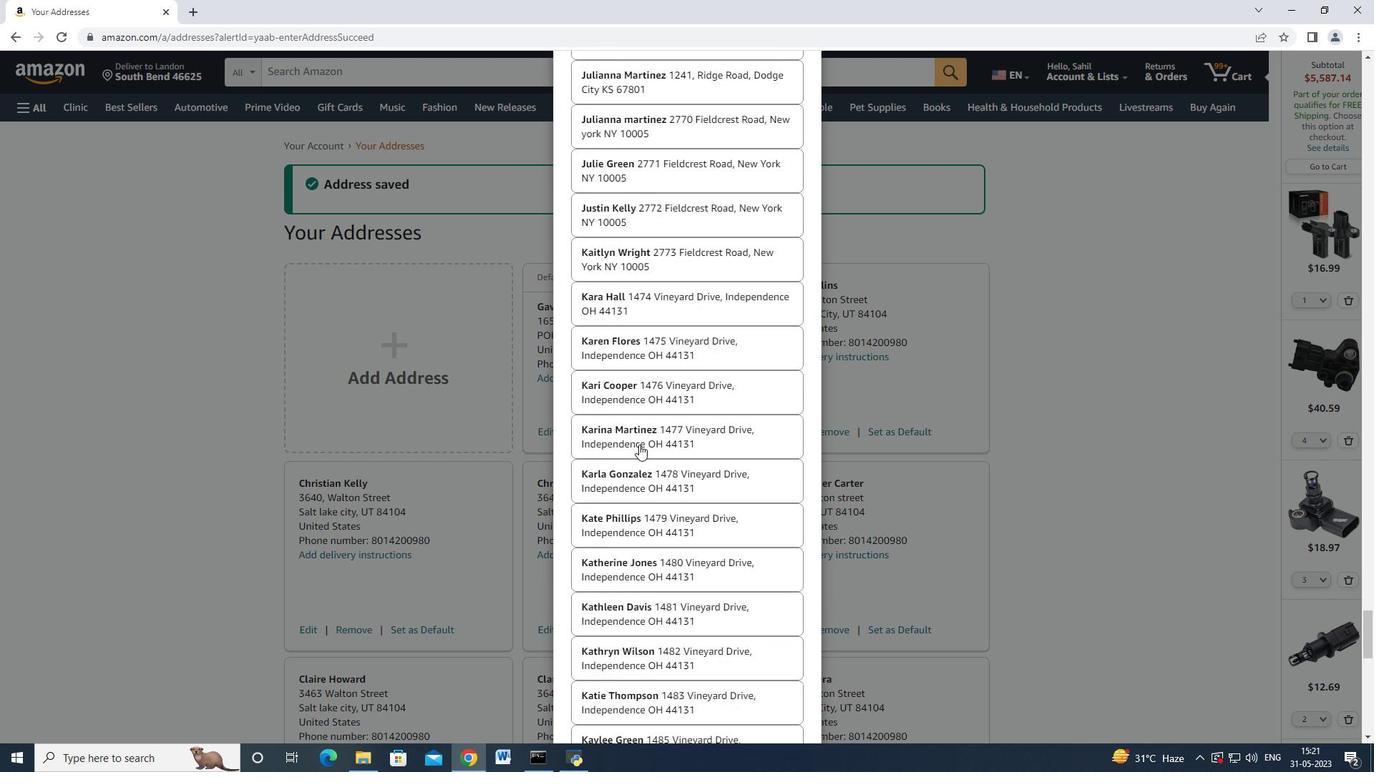 
Action: Mouse scrolled (639, 446) with delta (0, 0)
Screenshot: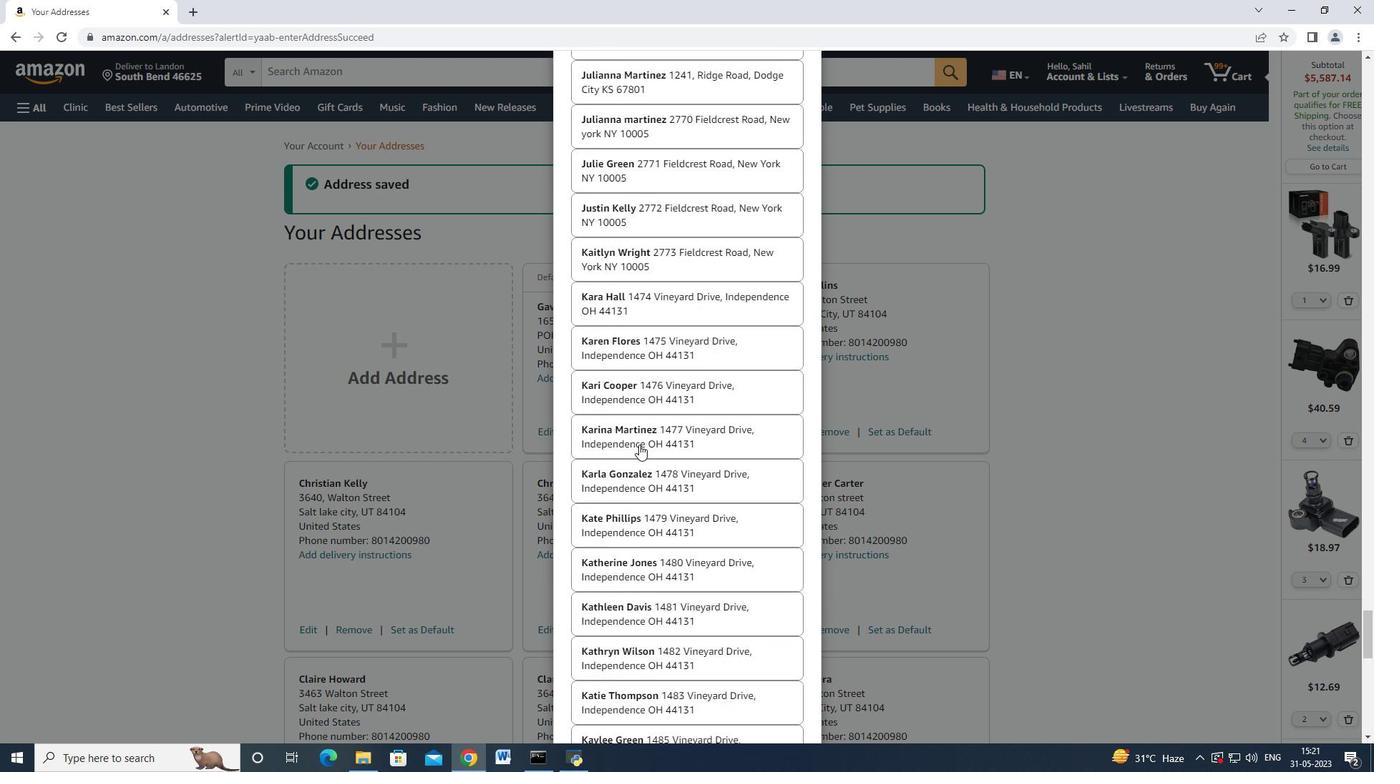 
Action: Mouse moved to (636, 447)
